 Task: Add a timeline in the project CometTech for the epic 'Performance Improvements' from 2024/03/19 to 2024/09/27. Add a timeline in the project CometTech for the epic 'Data Analytics Implementation' from 2023/01/18 to 2025/08/10. Add a timeline in the project CometTech for the epic 'Agile Process Implementation' from 2023/06/21 to 2025/12/07
Action: Mouse moved to (254, 66)
Screenshot: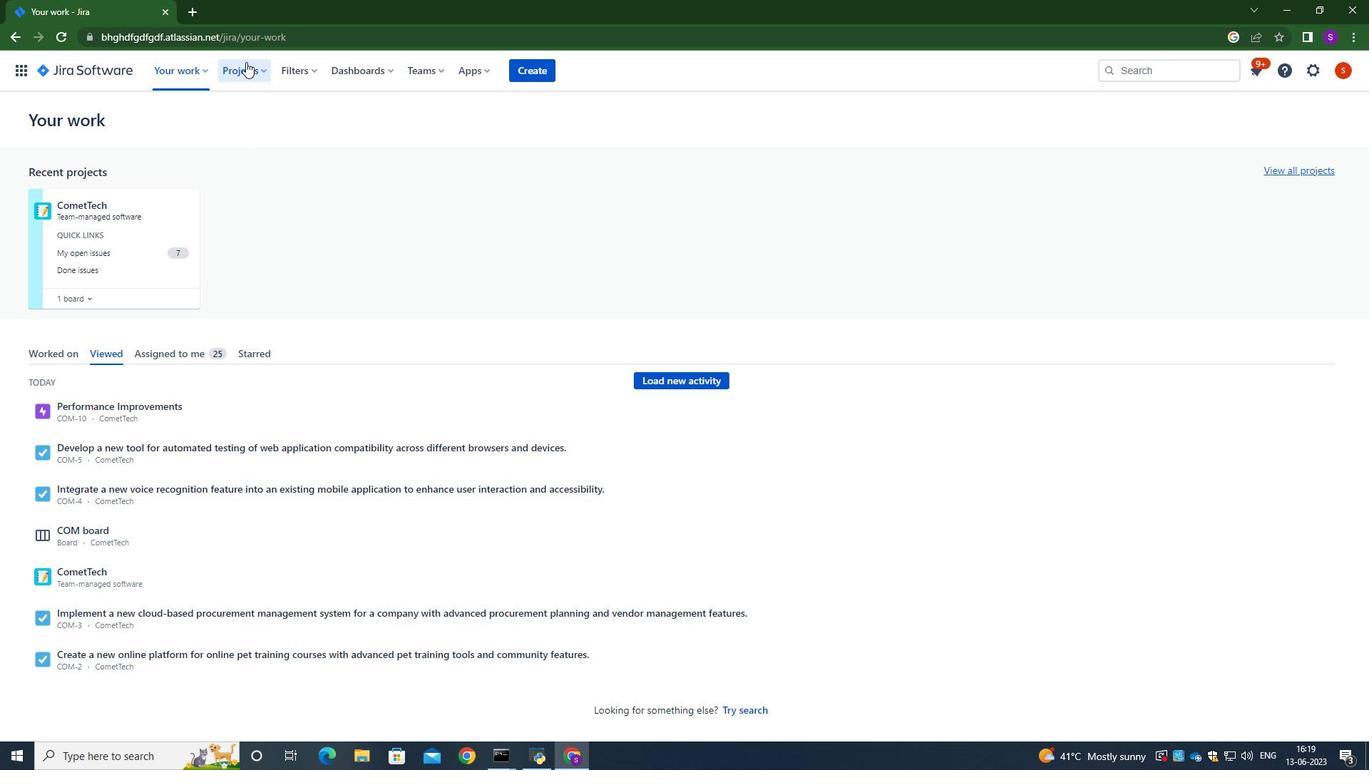 
Action: Mouse pressed left at (254, 66)
Screenshot: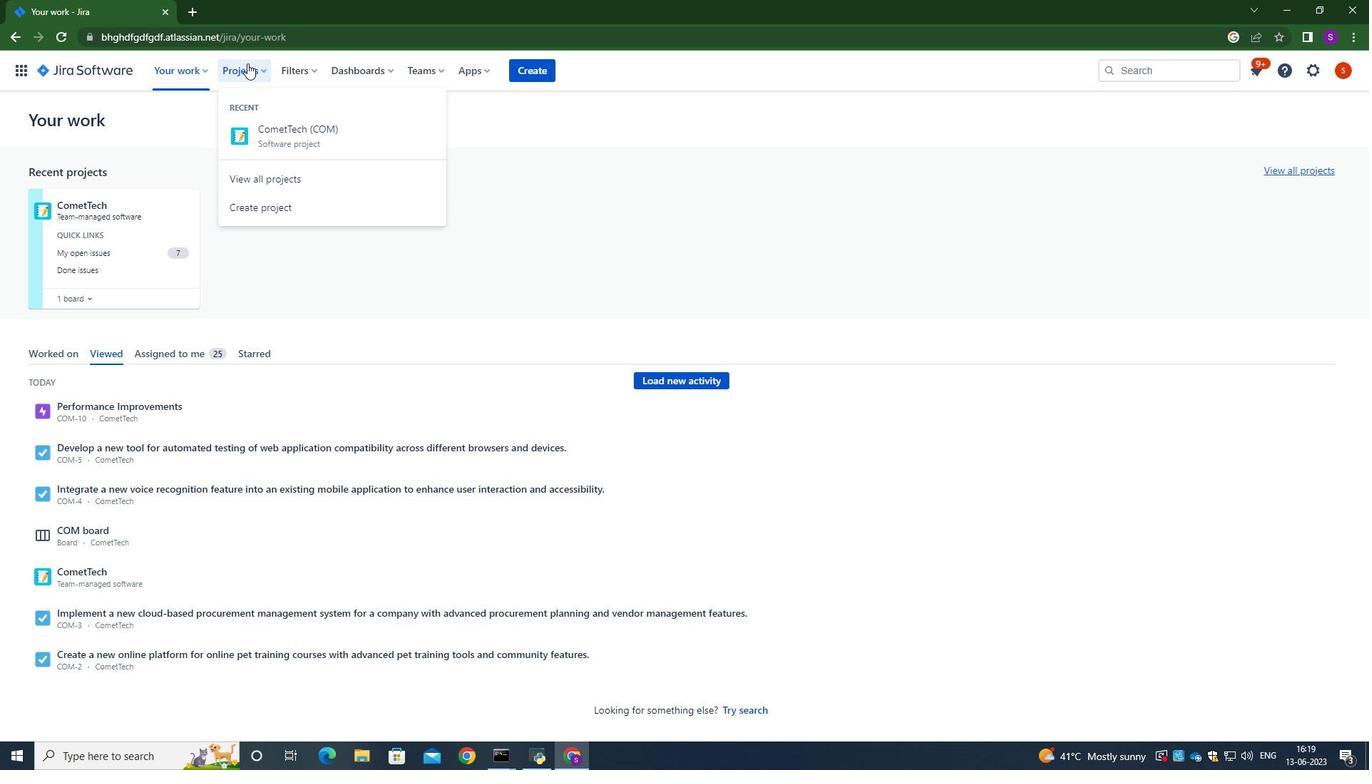
Action: Mouse moved to (257, 144)
Screenshot: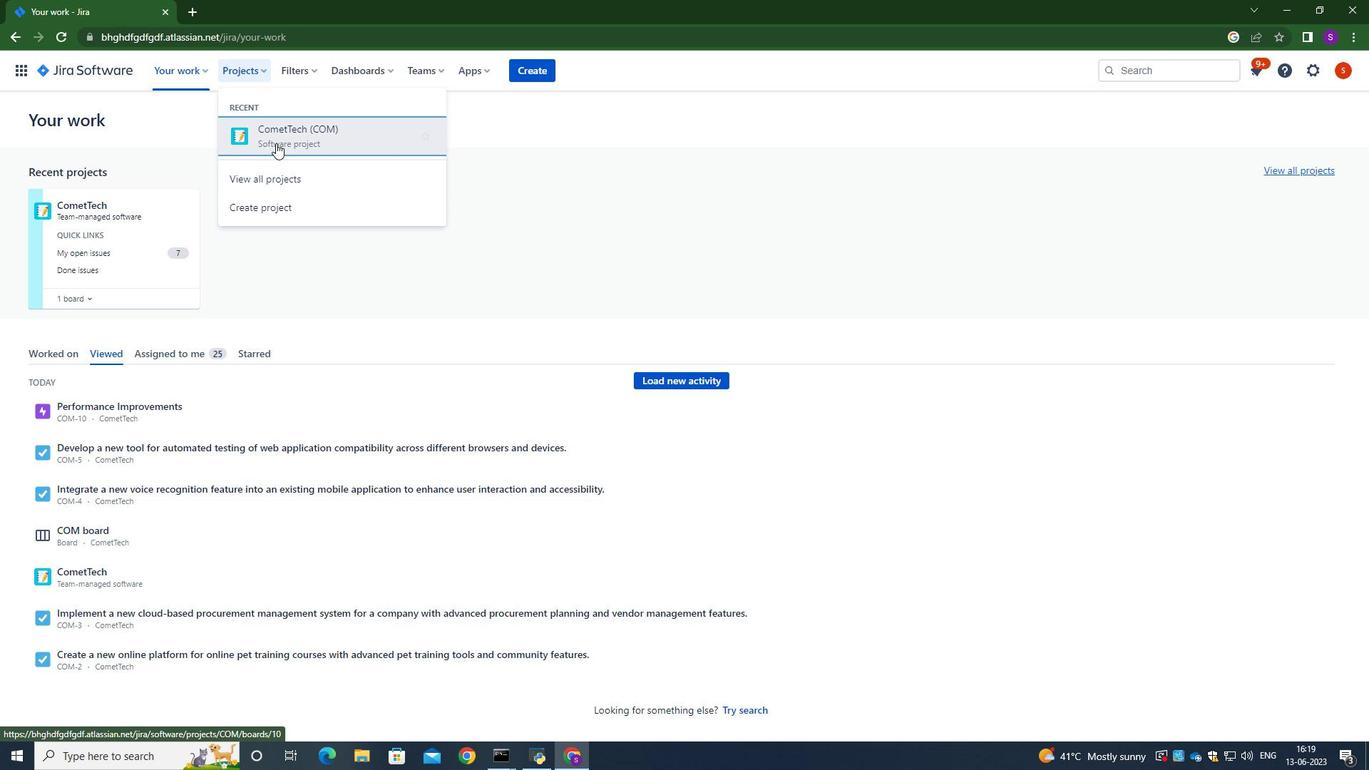 
Action: Mouse pressed left at (257, 144)
Screenshot: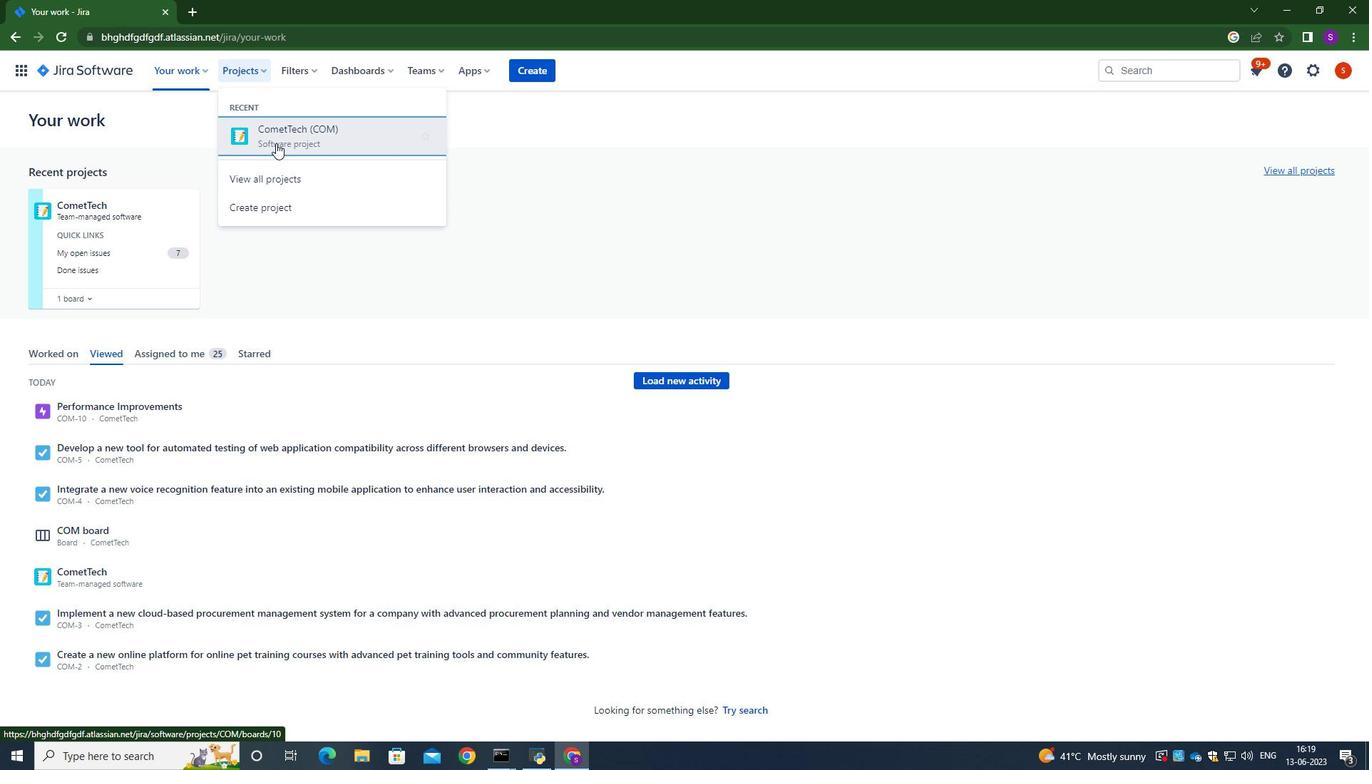 
Action: Mouse moved to (64, 211)
Screenshot: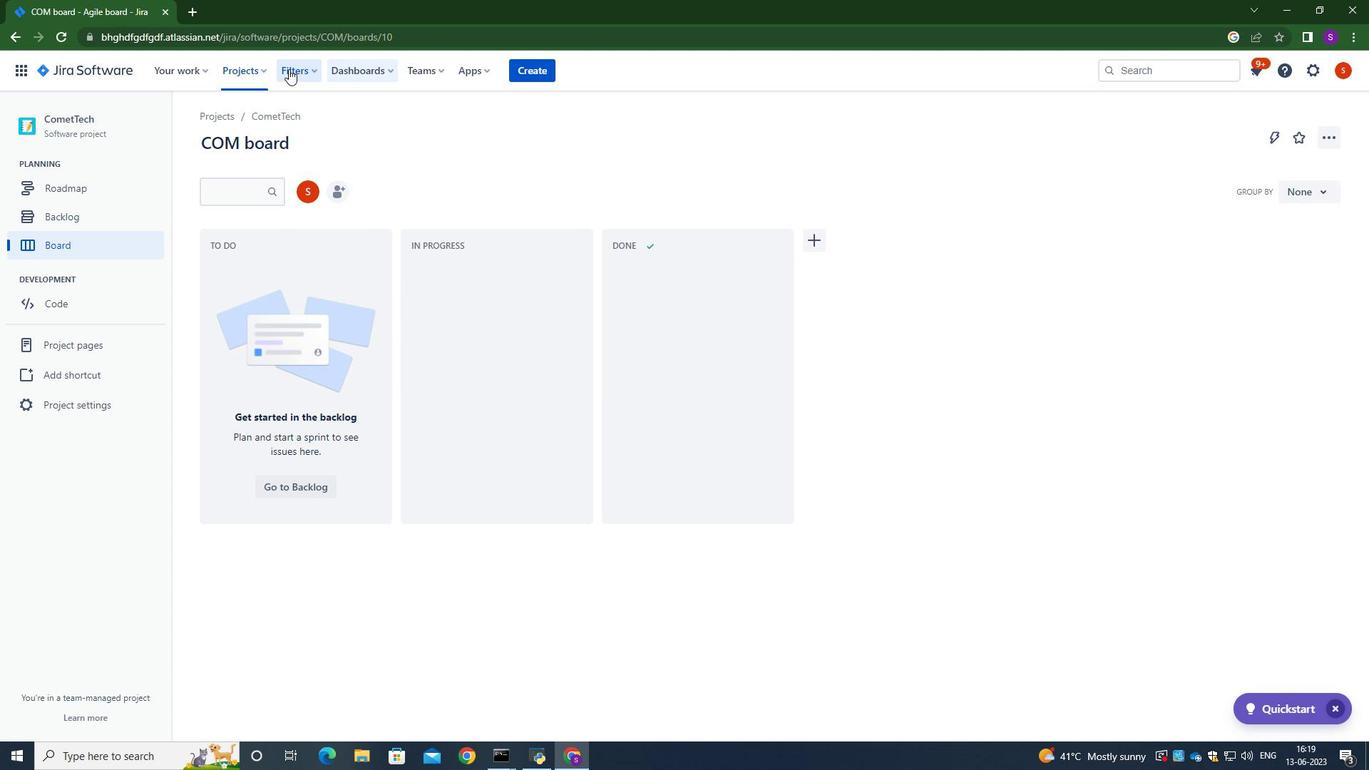 
Action: Mouse pressed left at (64, 211)
Screenshot: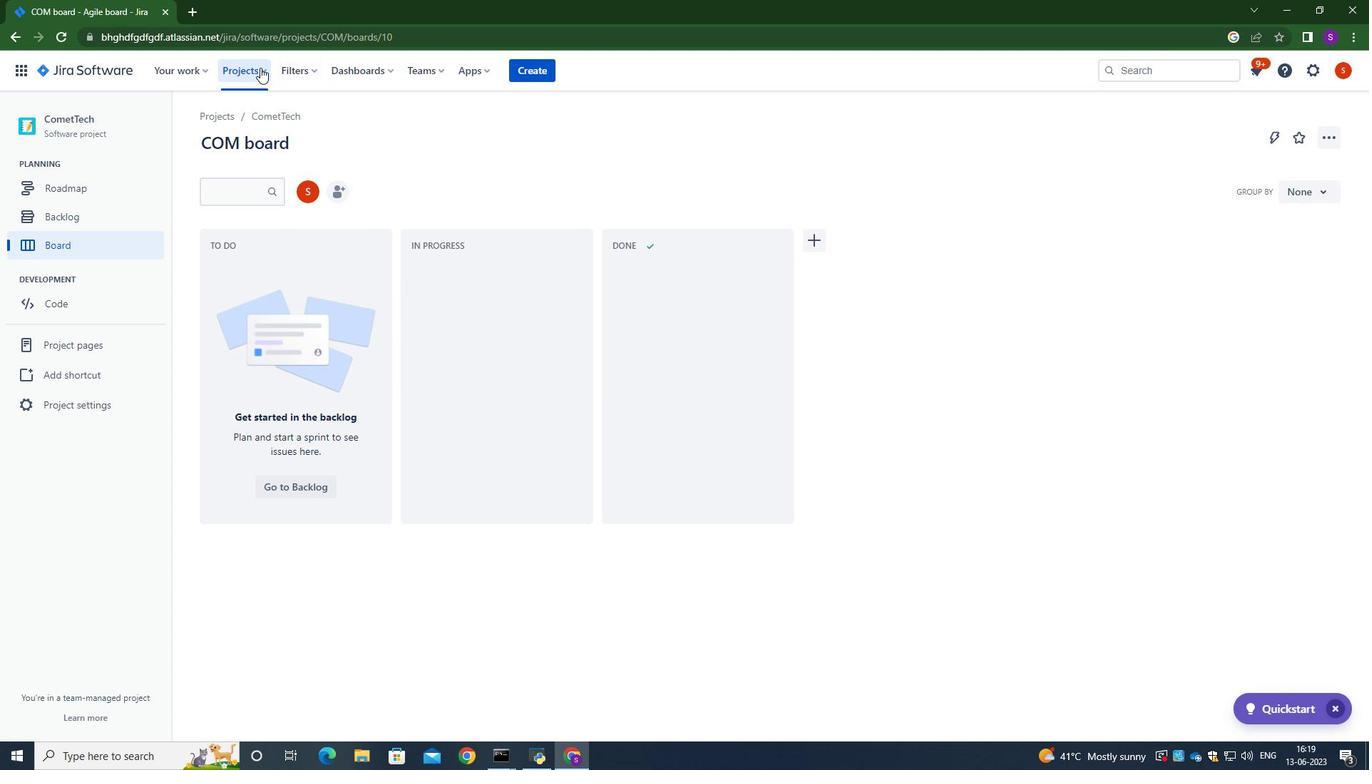 
Action: Mouse moved to (412, 180)
Screenshot: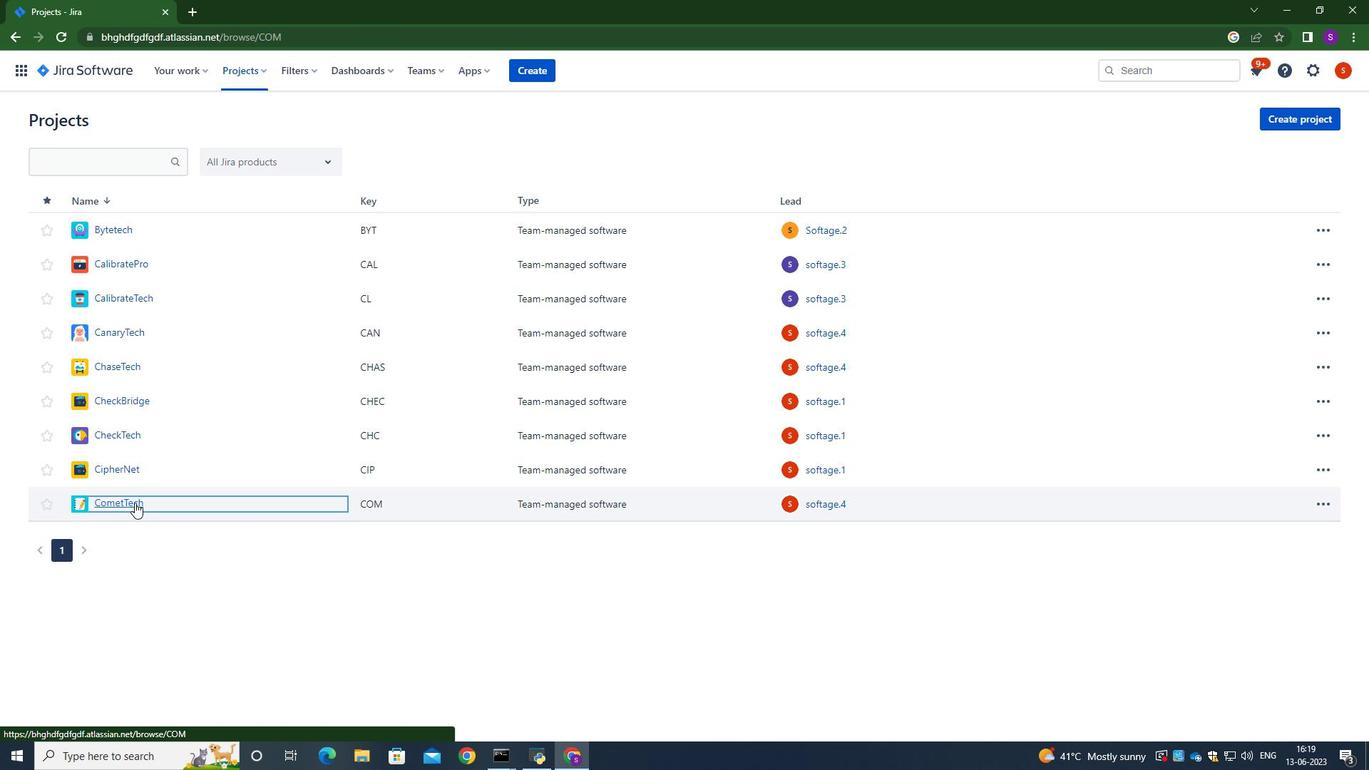 
Action: Mouse pressed left at (412, 180)
Screenshot: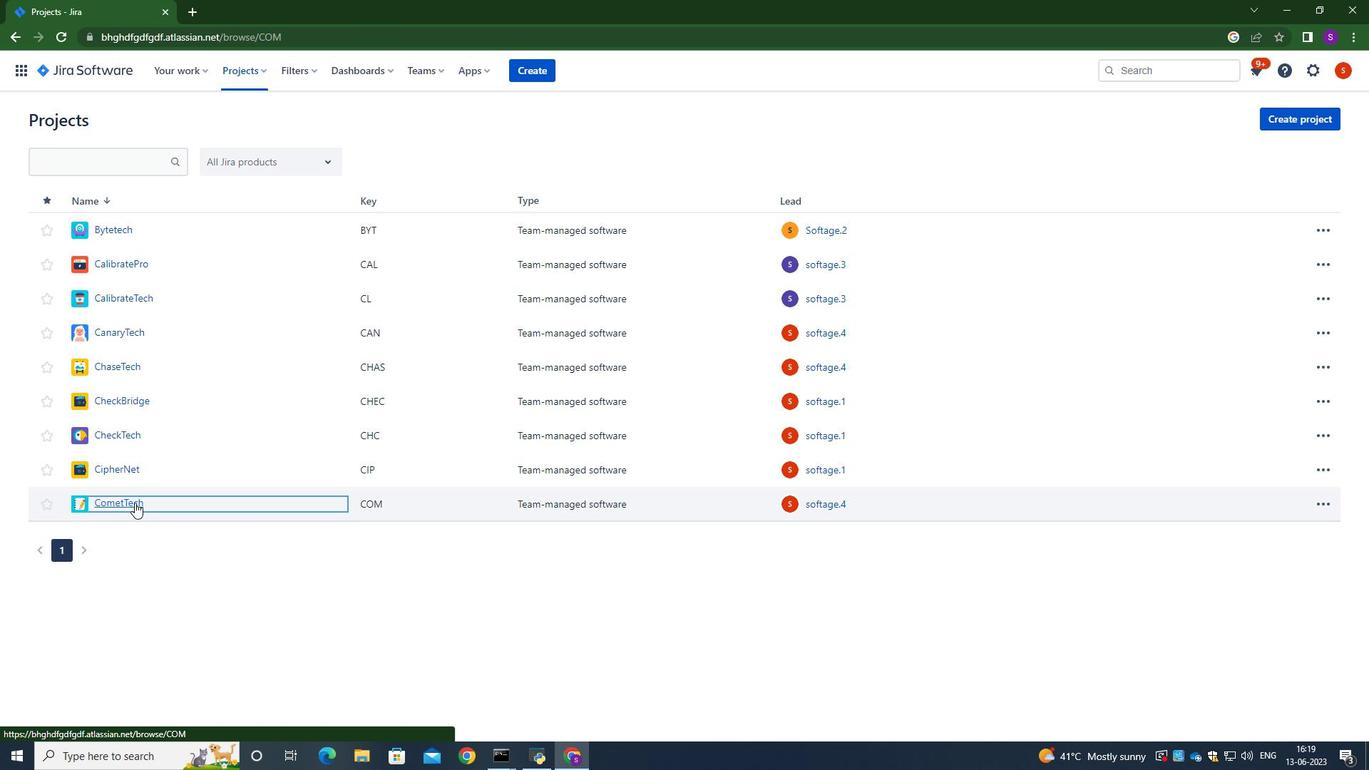 
Action: Mouse moved to (411, 334)
Screenshot: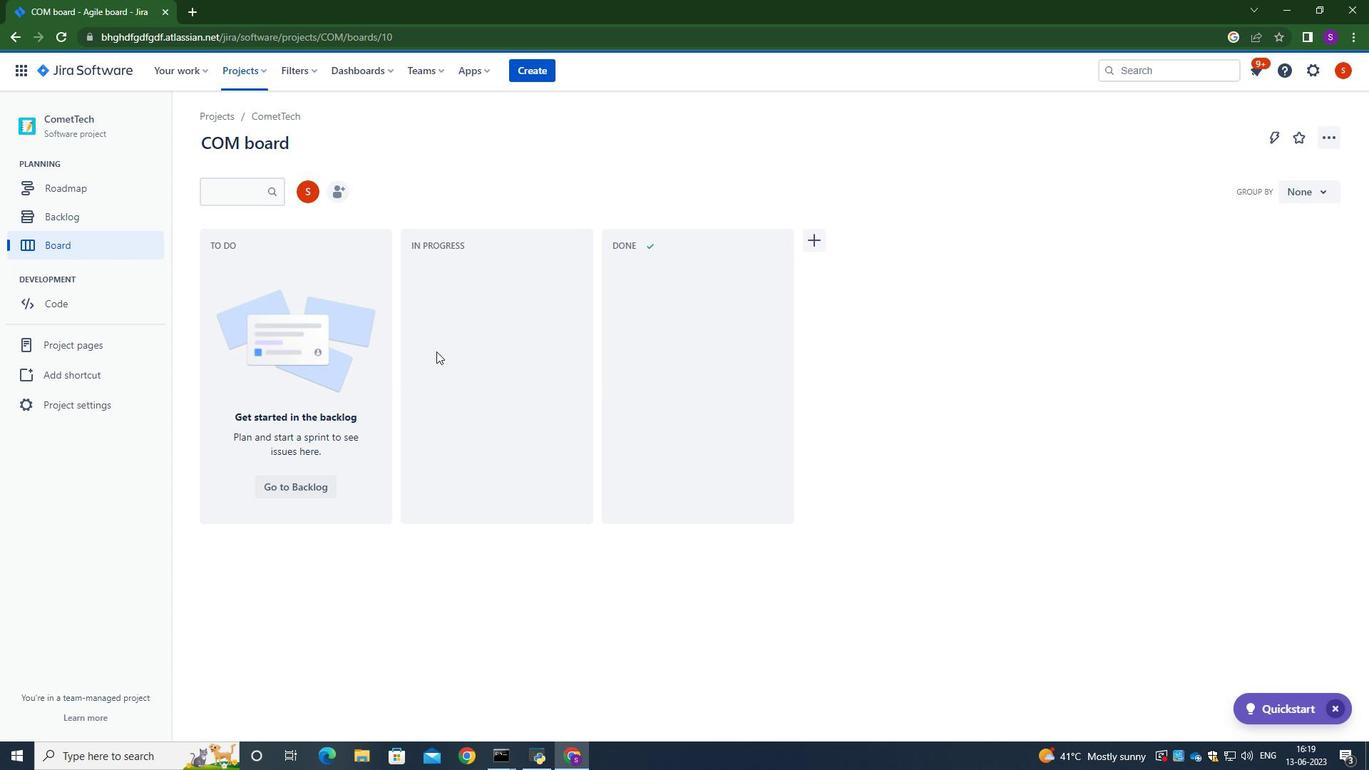 
Action: Mouse pressed left at (411, 334)
Screenshot: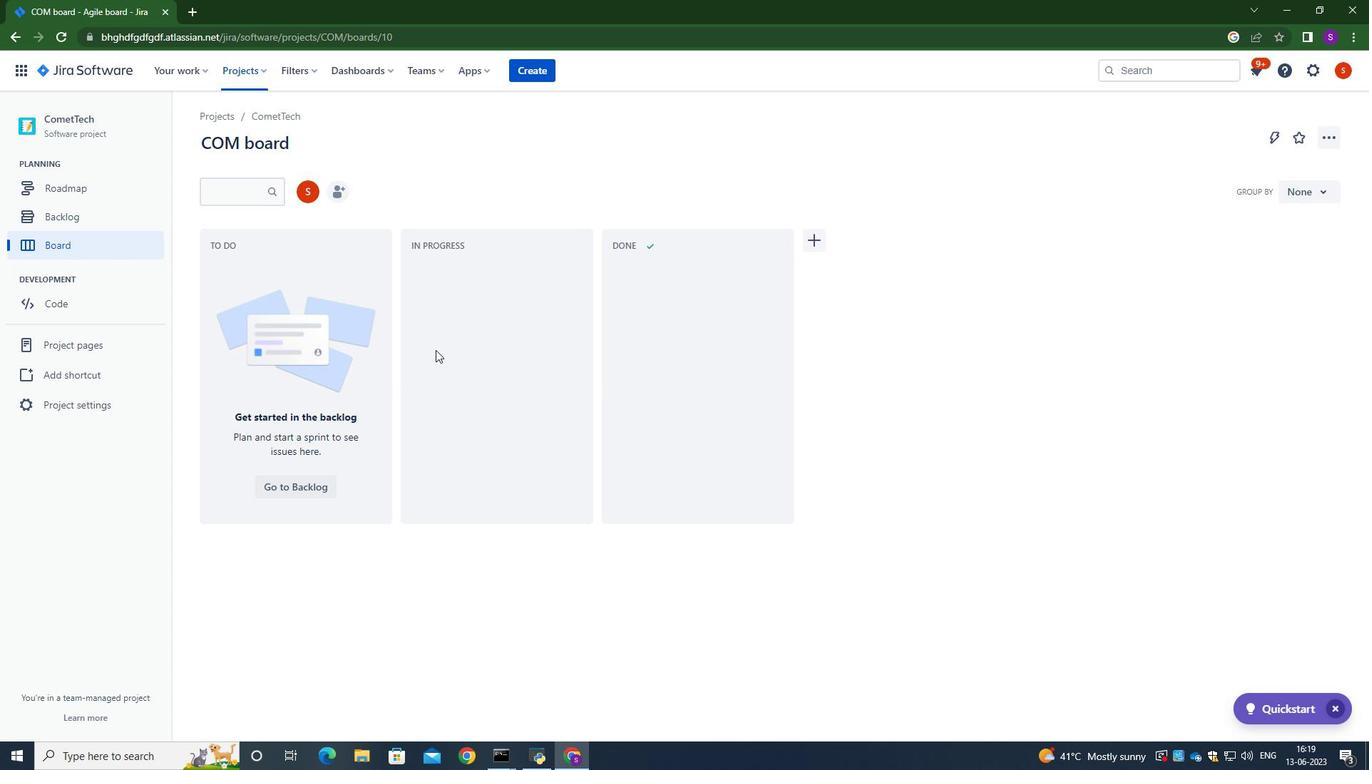 
Action: Mouse moved to (617, 173)
Screenshot: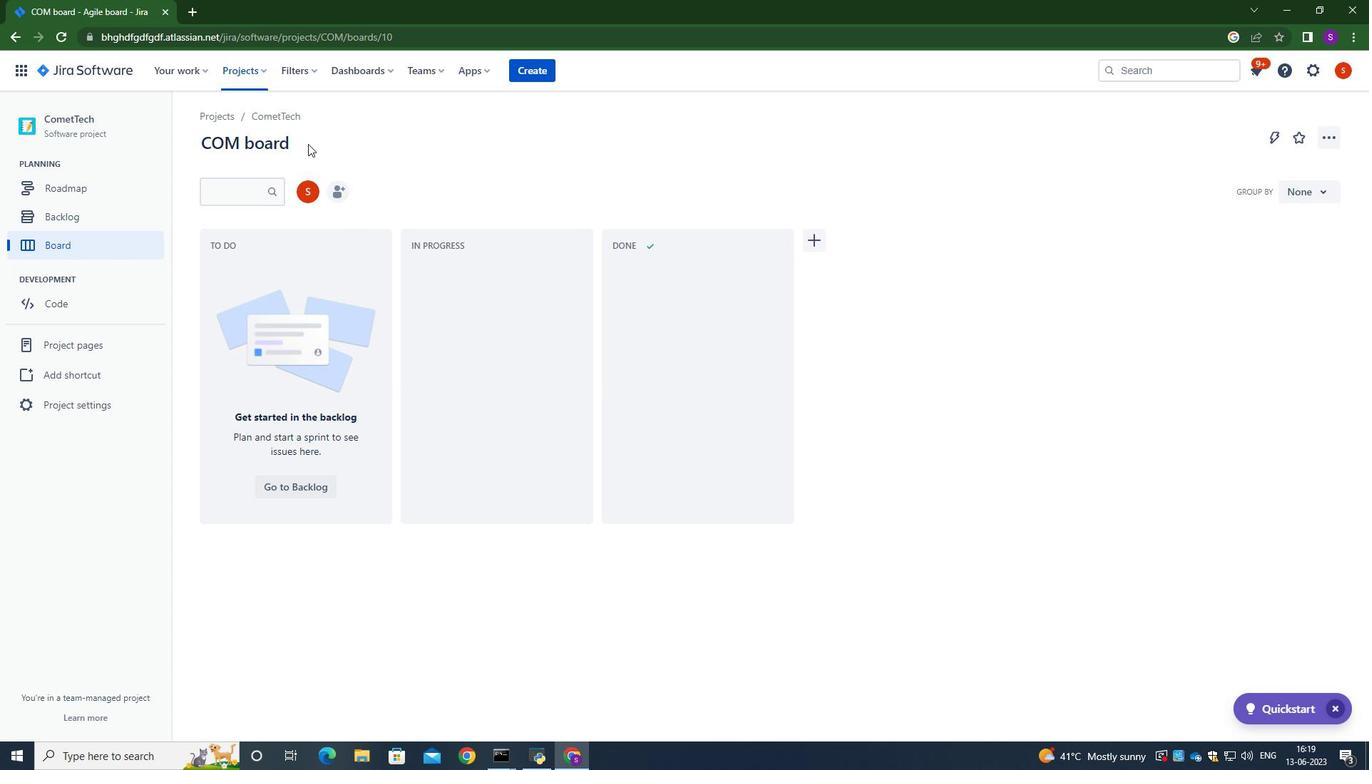 
Action: Mouse pressed left at (617, 173)
Screenshot: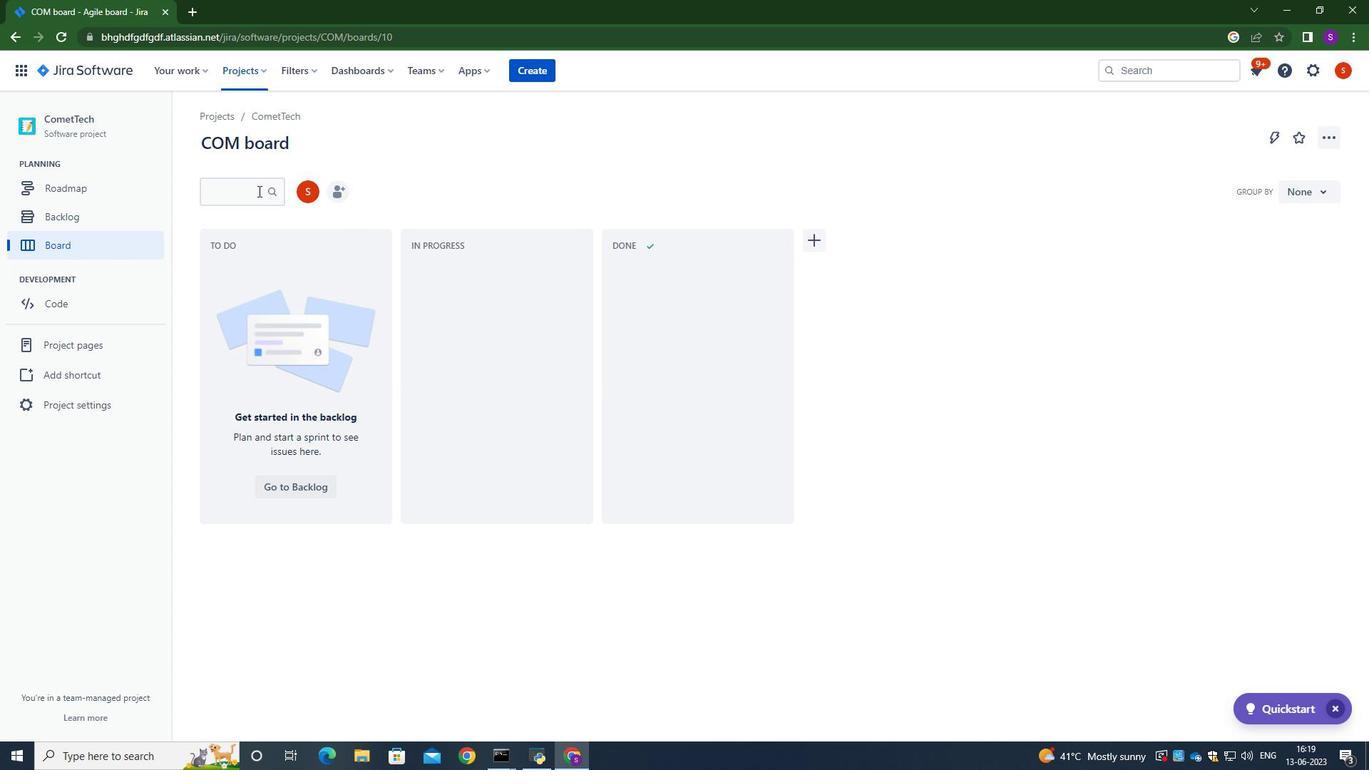 
Action: Mouse moved to (284, 294)
Screenshot: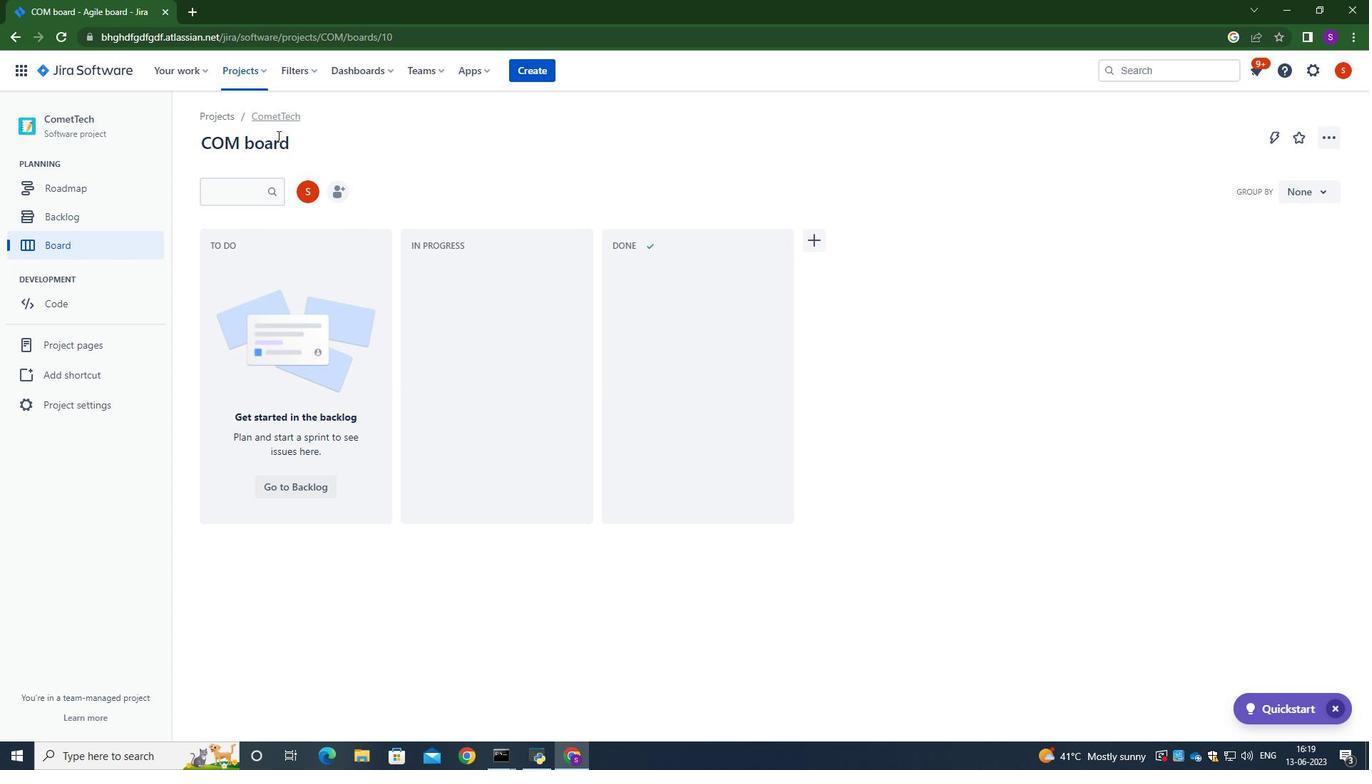 
Action: Mouse pressed left at (284, 294)
Screenshot: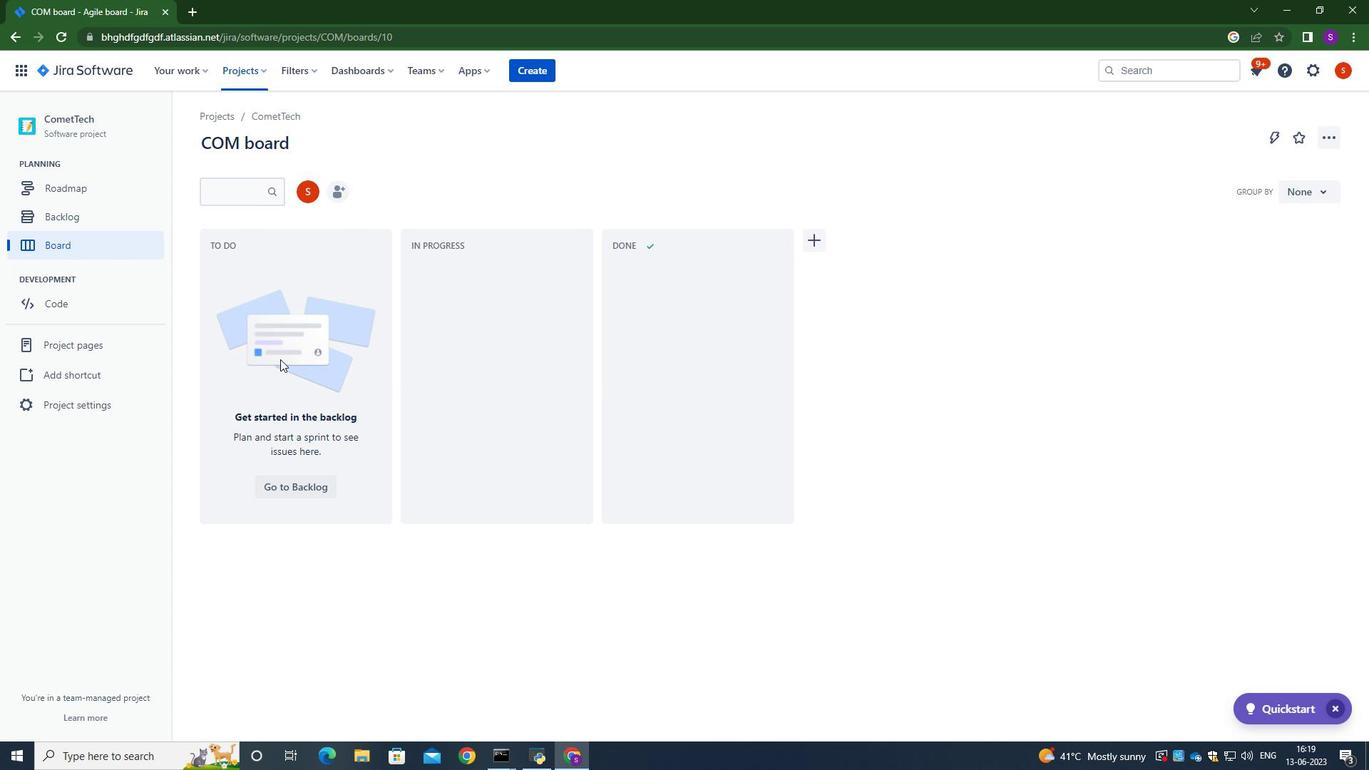 
Action: Mouse moved to (291, 300)
Screenshot: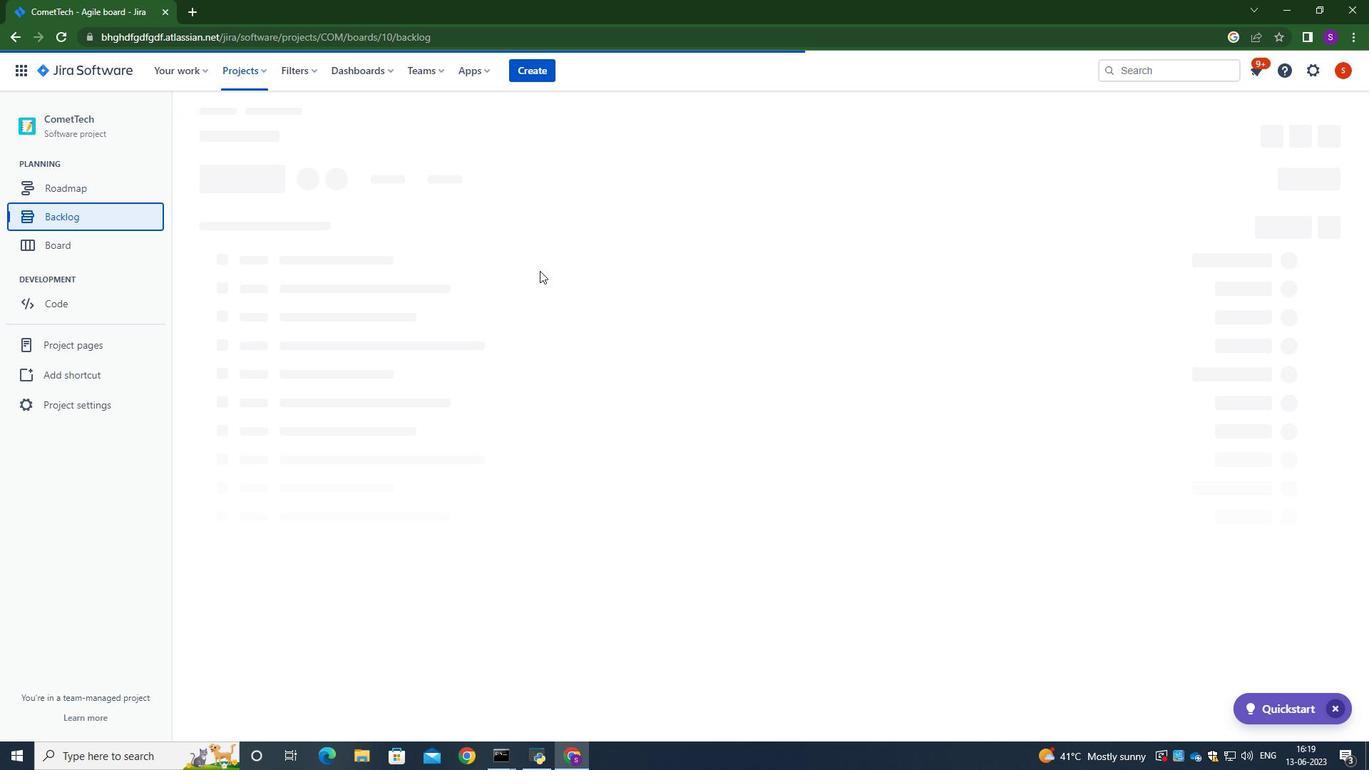 
Action: Mouse pressed left at (291, 300)
Screenshot: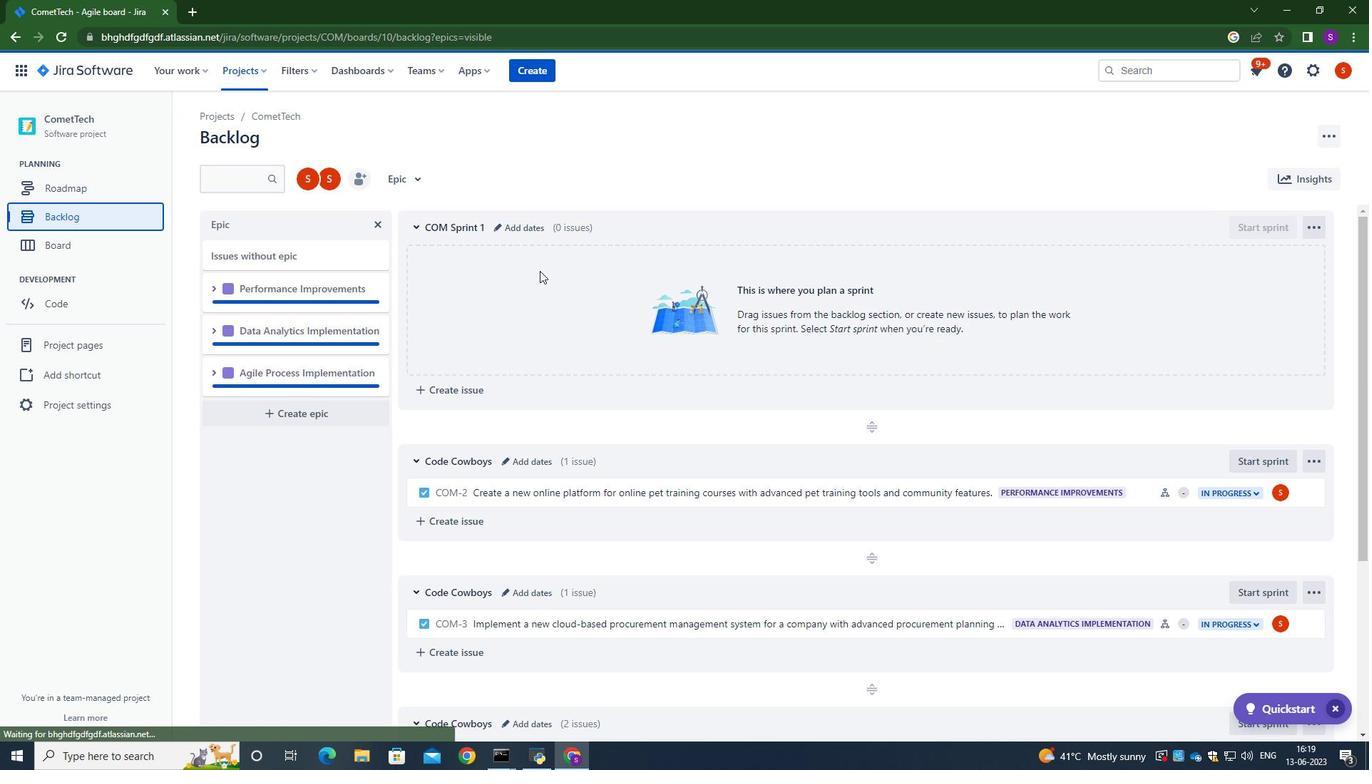 
Action: Mouse moved to (214, 285)
Screenshot: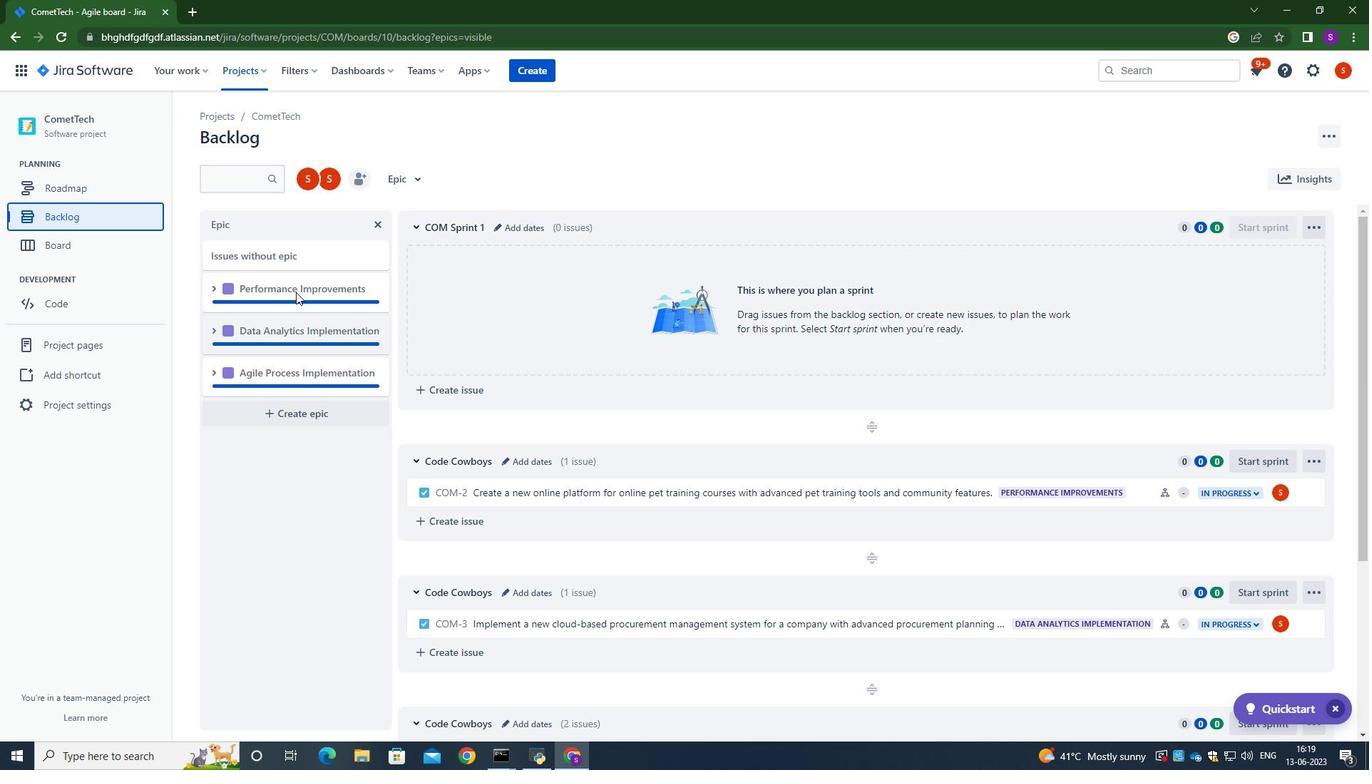 
Action: Mouse pressed left at (214, 285)
Screenshot: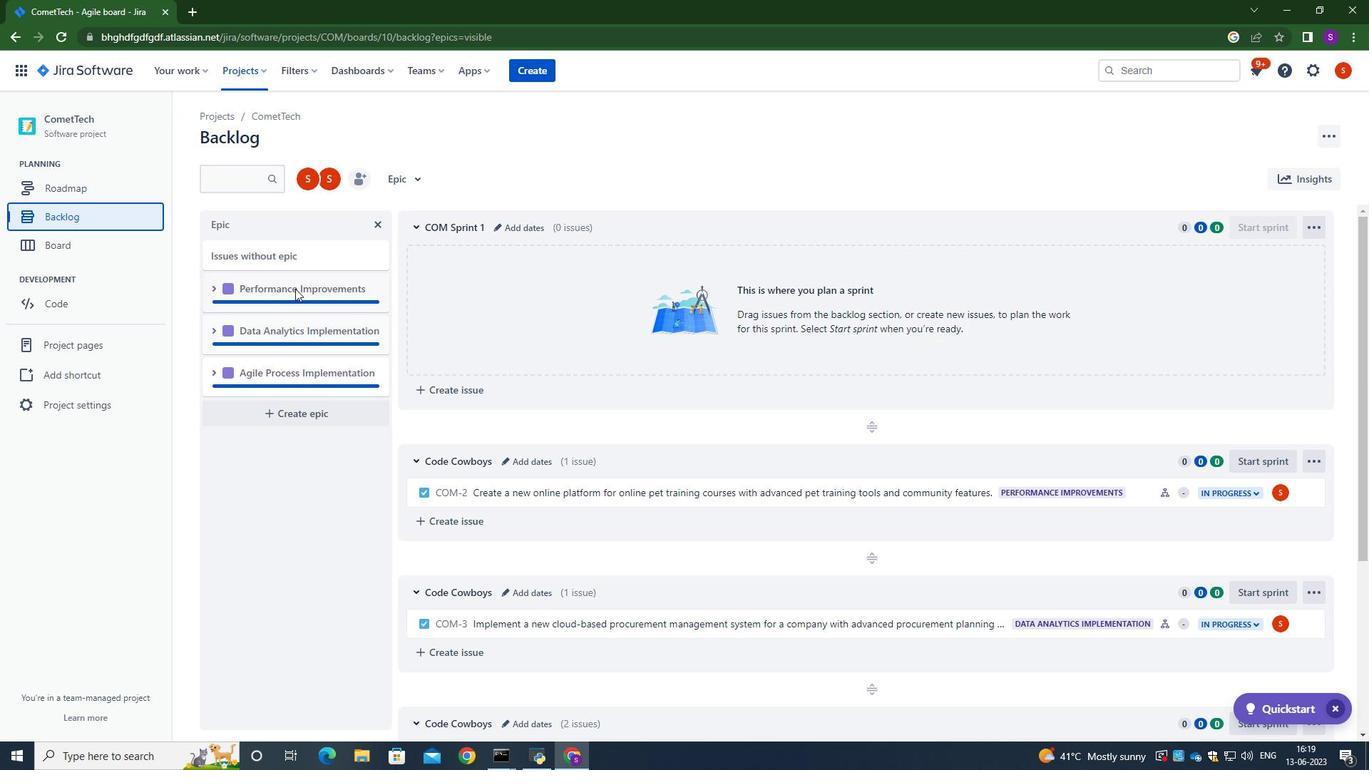 
Action: Mouse moved to (292, 395)
Screenshot: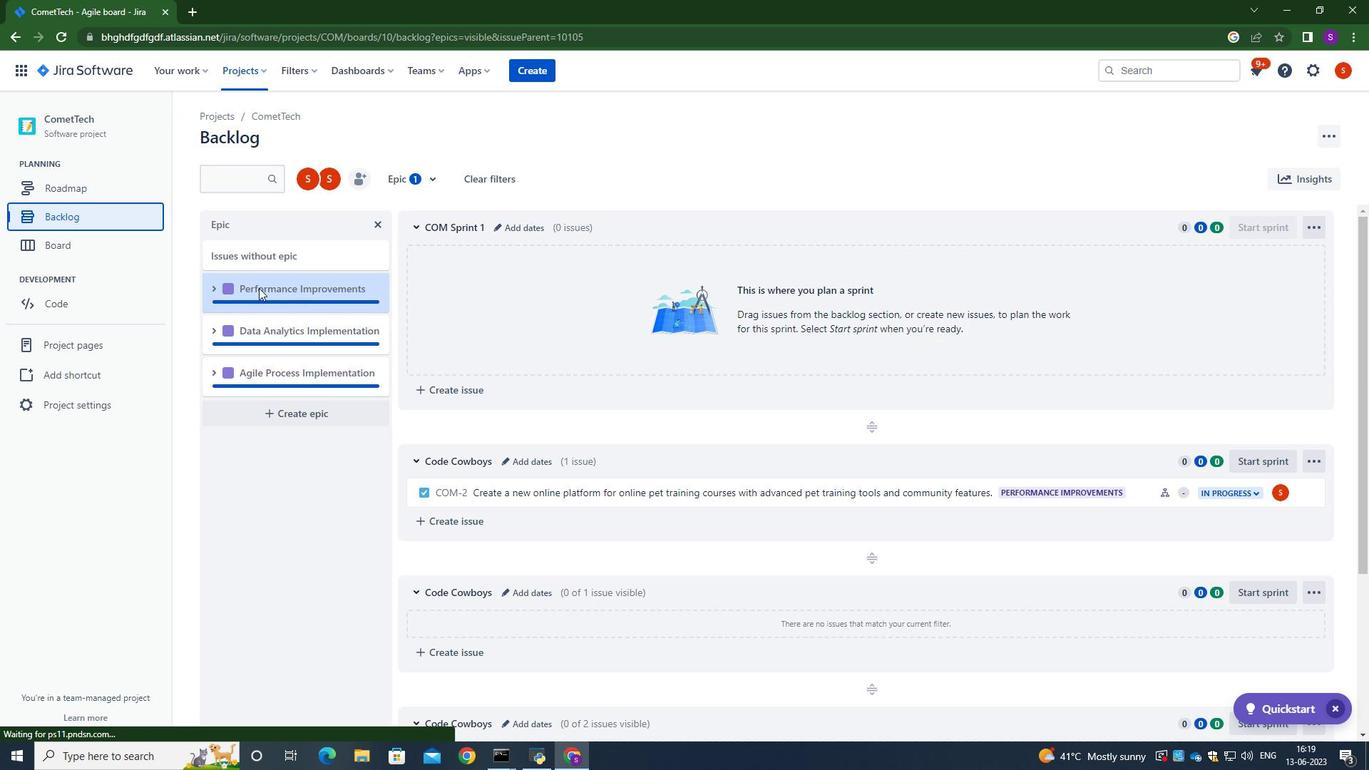 
Action: Mouse pressed left at (292, 395)
Screenshot: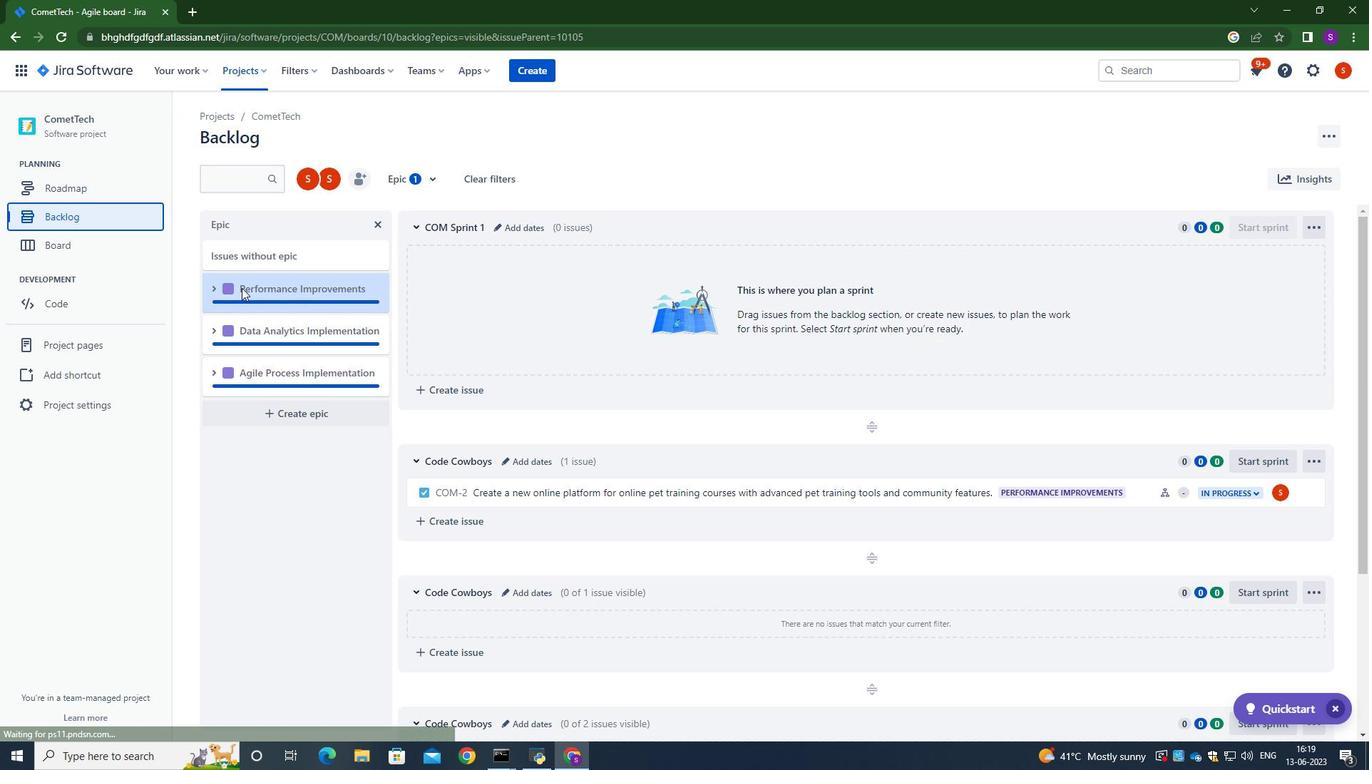 
Action: Mouse moved to (1292, 534)
Screenshot: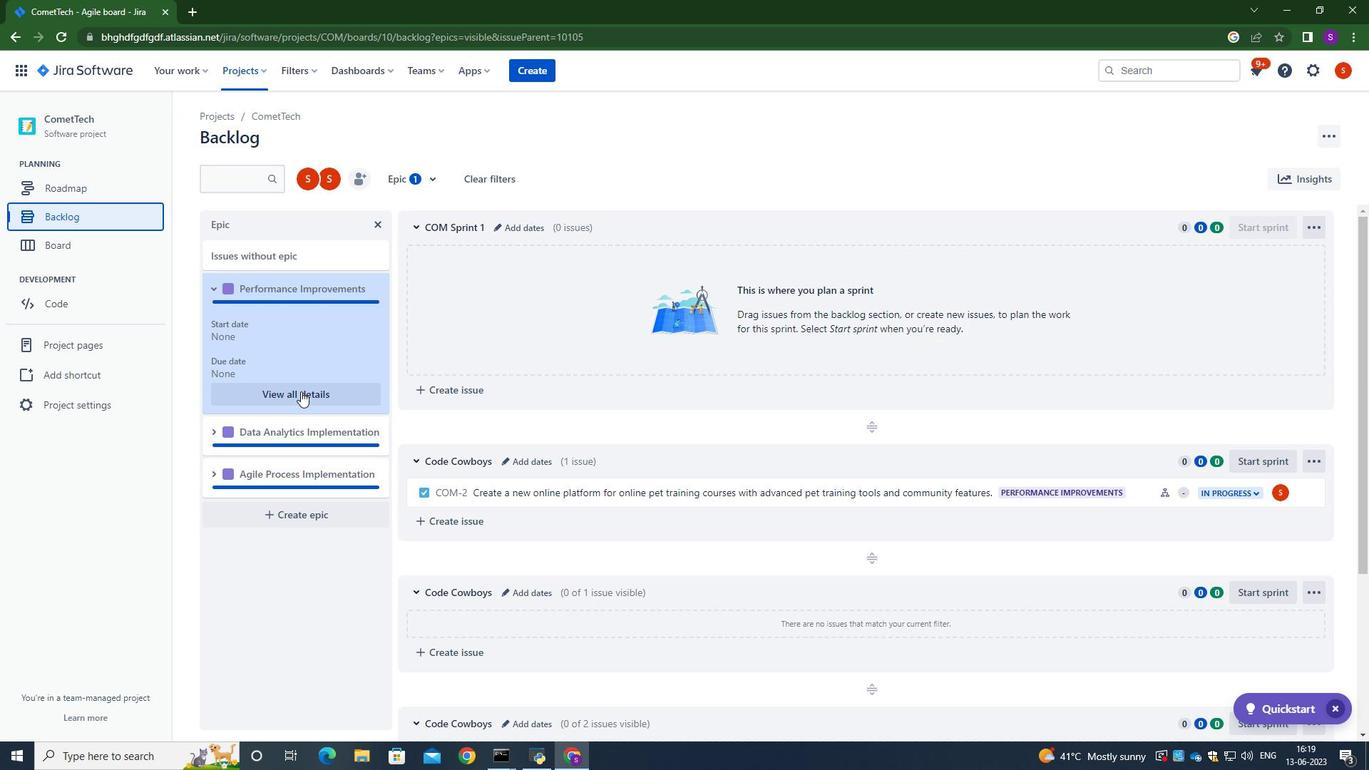 
Action: Mouse scrolled (1292, 534) with delta (0, 0)
Screenshot: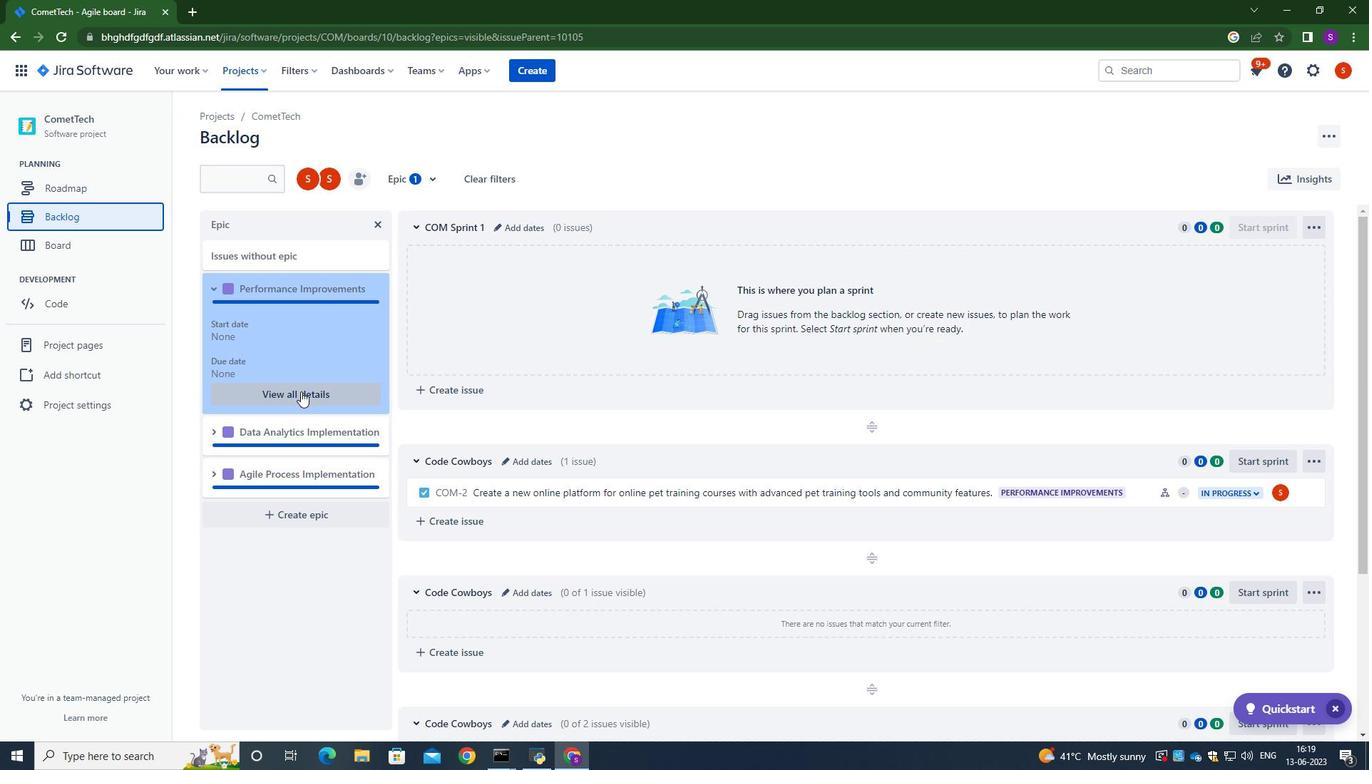 
Action: Mouse scrolled (1292, 534) with delta (0, 0)
Screenshot: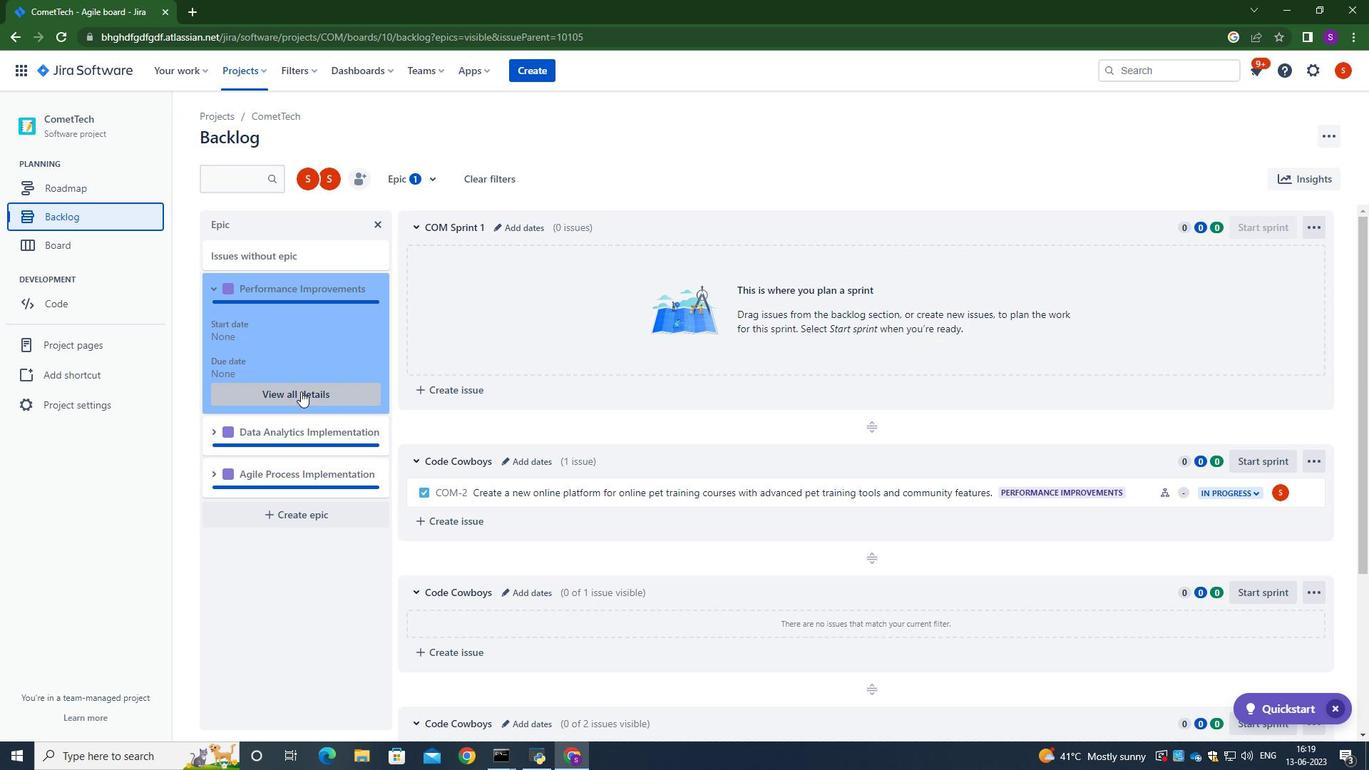 
Action: Mouse scrolled (1292, 534) with delta (0, 0)
Screenshot: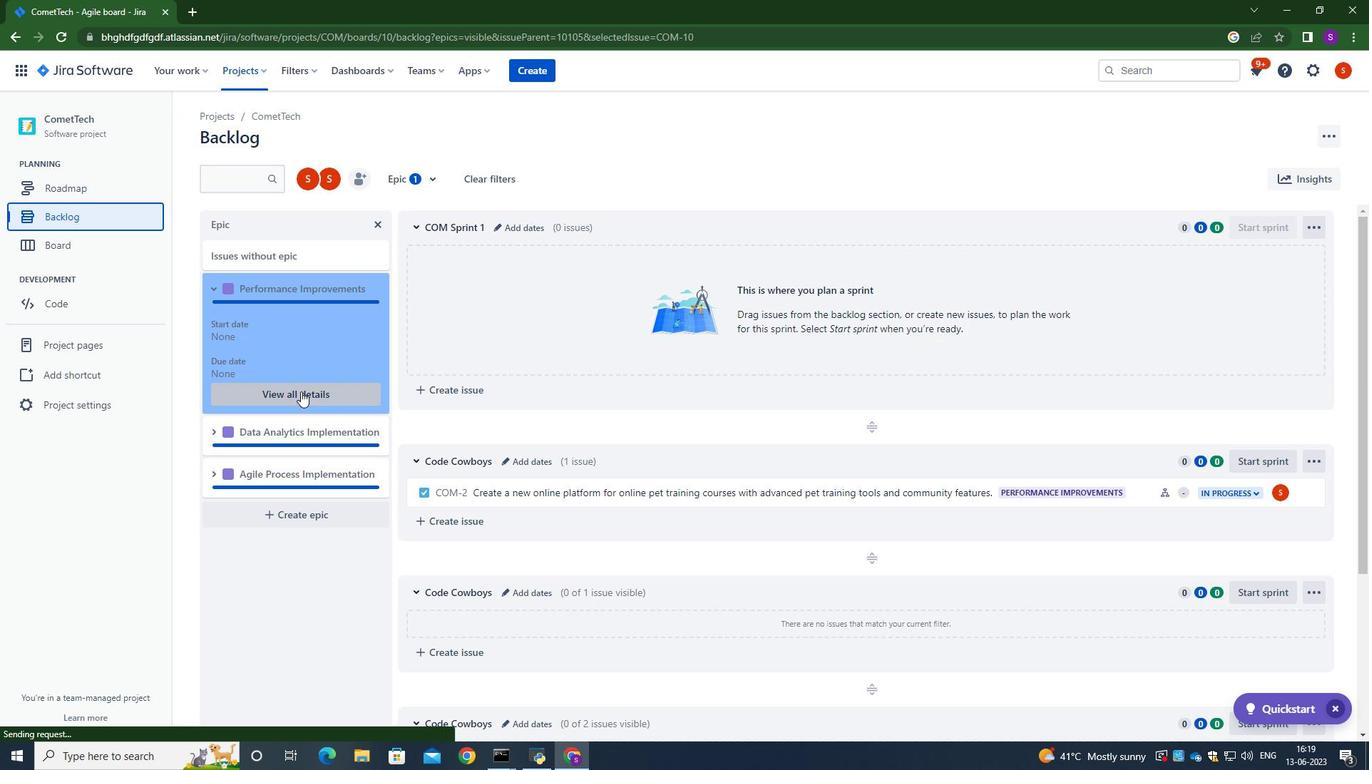 
Action: Mouse moved to (1200, 496)
Screenshot: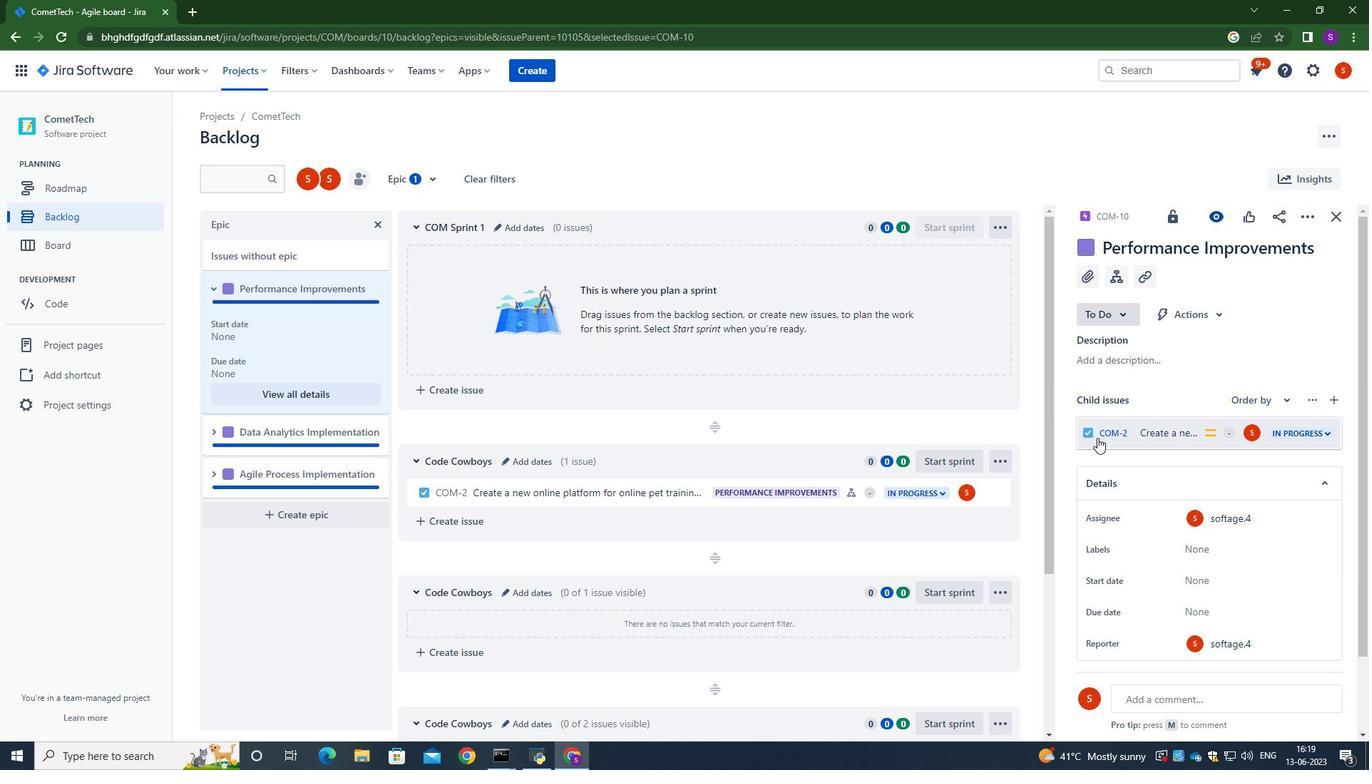 
Action: Mouse pressed left at (1200, 496)
Screenshot: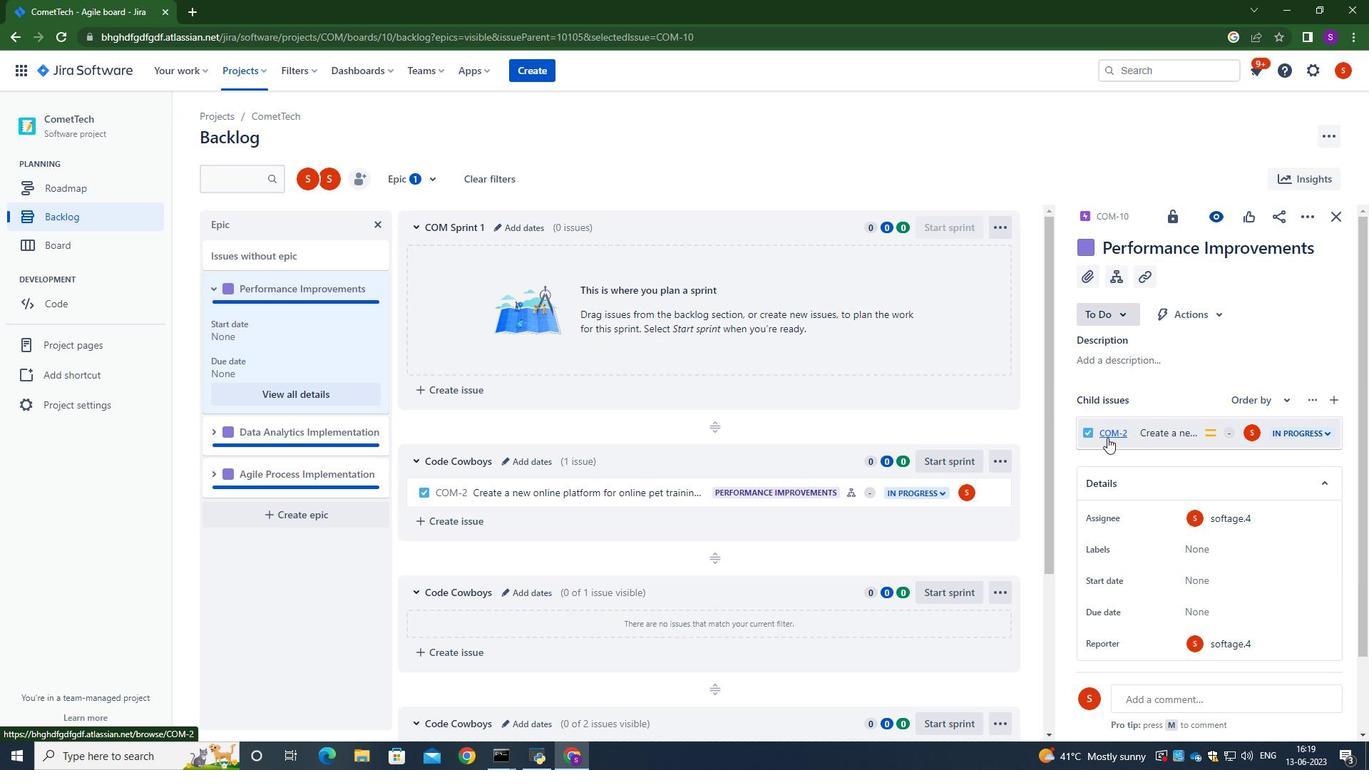 
Action: Key pressed 19/03/2024<Key.tab>
Screenshot: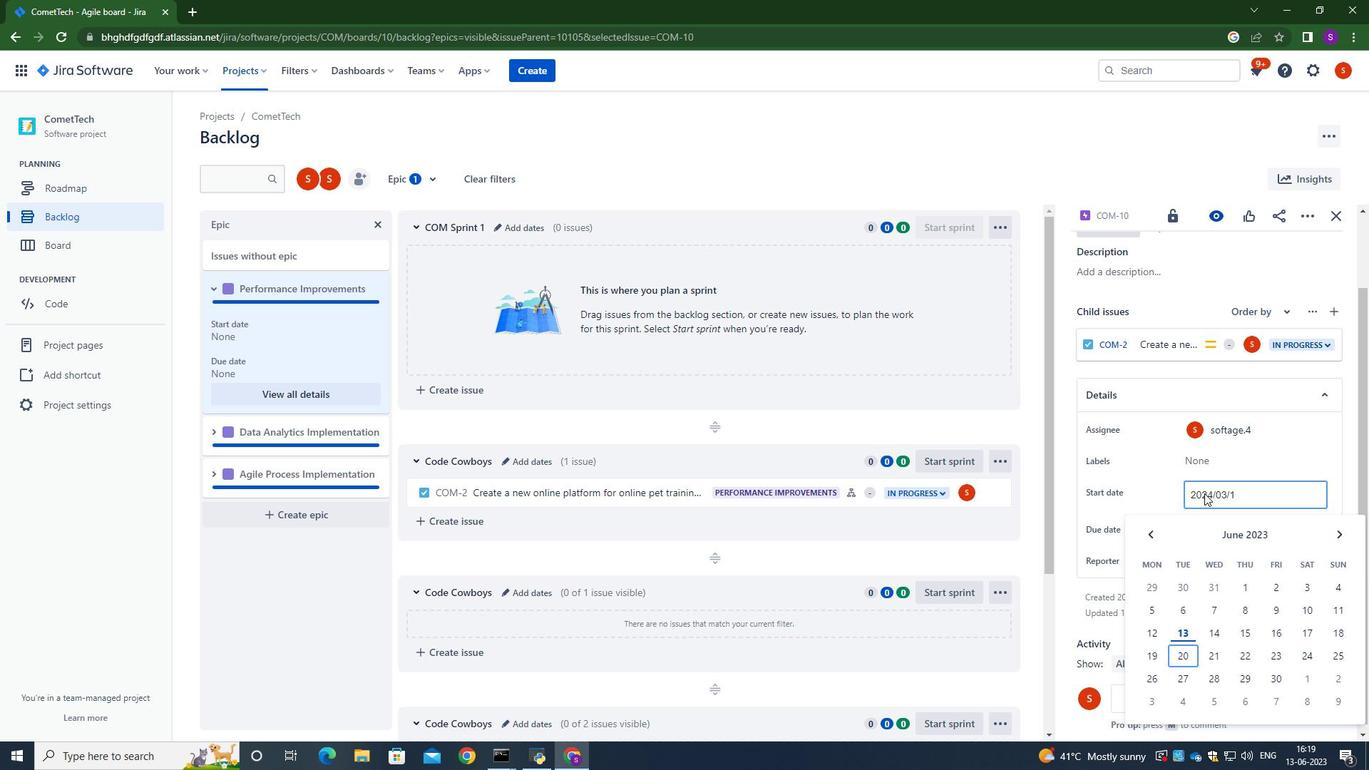 
Action: Mouse pressed left at (1200, 496)
Screenshot: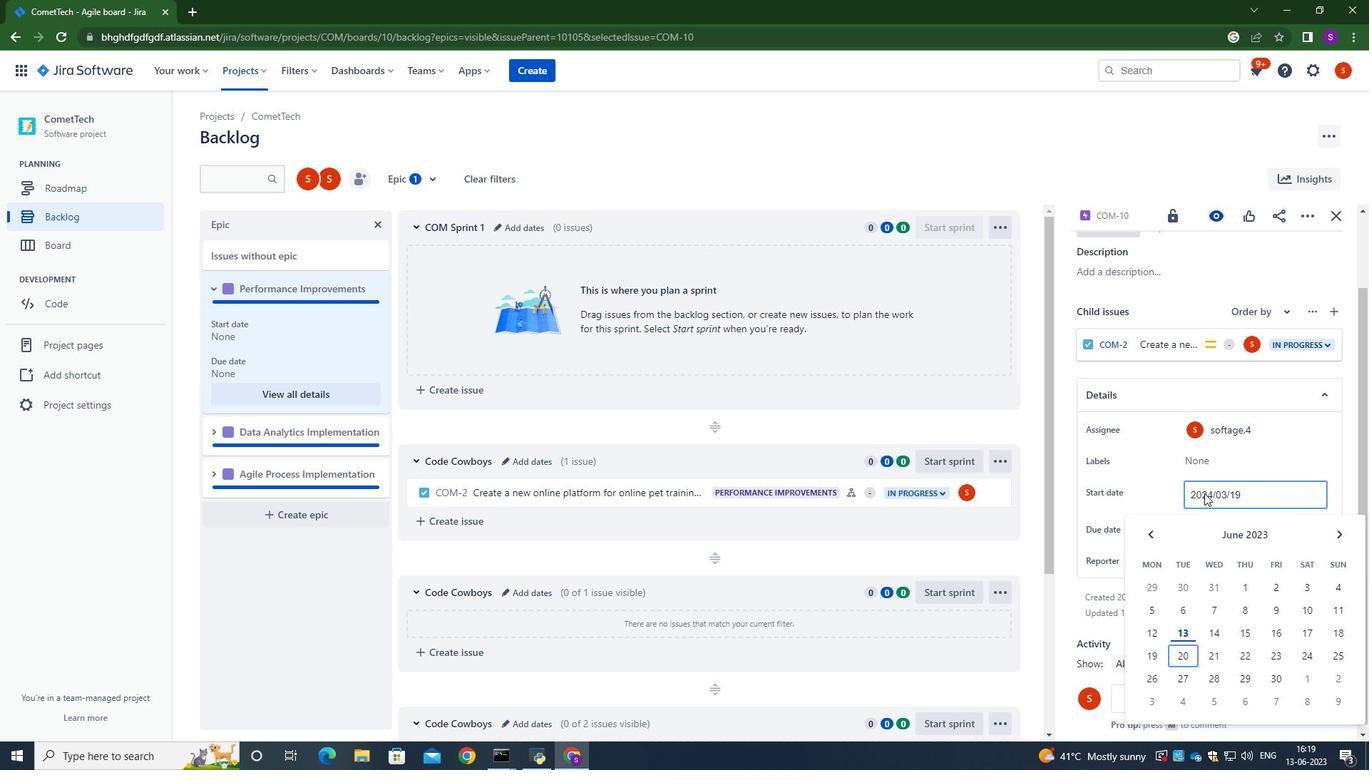 
Action: Key pressed 19/03/2024
Screenshot: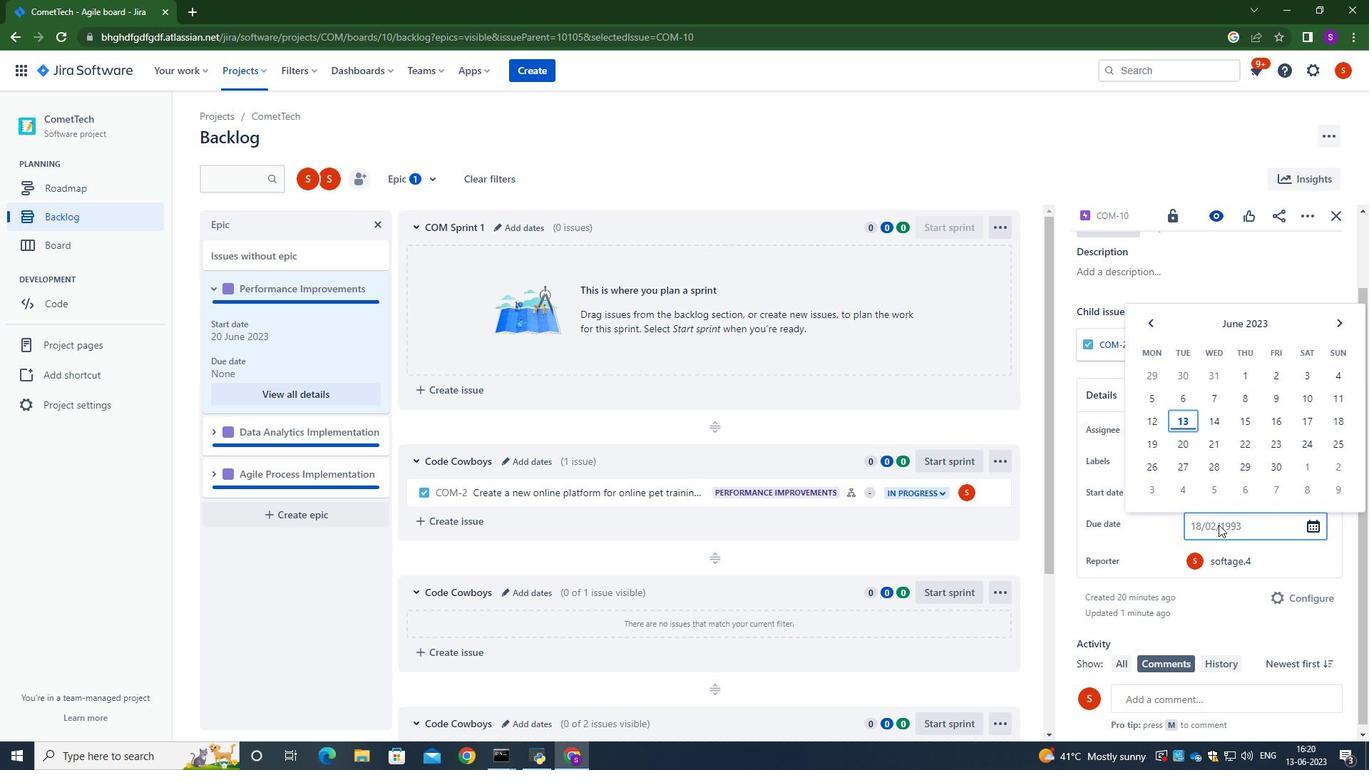 
Action: Mouse moved to (1184, 652)
Screenshot: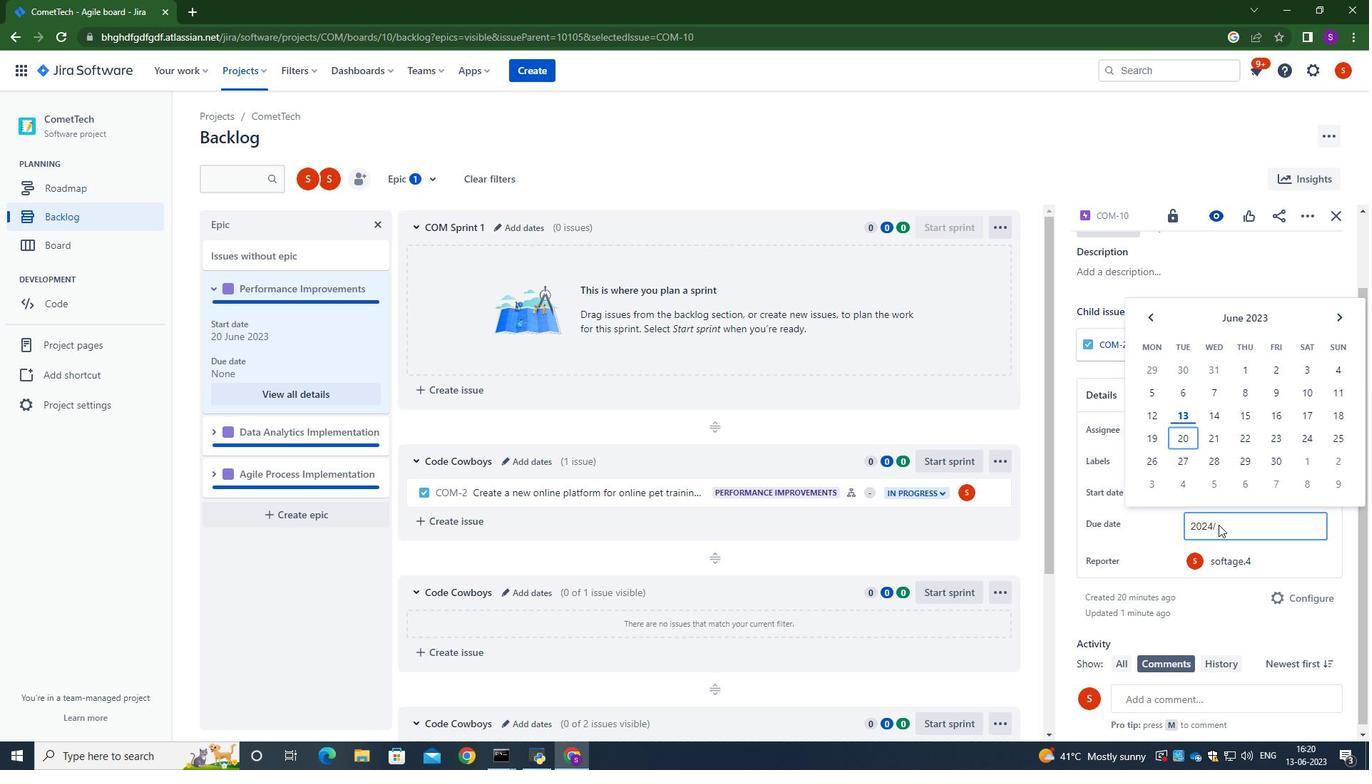 
Action: Mouse pressed left at (1184, 652)
Screenshot: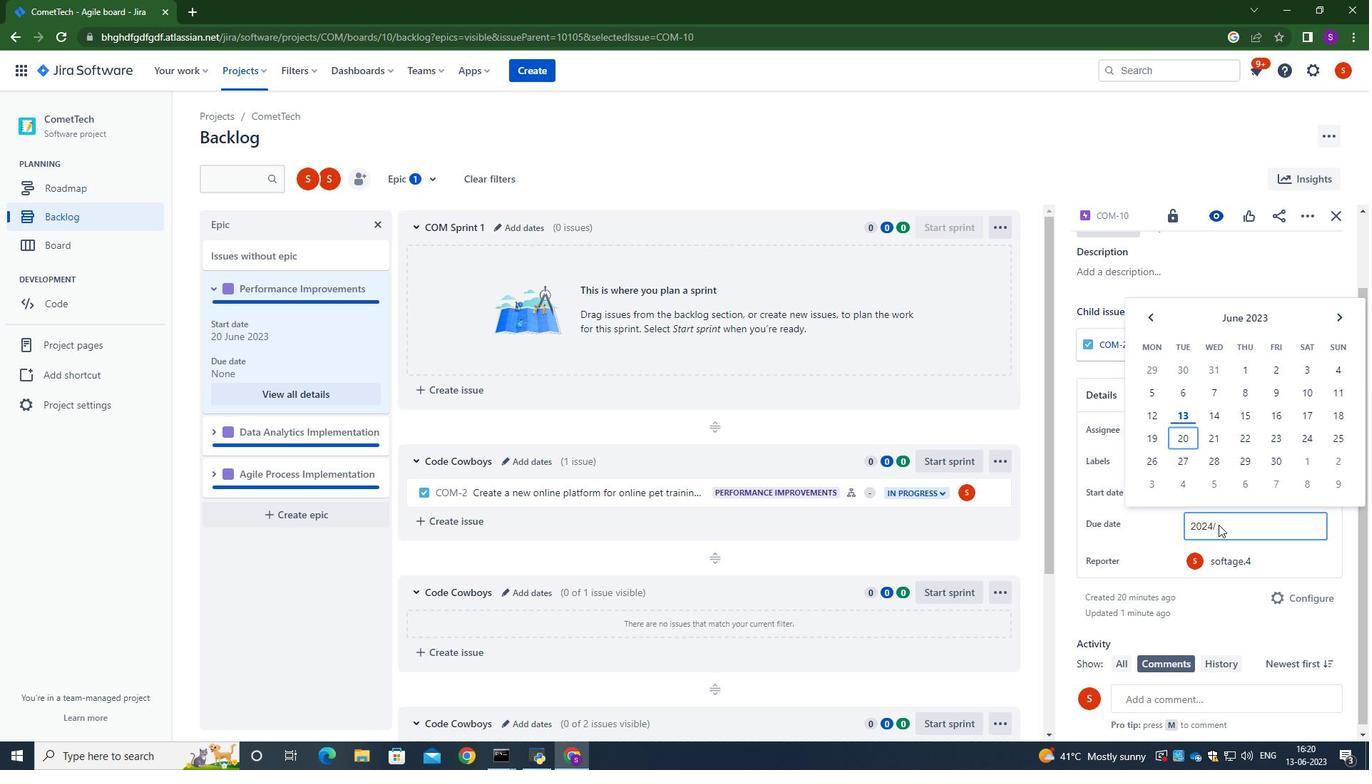 
Action: Mouse moved to (1210, 531)
Screenshot: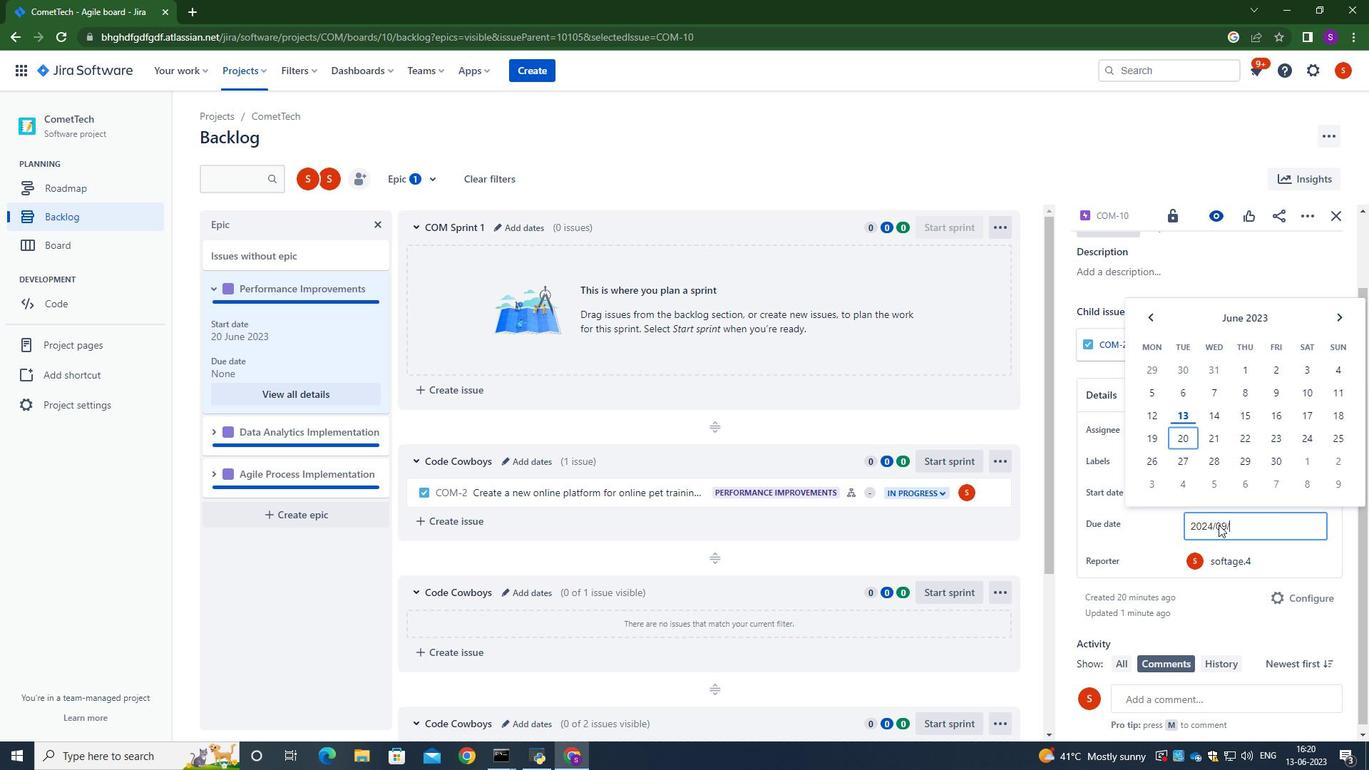 
Action: Mouse pressed left at (1210, 531)
Screenshot: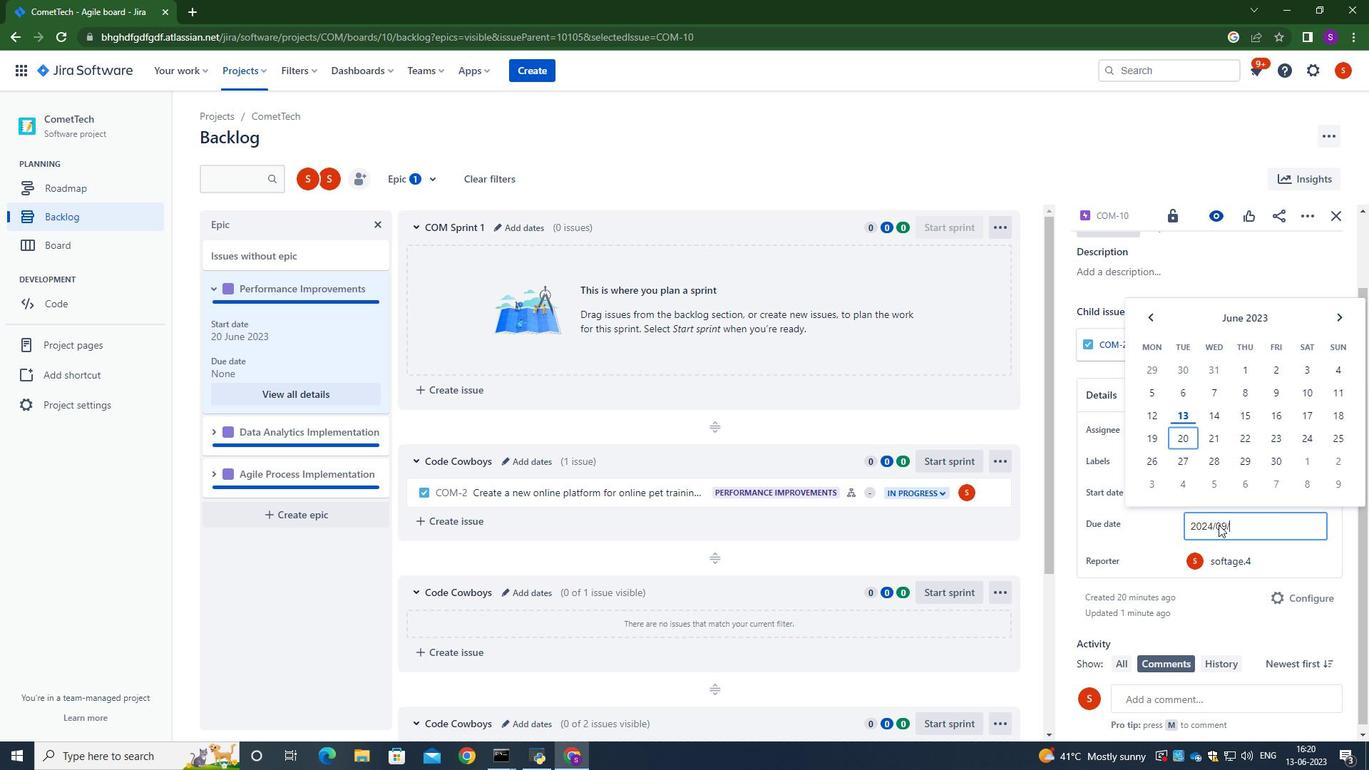 
Action: Mouse moved to (1211, 529)
Screenshot: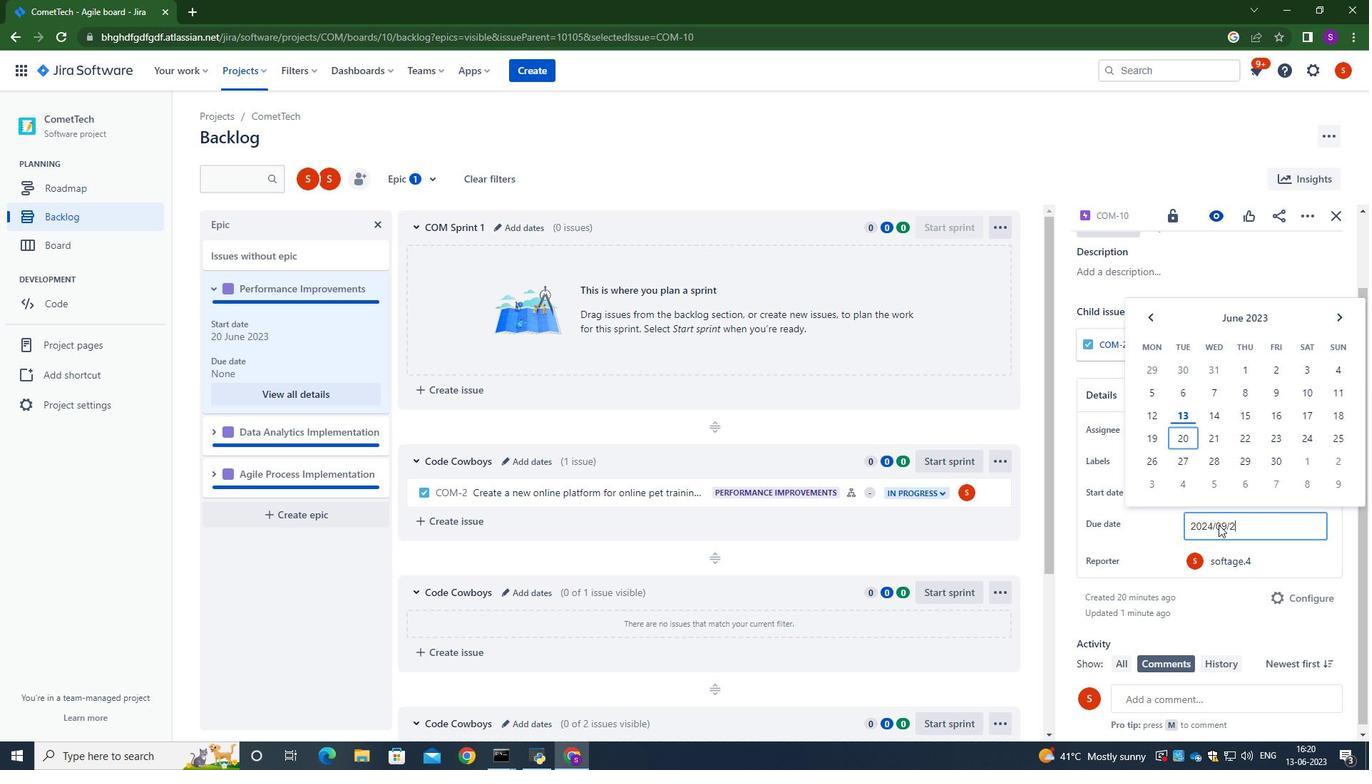
Action: Mouse pressed left at (1211, 529)
Screenshot: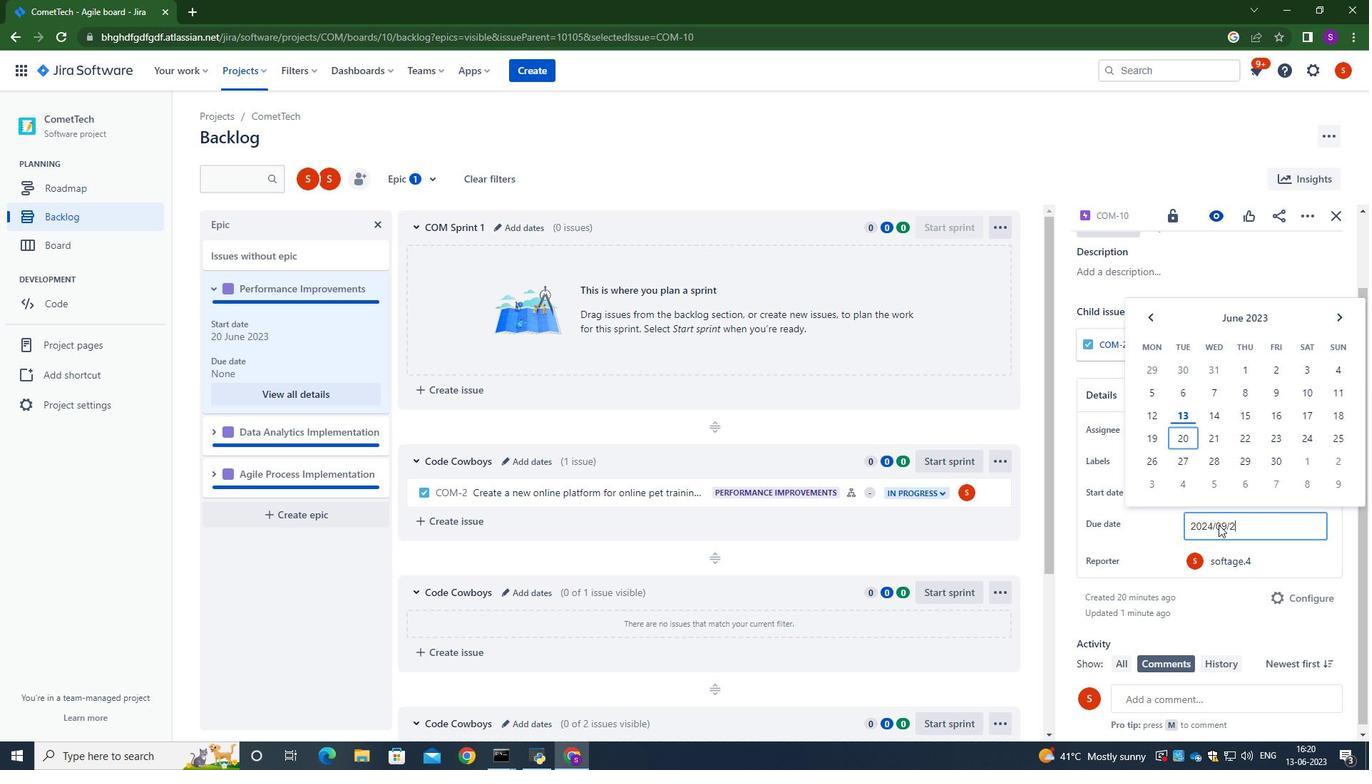 
Action: Mouse moved to (1208, 525)
Screenshot: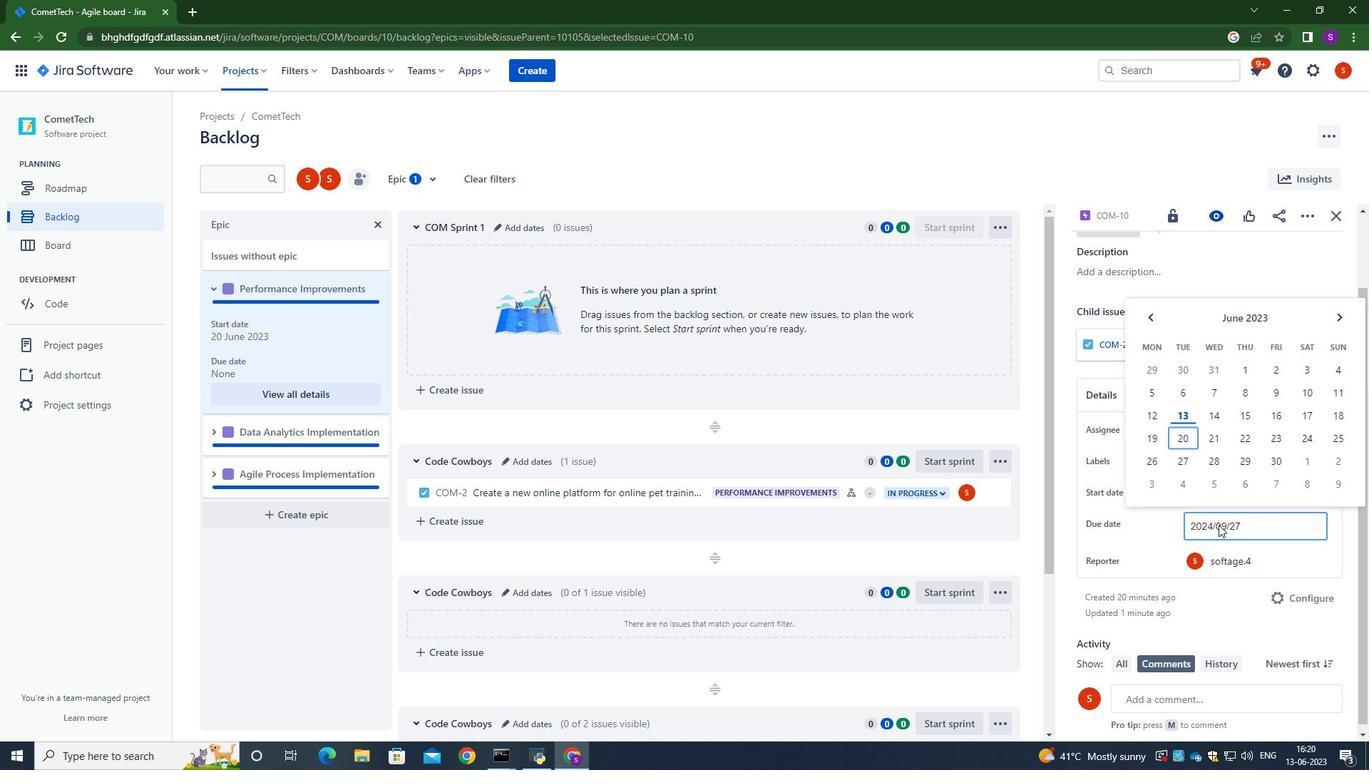 
Action: Mouse pressed left at (1208, 525)
Screenshot: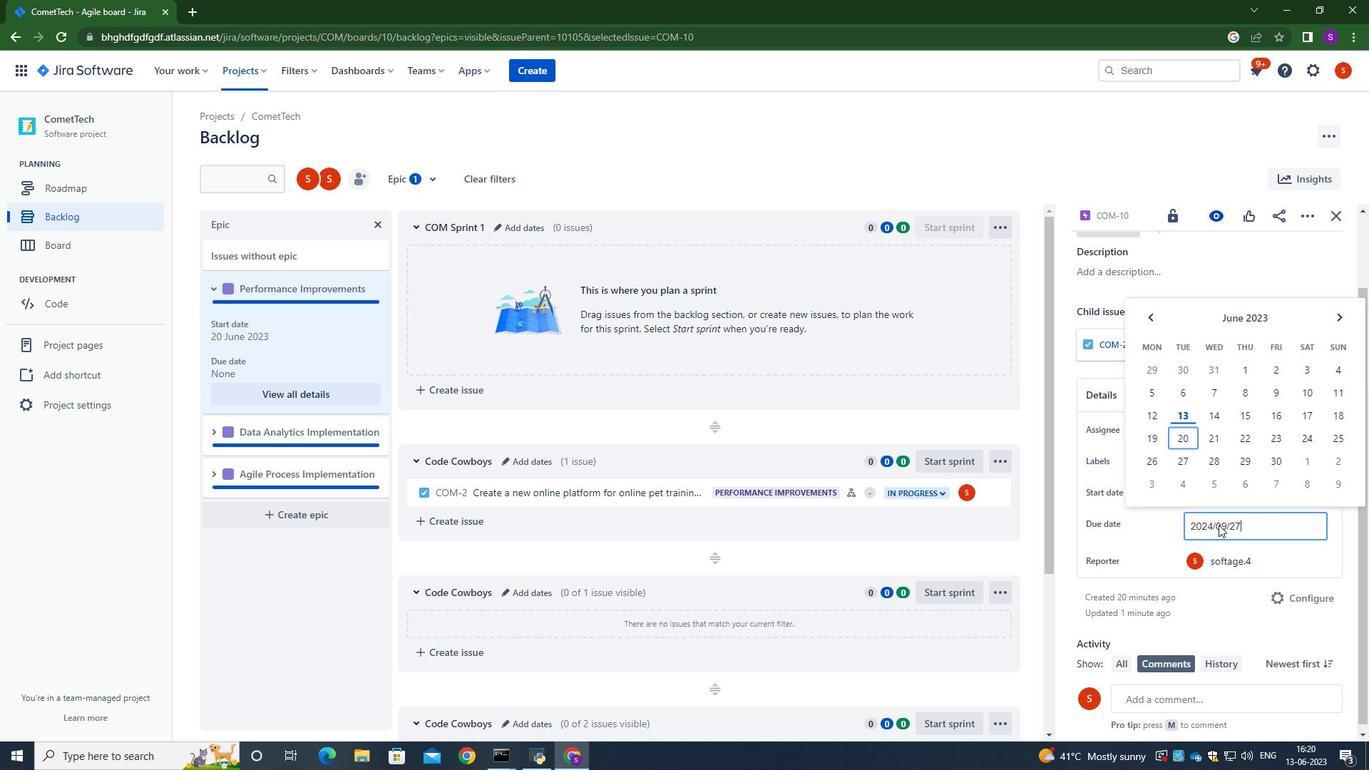 
Action: Key pressed 27/09/2024
Screenshot: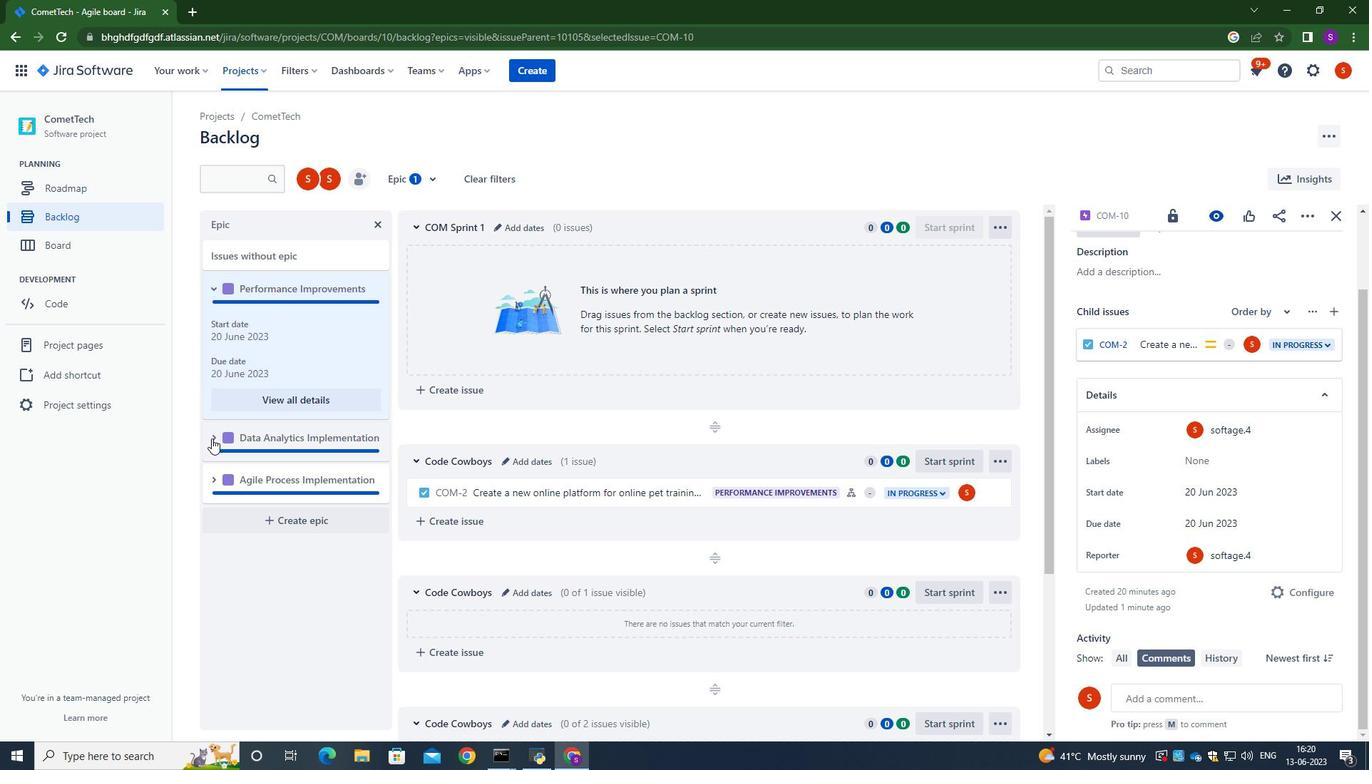 
Action: Mouse moved to (1275, 466)
Screenshot: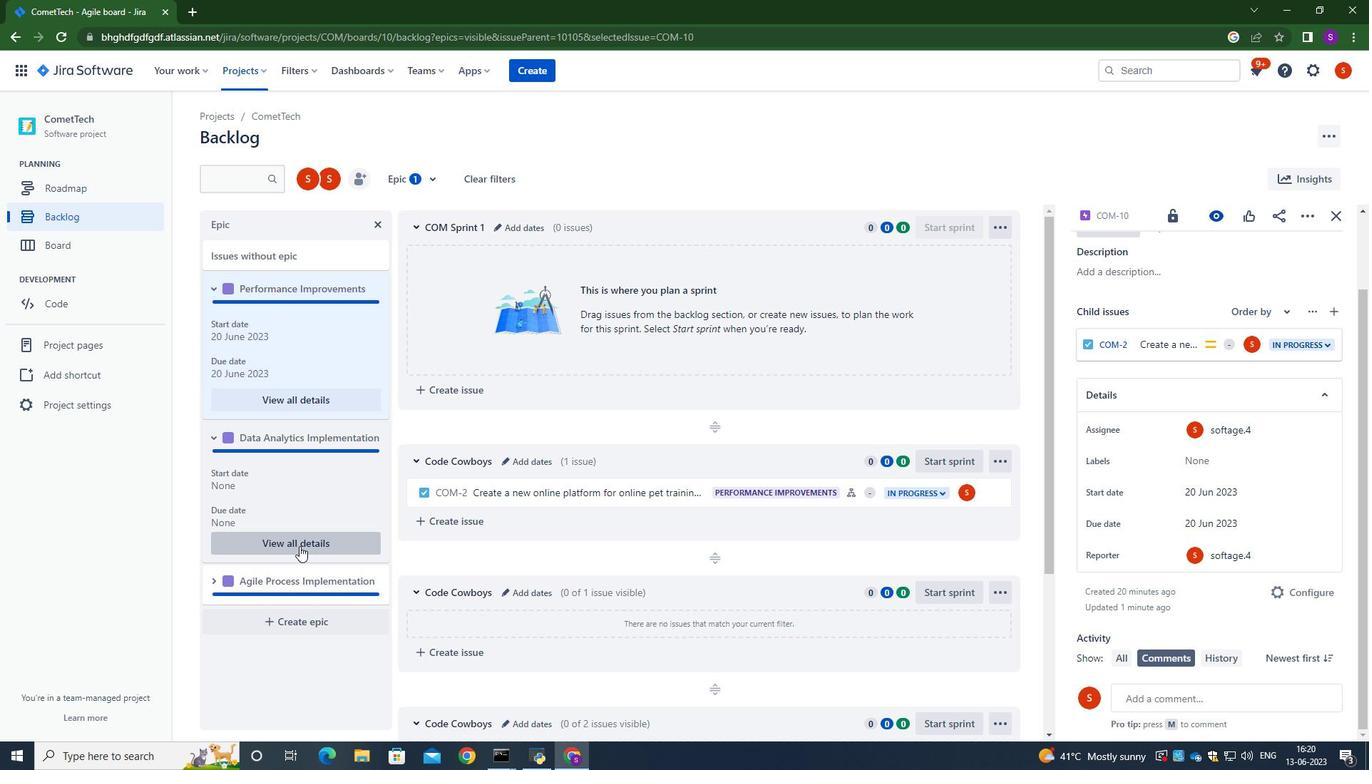 
Action: Mouse pressed left at (1275, 466)
Screenshot: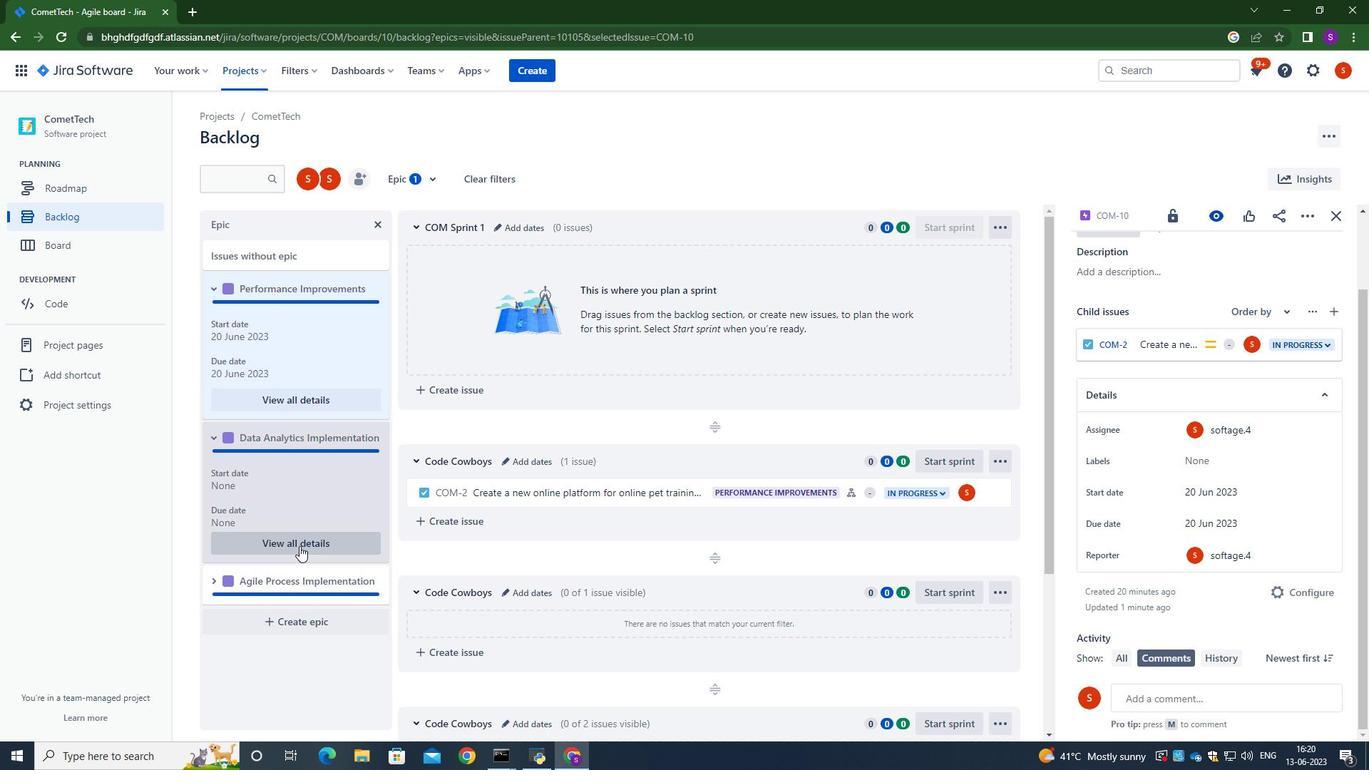 
Action: Mouse moved to (1193, 617)
Screenshot: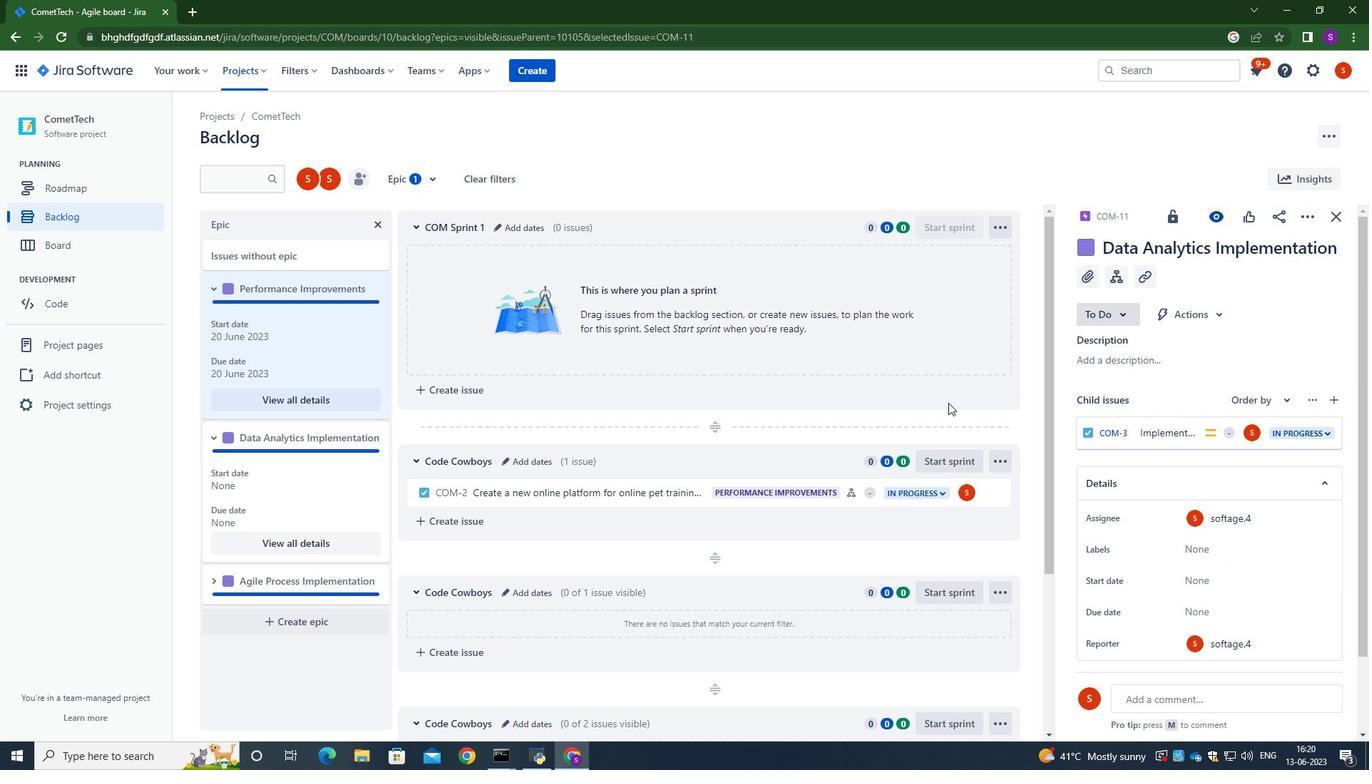 
Action: Mouse scrolled (1193, 616) with delta (0, 0)
Screenshot: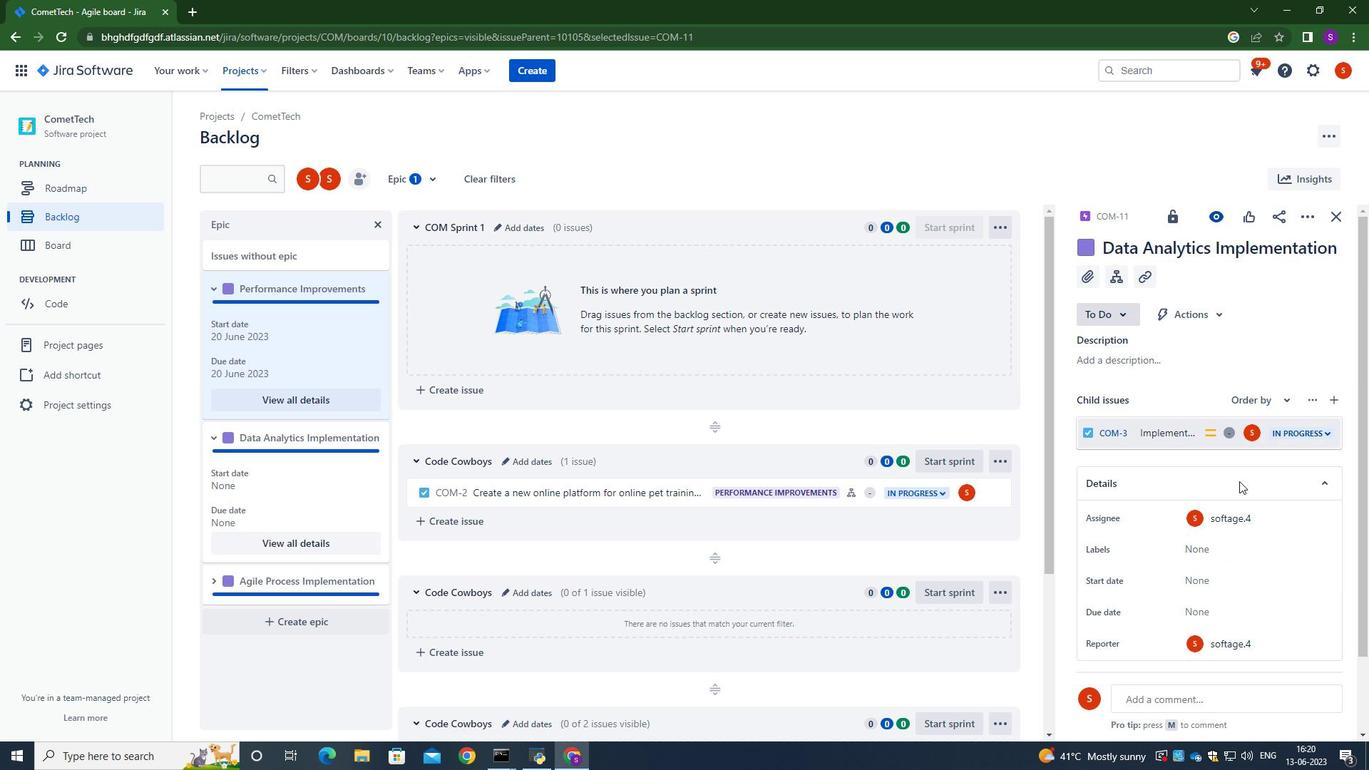 
Action: Mouse scrolled (1193, 616) with delta (0, 0)
Screenshot: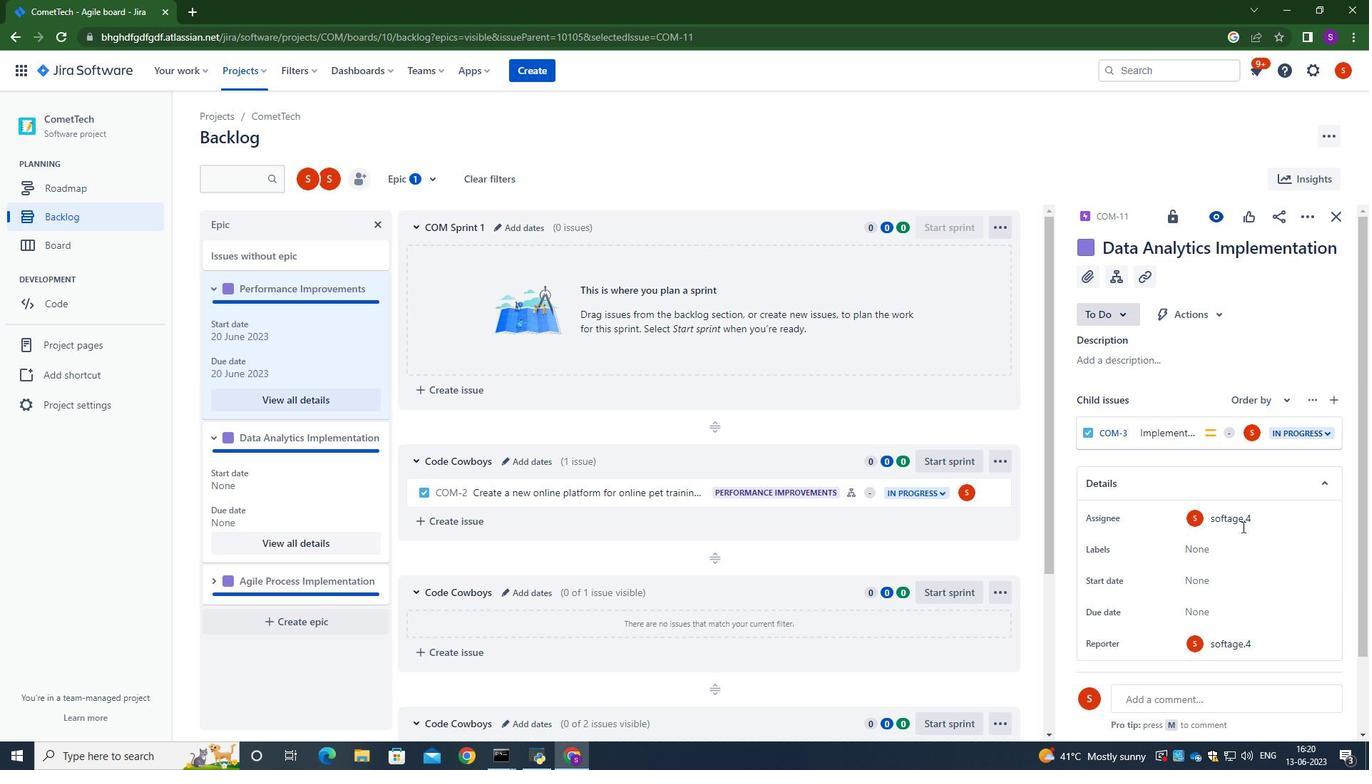 
Action: Mouse scrolled (1193, 618) with delta (0, 0)
Screenshot: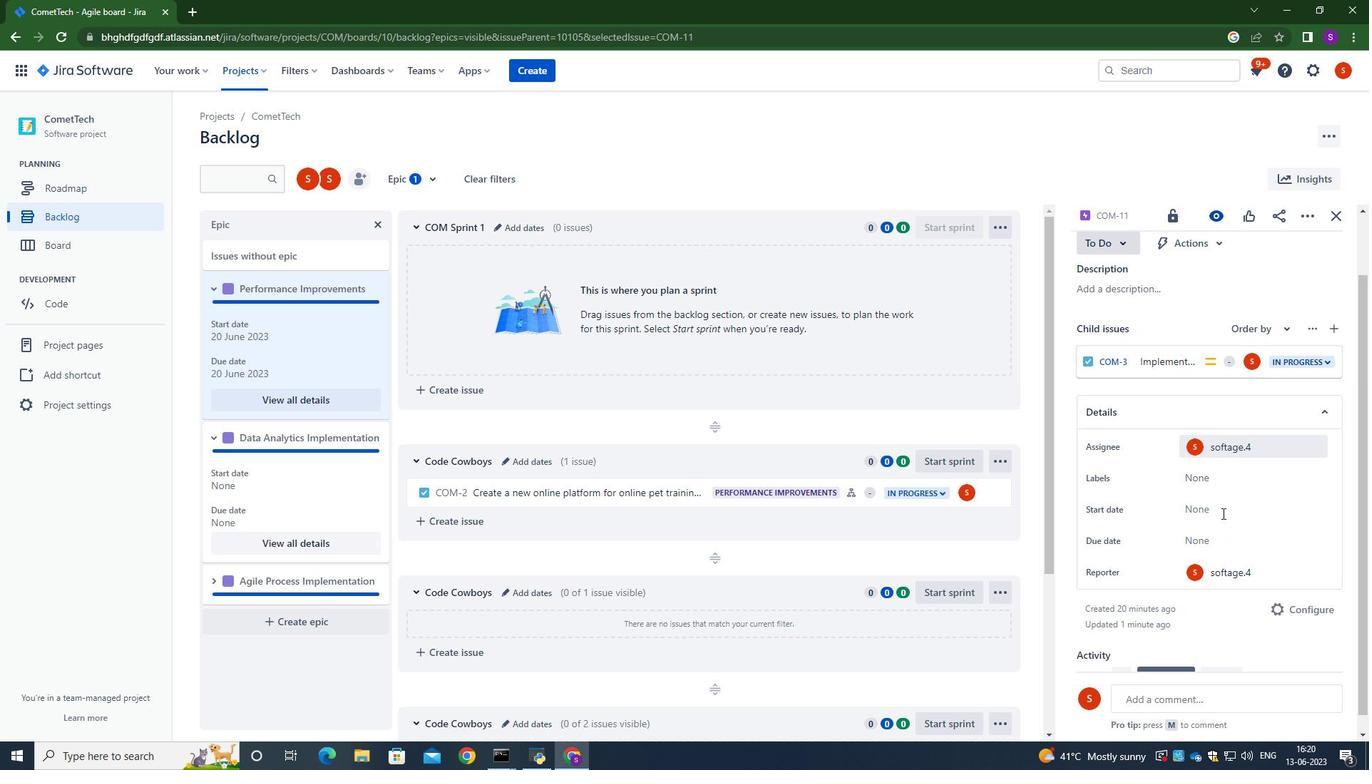 
Action: Mouse scrolled (1193, 618) with delta (0, 0)
Screenshot: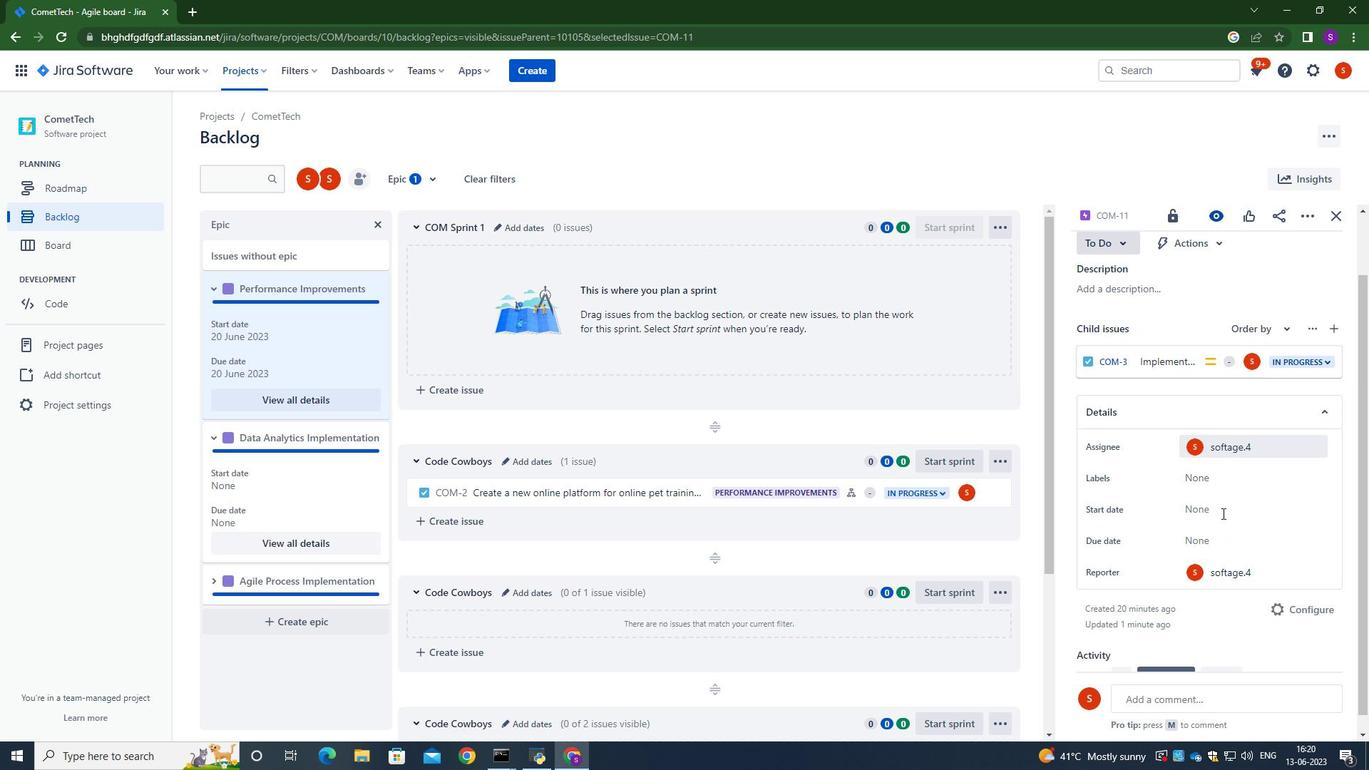
Action: Mouse scrolled (1193, 618) with delta (0, 0)
Screenshot: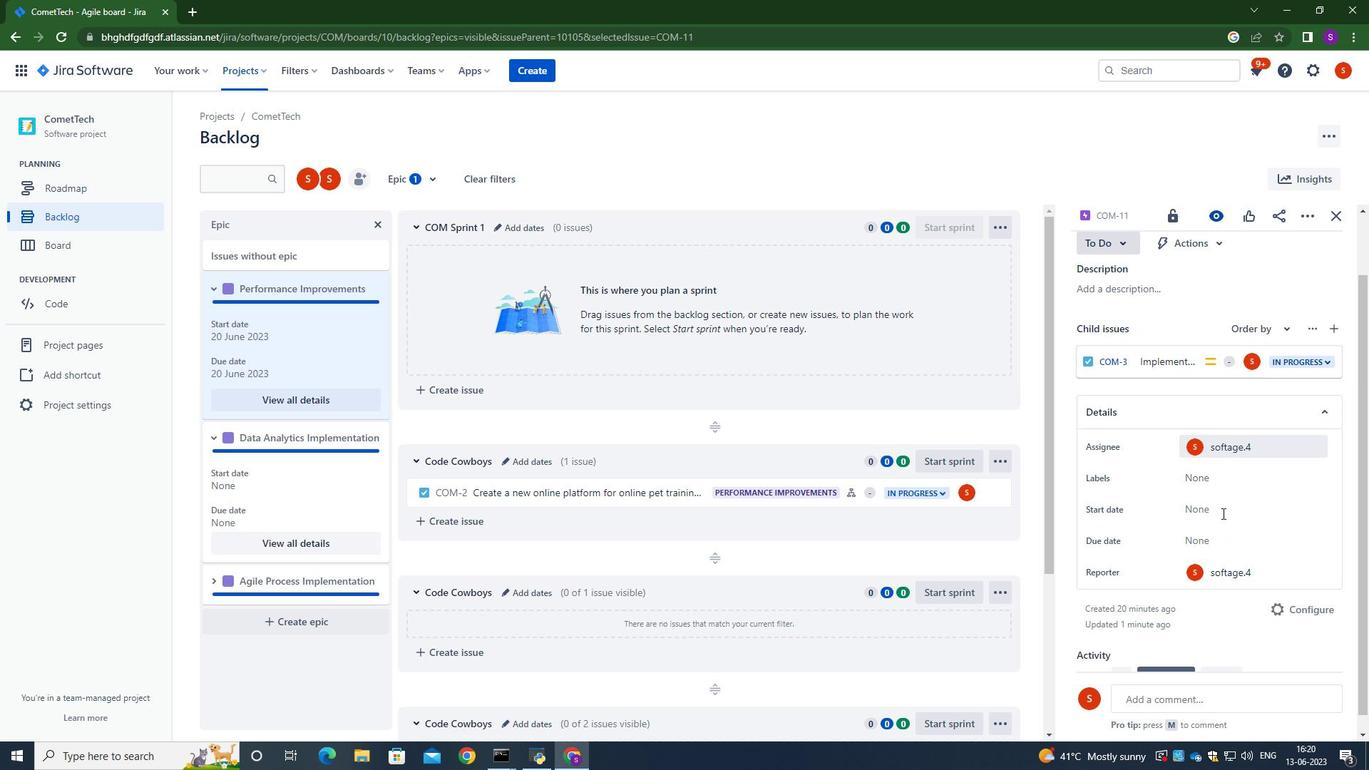 
Action: Mouse moved to (1305, 595)
Screenshot: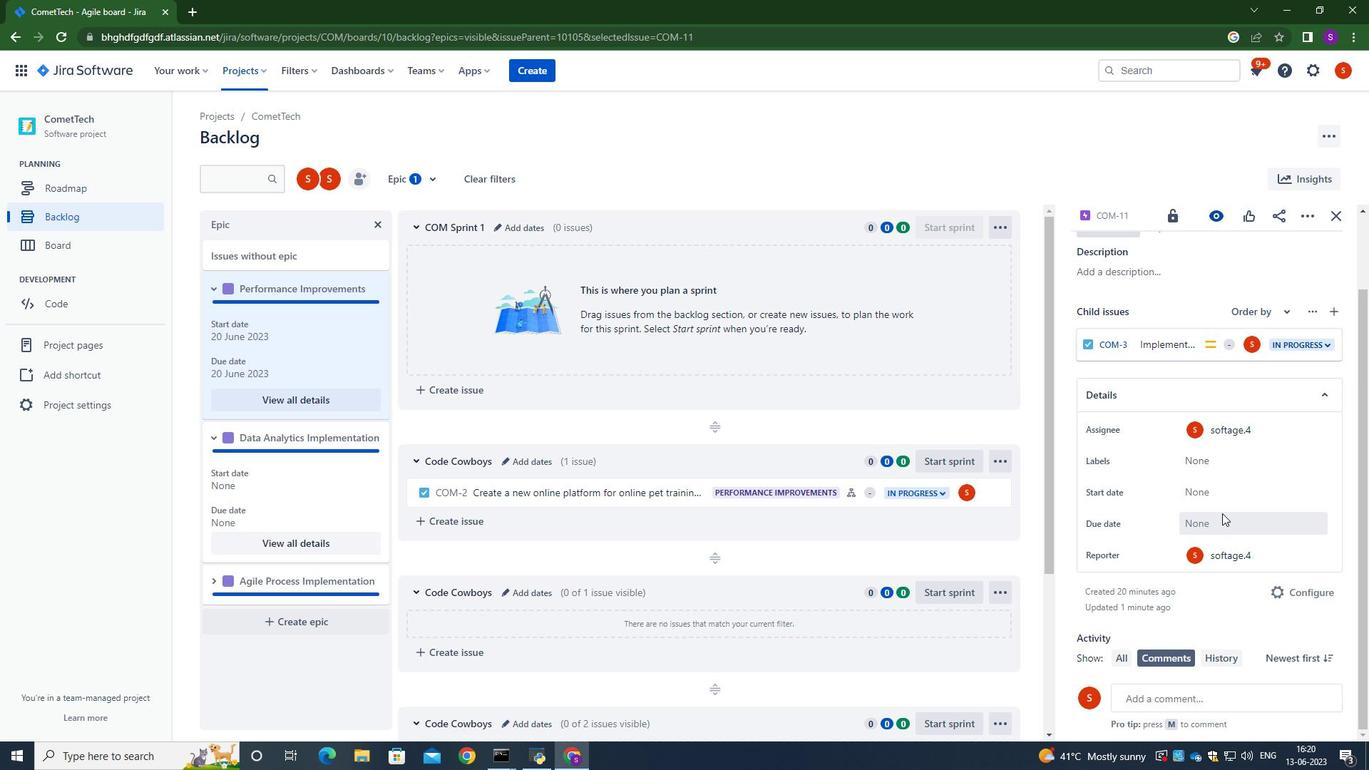 
Action: Mouse pressed left at (1305, 595)
Screenshot: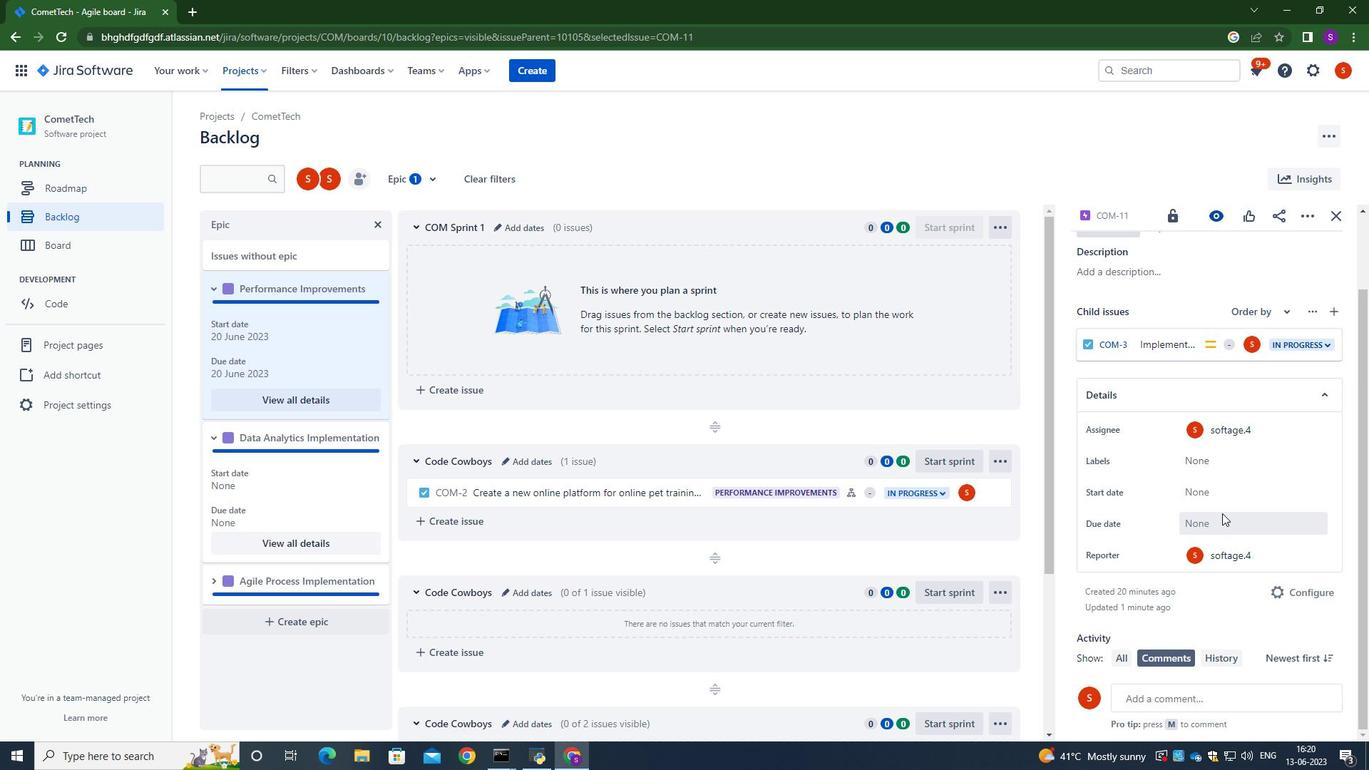
Action: Mouse moved to (1319, 591)
Screenshot: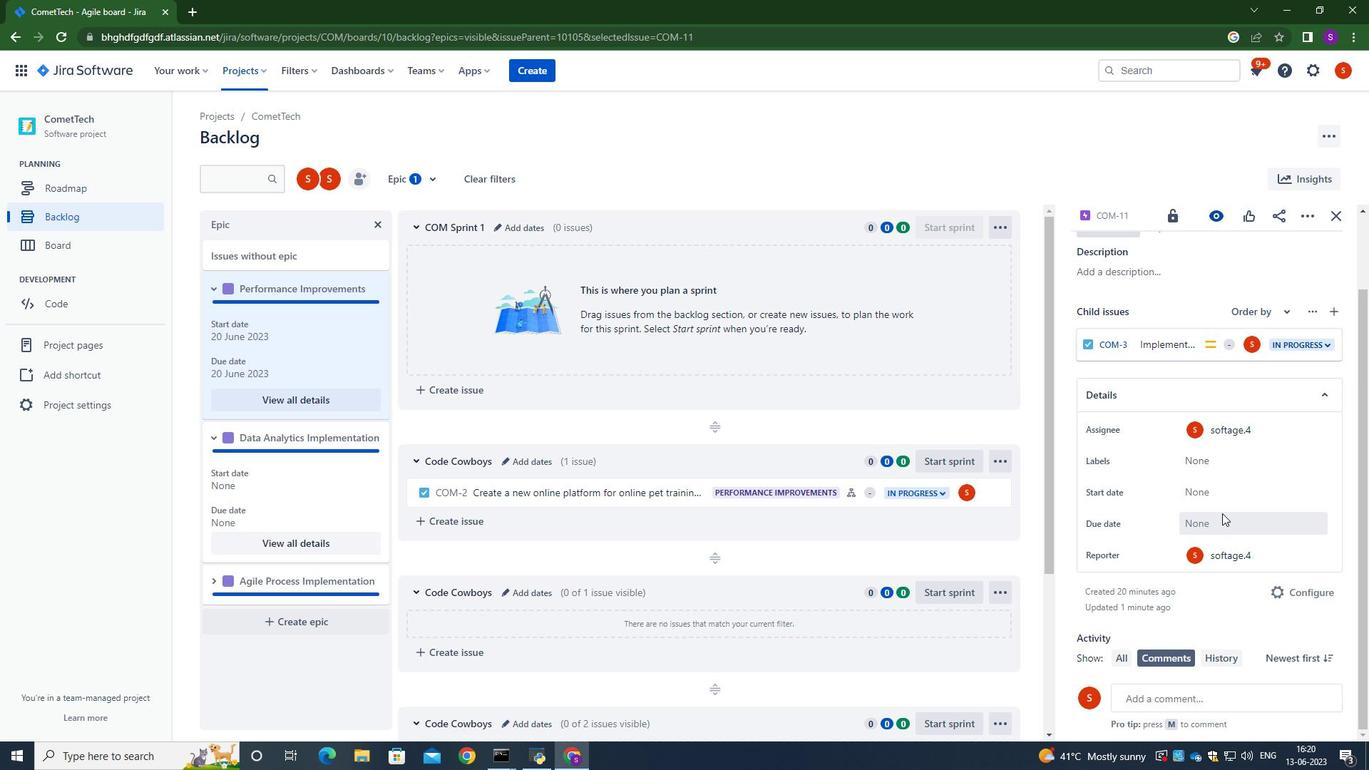 
Action: Mouse scrolled (1319, 591) with delta (0, 0)
Screenshot: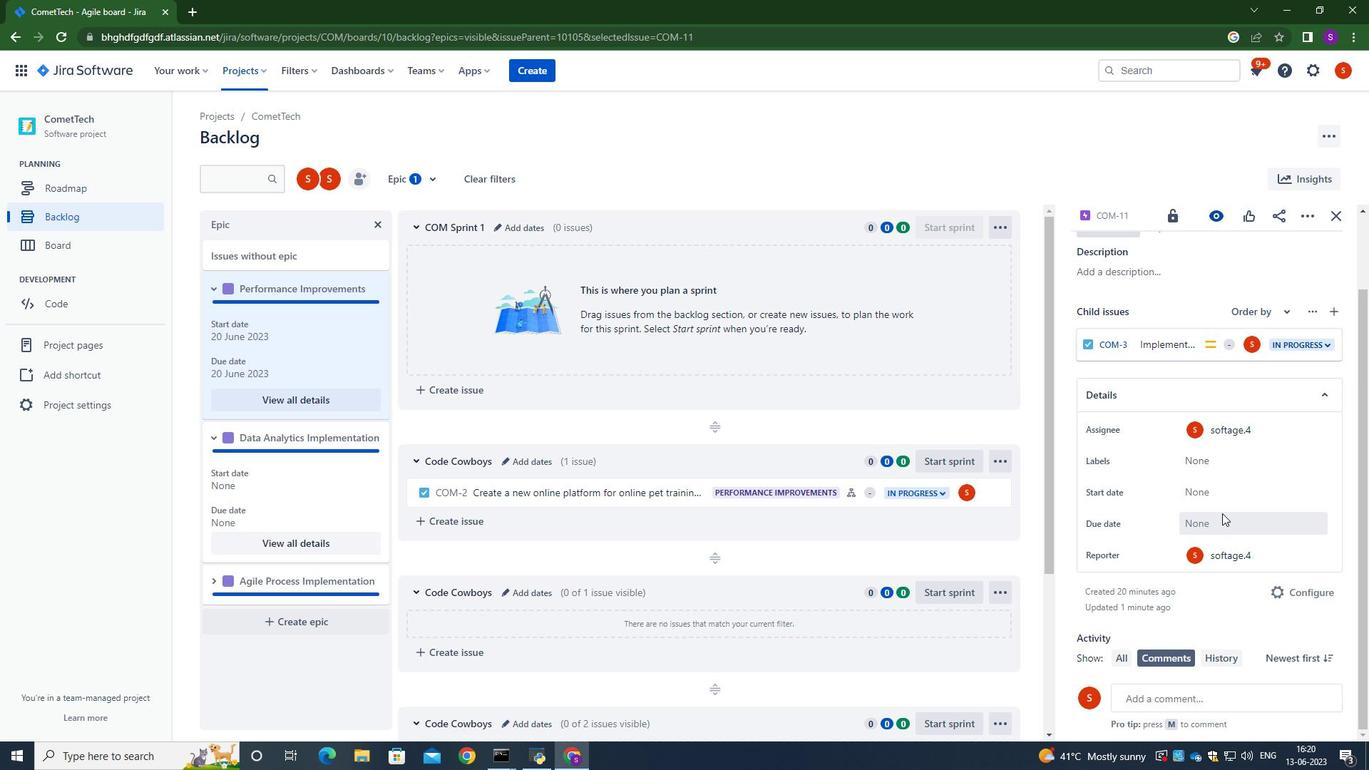 
Action: Mouse moved to (1319, 593)
Screenshot: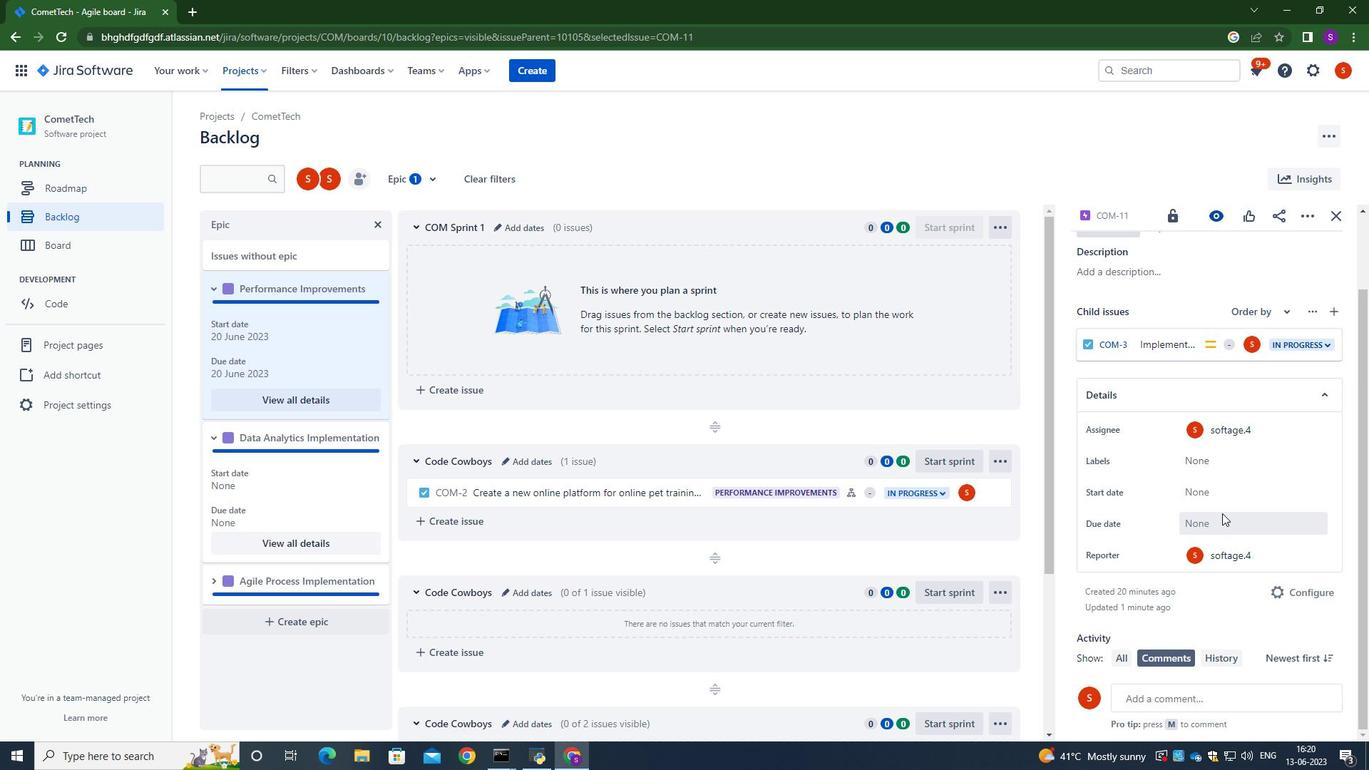 
Action: Mouse scrolled (1319, 592) with delta (0, 0)
Screenshot: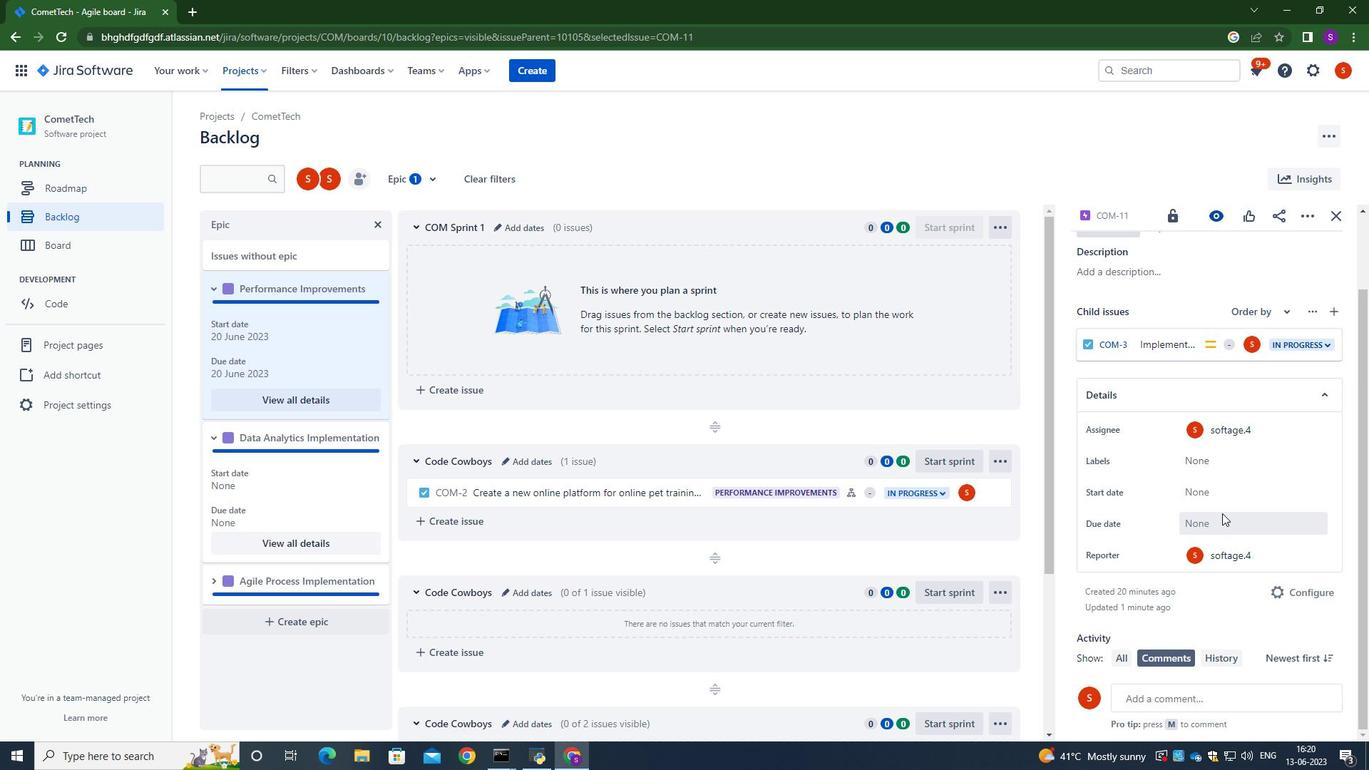 
Action: Mouse moved to (1319, 594)
Screenshot: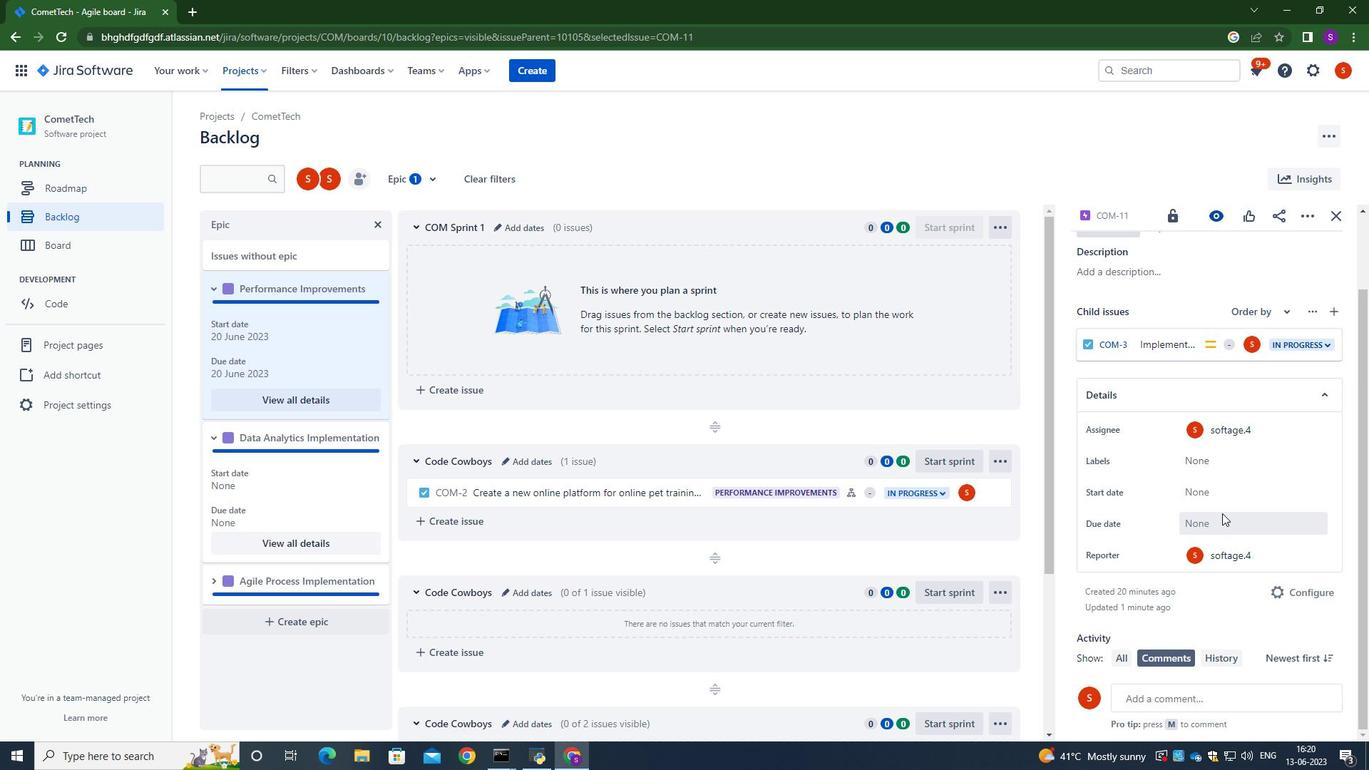 
Action: Mouse scrolled (1319, 593) with delta (0, 0)
Screenshot: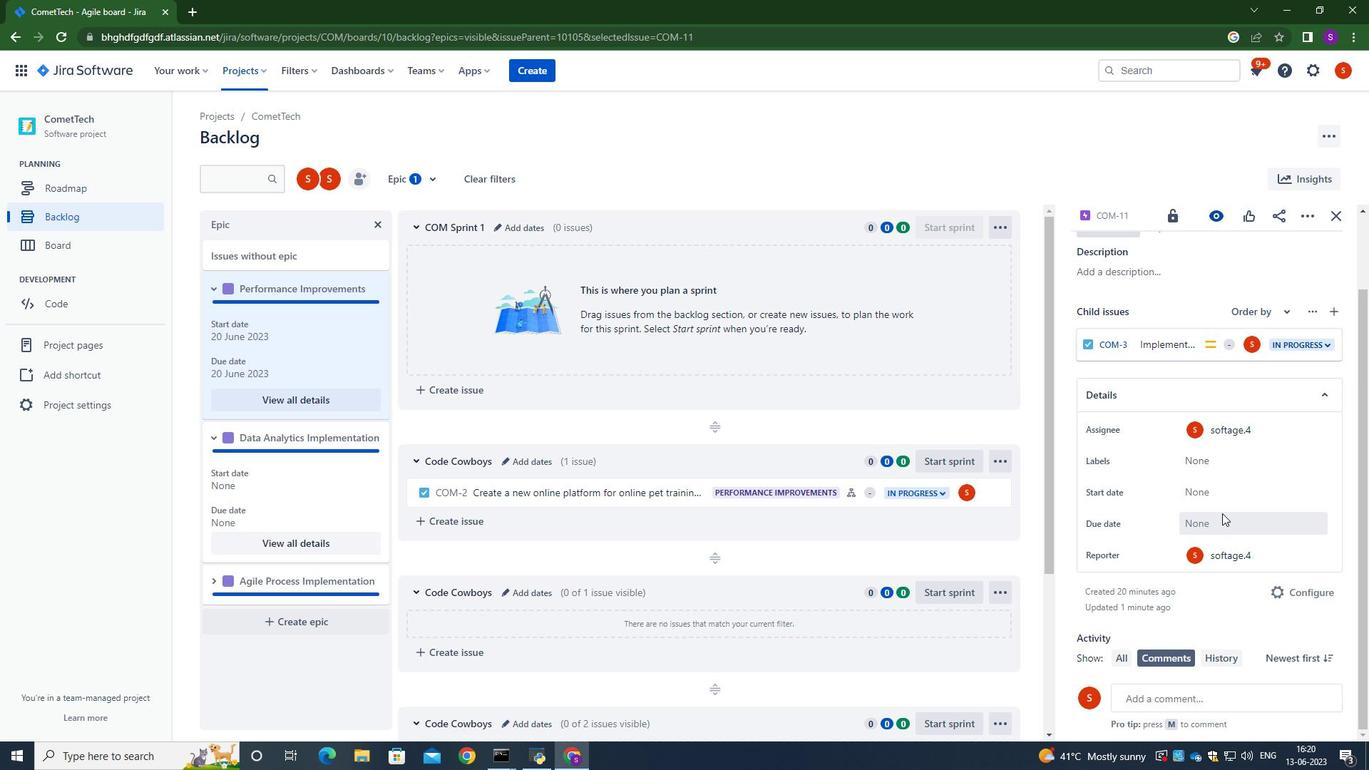 
Action: Mouse moved to (1319, 594)
Screenshot: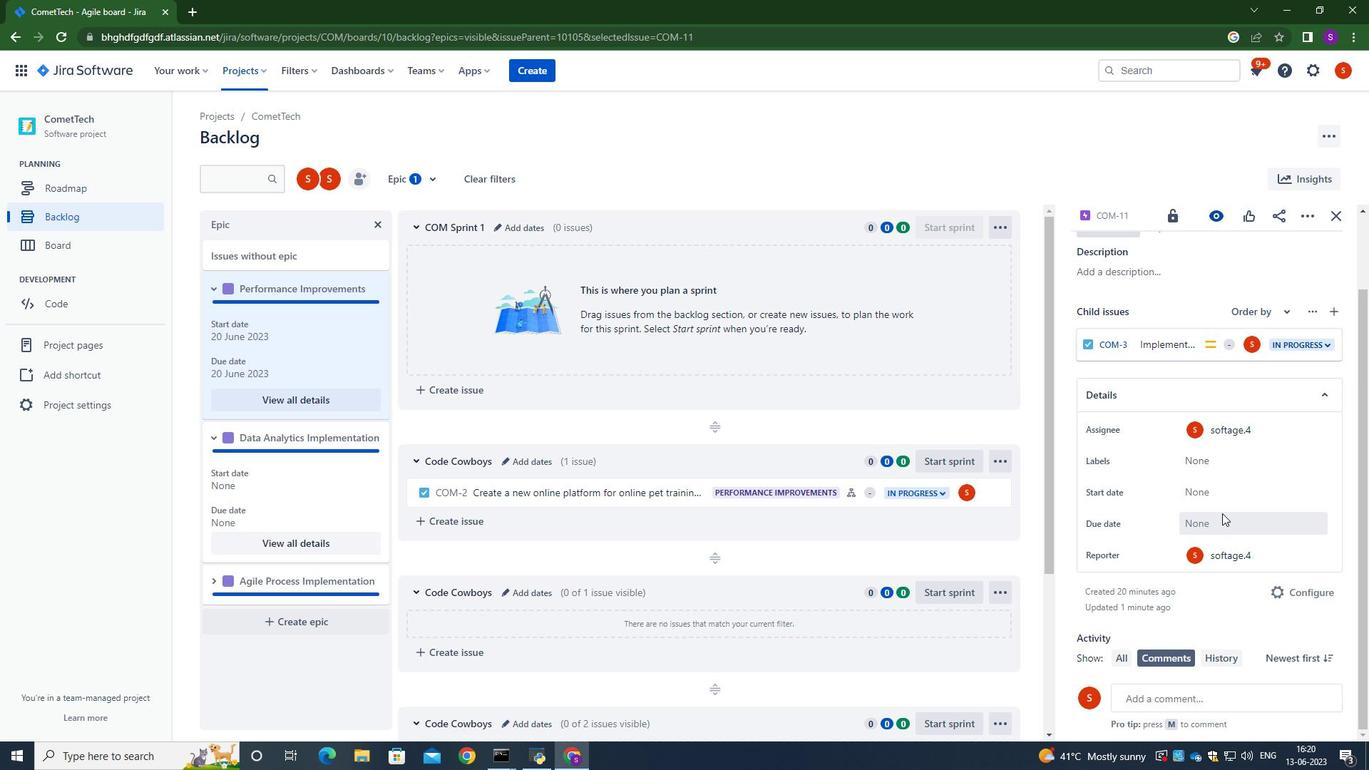 
Action: Mouse scrolled (1319, 594) with delta (0, 0)
Screenshot: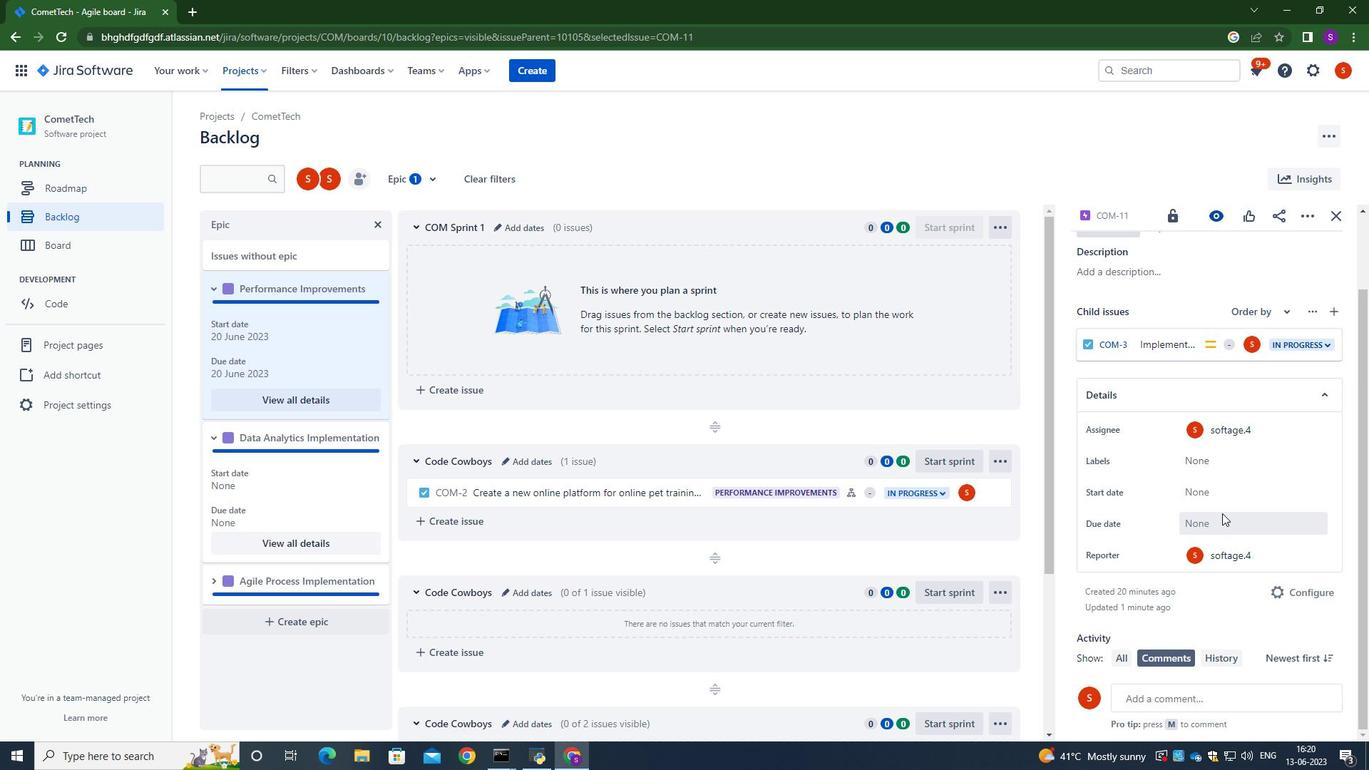 
Action: Mouse scrolled (1319, 594) with delta (0, 0)
Screenshot: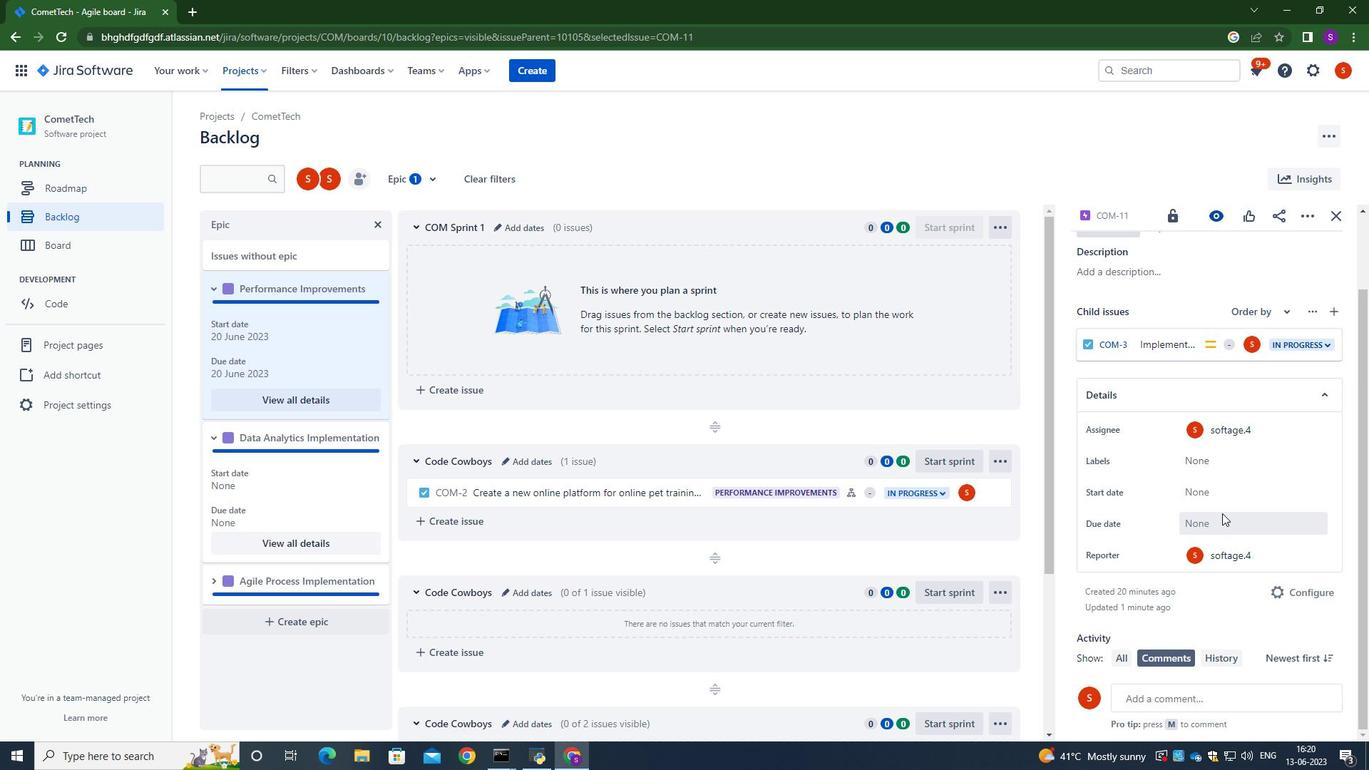 
Action: Mouse scrolled (1319, 594) with delta (0, 0)
Screenshot: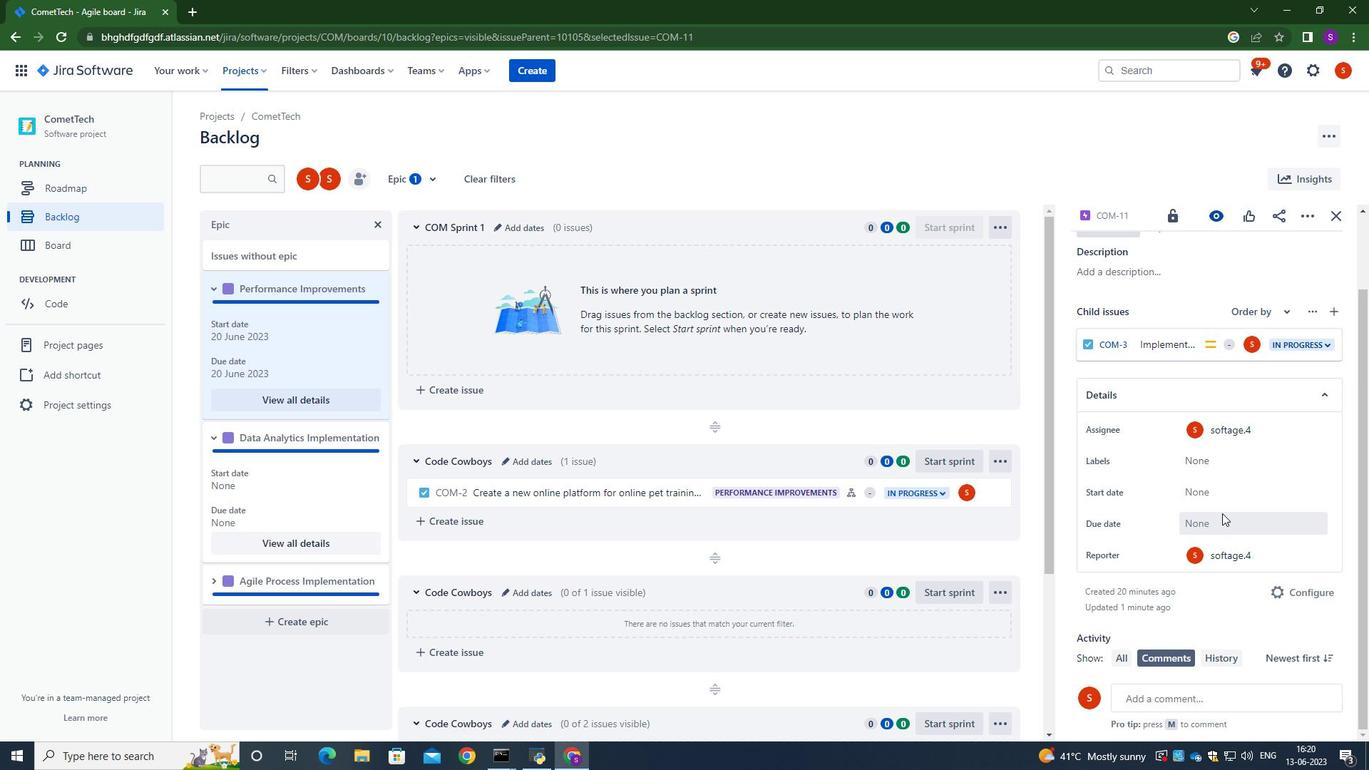 
Action: Mouse scrolled (1319, 594) with delta (0, 0)
Screenshot: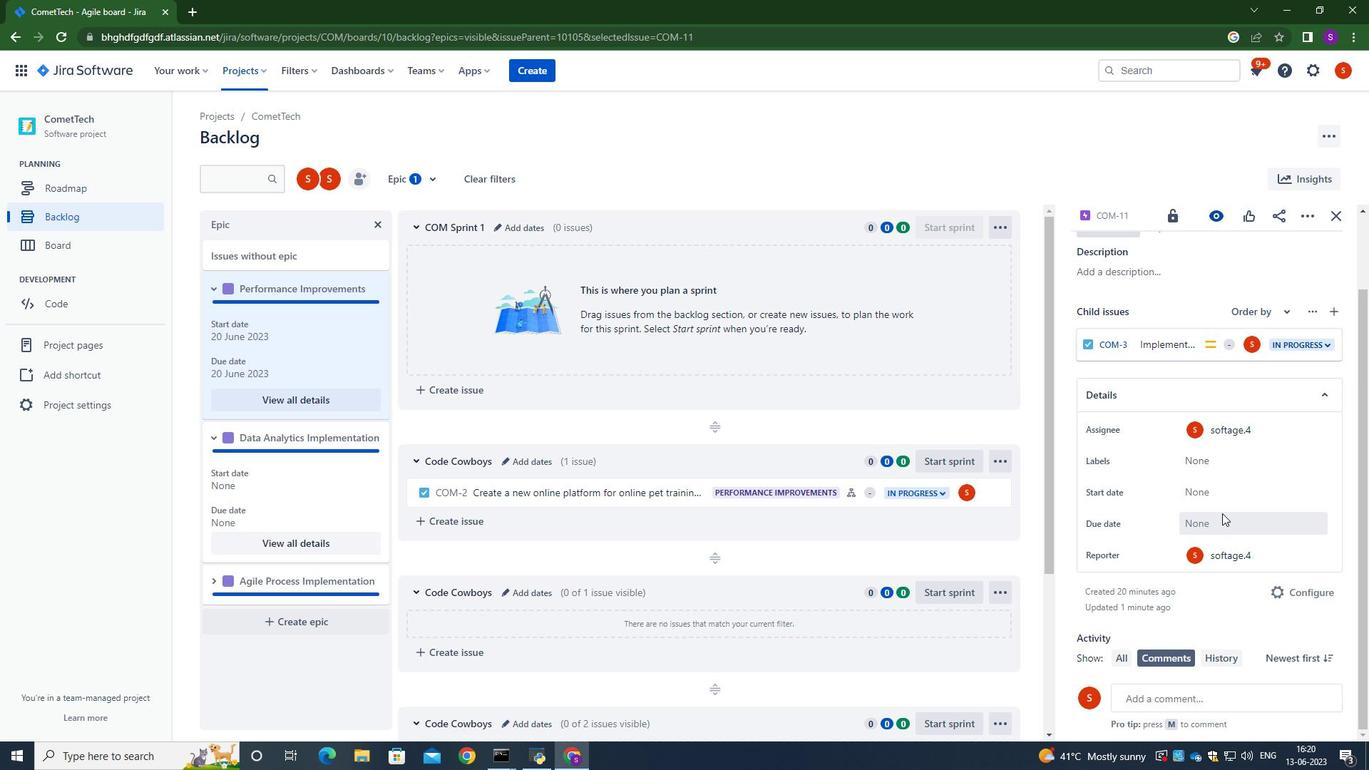 
Action: Mouse moved to (278, 434)
Screenshot: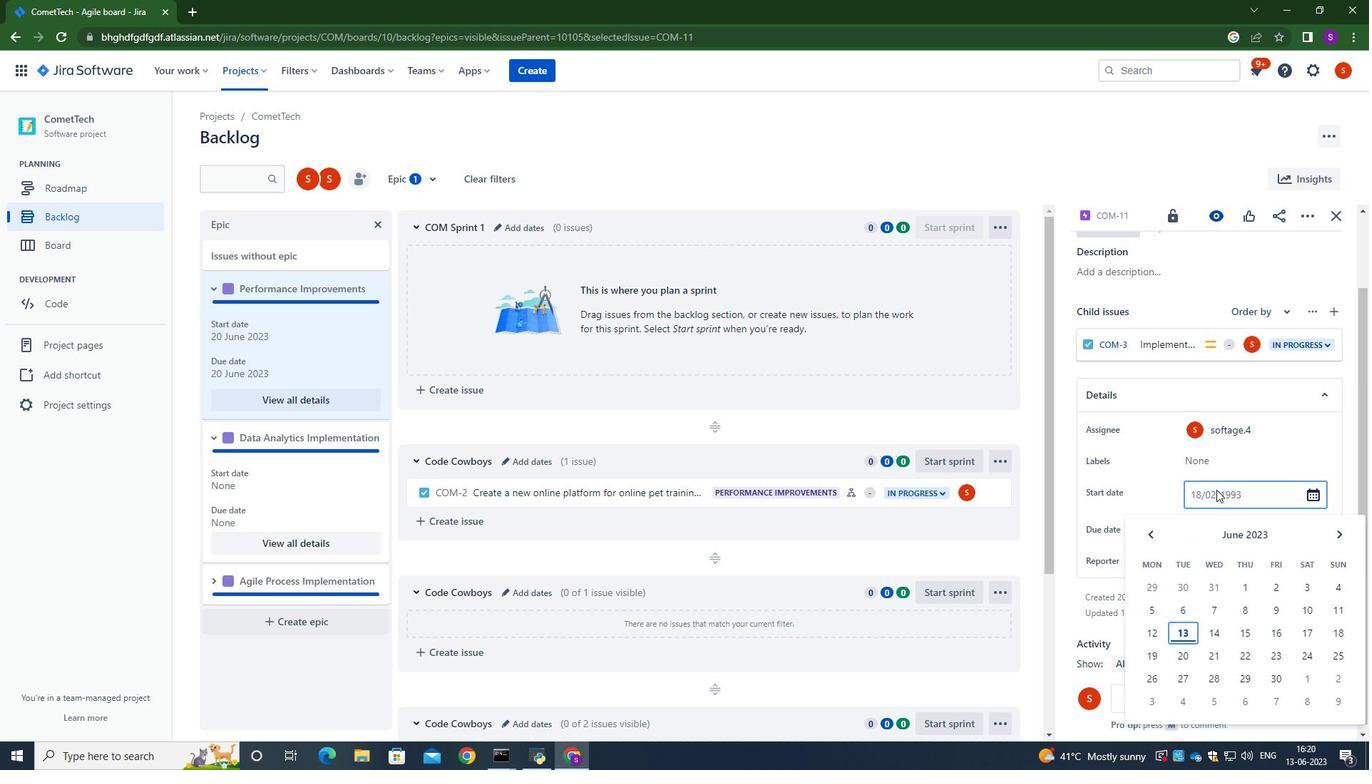 
Action: Mouse pressed left at (278, 434)
Screenshot: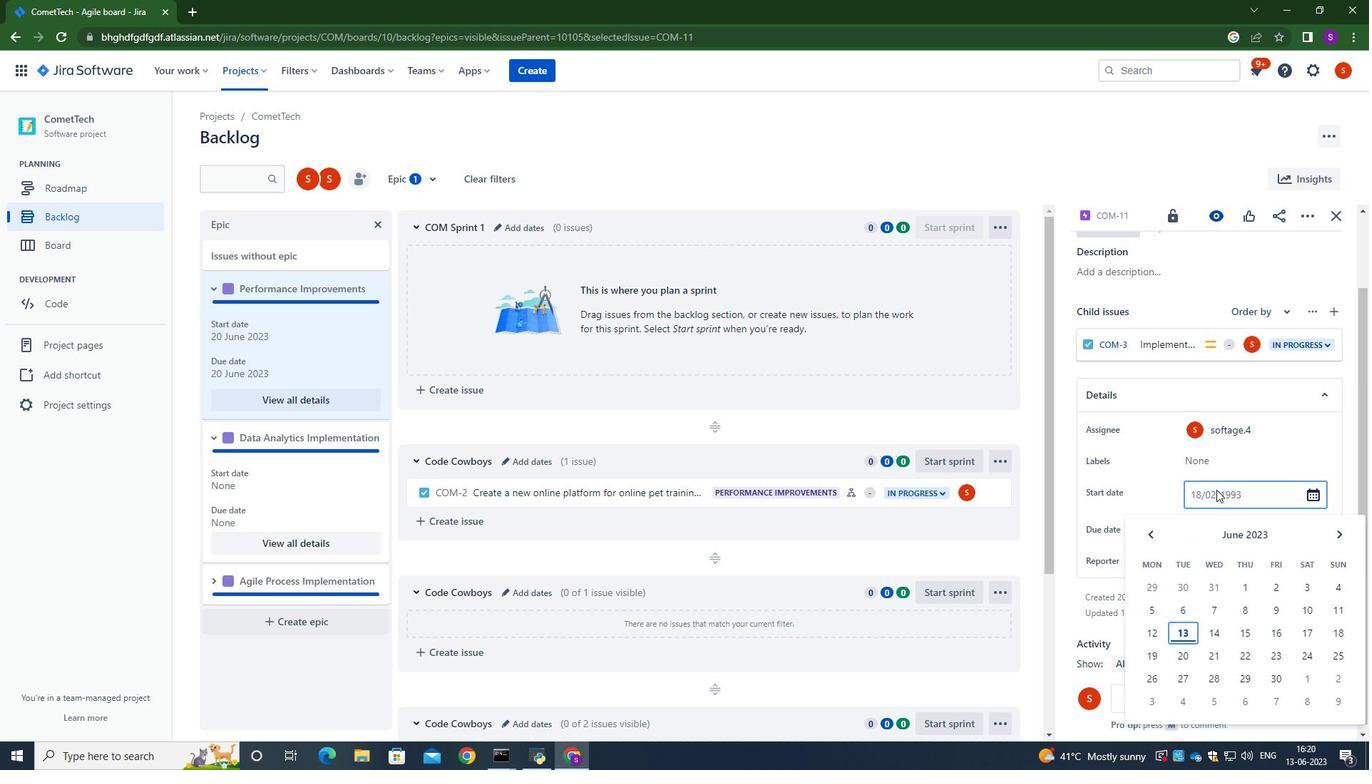 
Action: Mouse moved to (212, 437)
Screenshot: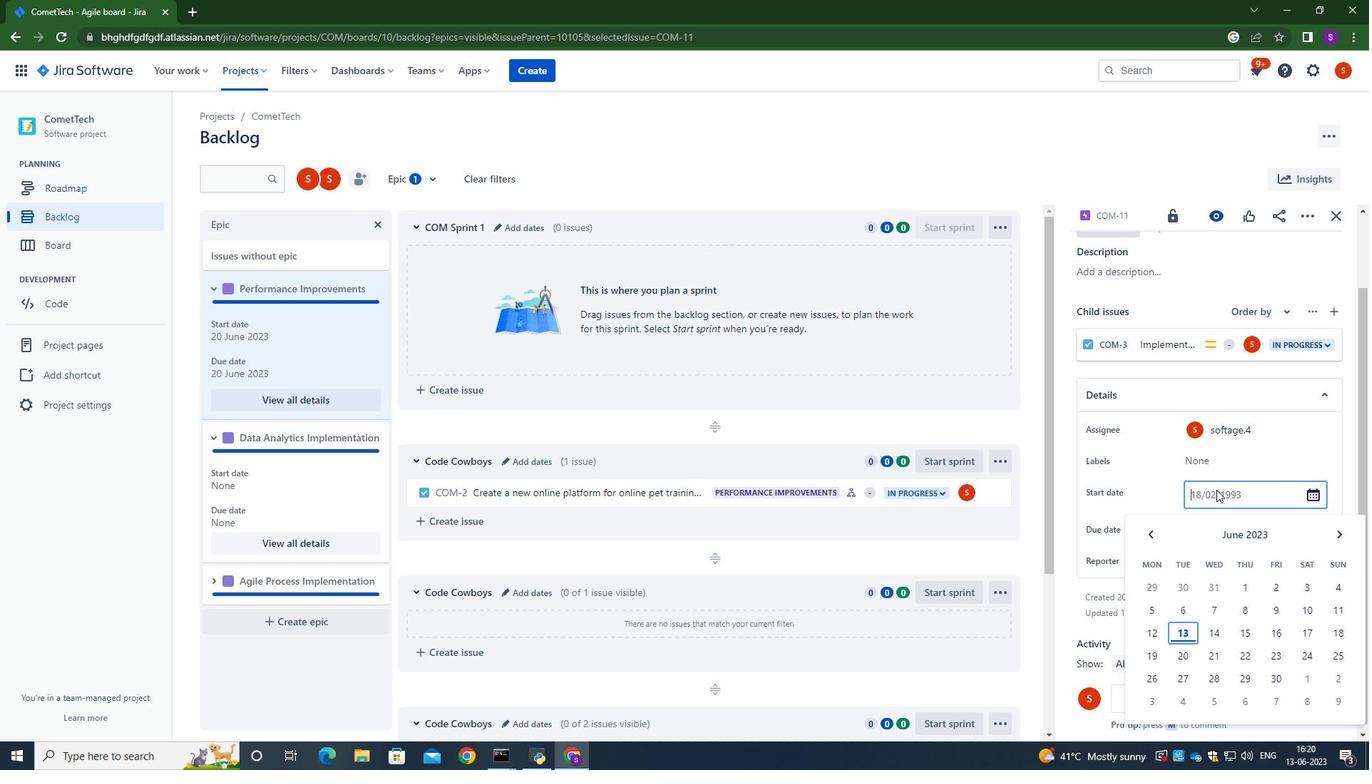 
Action: Mouse pressed left at (212, 437)
Screenshot: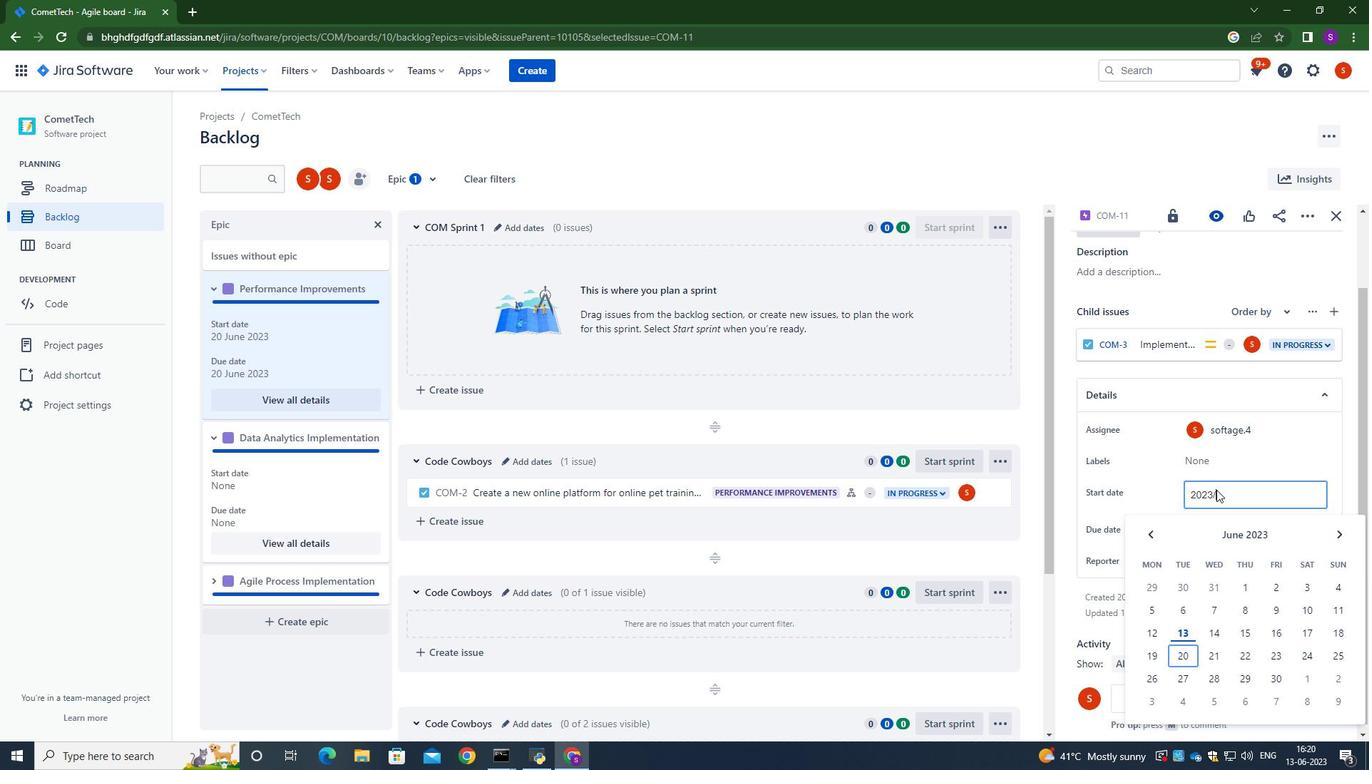 
Action: Mouse moved to (285, 541)
Screenshot: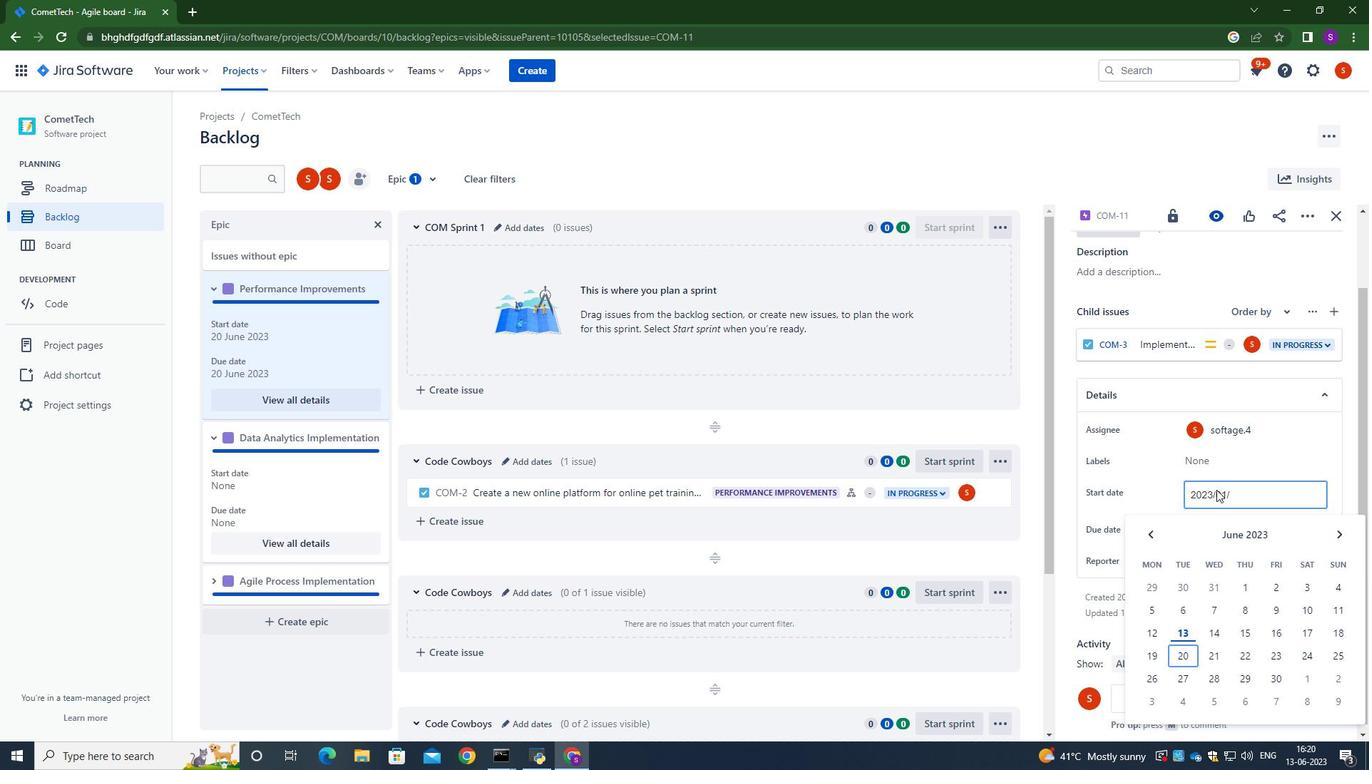 
Action: Mouse pressed left at (285, 541)
Screenshot: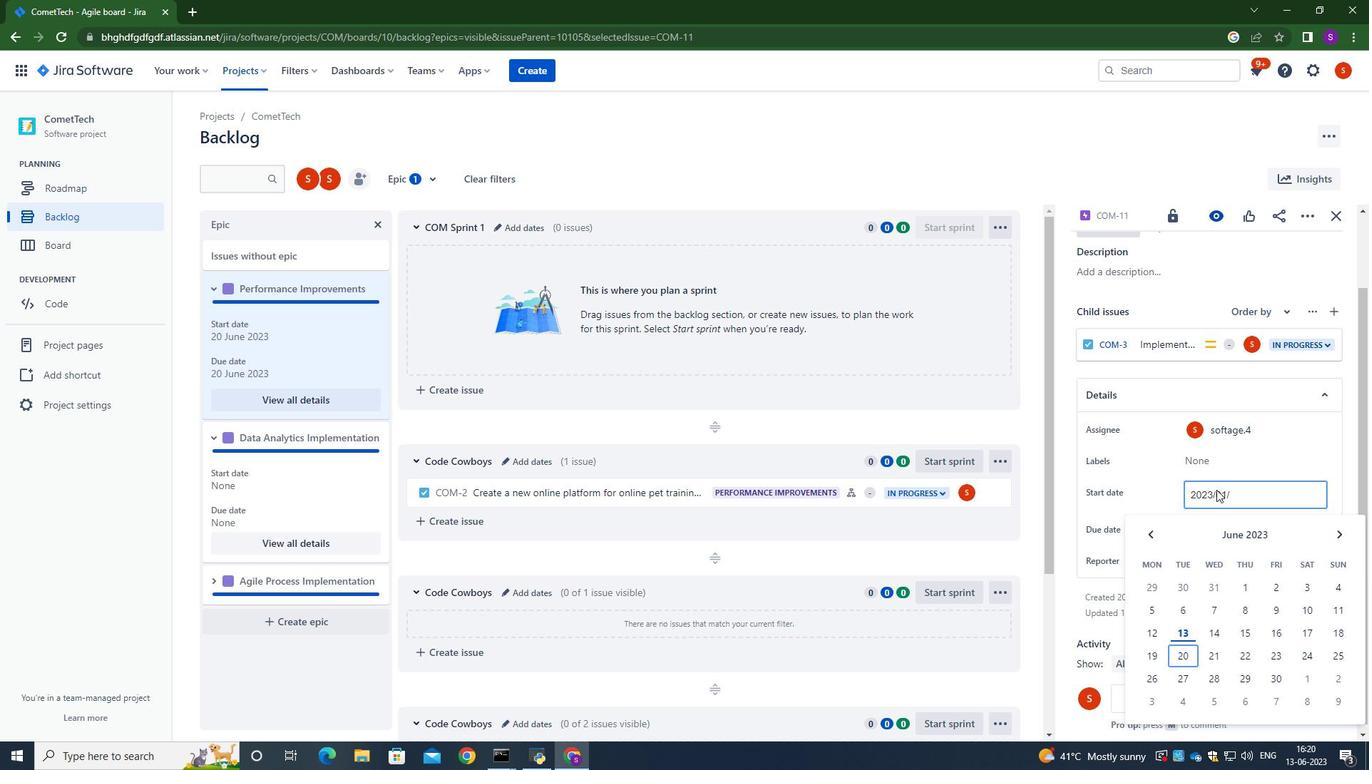 
Action: Mouse moved to (1240, 407)
Screenshot: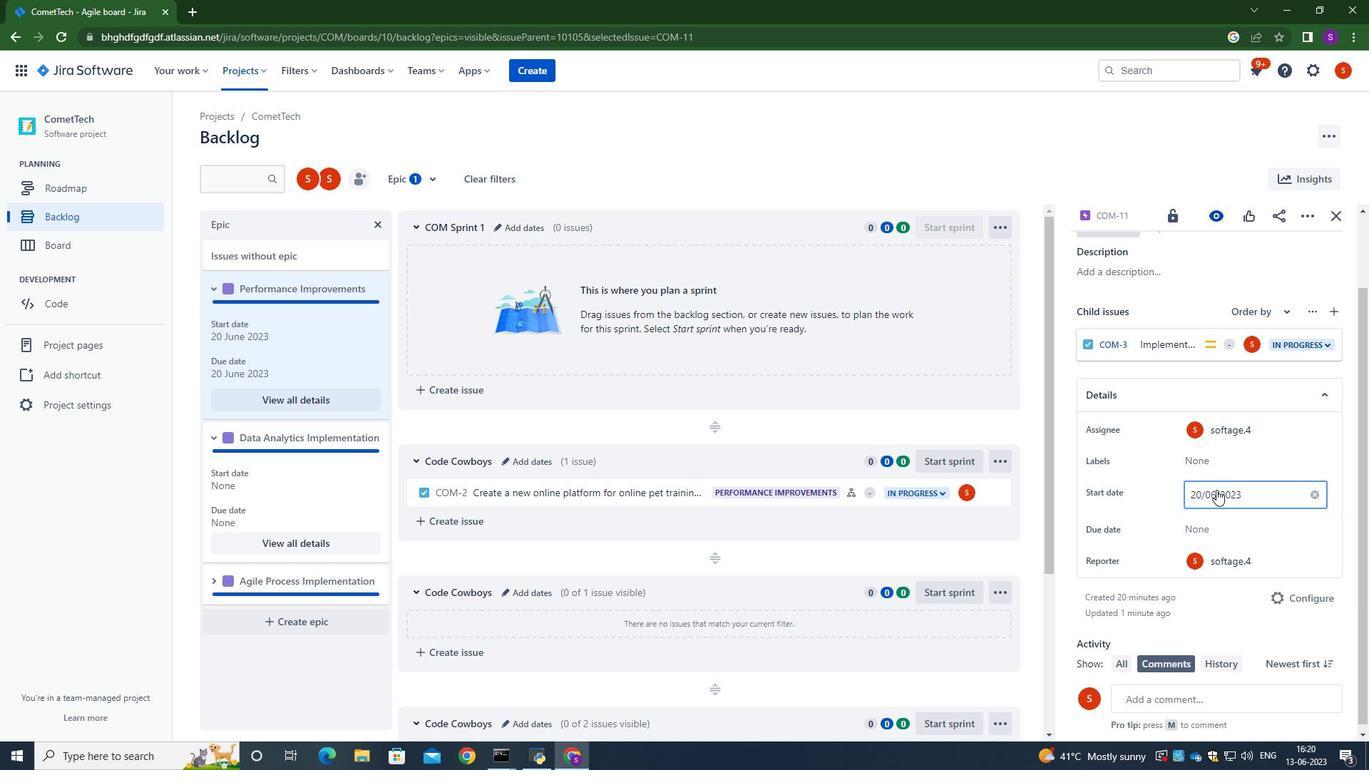 
Action: Mouse scrolled (1240, 406) with delta (0, 0)
Screenshot: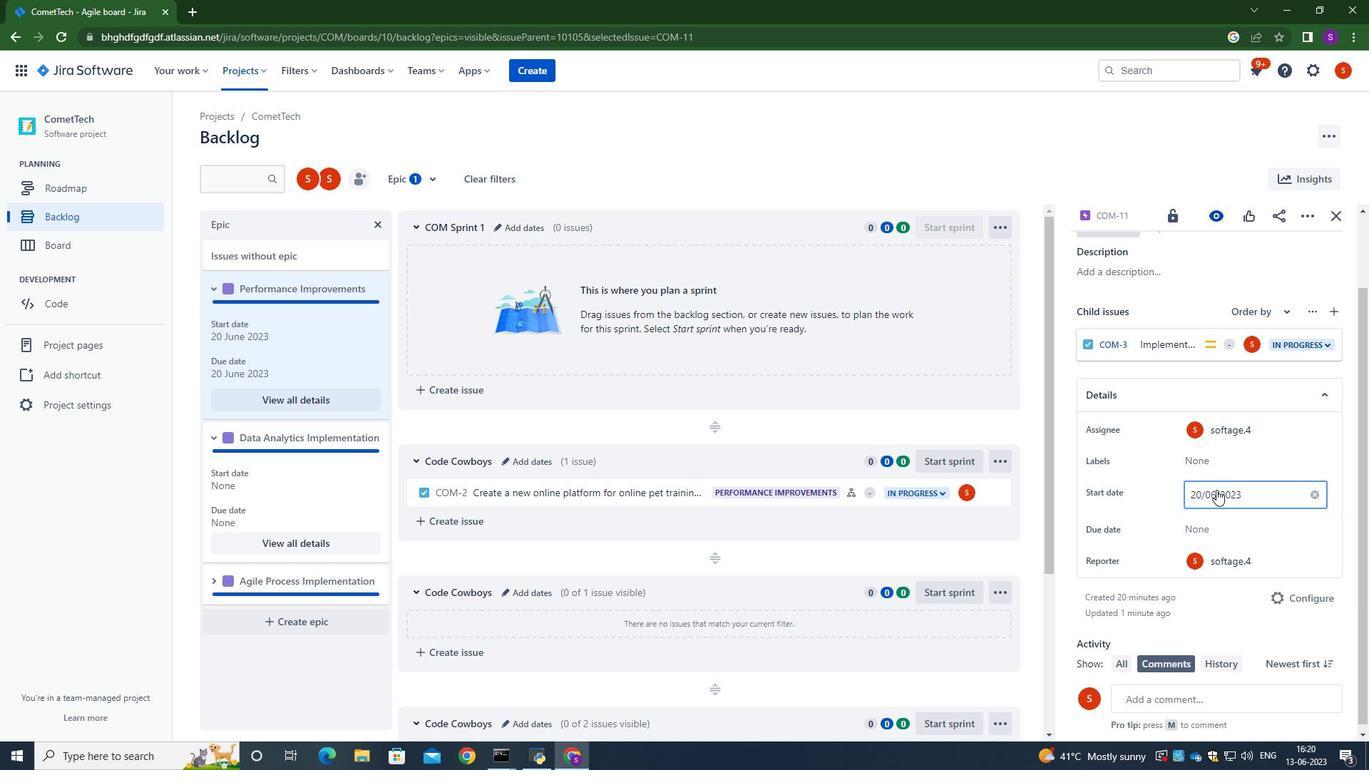 
Action: Mouse moved to (1240, 407)
Screenshot: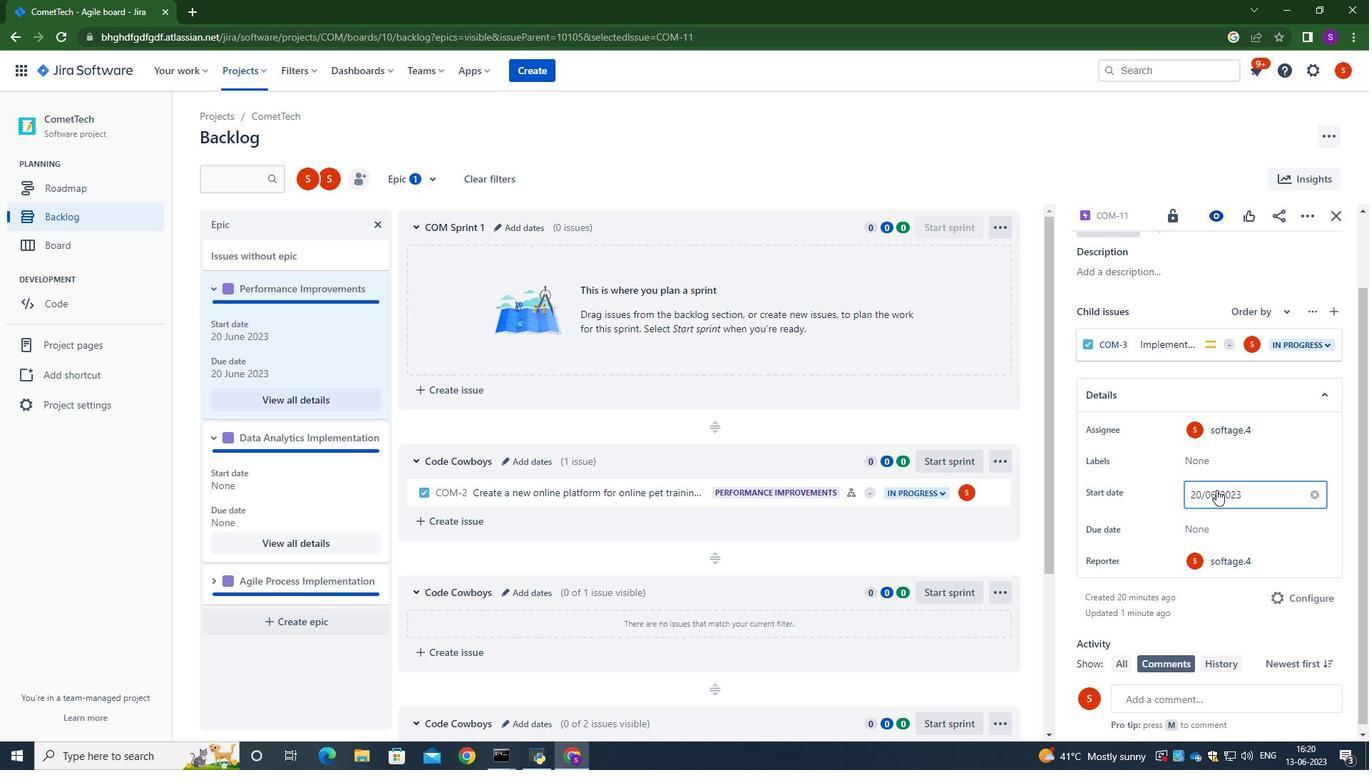 
Action: Mouse scrolled (1240, 406) with delta (0, 0)
Screenshot: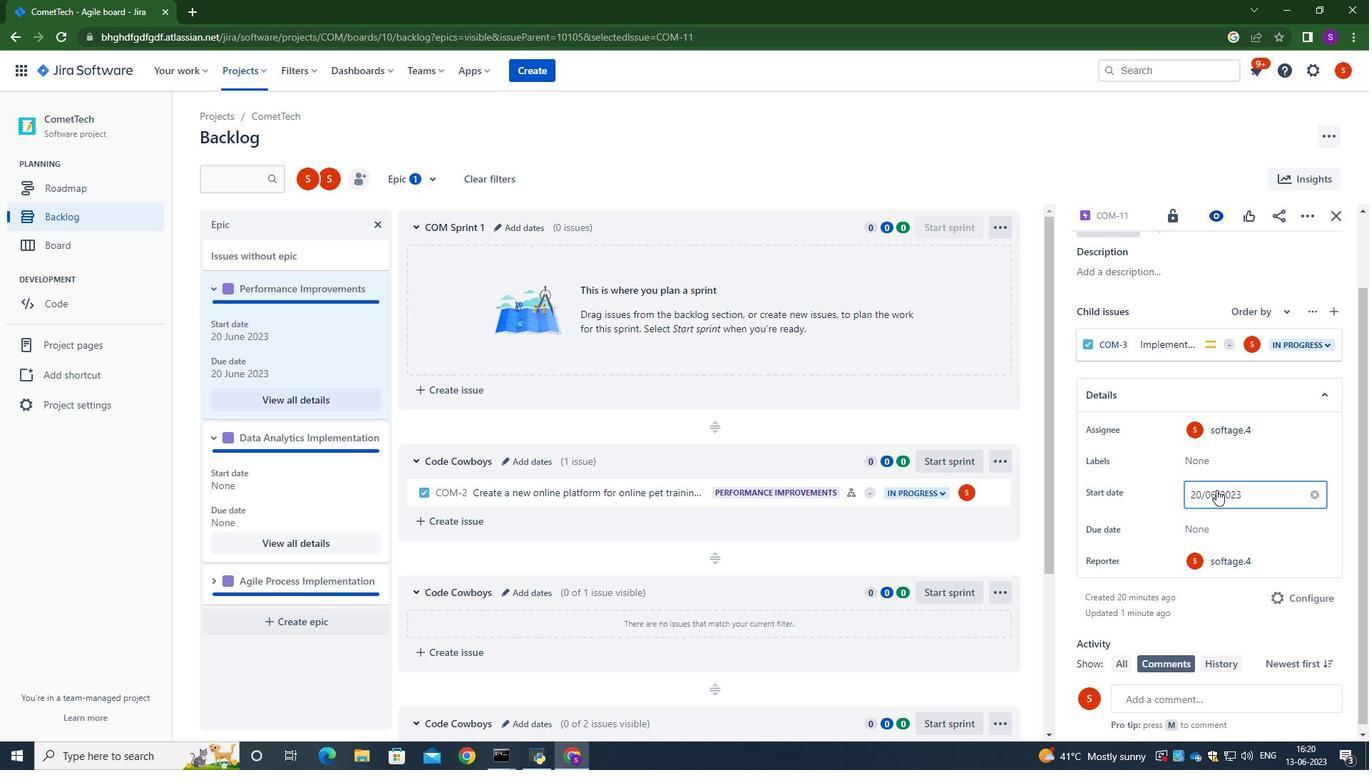 
Action: Mouse moved to (1240, 418)
Screenshot: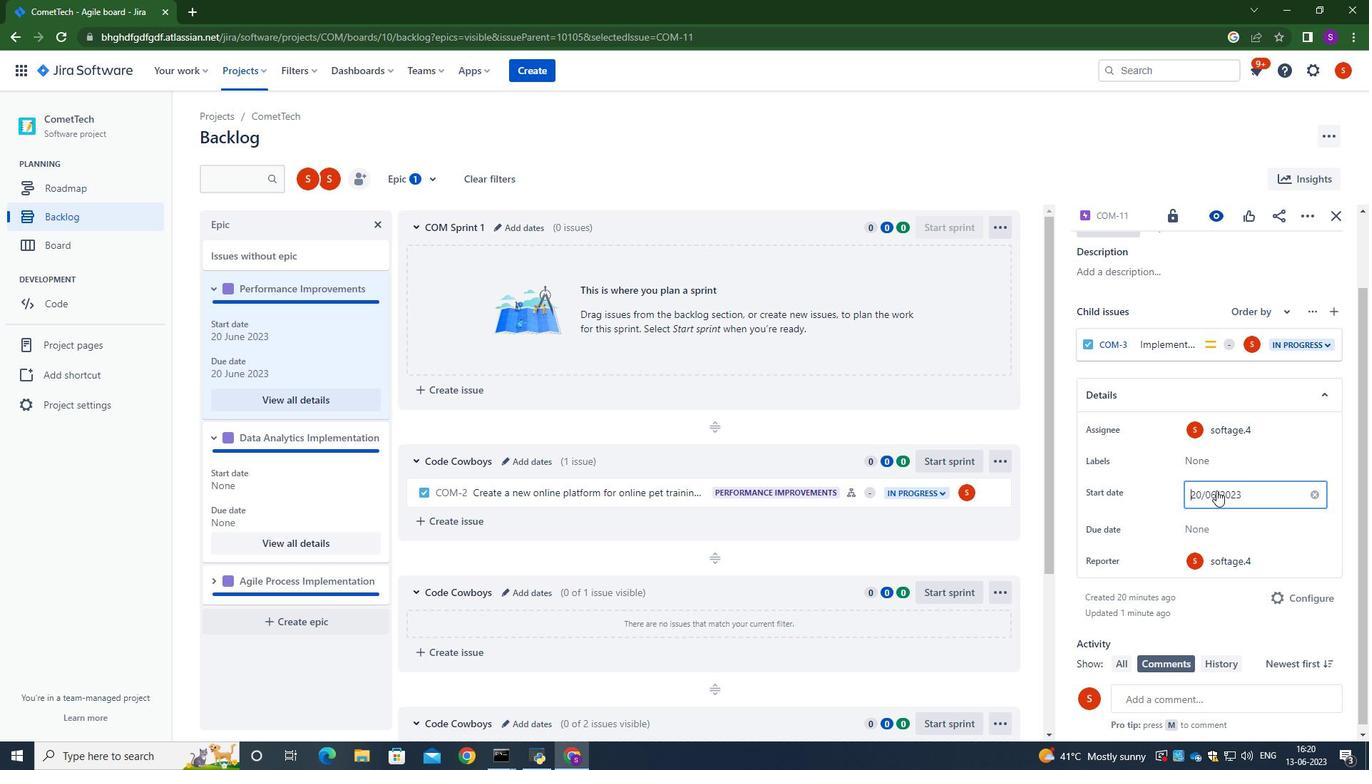 
Action: Mouse scrolled (1240, 417) with delta (0, 0)
Screenshot: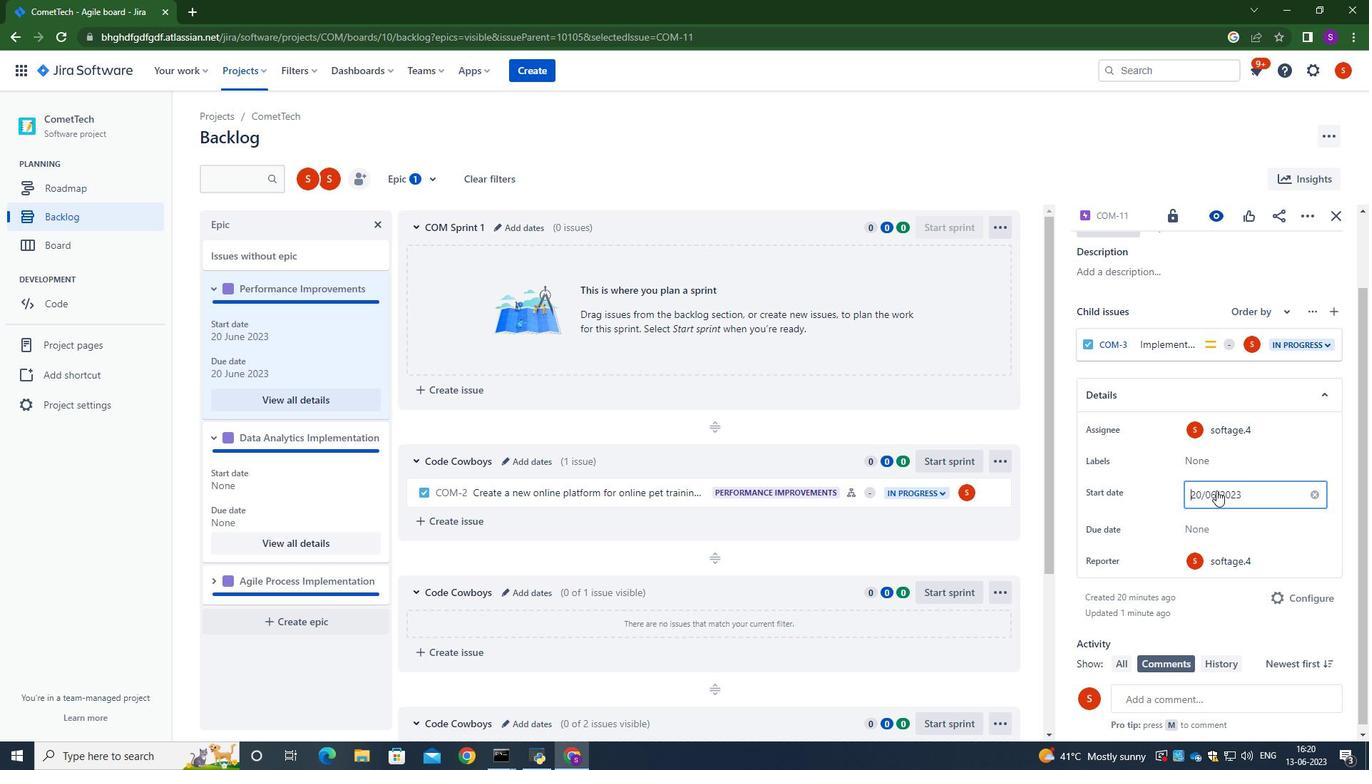 
Action: Mouse moved to (1205, 492)
Screenshot: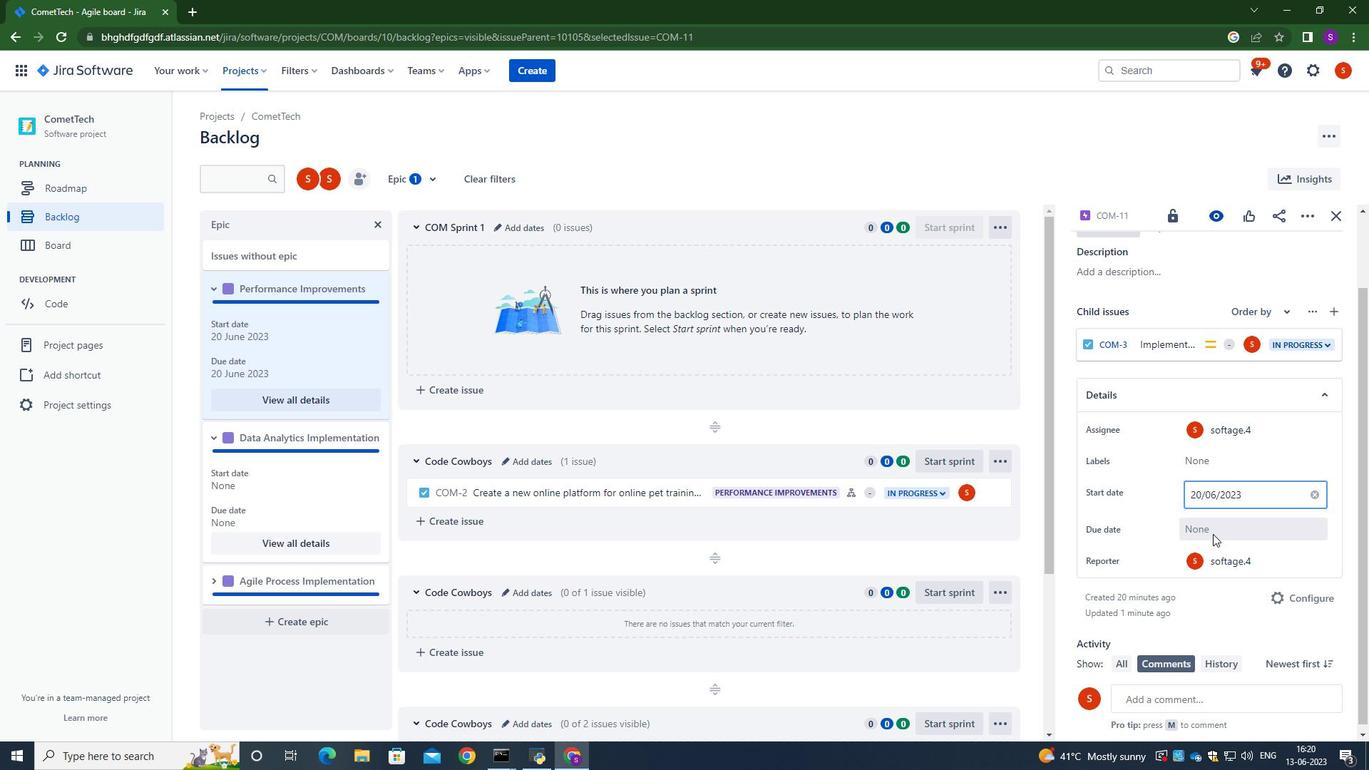 
Action: Mouse pressed left at (1205, 492)
Screenshot: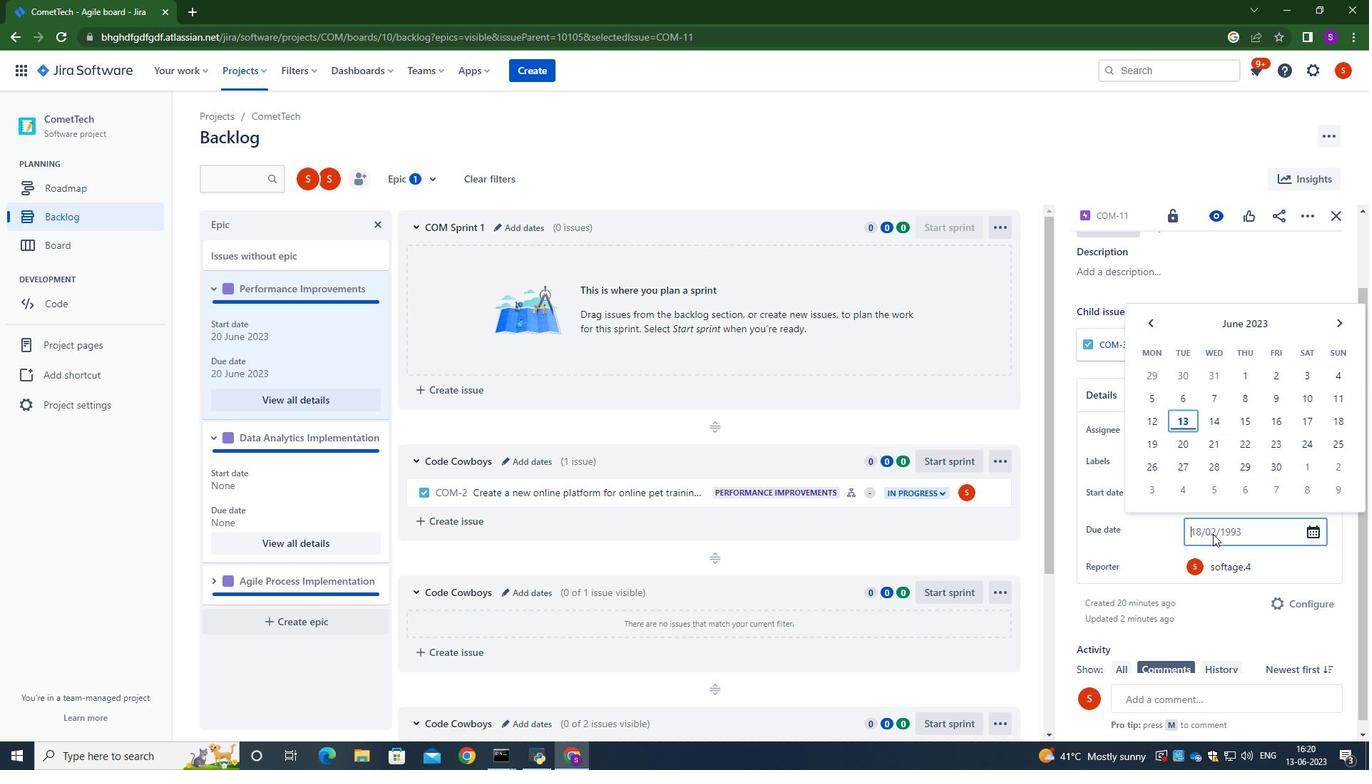 
Action: Mouse moved to (1241, 490)
Screenshot: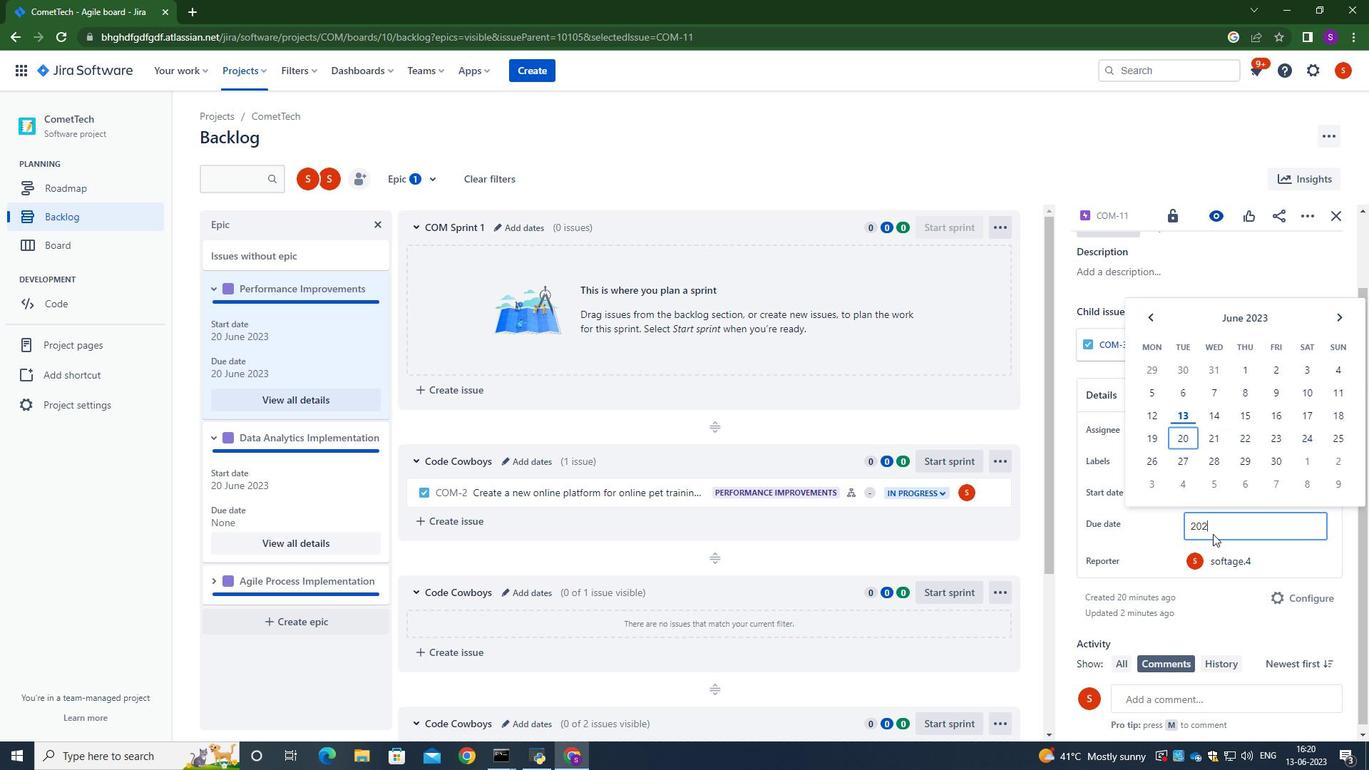 
Action: Key pressed 2<Key.backspace>18/01/2023<Key.tab>
Screenshot: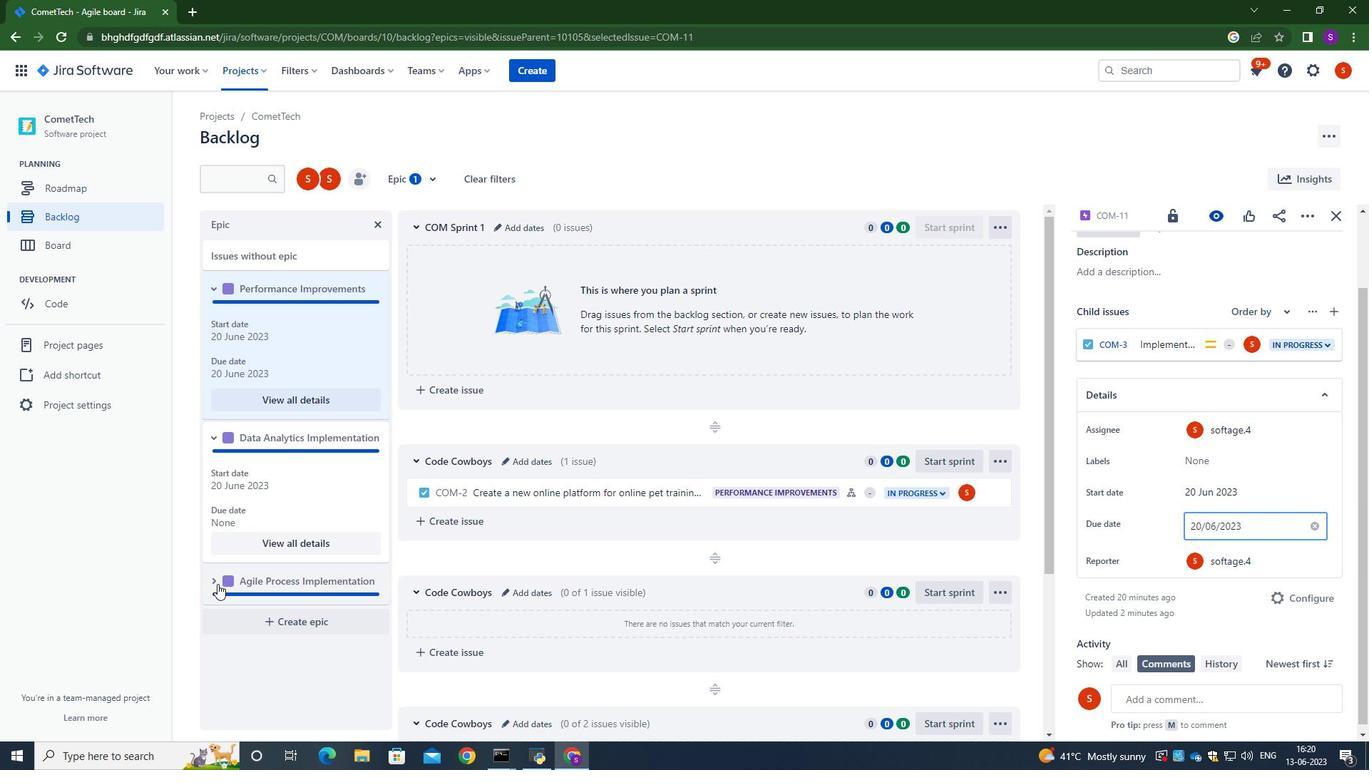 
Action: Mouse moved to (1240, 495)
Screenshot: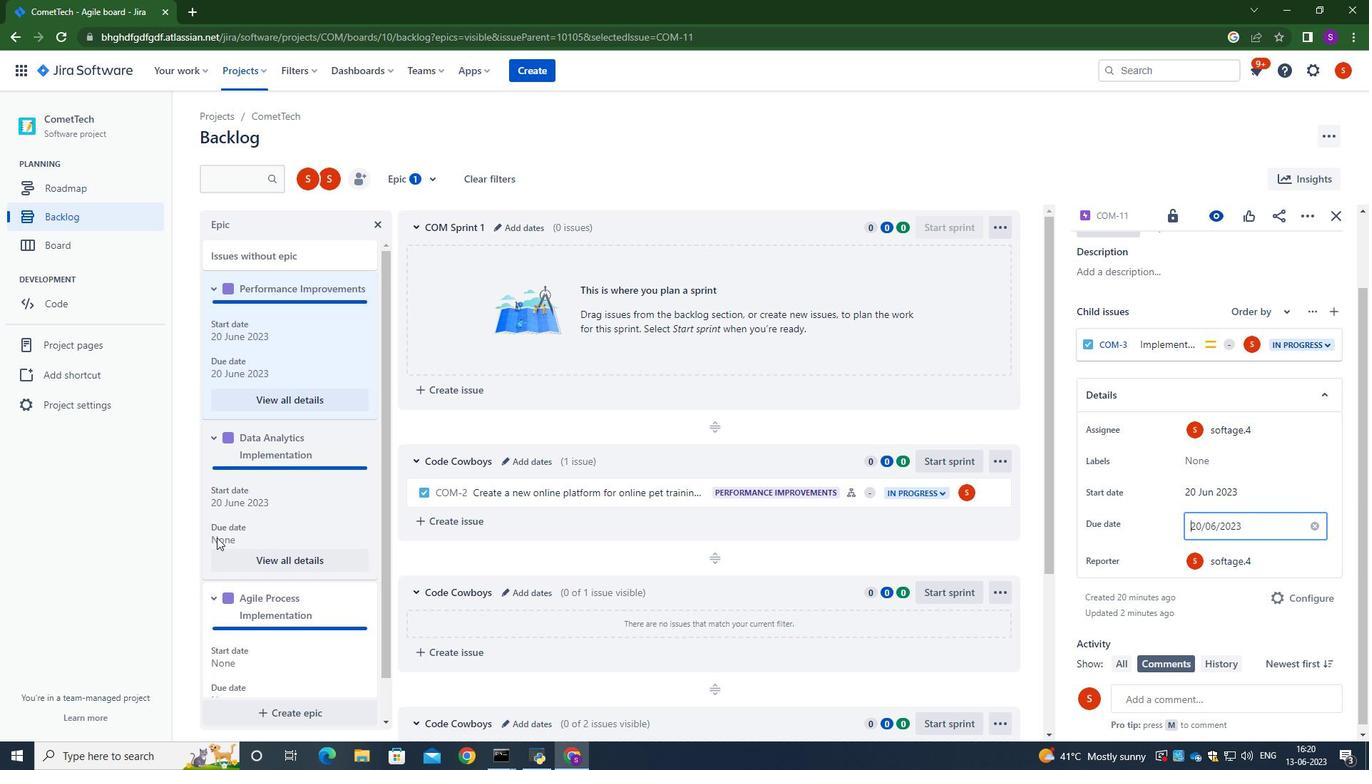 
Action: Mouse pressed left at (1240, 495)
Screenshot: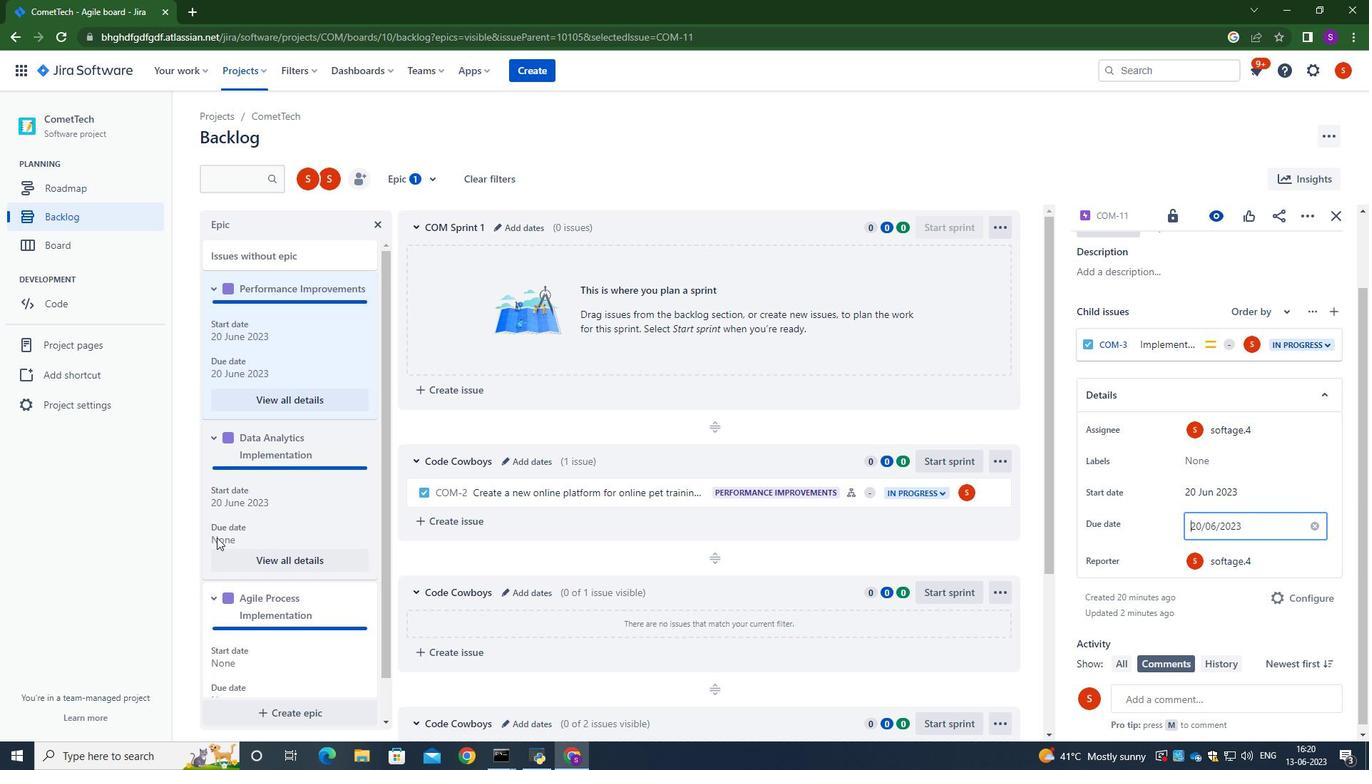
Action: Key pressed 18/01/2023
Screenshot: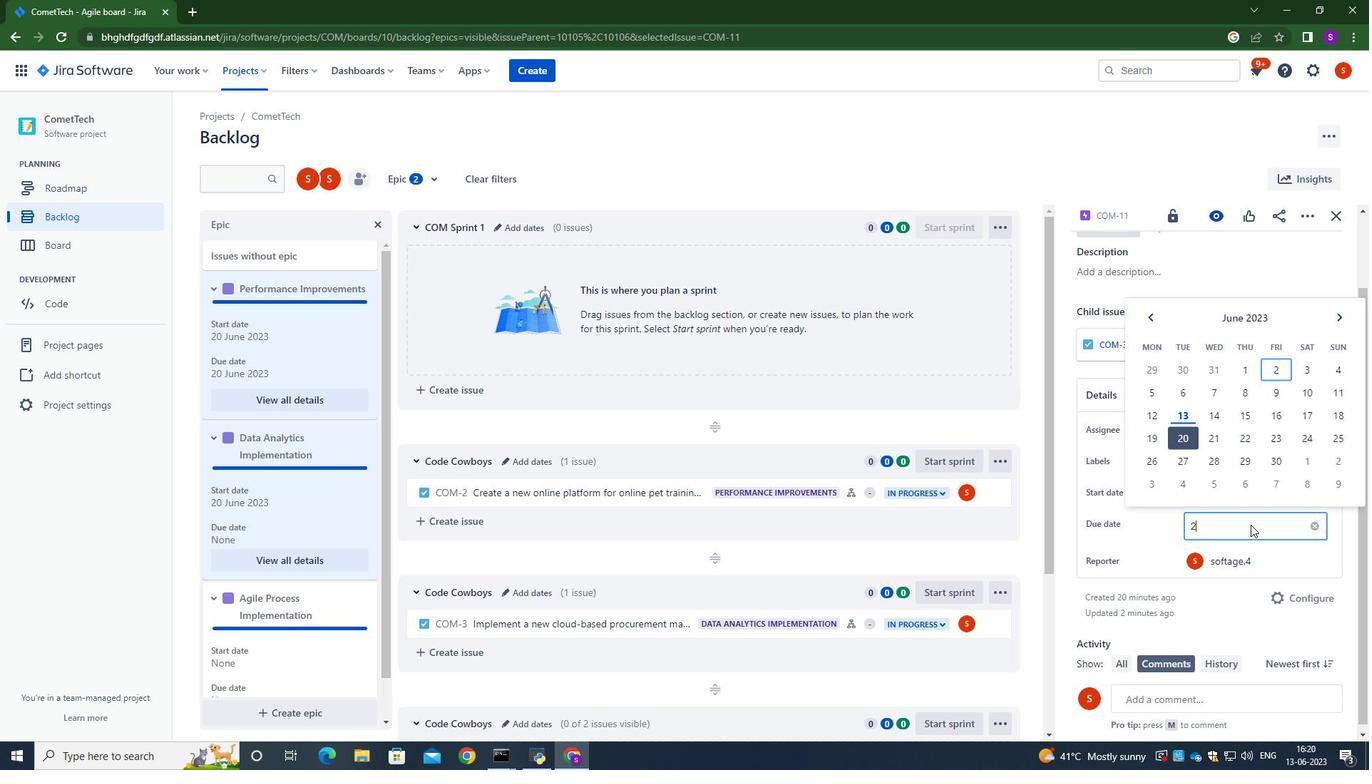 
Action: Mouse moved to (1212, 658)
Screenshot: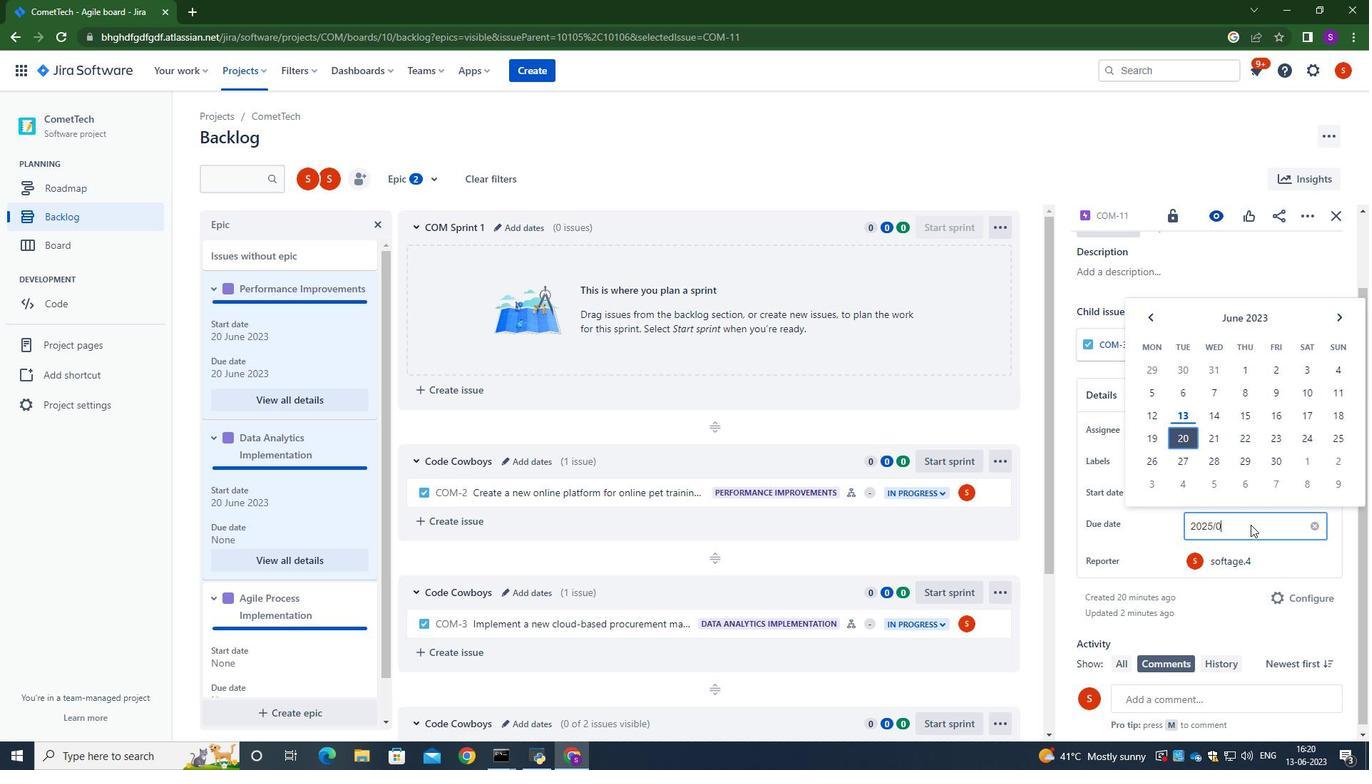 
Action: Mouse pressed left at (1212, 658)
Screenshot: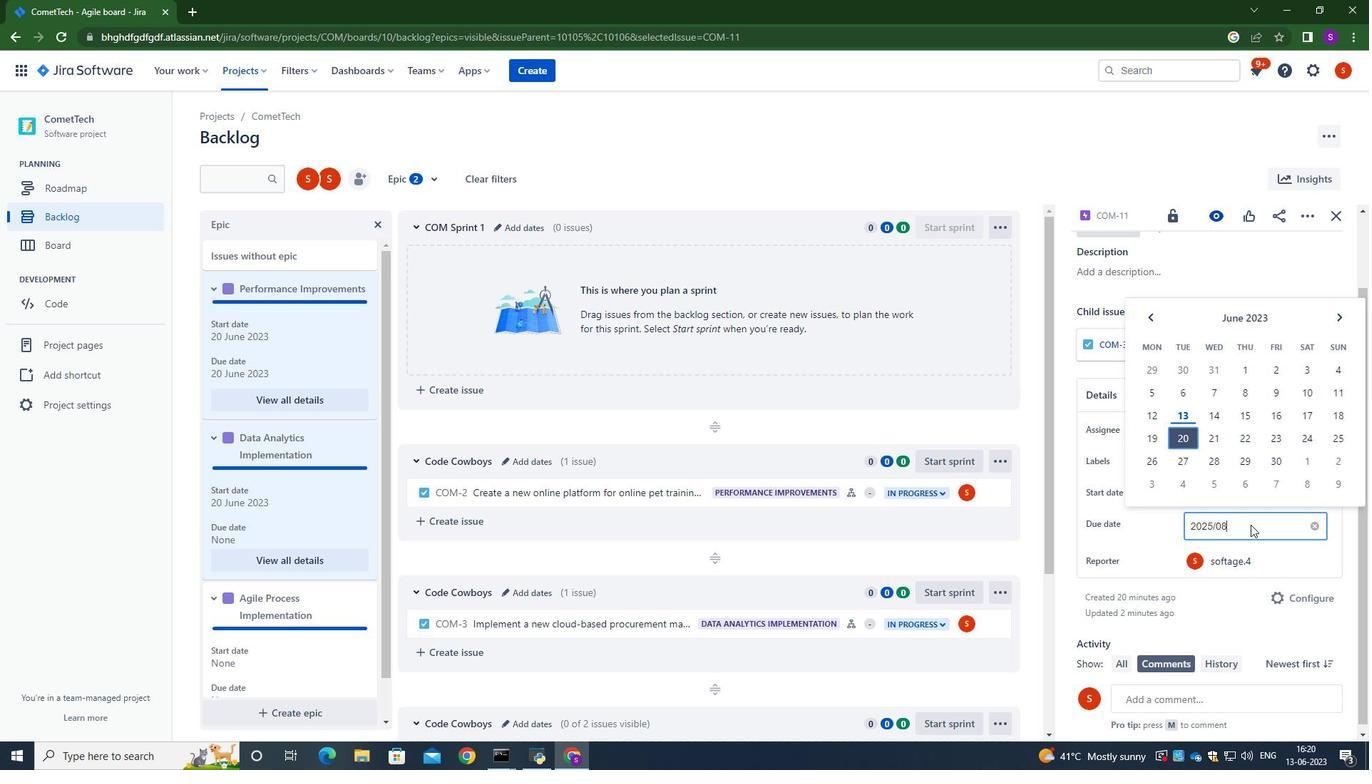 
Action: Mouse moved to (1207, 516)
Screenshot: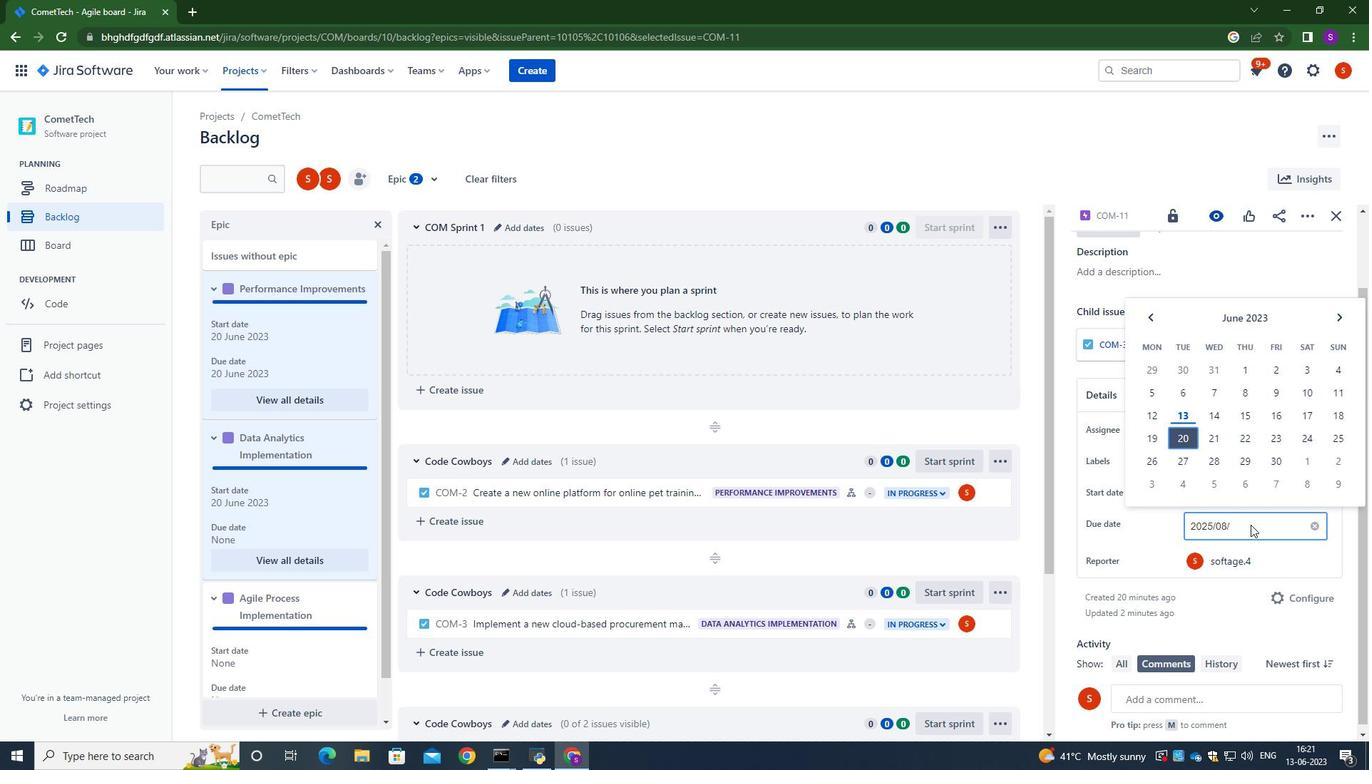 
Action: Mouse pressed left at (1207, 516)
Screenshot: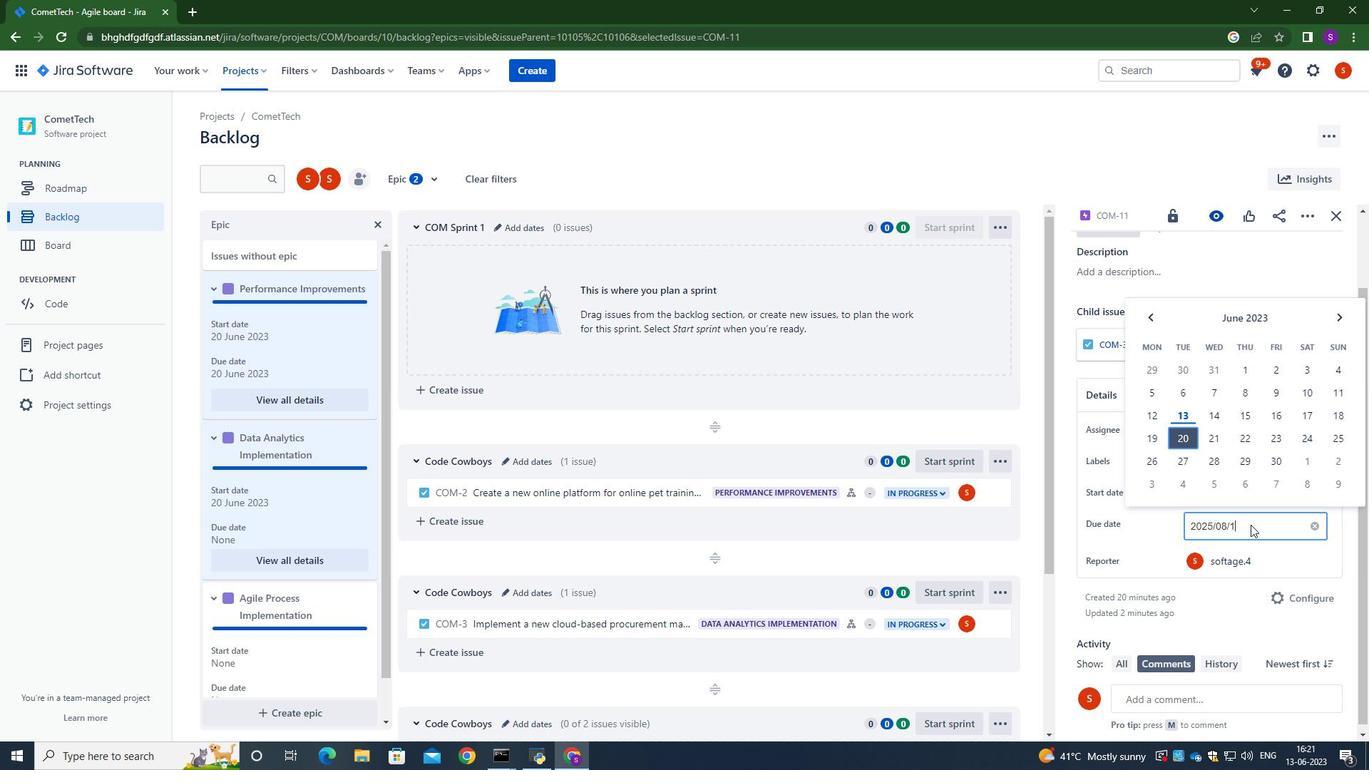 
Action: Mouse moved to (1207, 521)
Screenshot: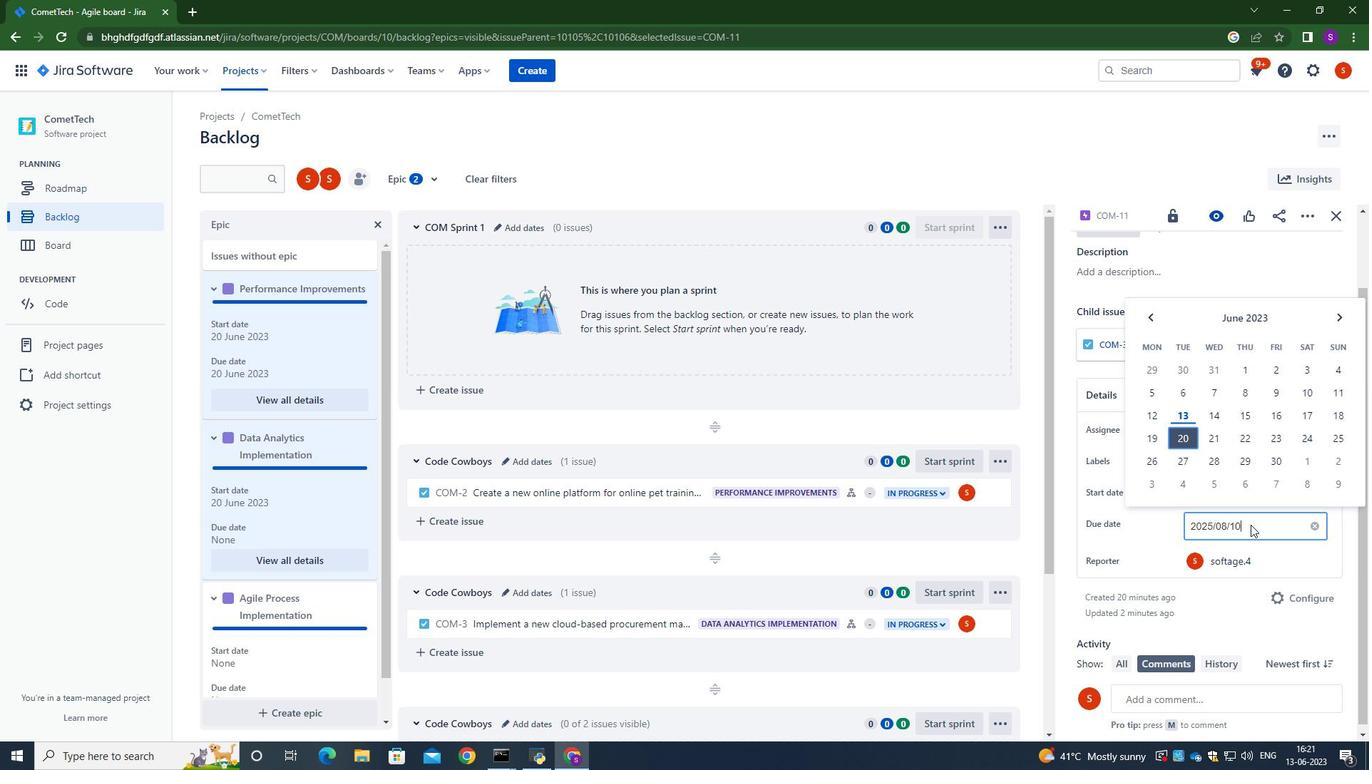 
Action: Mouse pressed left at (1207, 521)
Screenshot: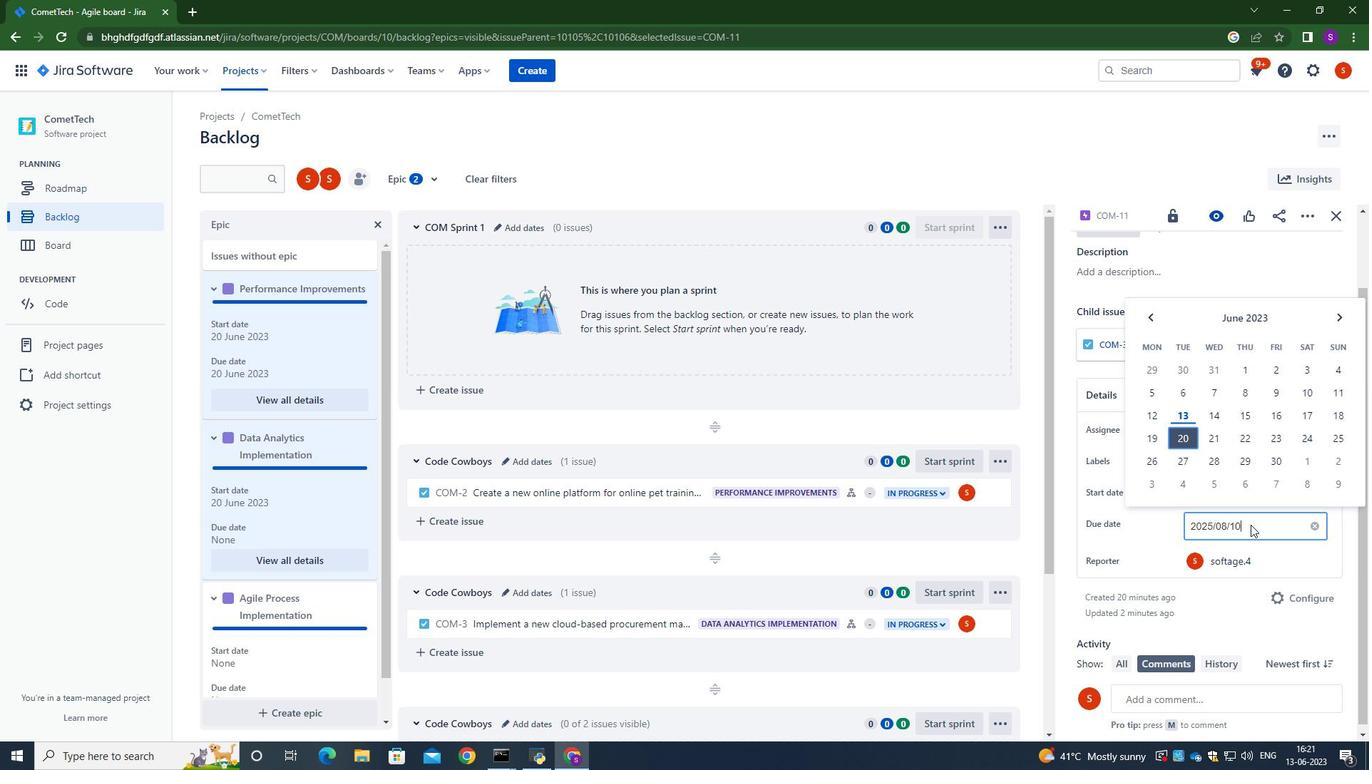 
Action: Mouse moved to (1220, 524)
Screenshot: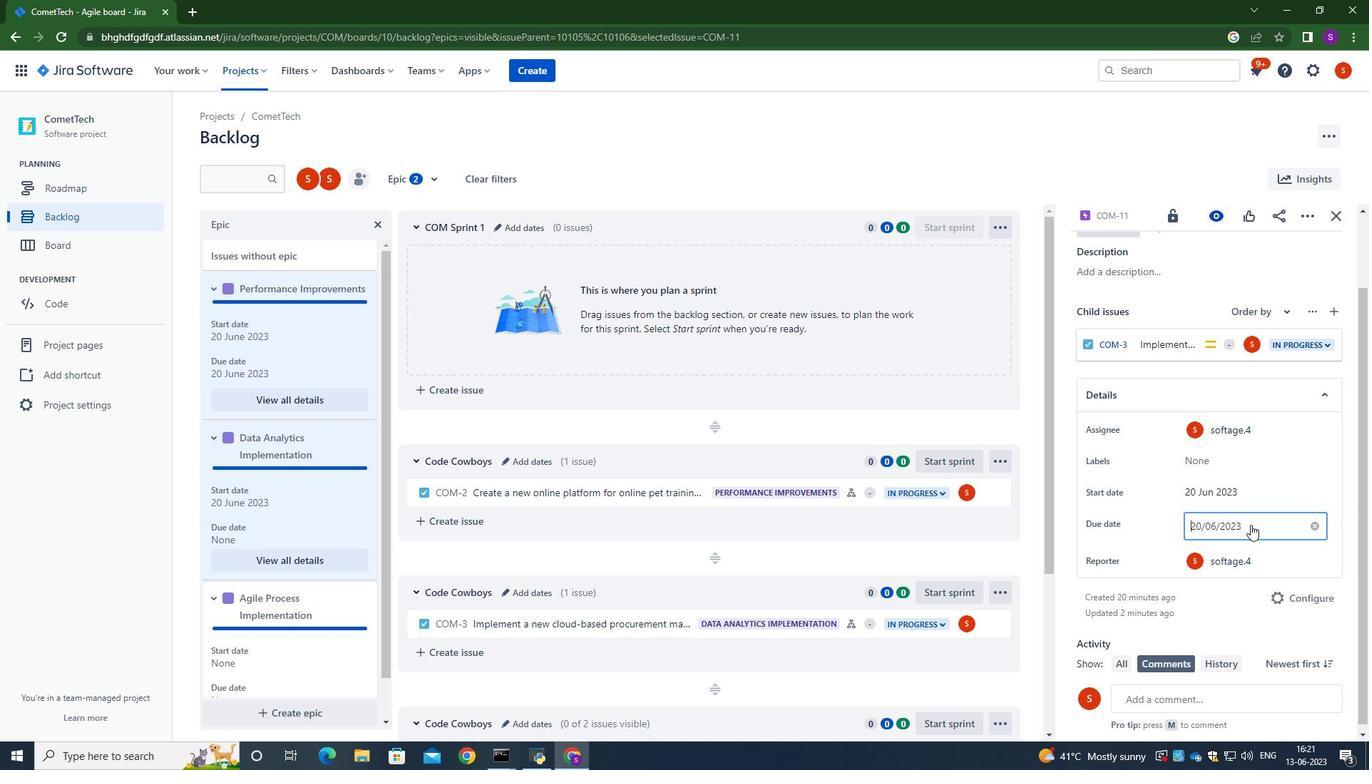 
Action: Key pressed 10/08/2025
Screenshot: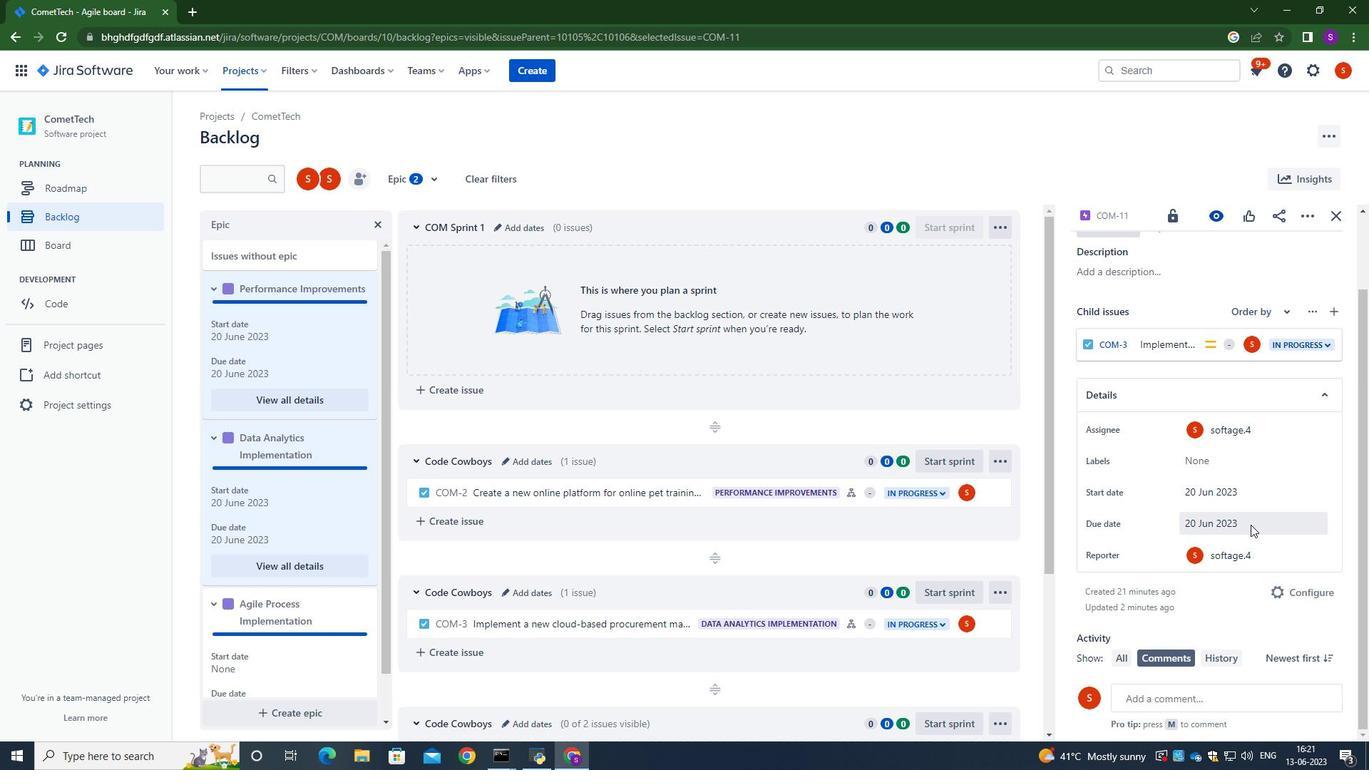
Action: Mouse moved to (1344, 388)
Screenshot: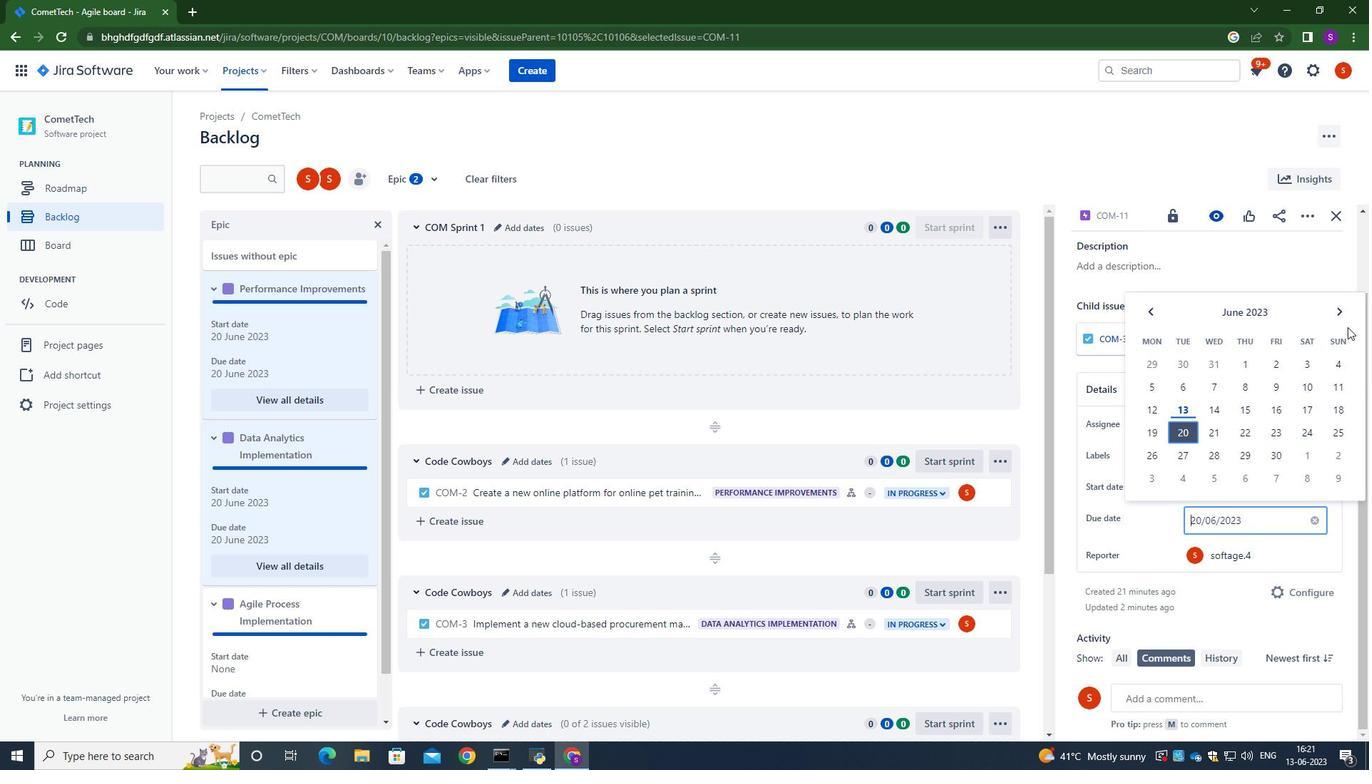 
Action: Mouse pressed left at (1344, 388)
Screenshot: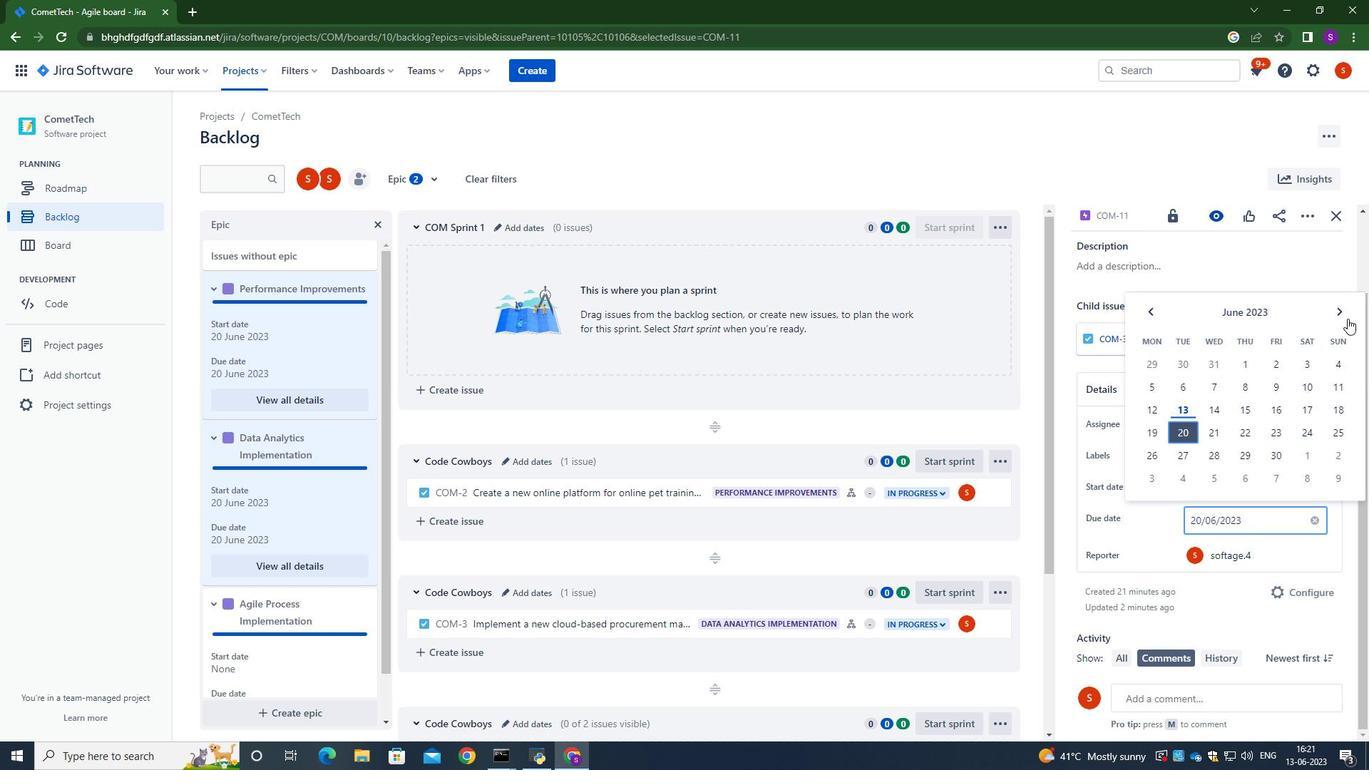 
Action: Mouse moved to (1182, 609)
Screenshot: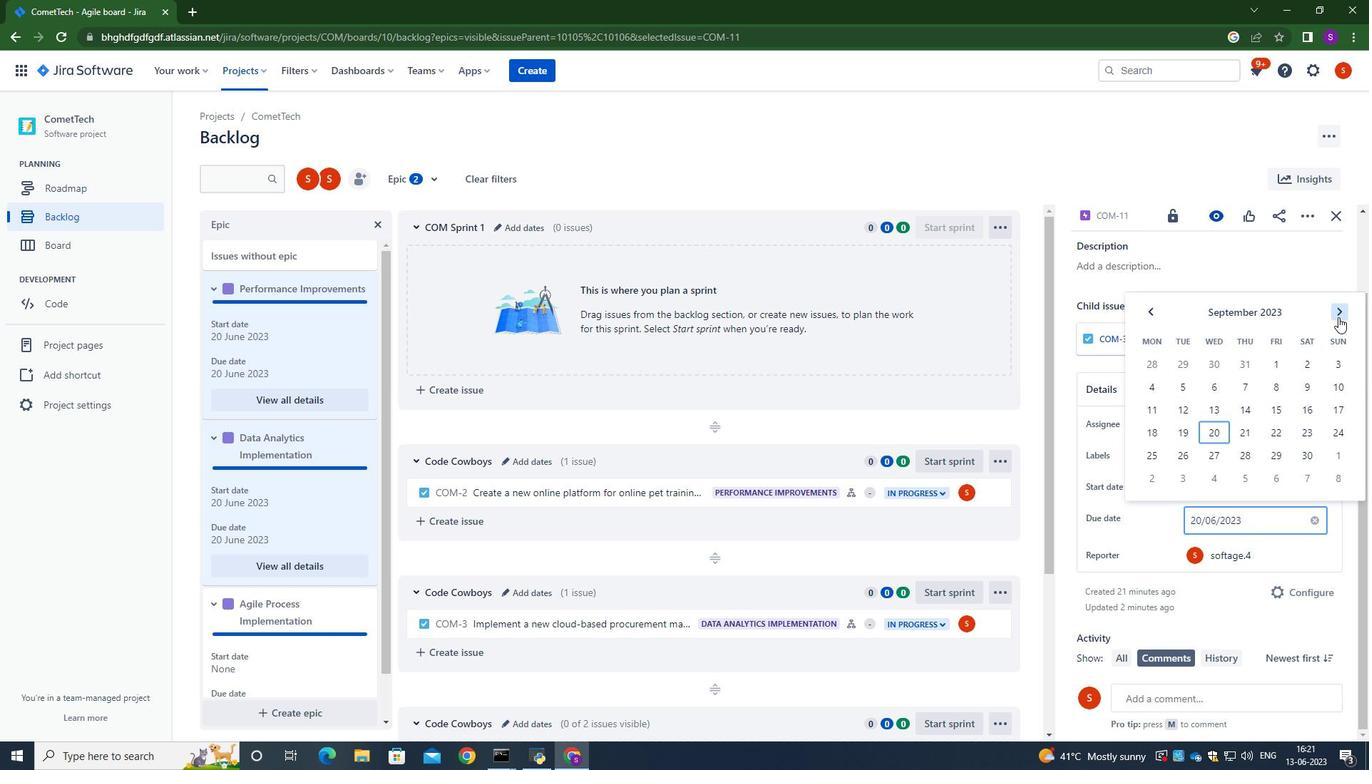 
Action: Mouse scrolled (1182, 608) with delta (0, 0)
Screenshot: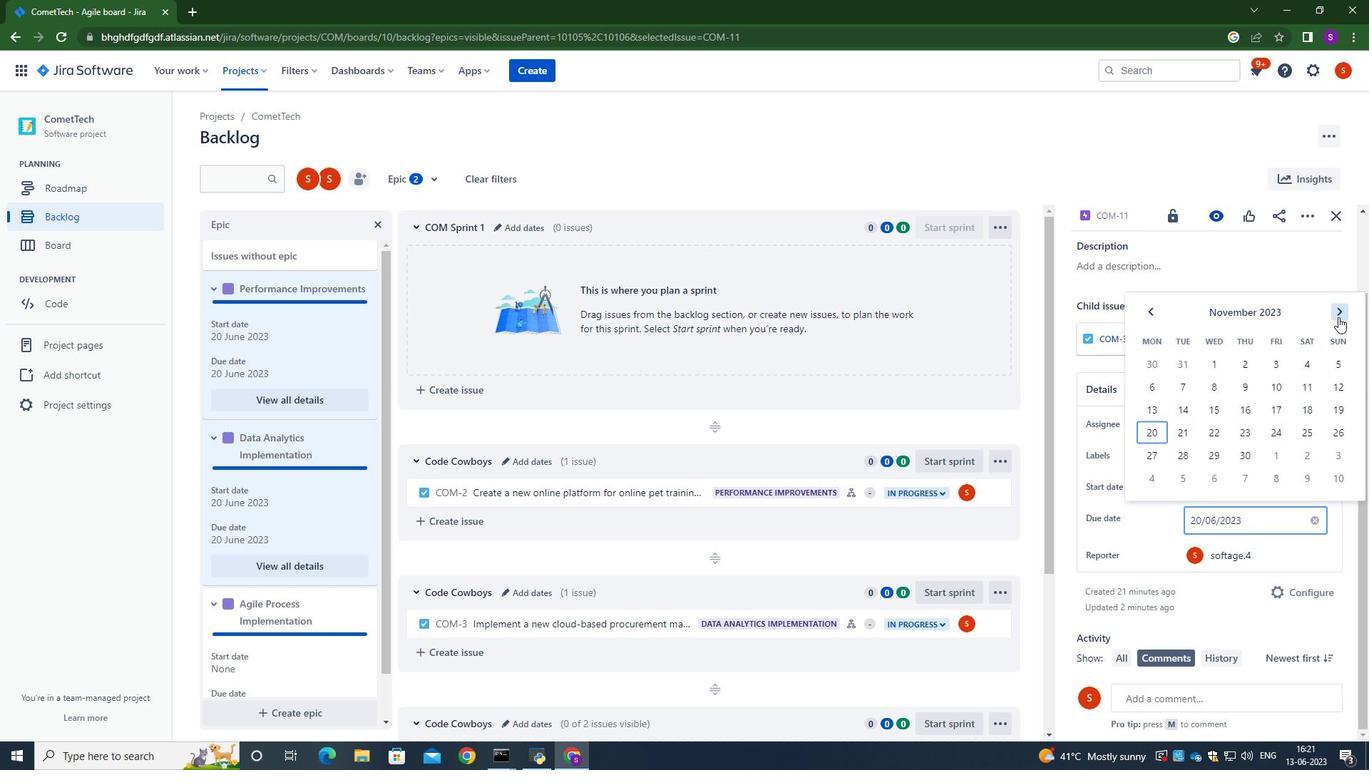 
Action: Mouse scrolled (1182, 608) with delta (0, 0)
Screenshot: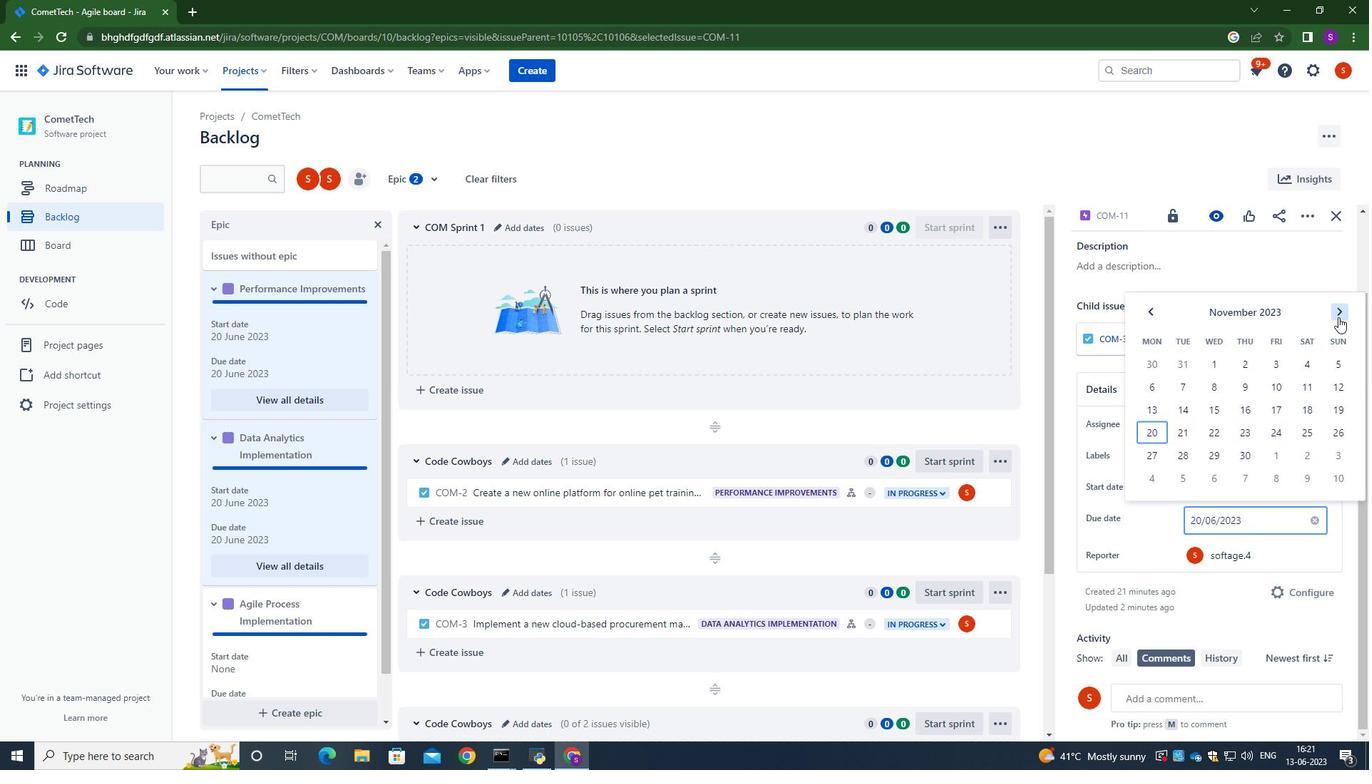 
Action: Mouse moved to (1190, 554)
Screenshot: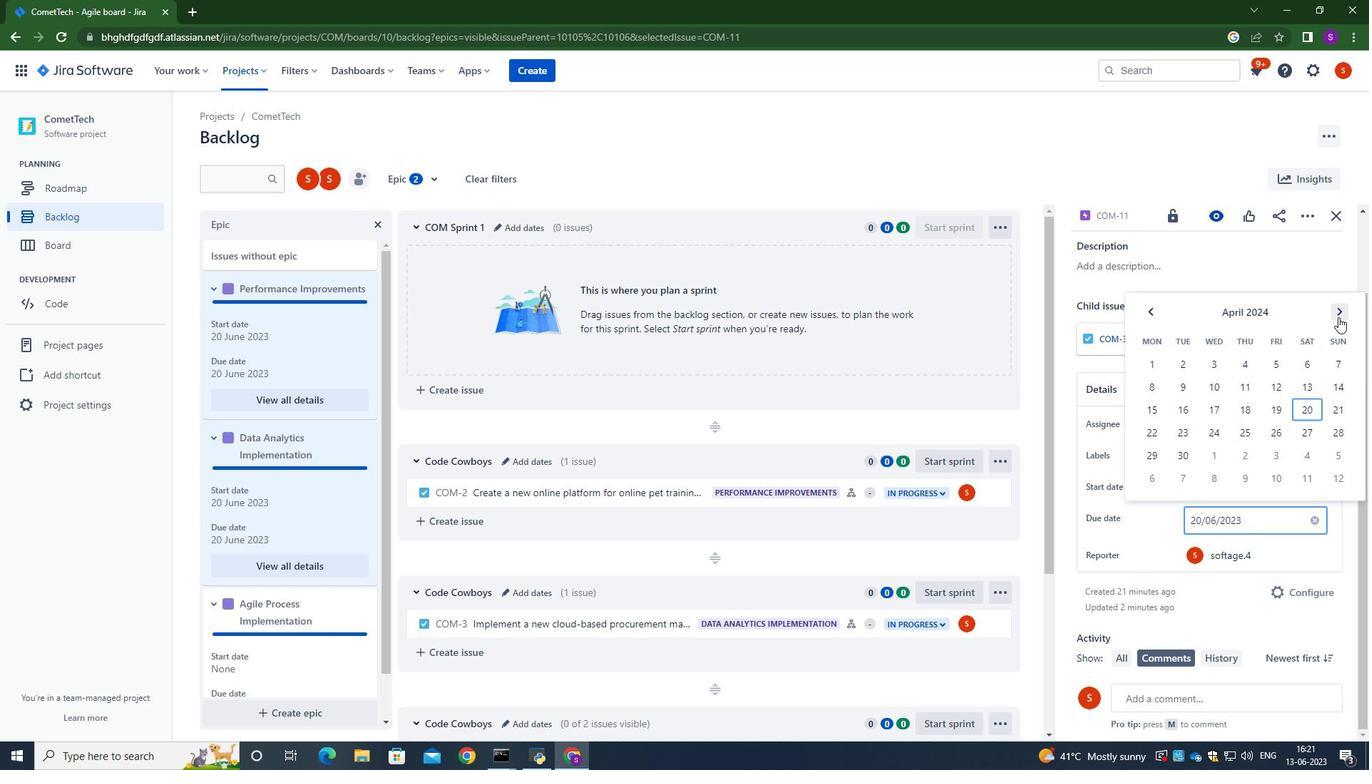 
Action: Mouse scrolled (1190, 555) with delta (0, 0)
Screenshot: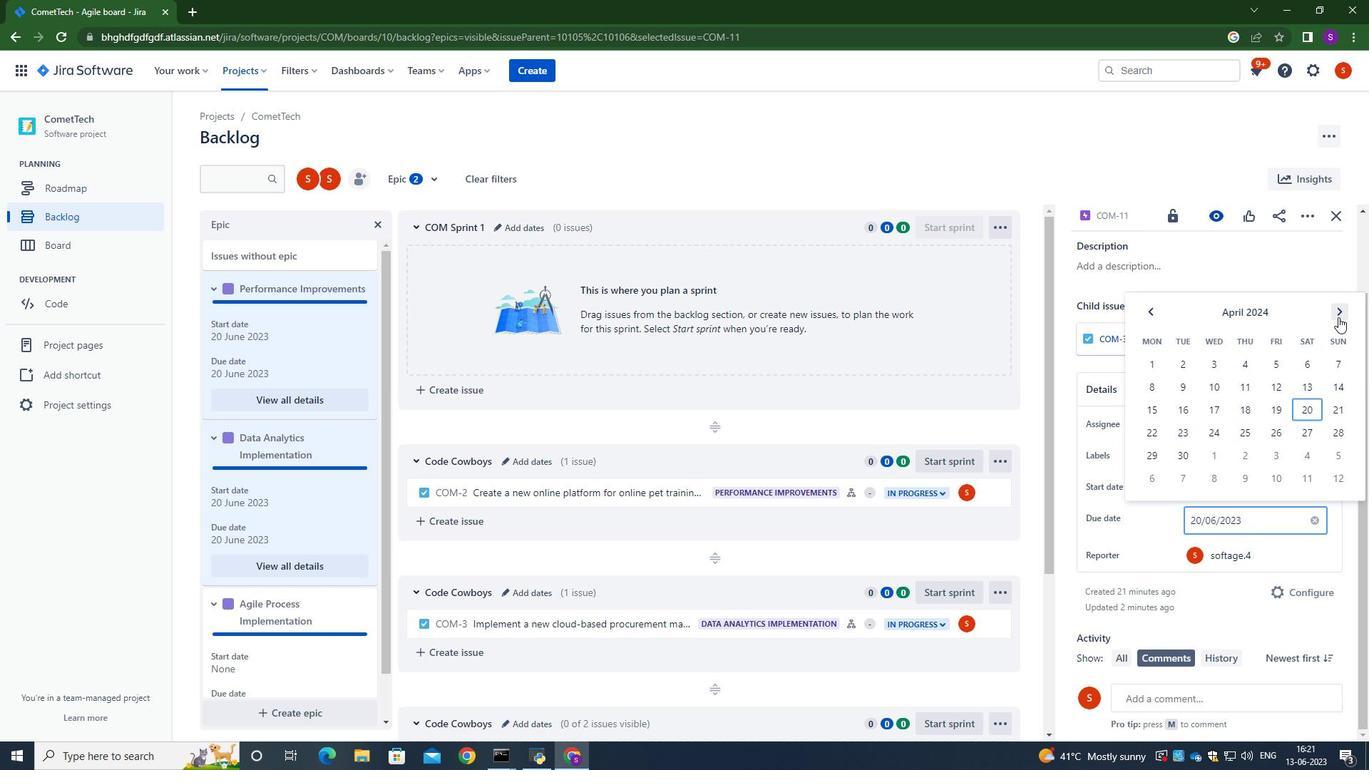 
Action: Mouse scrolled (1190, 555) with delta (0, 0)
Screenshot: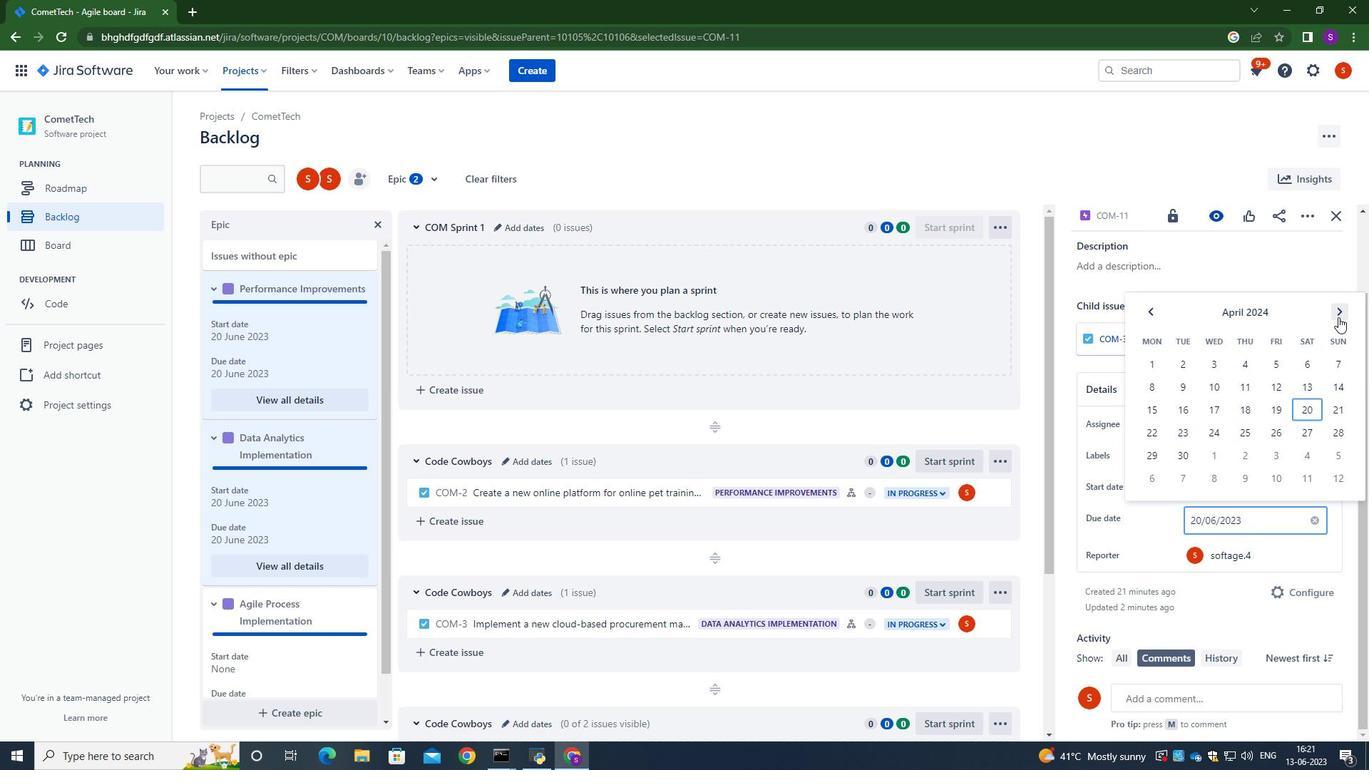 
Action: Mouse scrolled (1190, 555) with delta (0, 0)
Screenshot: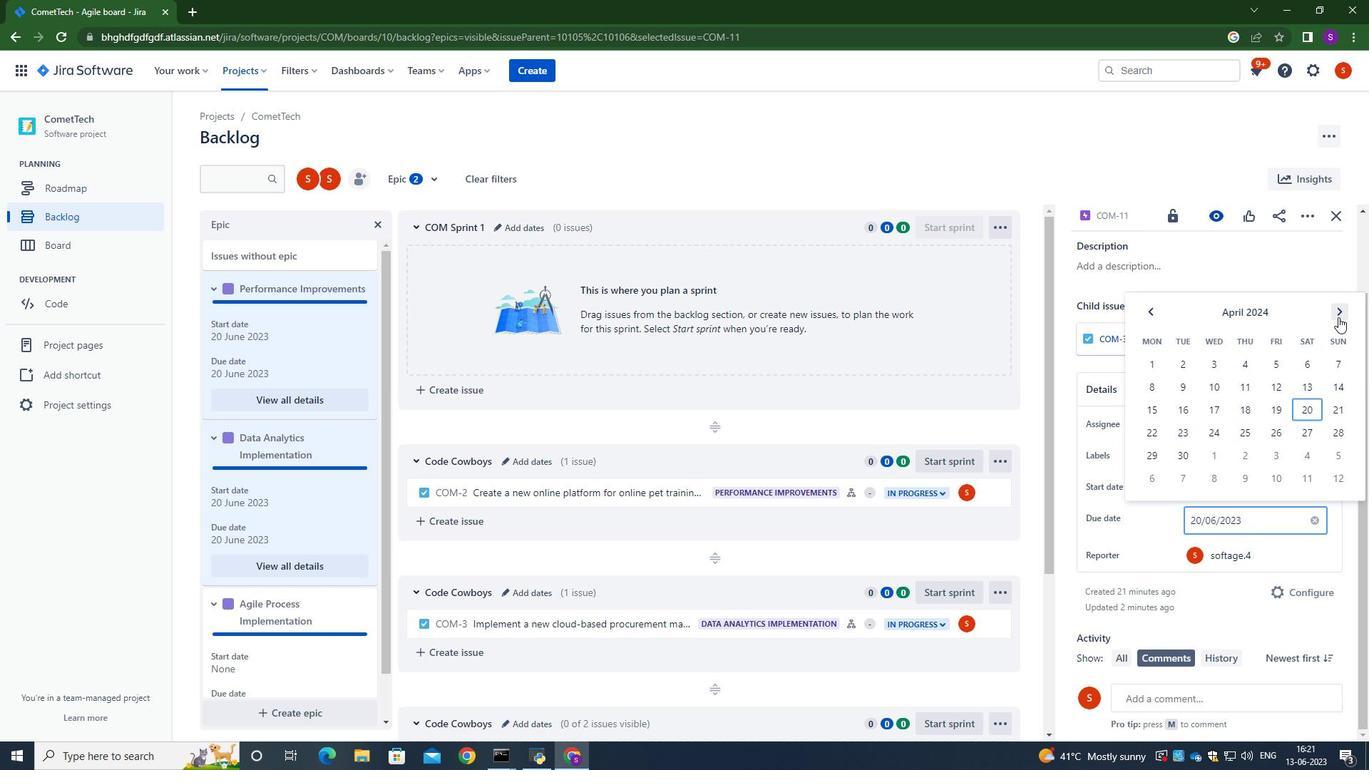 
Action: Mouse scrolled (1190, 555) with delta (0, 0)
Screenshot: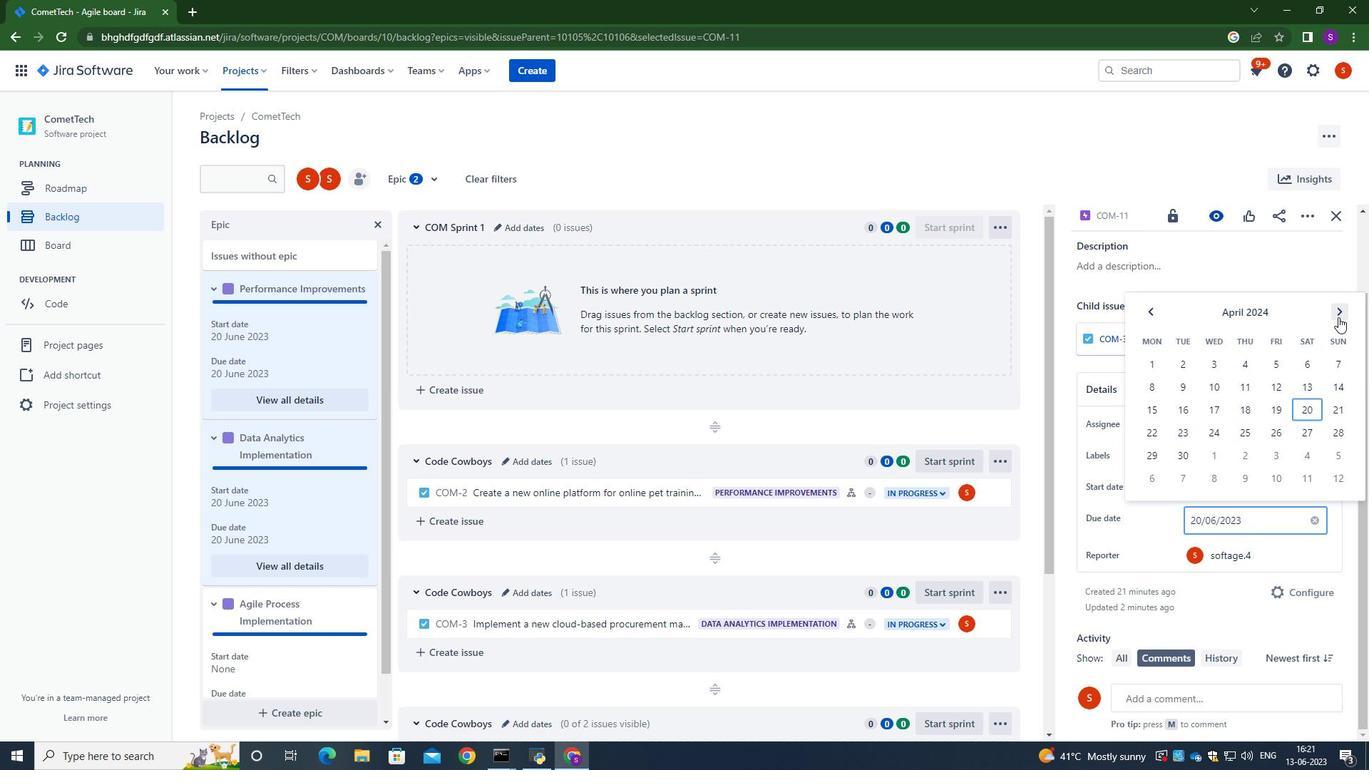 
Action: Mouse moved to (218, 574)
Screenshot: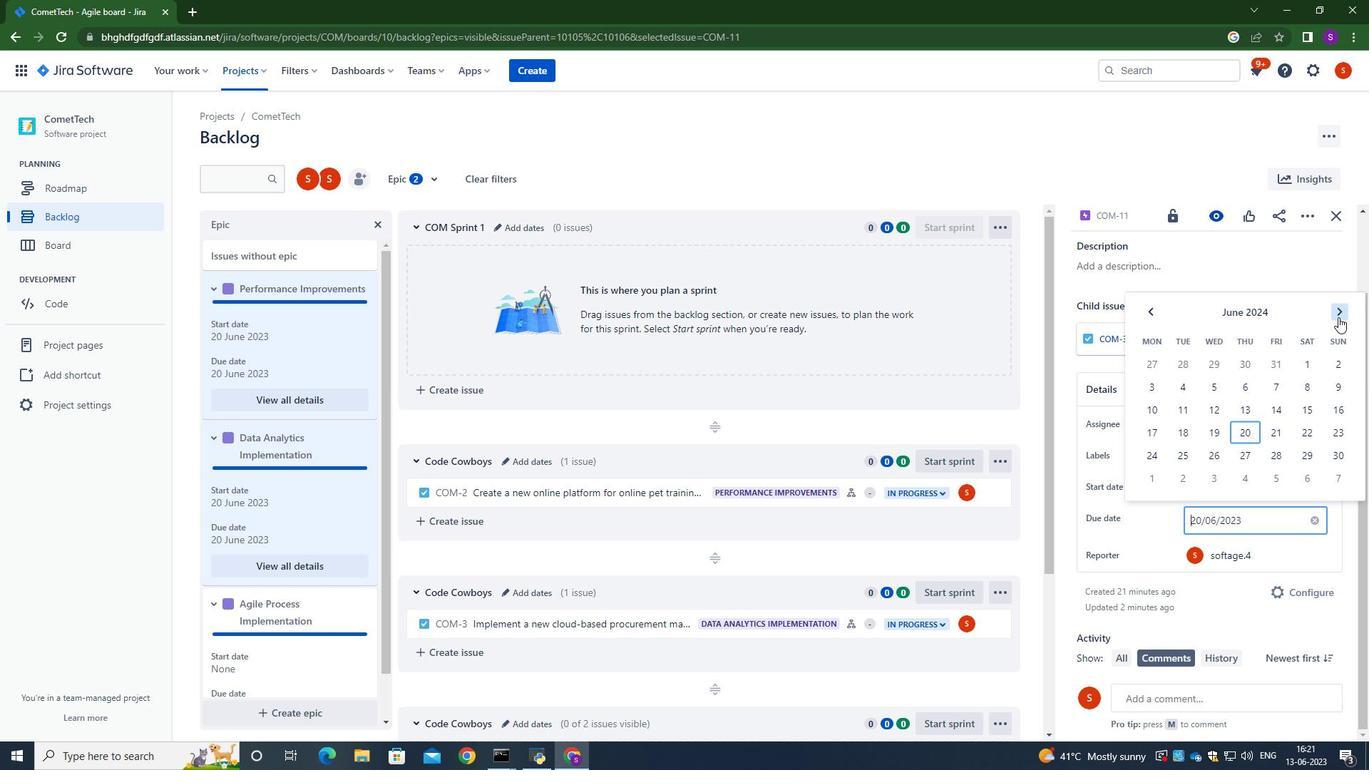 
Action: Mouse pressed left at (218, 574)
Screenshot: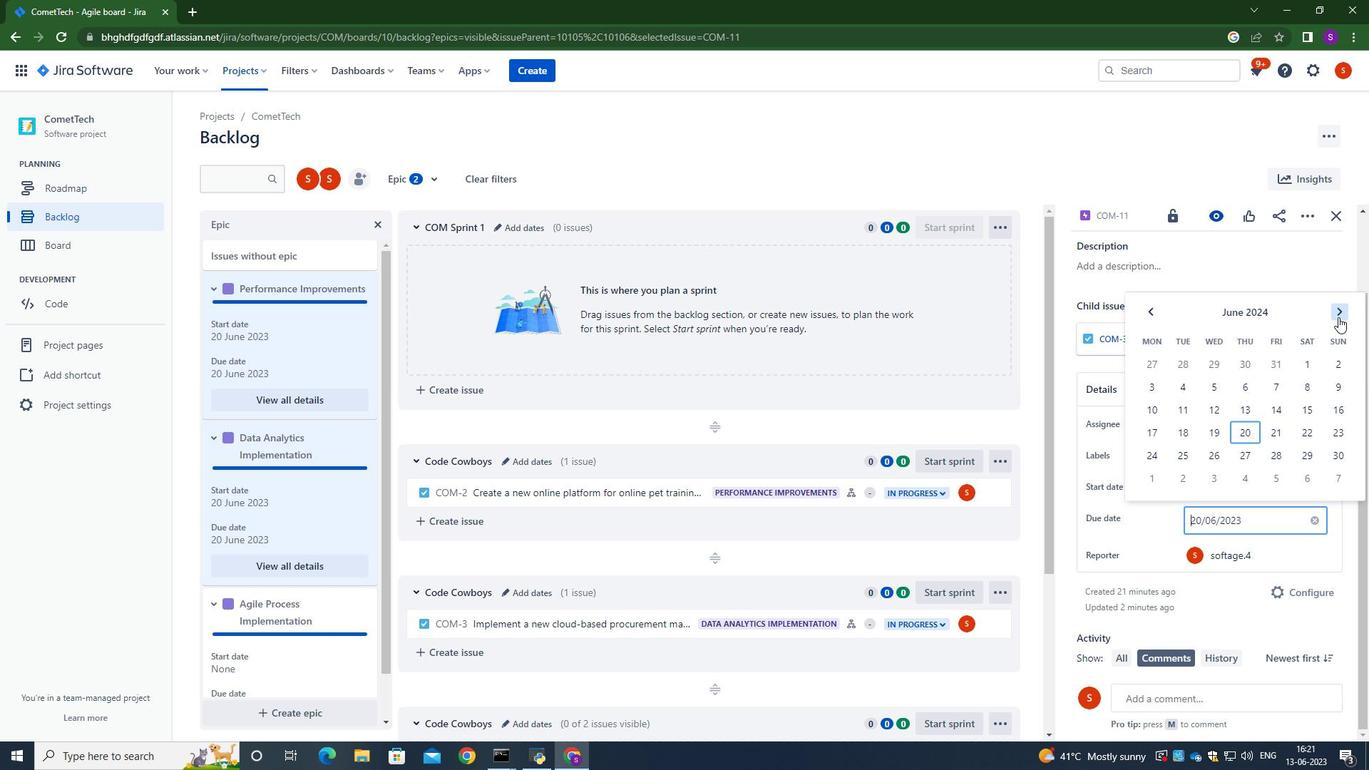 
Action: Mouse moved to (268, 556)
Screenshot: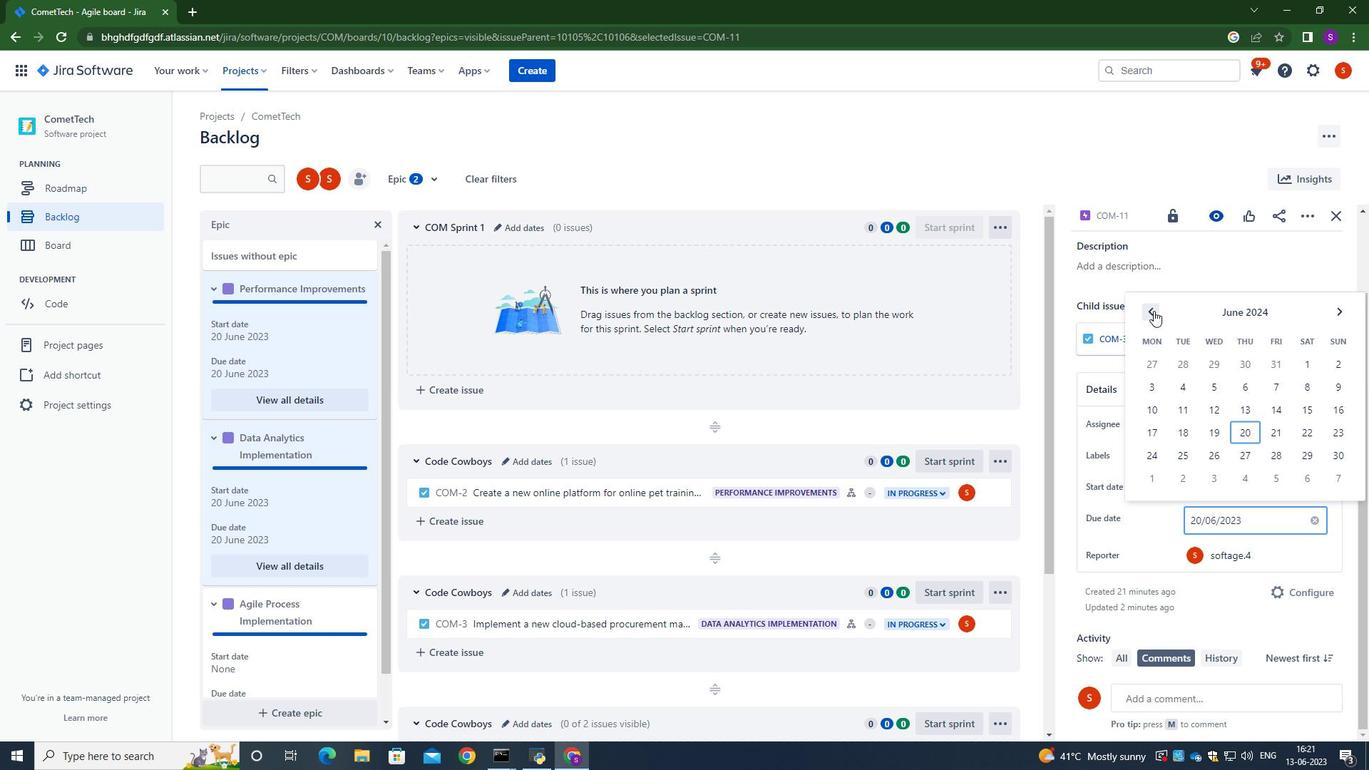 
Action: Mouse pressed left at (268, 556)
Screenshot: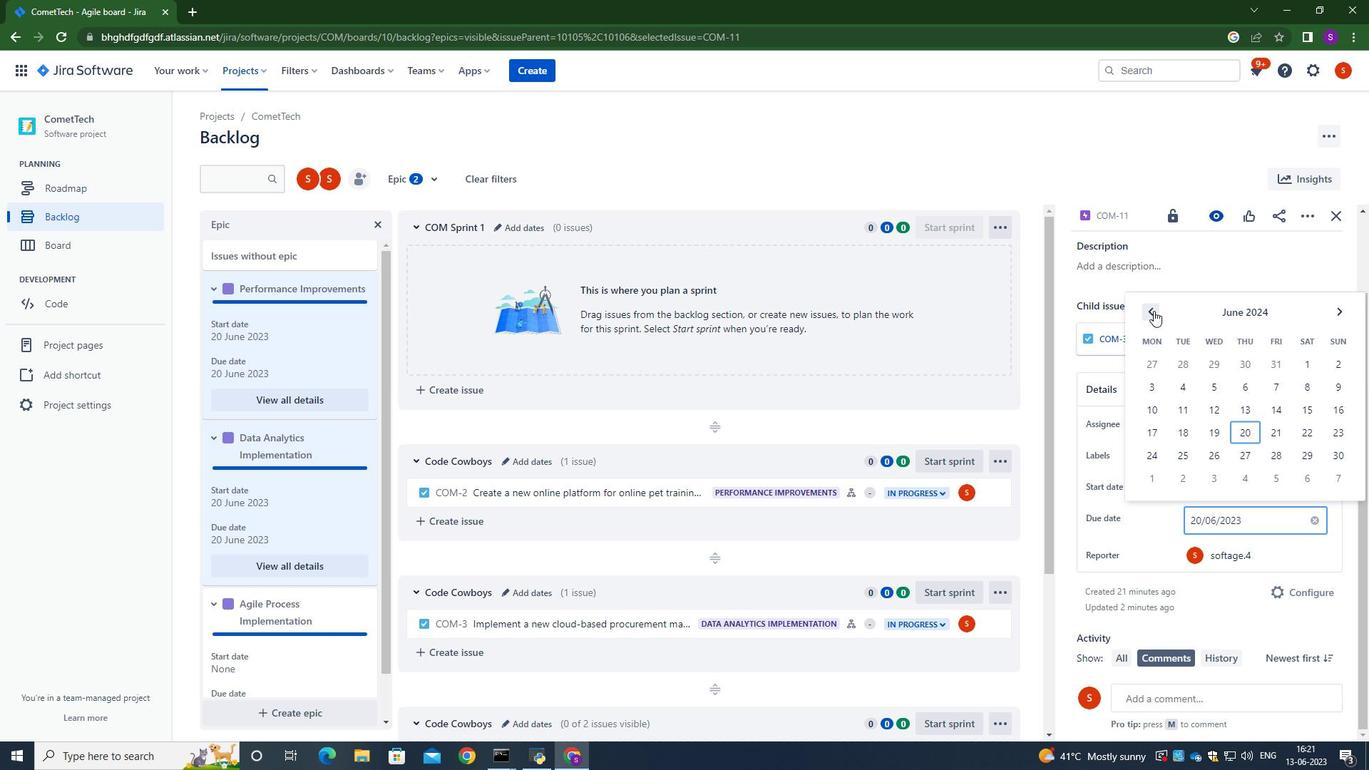 
Action: Mouse moved to (315, 496)
Screenshot: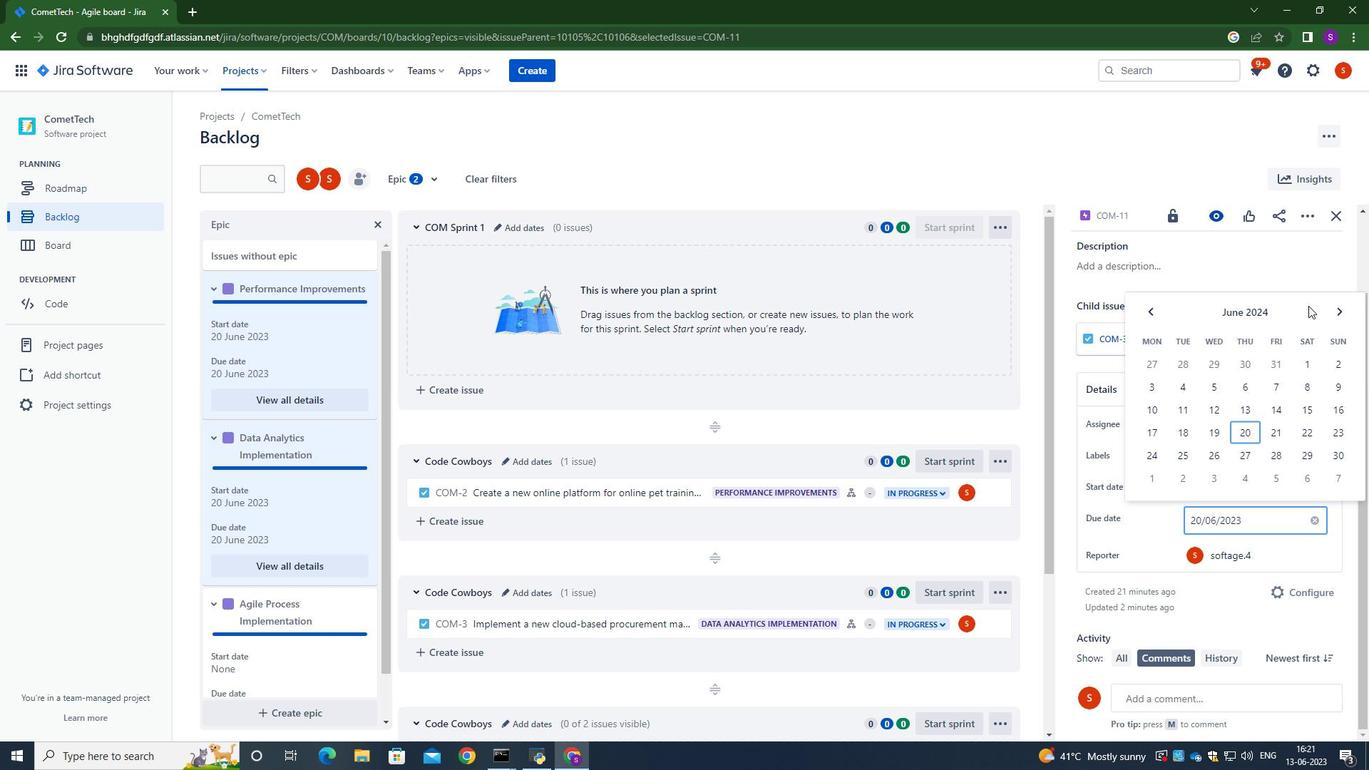 
Action: Mouse pressed left at (315, 496)
Screenshot: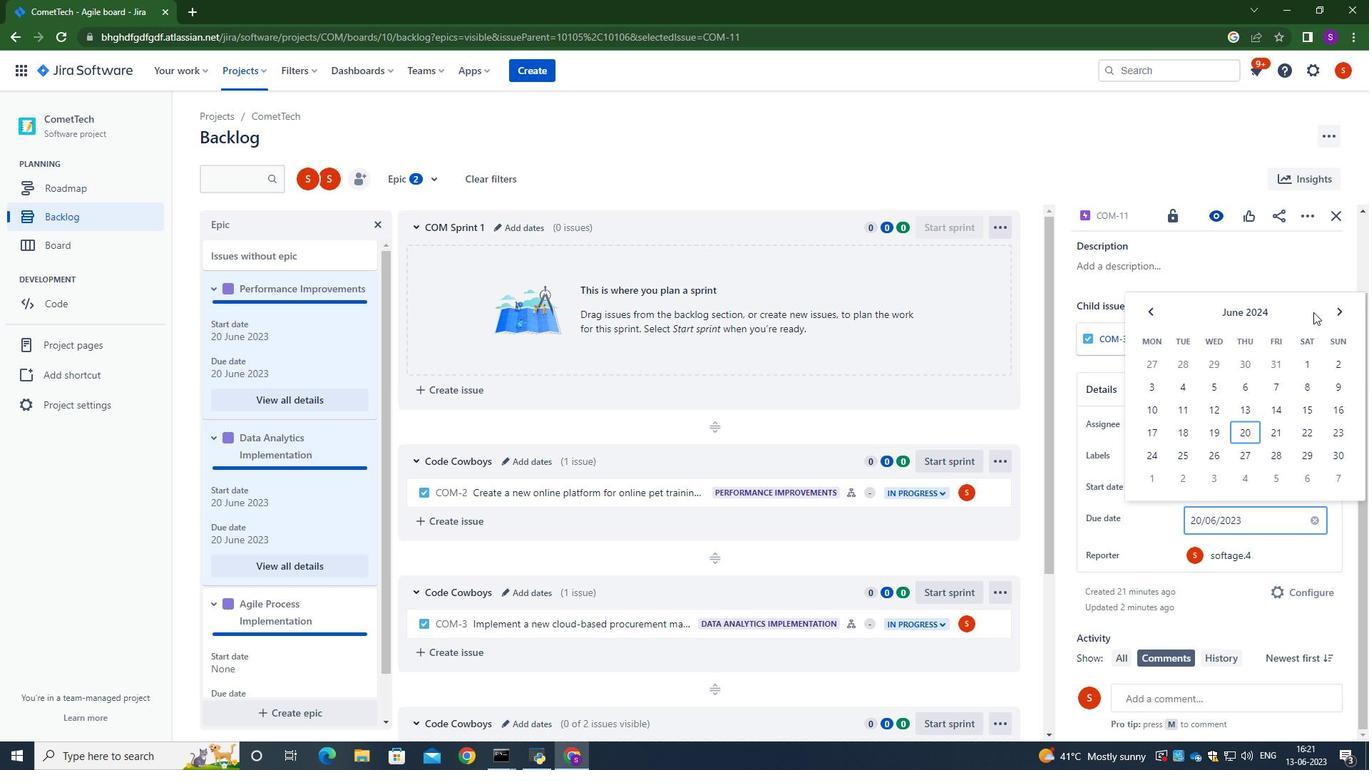 
Action: Mouse moved to (1181, 511)
Screenshot: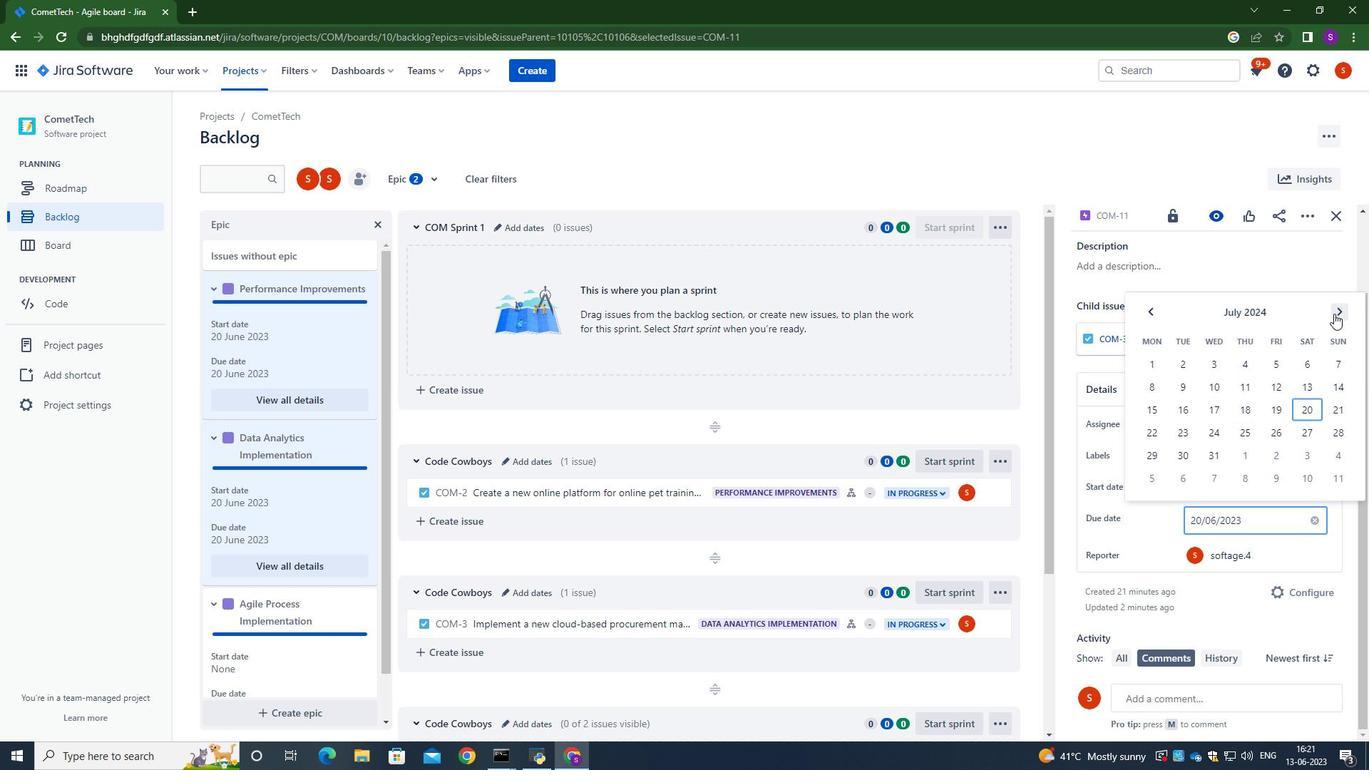 
Action: Mouse scrolled (1181, 510) with delta (0, 0)
Screenshot: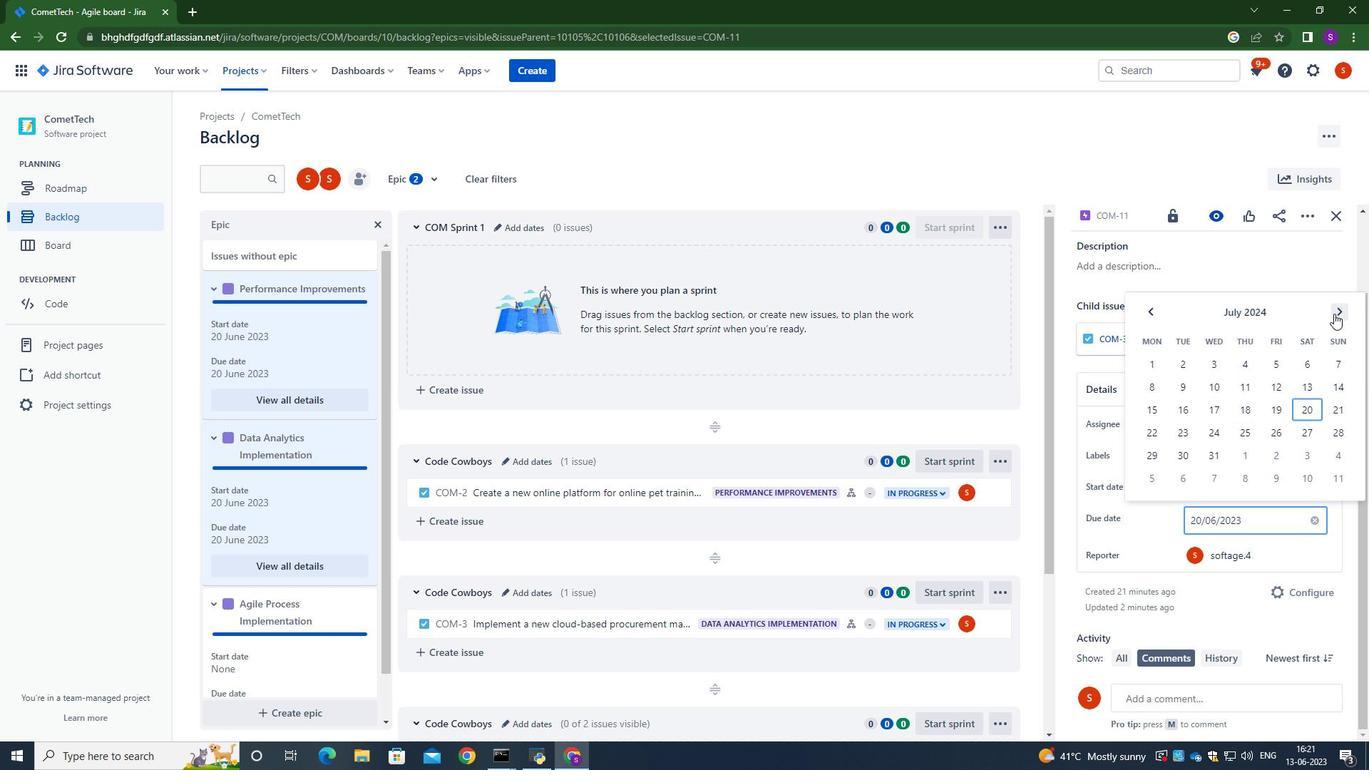 
Action: Mouse scrolled (1181, 510) with delta (0, 0)
Screenshot: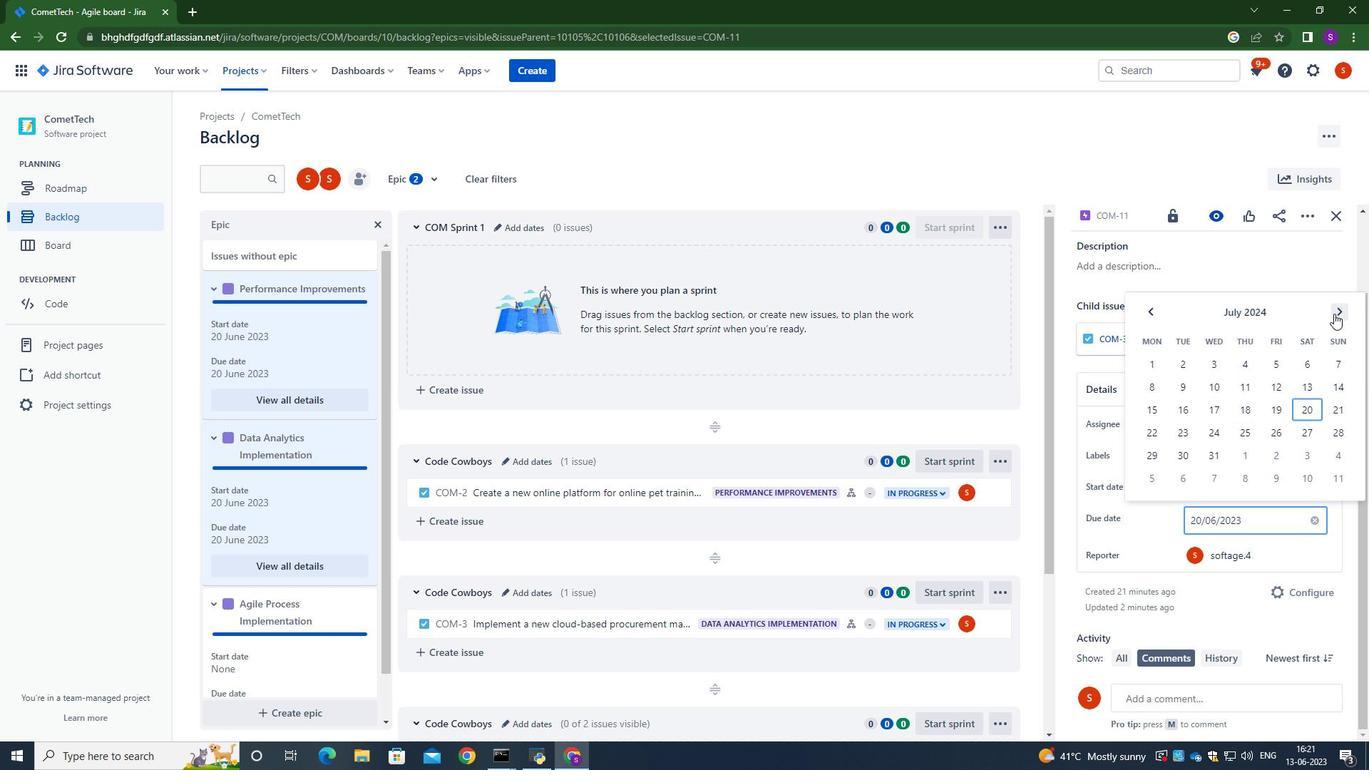 
Action: Mouse scrolled (1181, 510) with delta (0, 0)
Screenshot: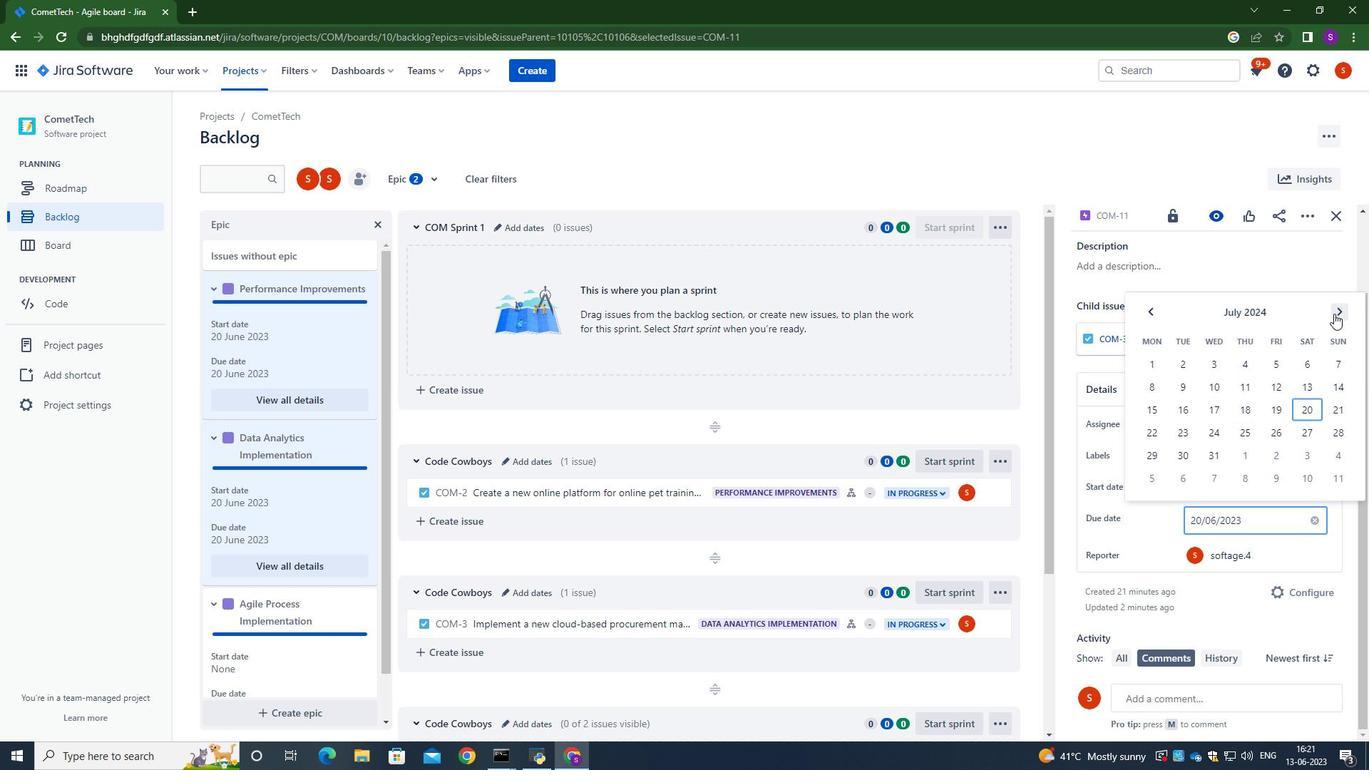 
Action: Mouse moved to (1264, 521)
Screenshot: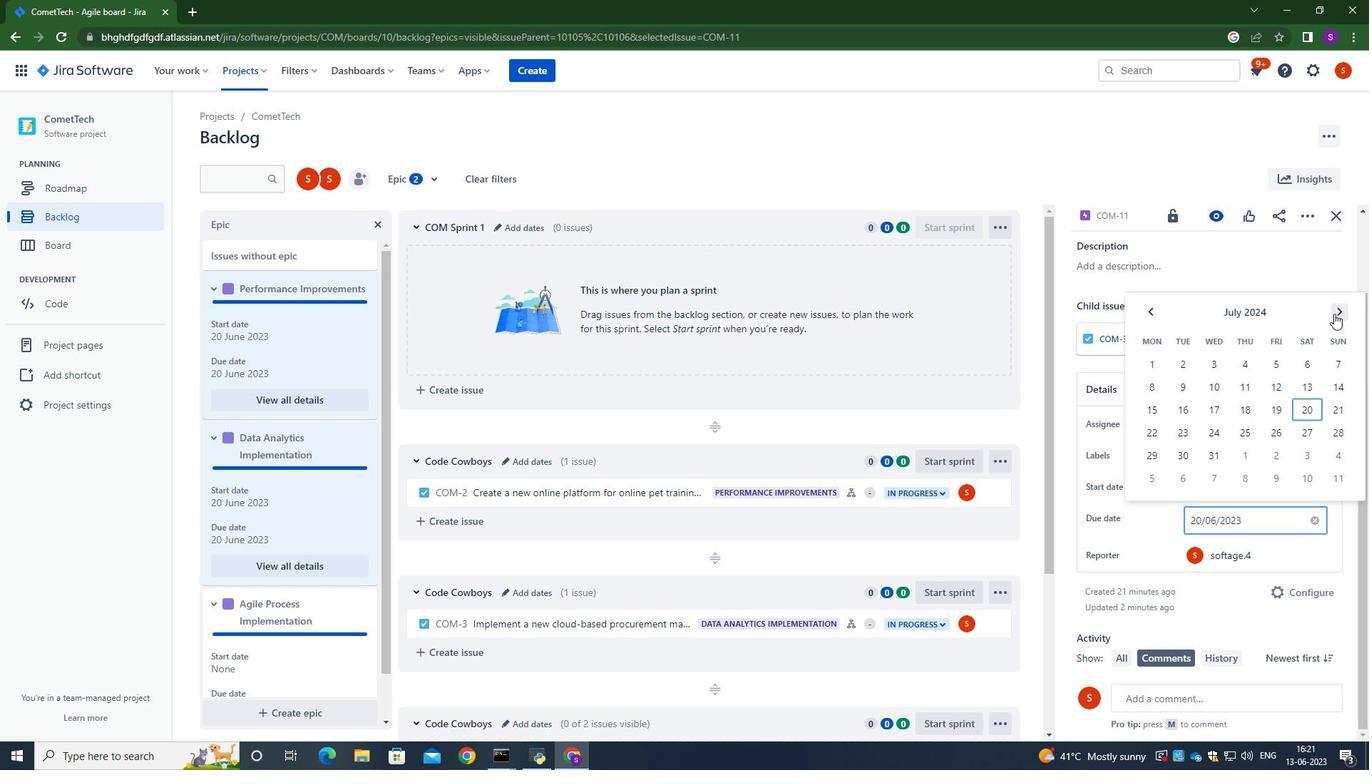 
Action: Mouse pressed left at (1264, 521)
Screenshot: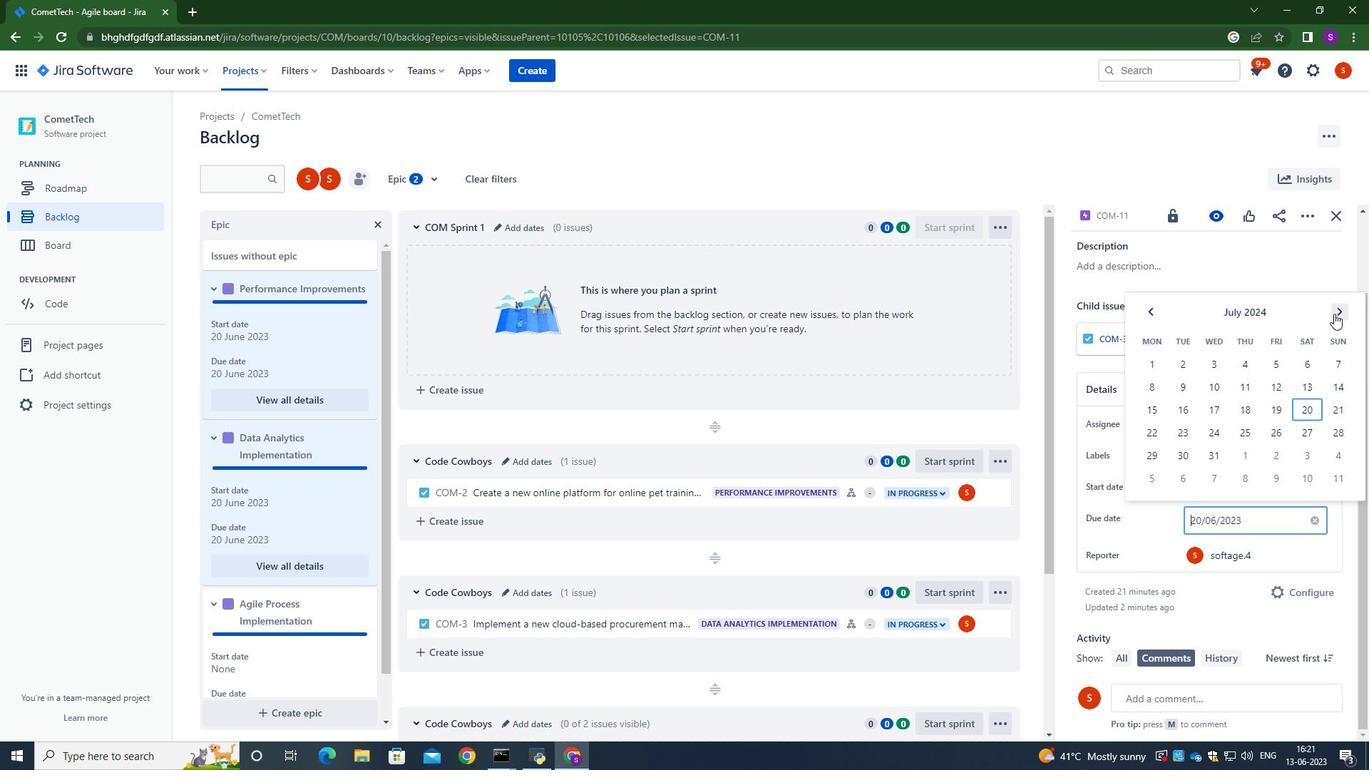 
Action: Mouse moved to (1339, 385)
Screenshot: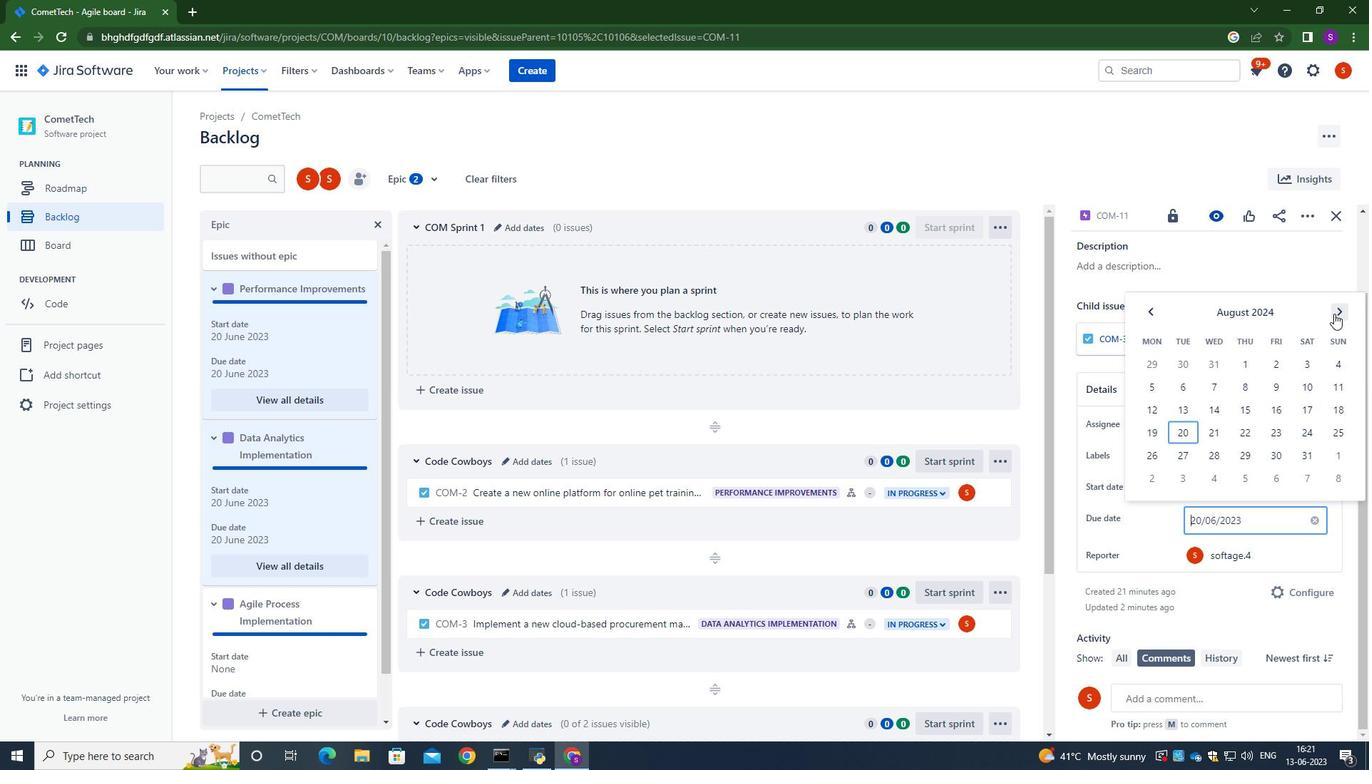 
Action: Mouse pressed left at (1339, 385)
Screenshot: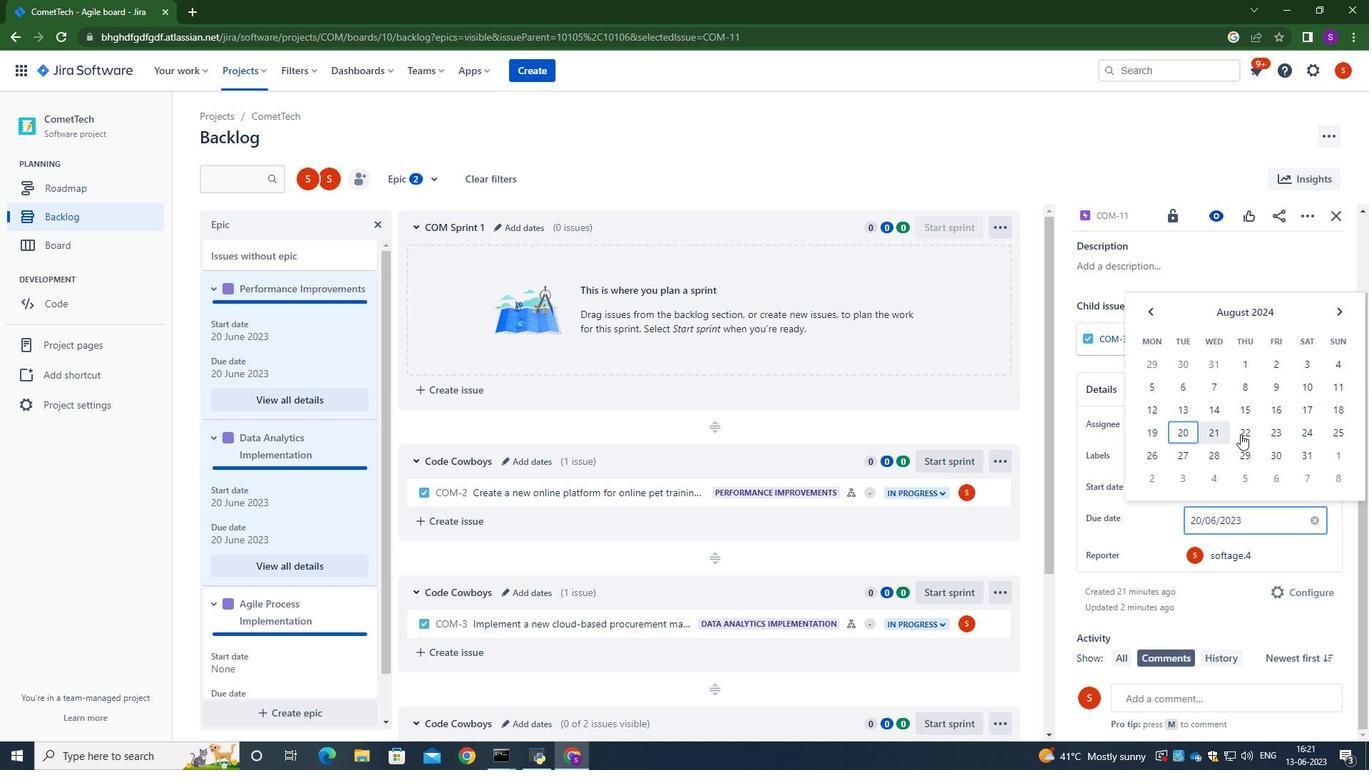 
Action: Mouse moved to (1220, 573)
Screenshot: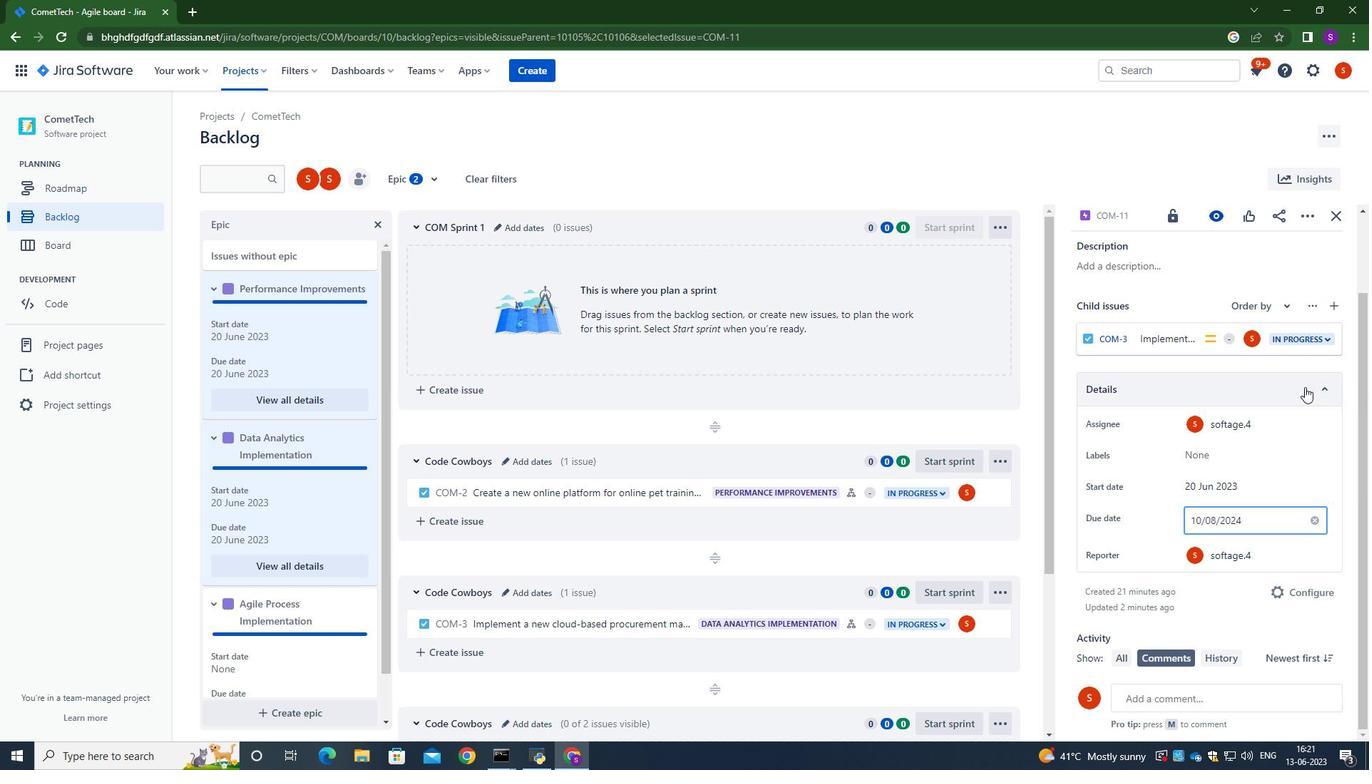 
Action: Mouse scrolled (1220, 572) with delta (0, 0)
Screenshot: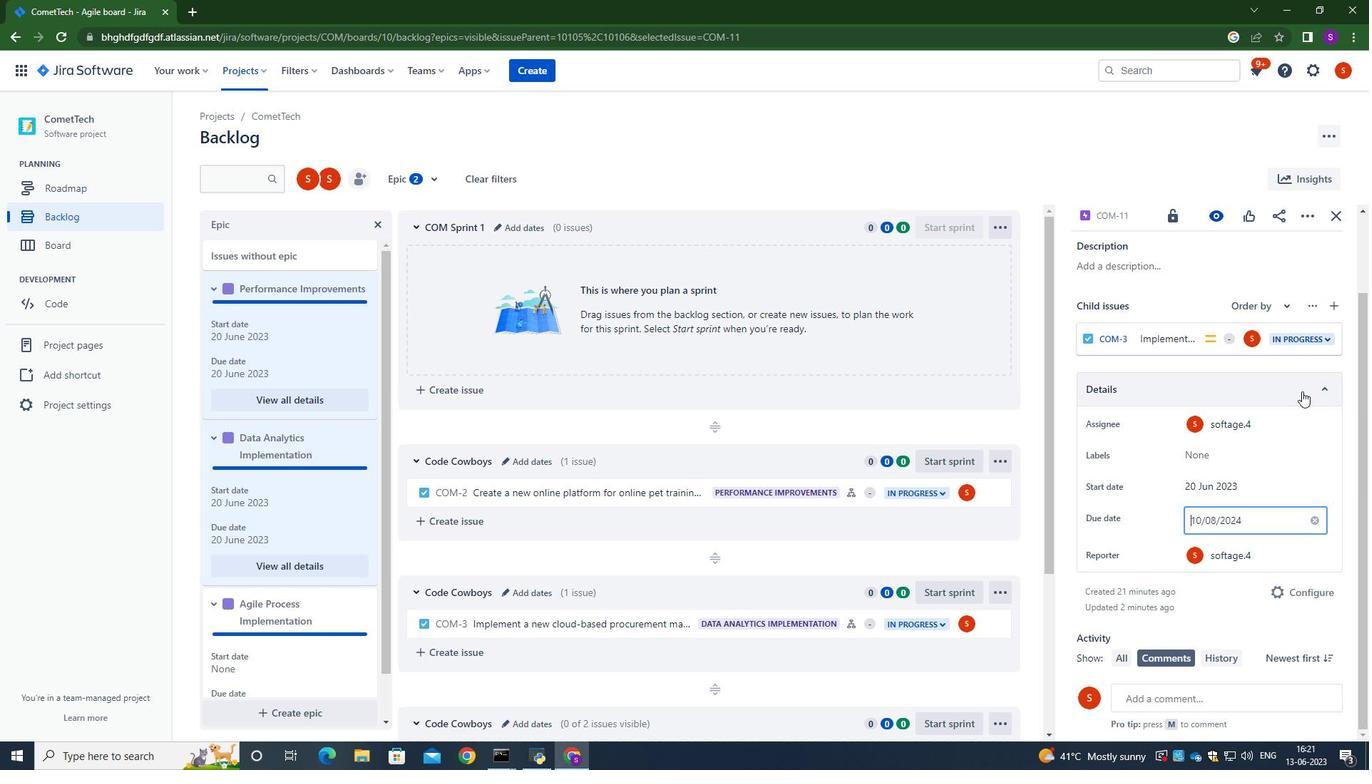 
Action: Mouse moved to (1296, 548)
Screenshot: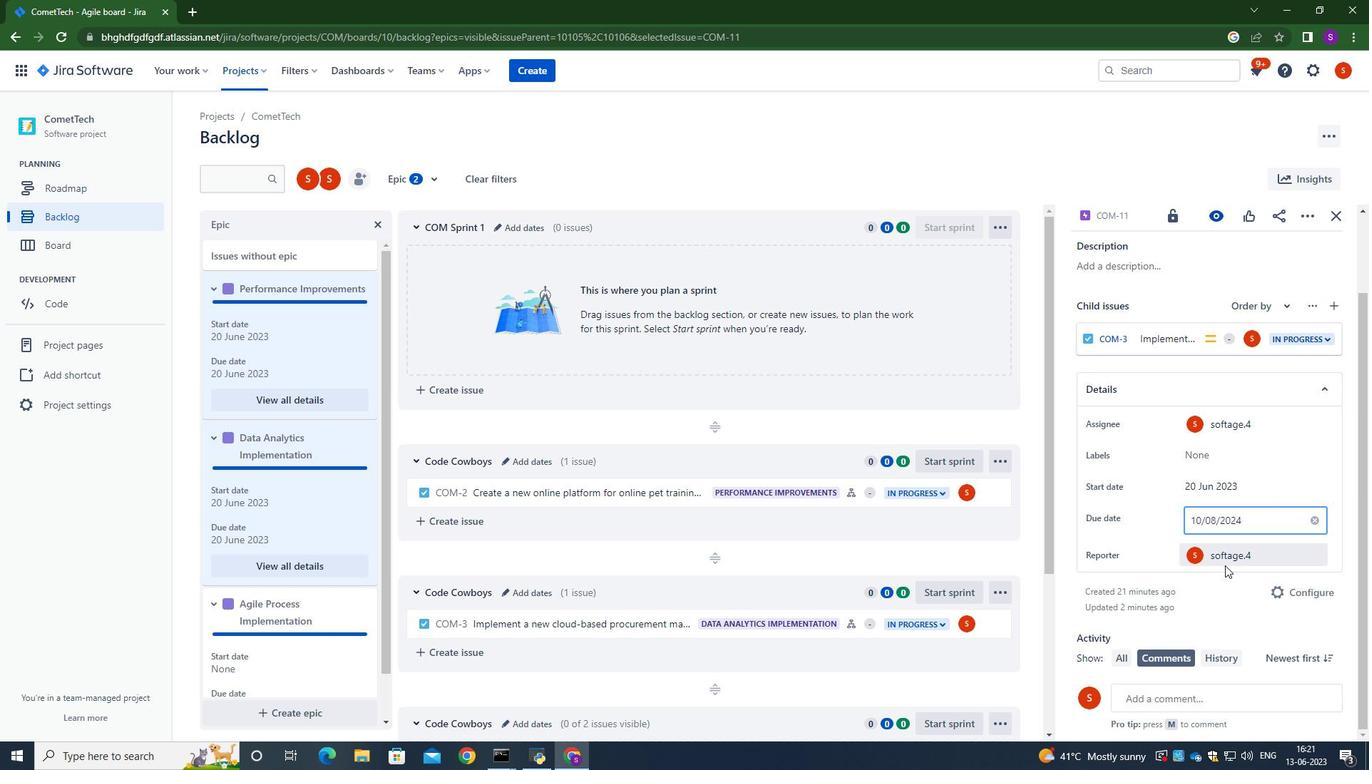
Action: Mouse pressed left at (1296, 548)
Screenshot: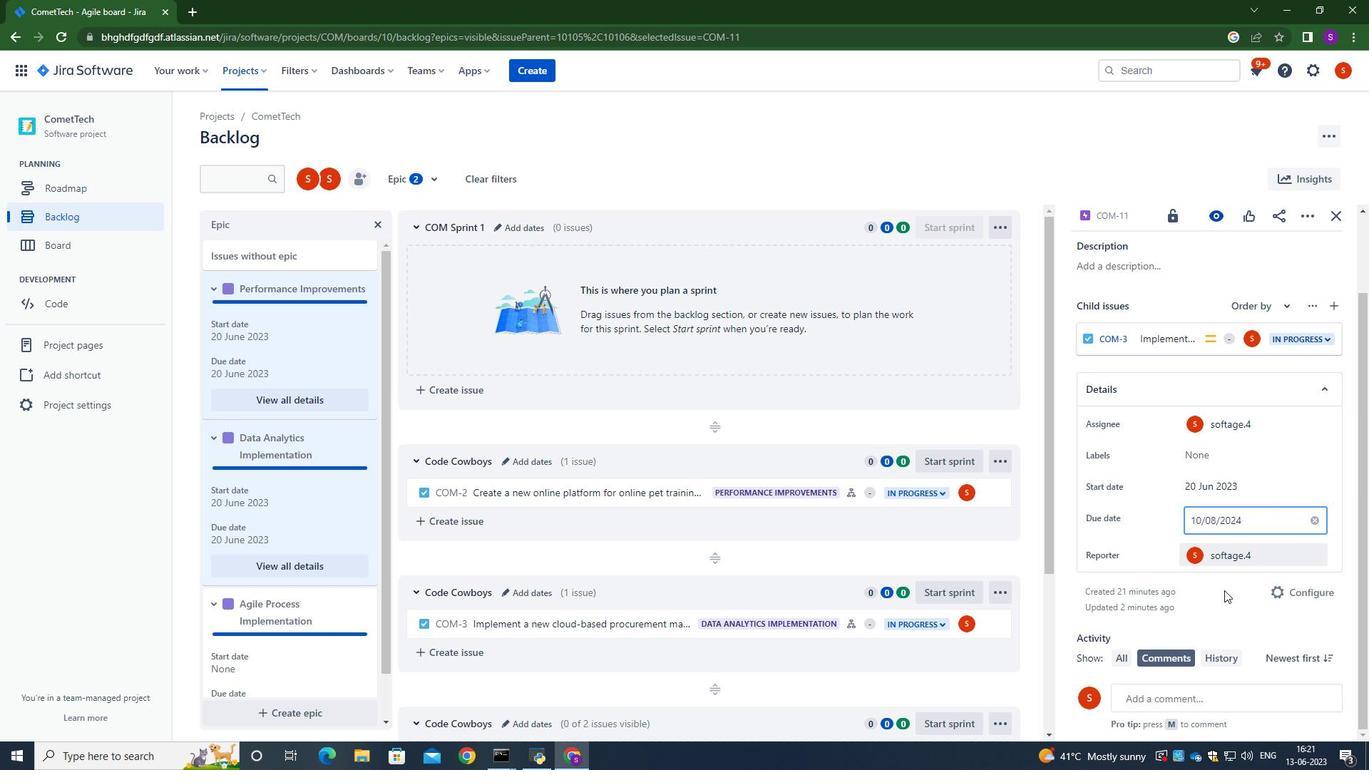 
Action: Mouse moved to (1297, 472)
Screenshot: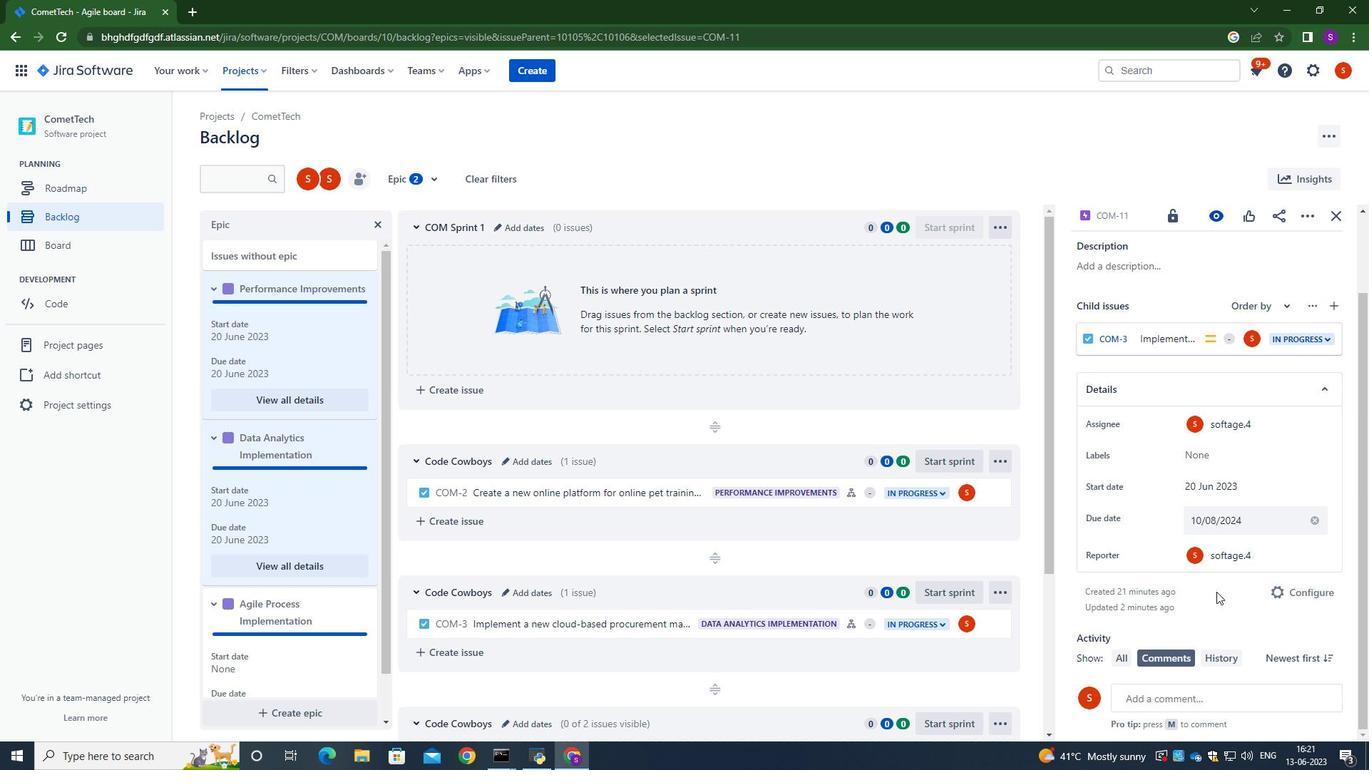 
Action: Mouse pressed left at (1297, 472)
Screenshot: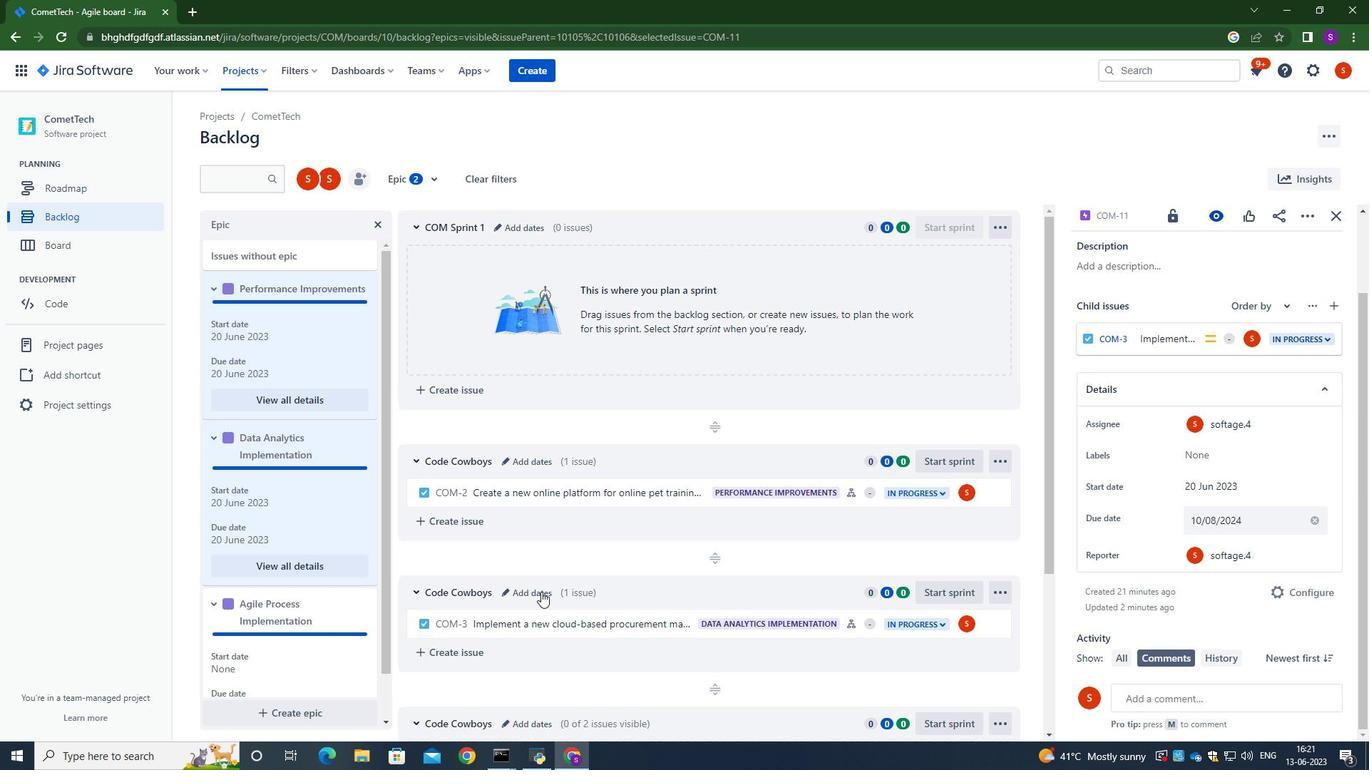 
Action: Mouse moved to (284, 540)
Screenshot: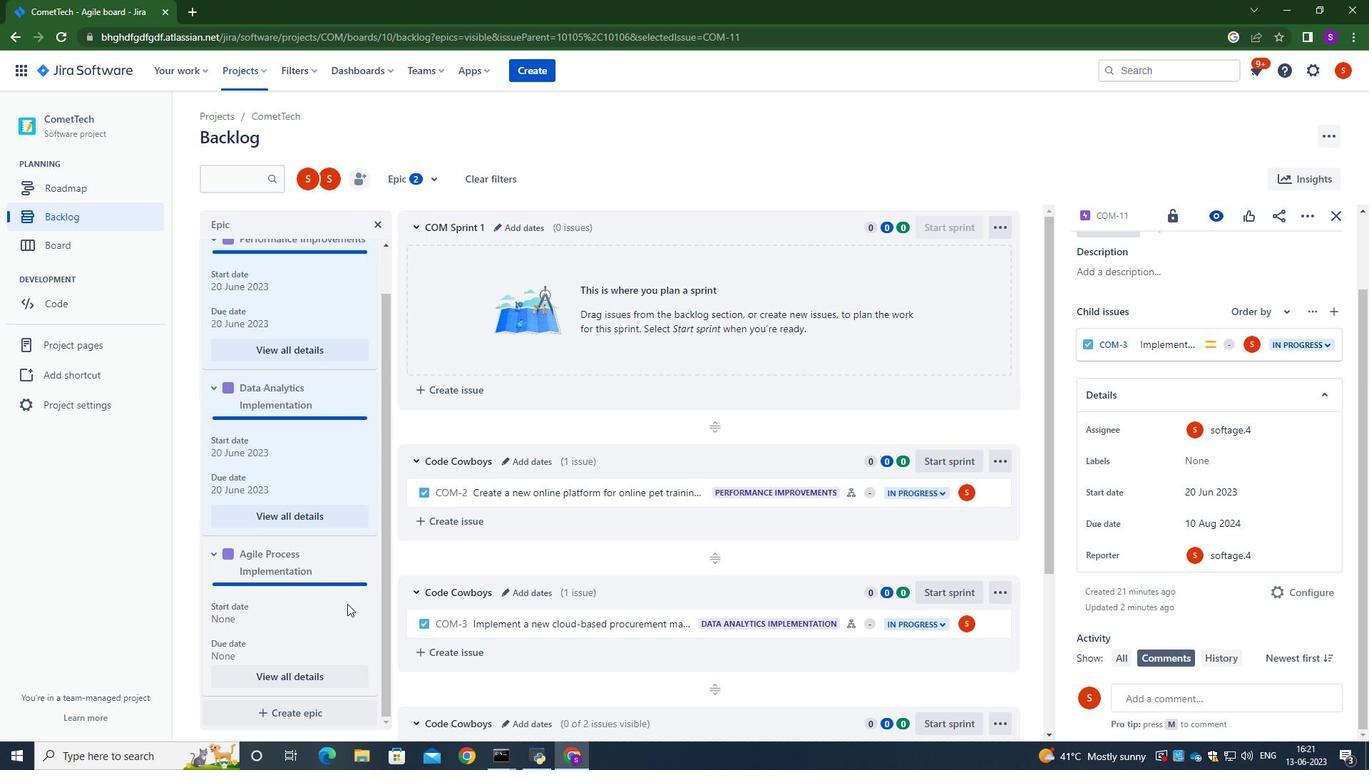 
Action: Mouse pressed left at (284, 540)
Screenshot: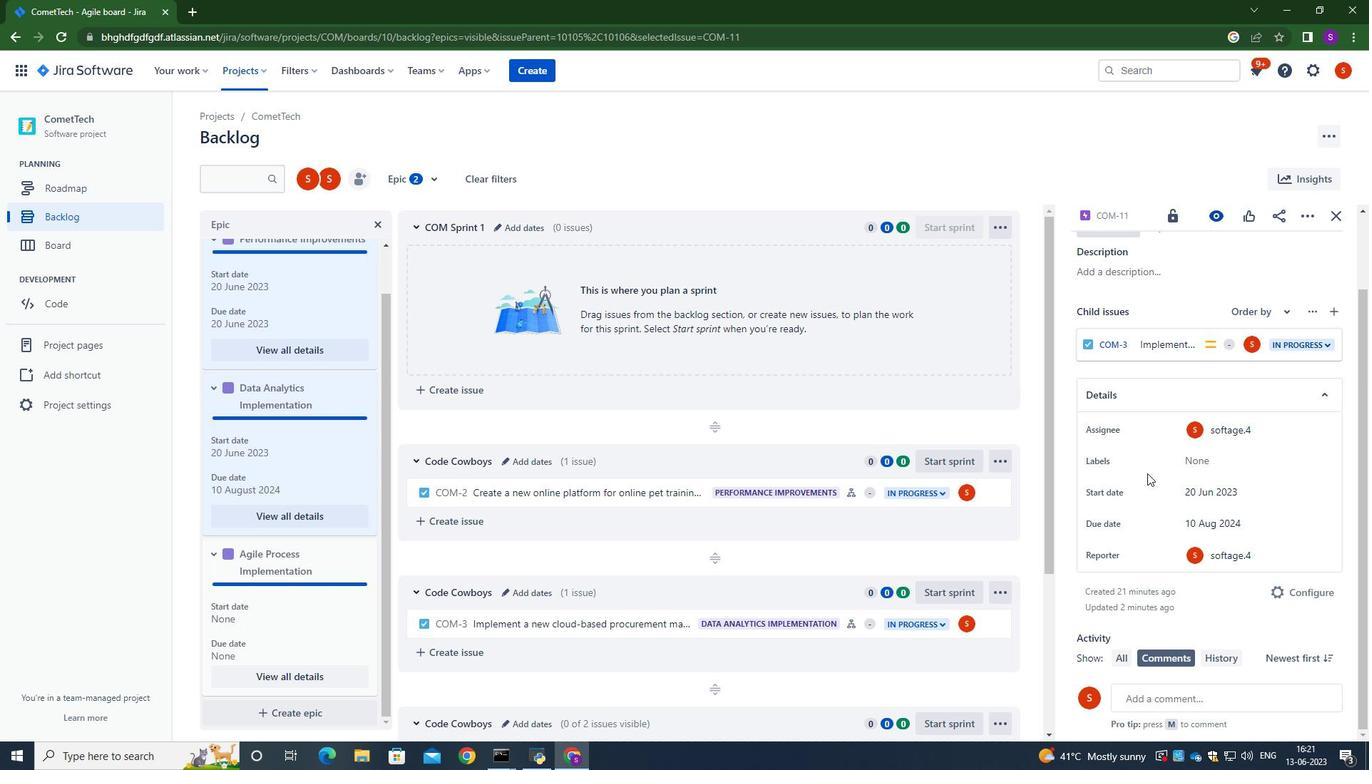 
Action: Mouse moved to (976, 425)
Screenshot: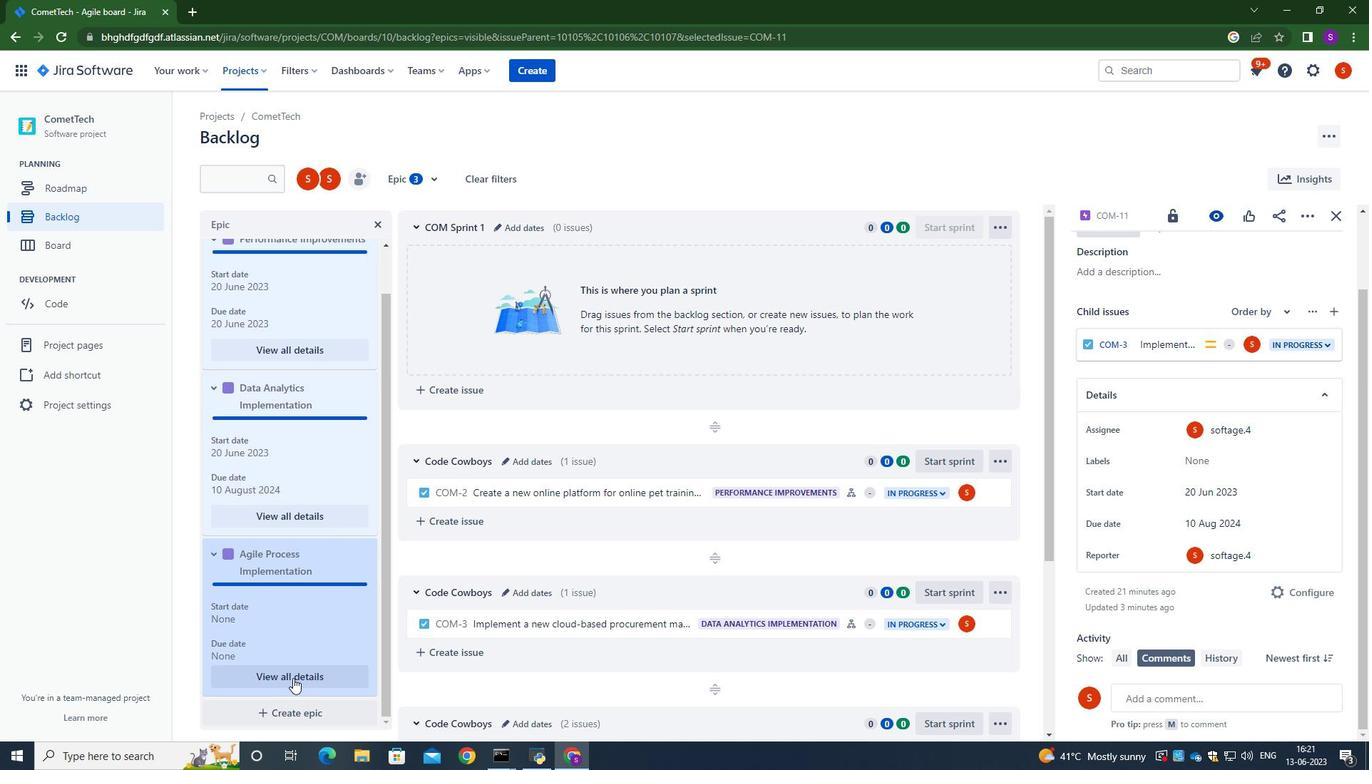 
Action: Mouse scrolled (976, 425) with delta (0, 0)
Screenshot: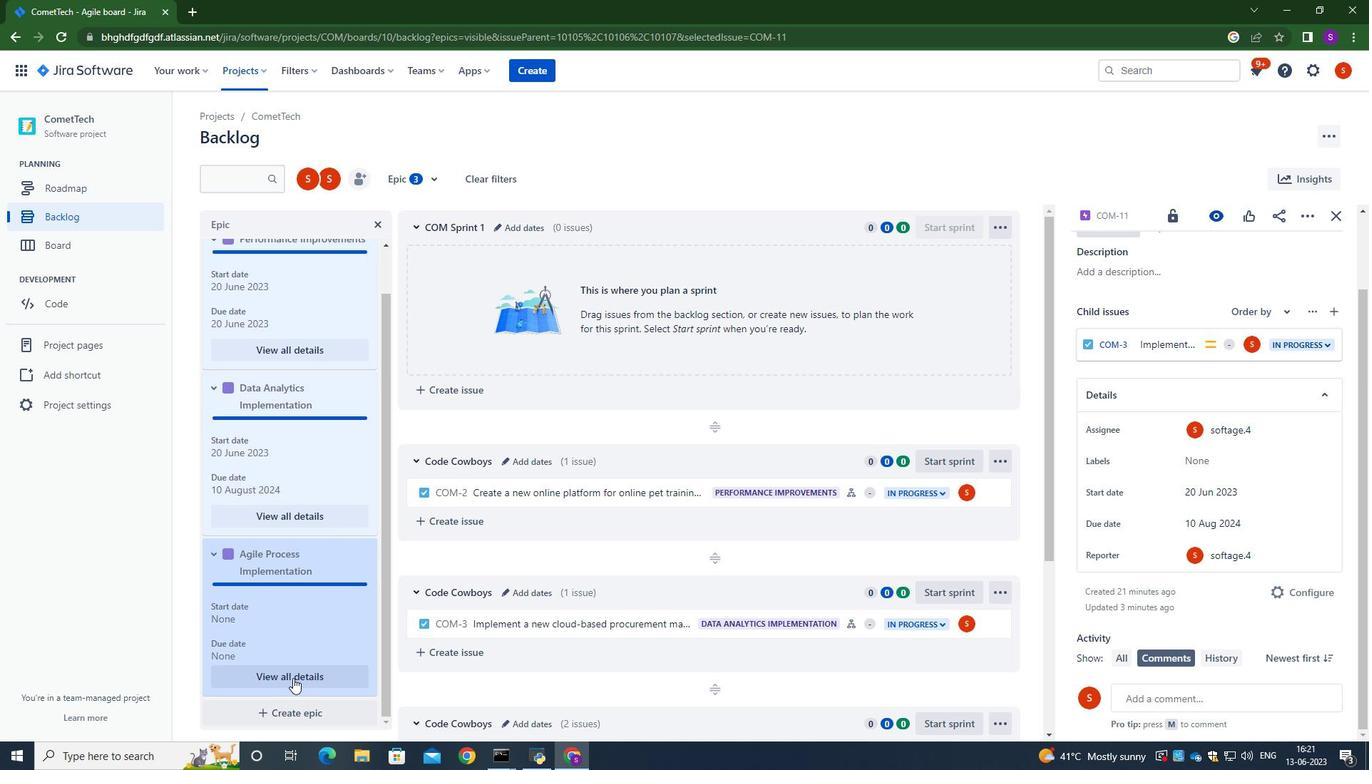 
Action: Mouse moved to (975, 429)
Screenshot: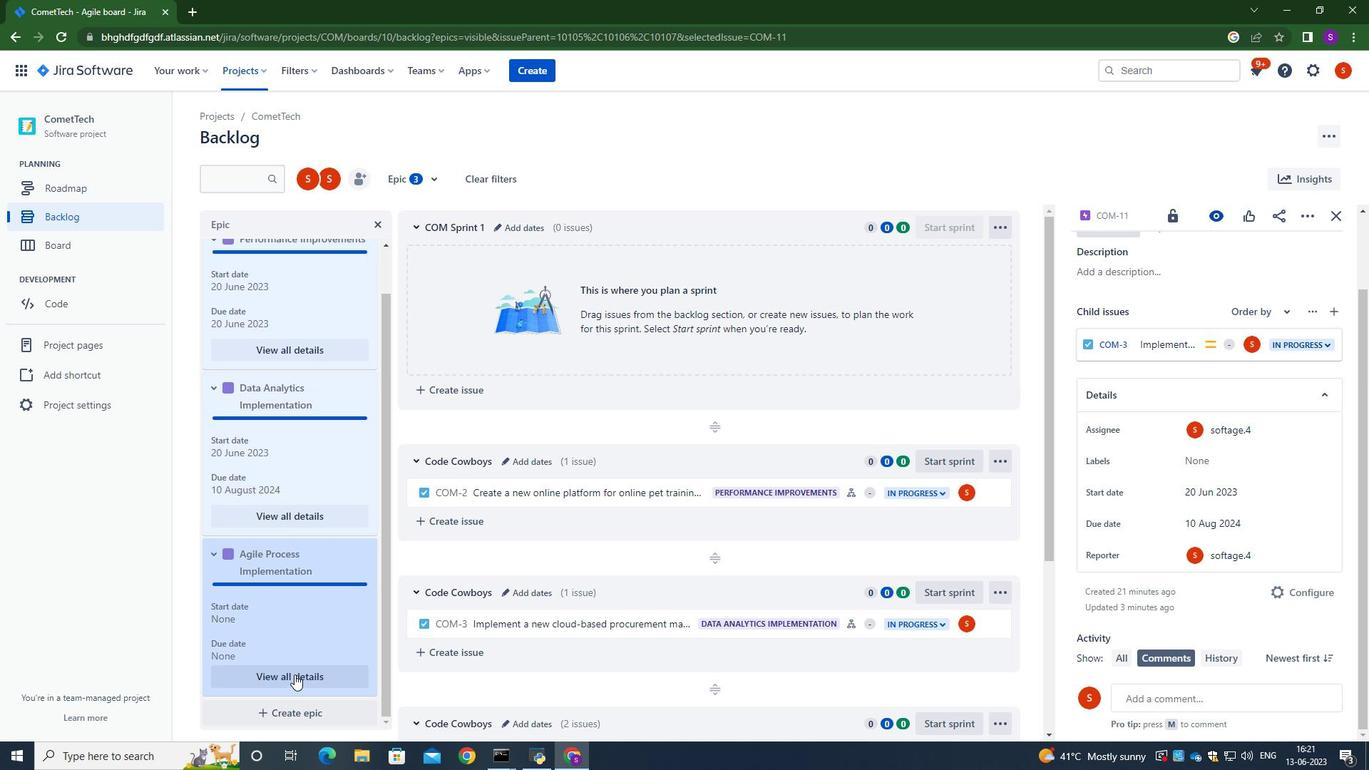 
Action: Mouse scrolled (975, 429) with delta (0, 0)
Screenshot: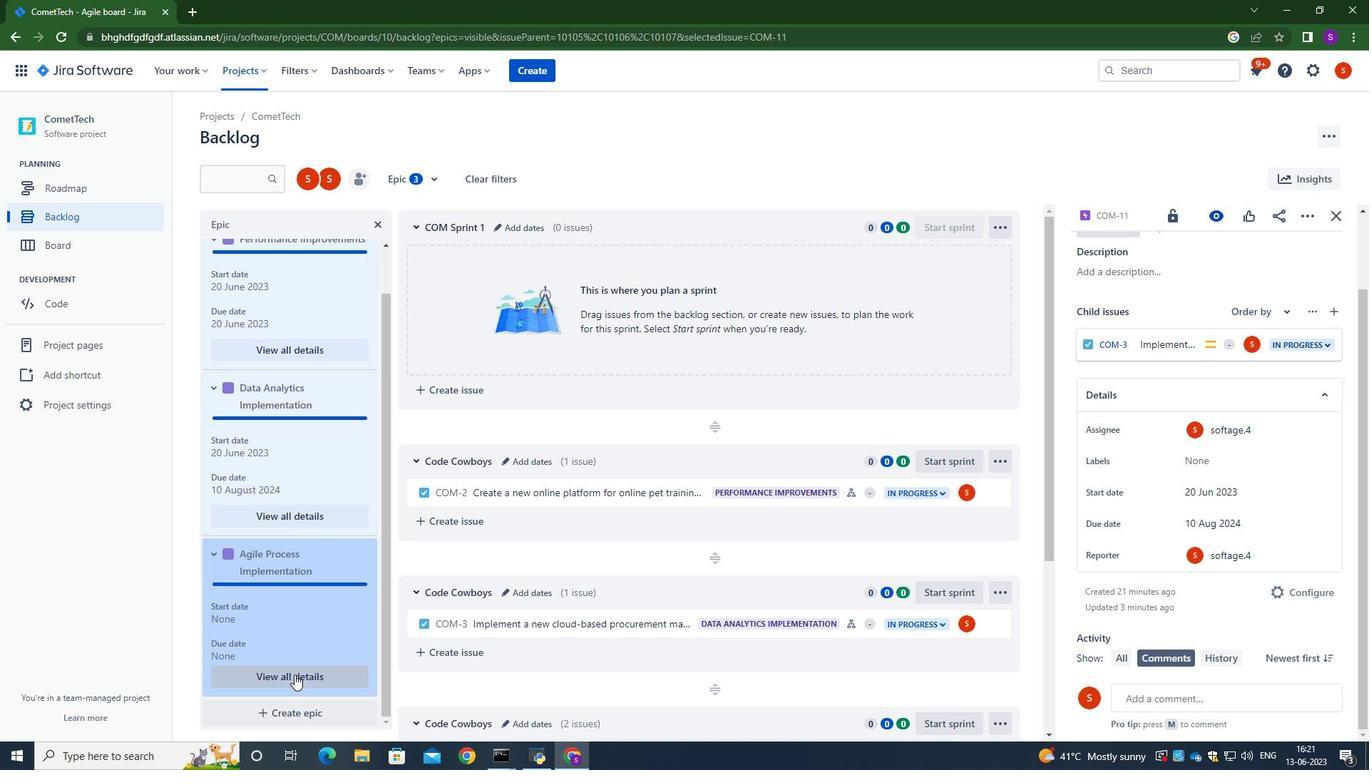 
Action: Mouse scrolled (975, 429) with delta (0, 0)
Screenshot: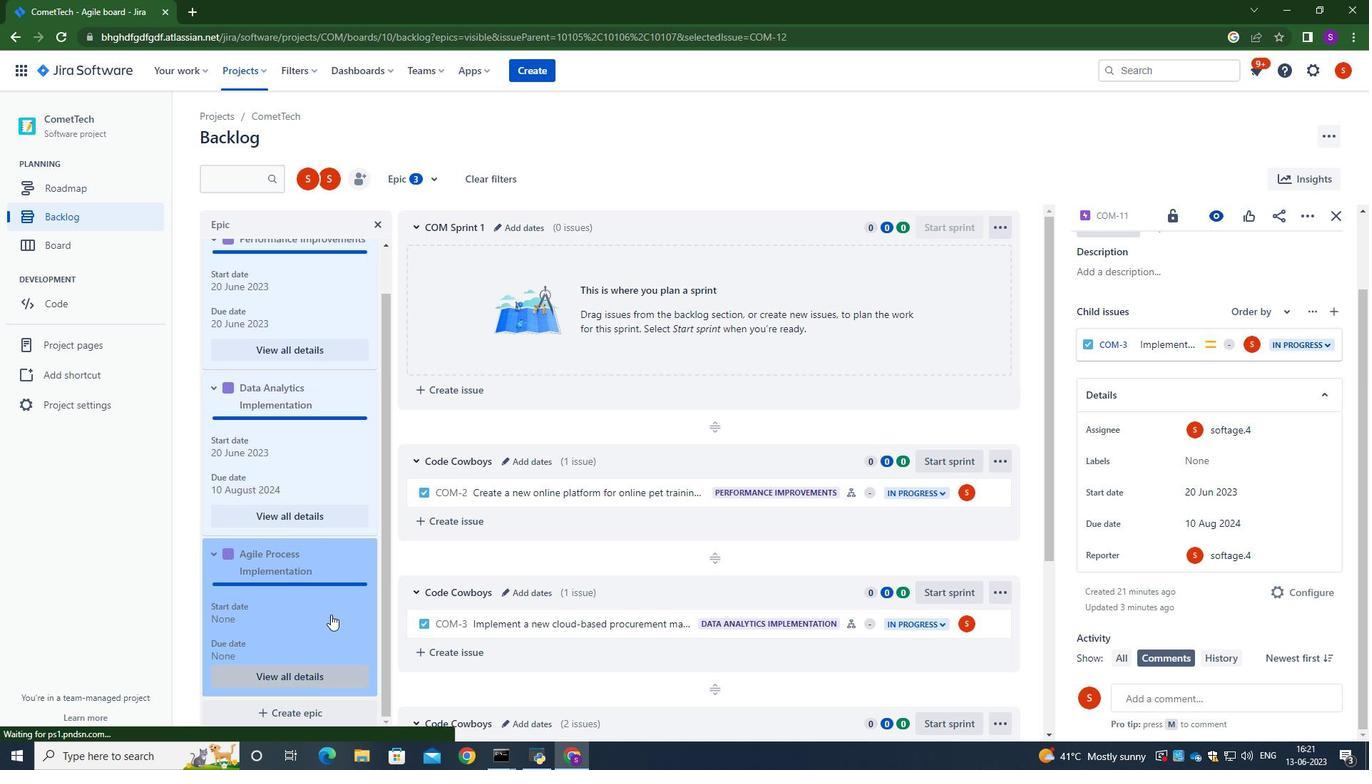 
Action: Mouse moved to (975, 432)
Screenshot: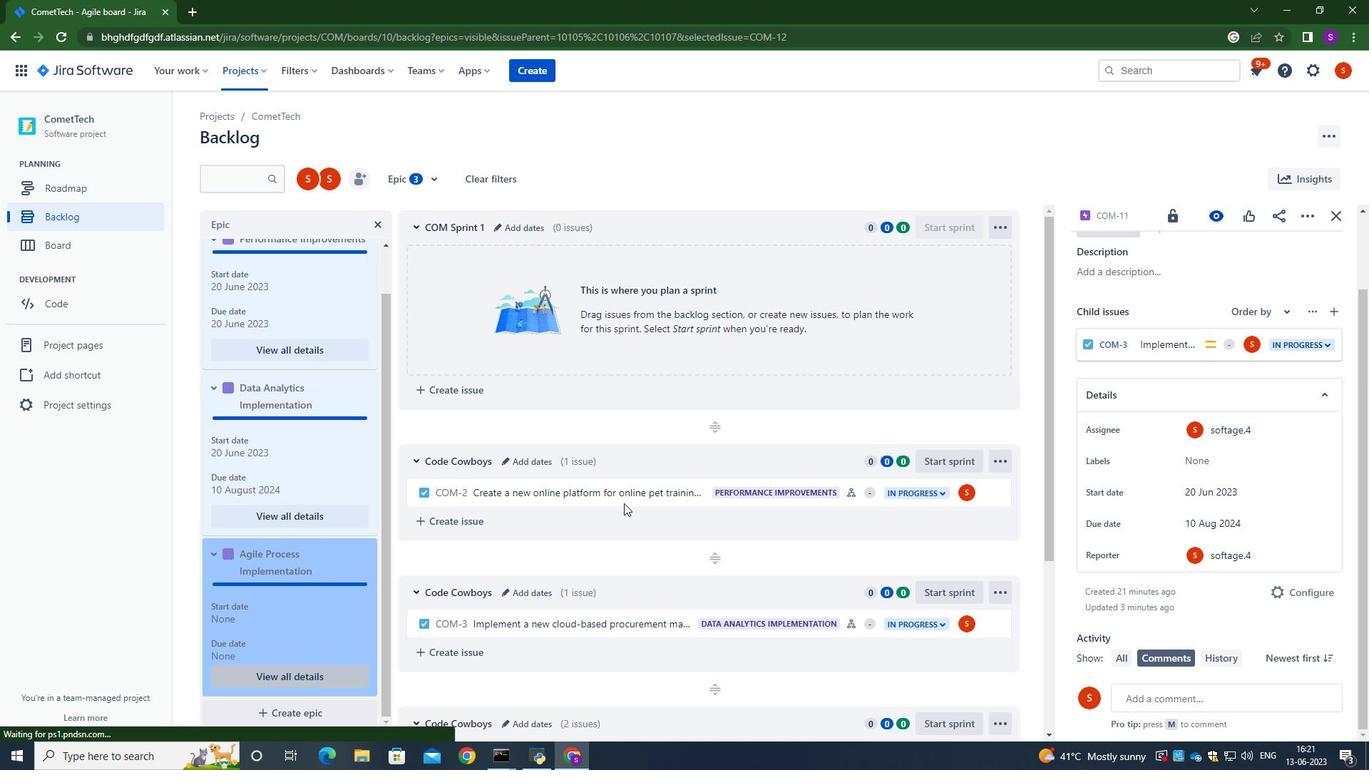 
Action: Mouse scrolled (975, 433) with delta (0, 0)
Screenshot: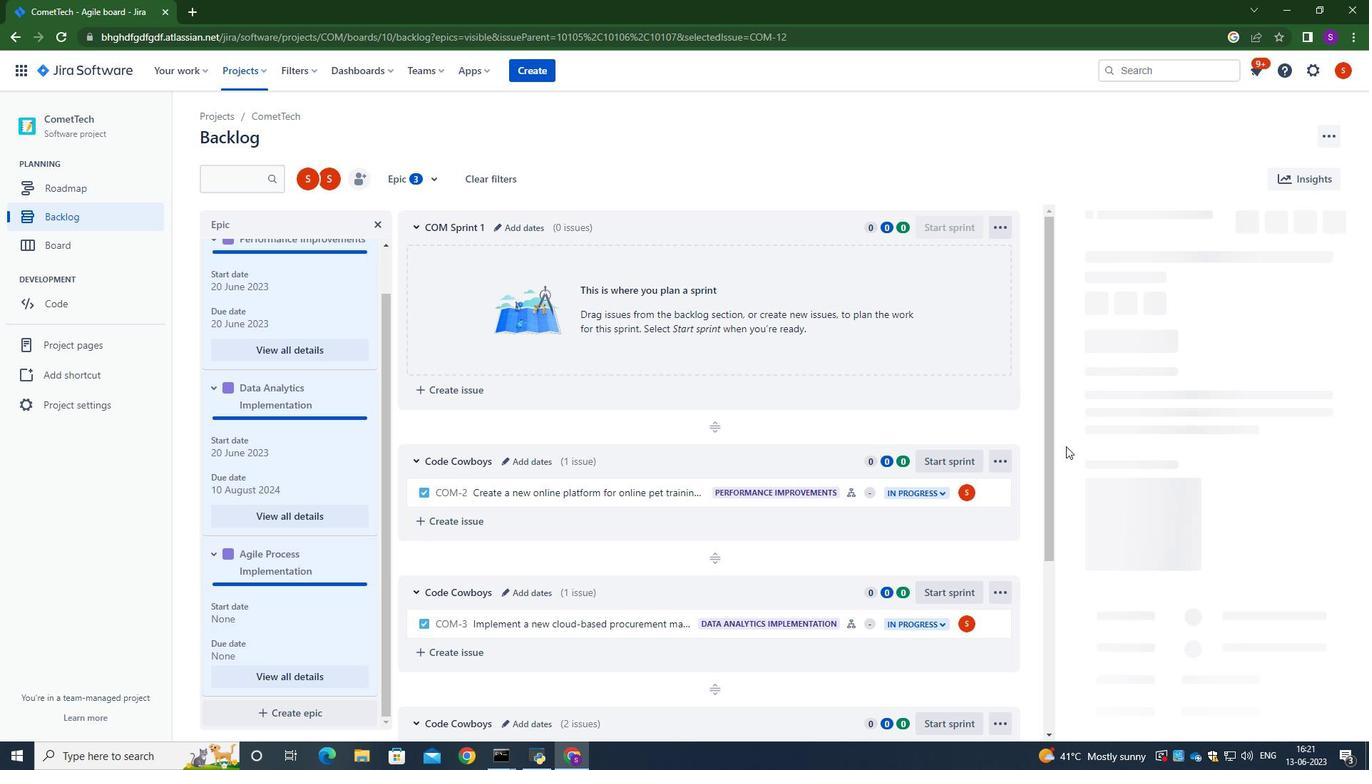 
Action: Mouse scrolled (975, 433) with delta (0, 0)
Screenshot: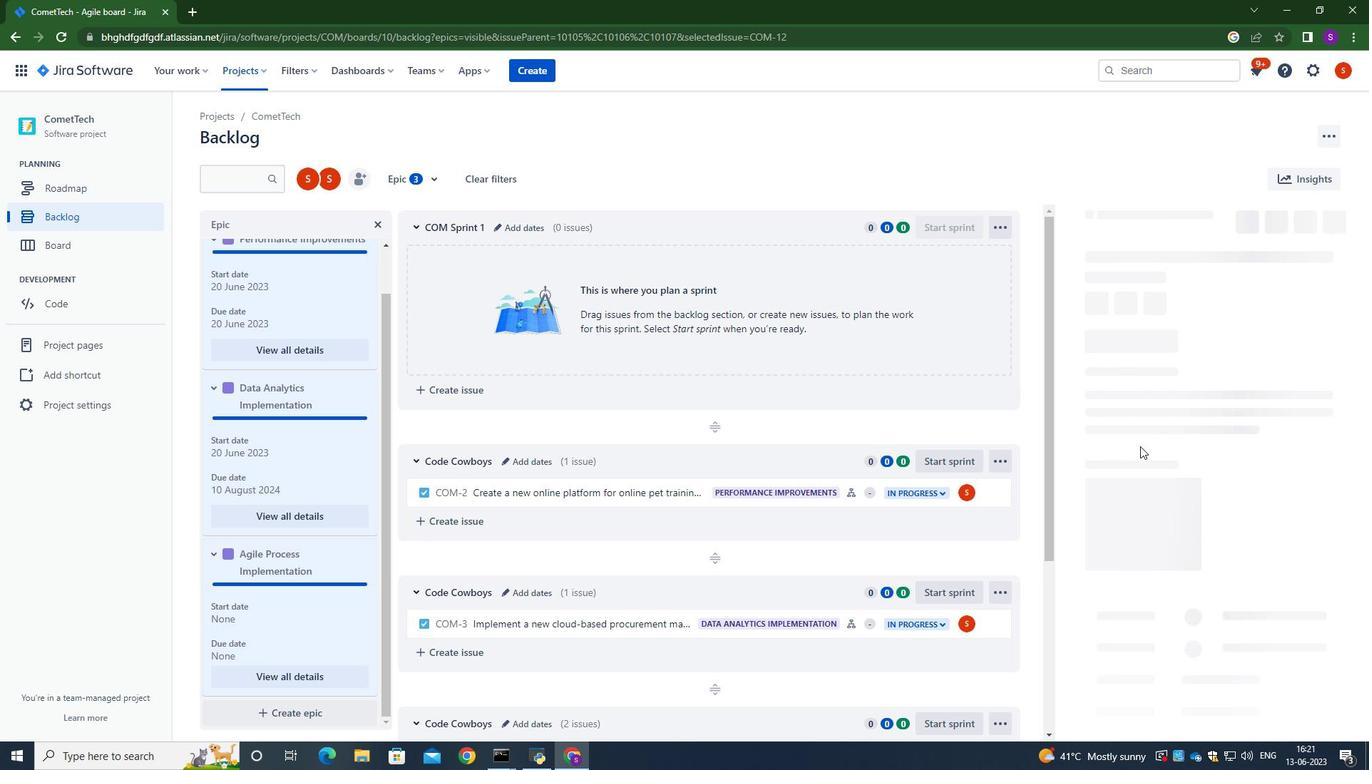 
Action: Mouse scrolled (975, 432) with delta (0, 0)
Screenshot: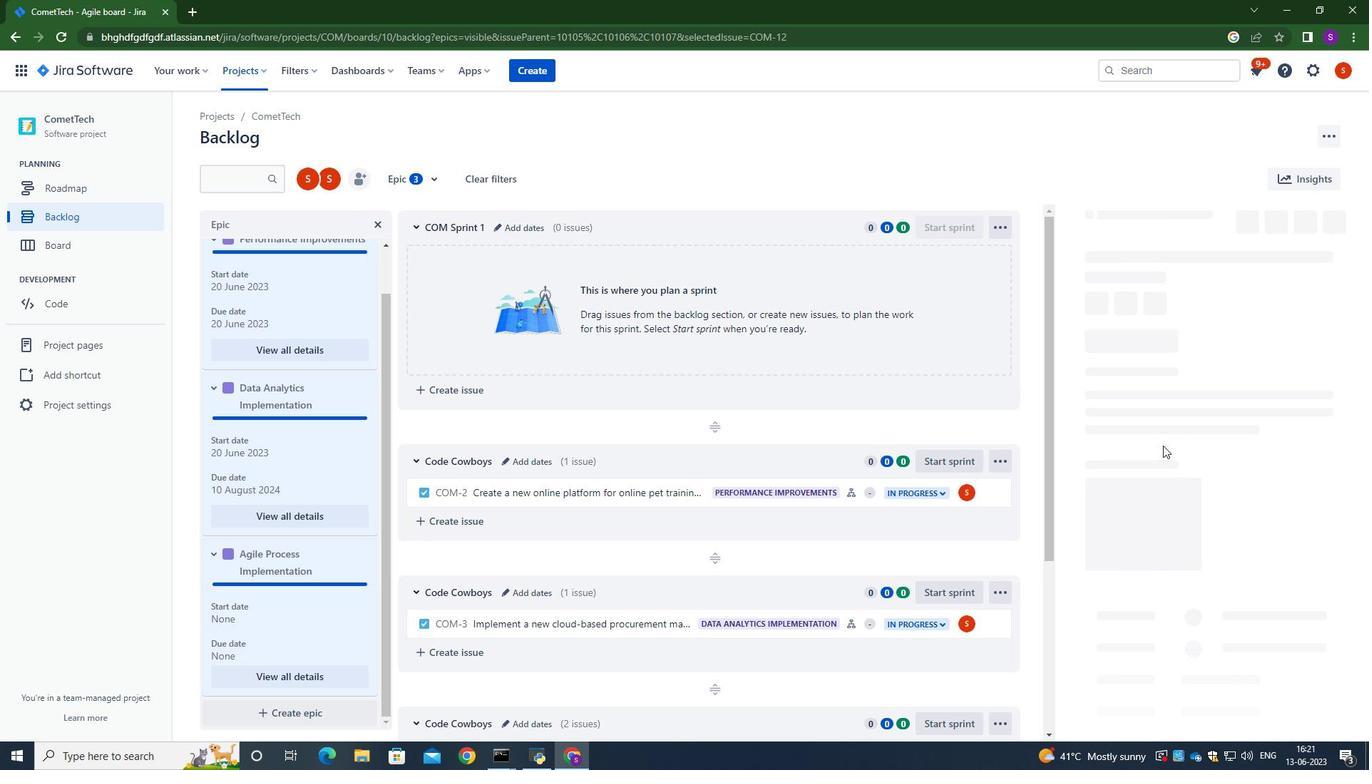 
Action: Mouse scrolled (975, 432) with delta (0, 0)
Screenshot: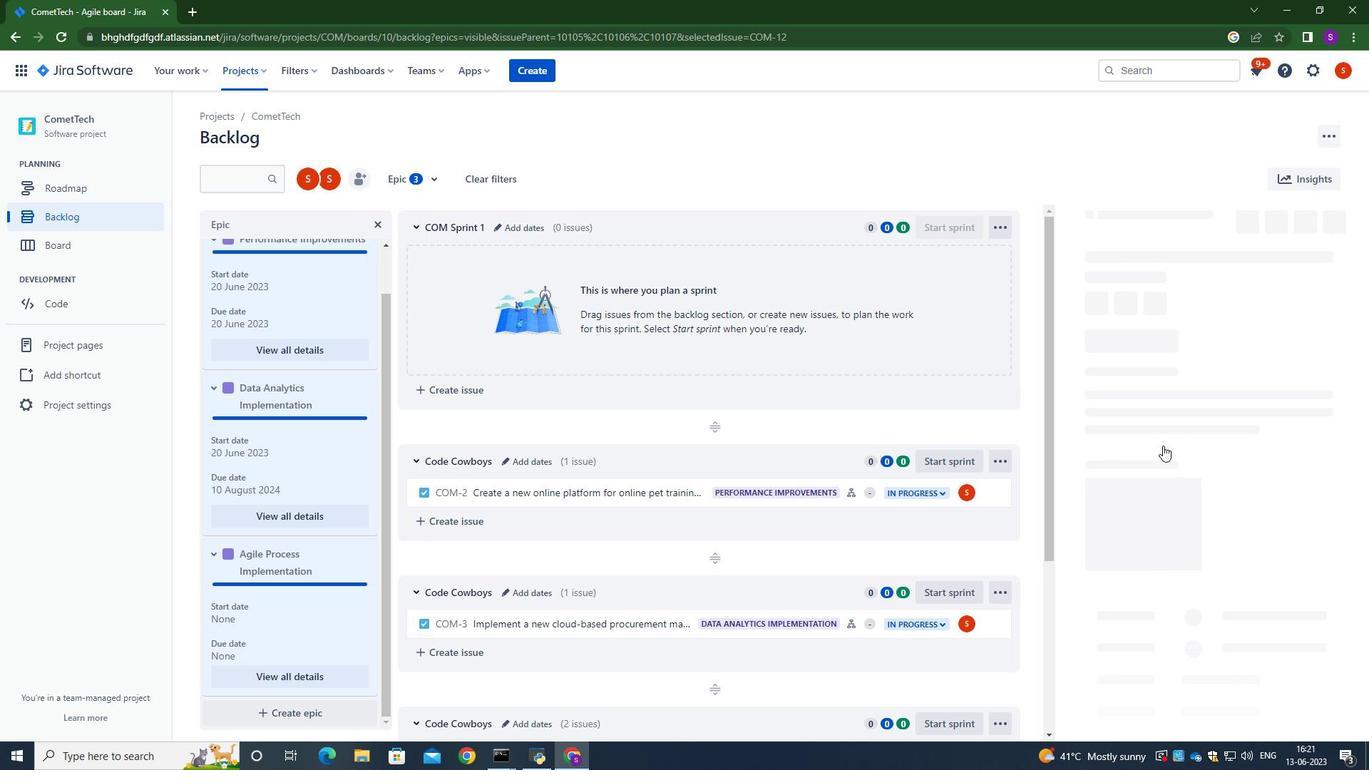 
Action: Mouse scrolled (975, 432) with delta (0, 0)
Screenshot: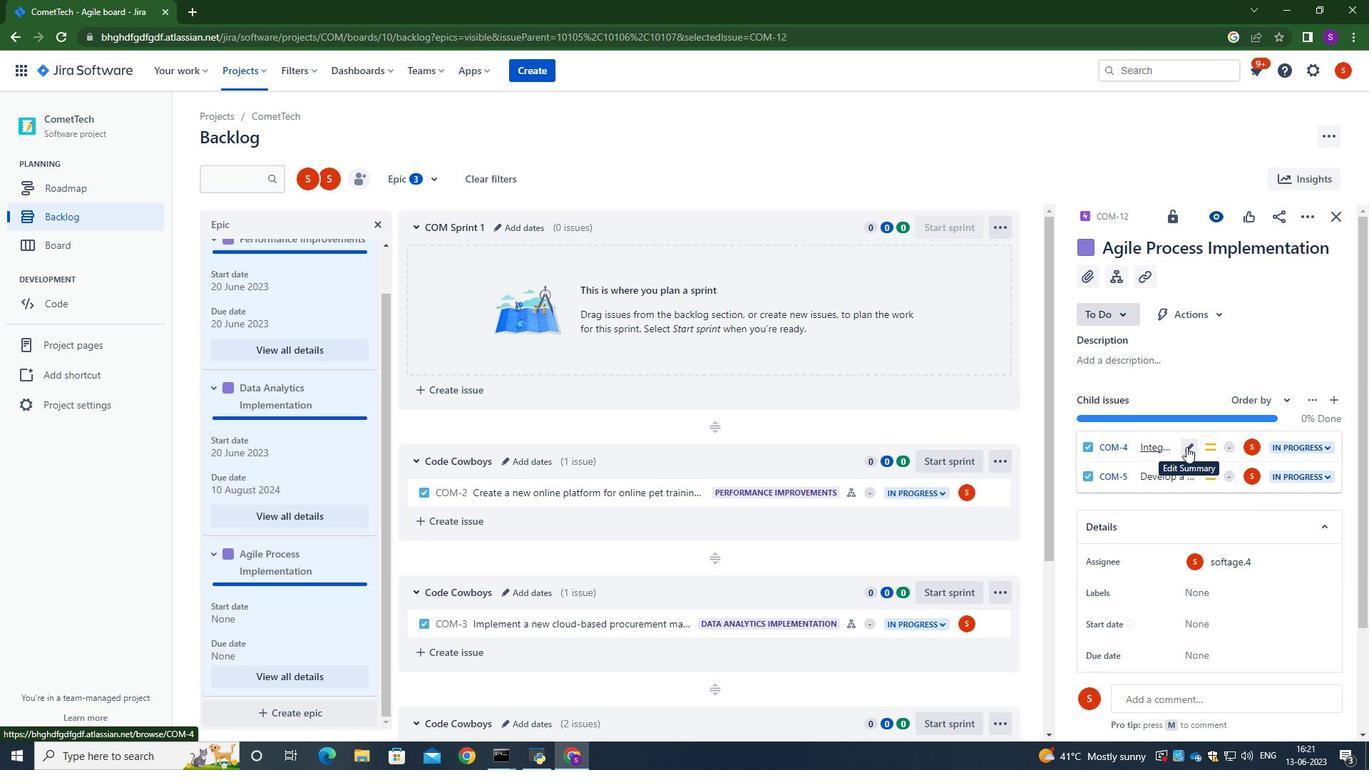 
Action: Mouse moved to (971, 434)
Screenshot: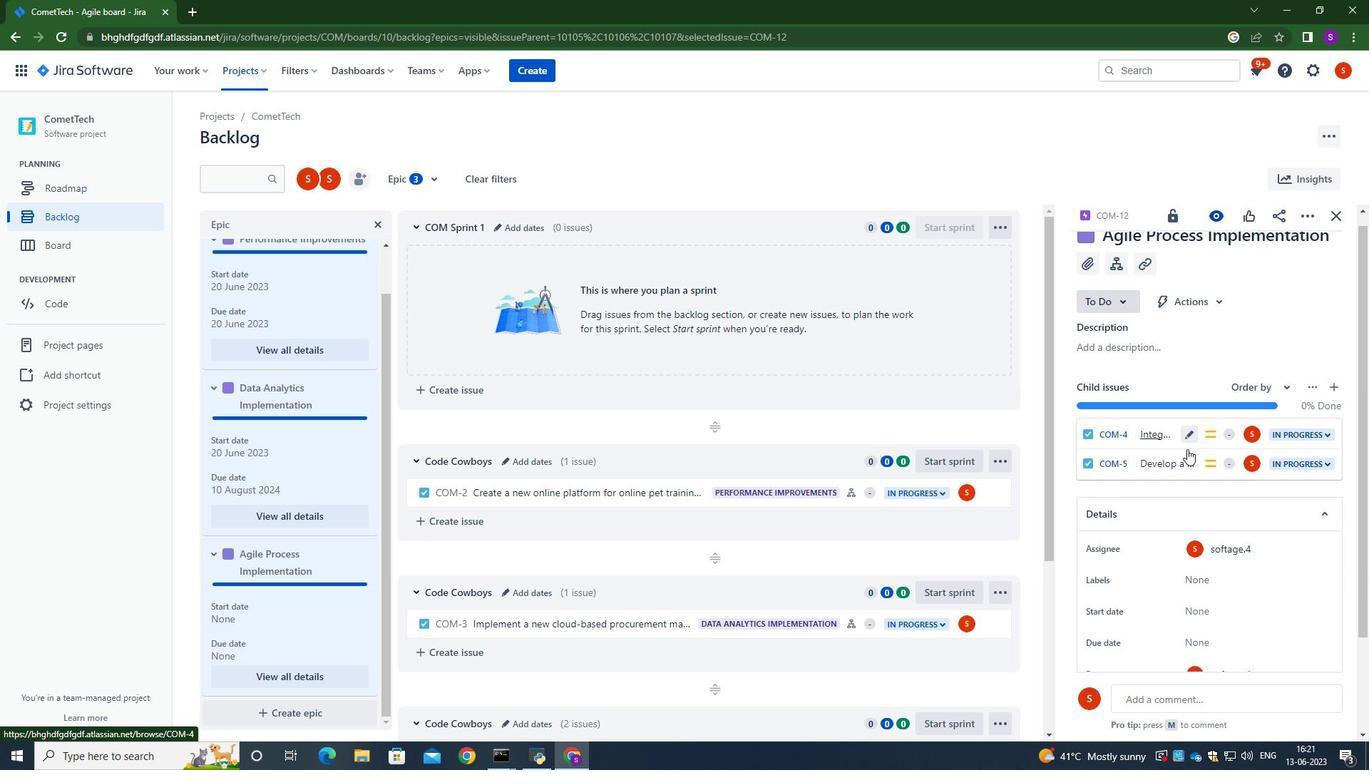 
Action: Mouse scrolled (971, 434) with delta (0, 0)
Screenshot: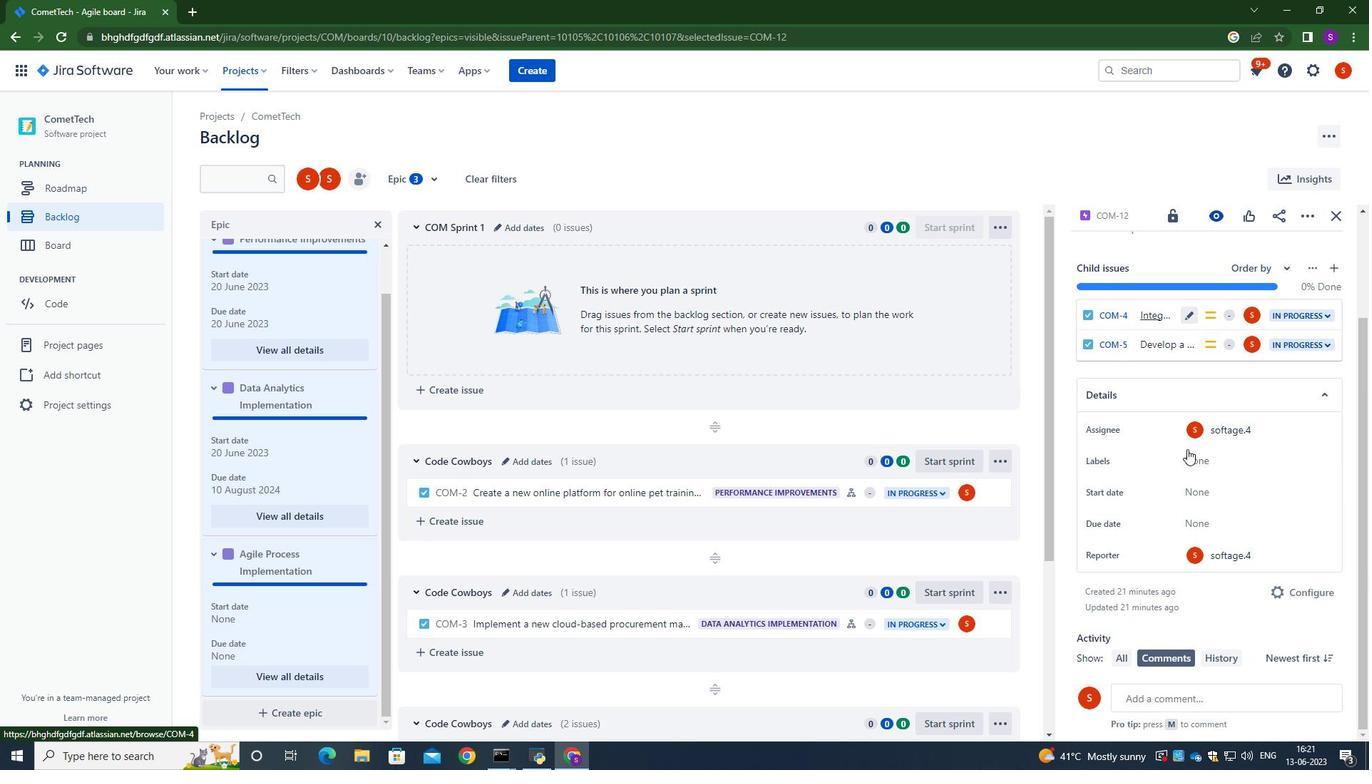 
Action: Mouse scrolled (971, 434) with delta (0, 0)
Screenshot: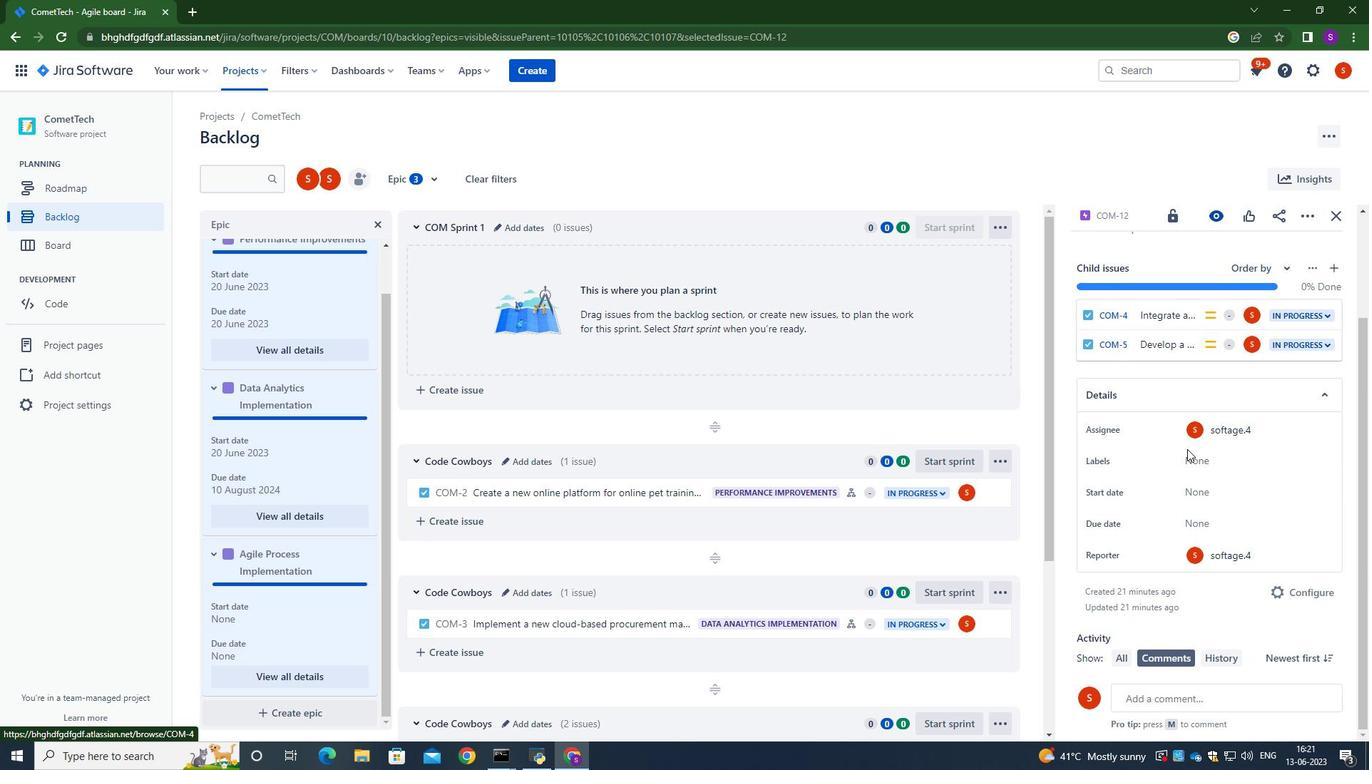 
Action: Mouse scrolled (971, 434) with delta (0, 0)
Screenshot: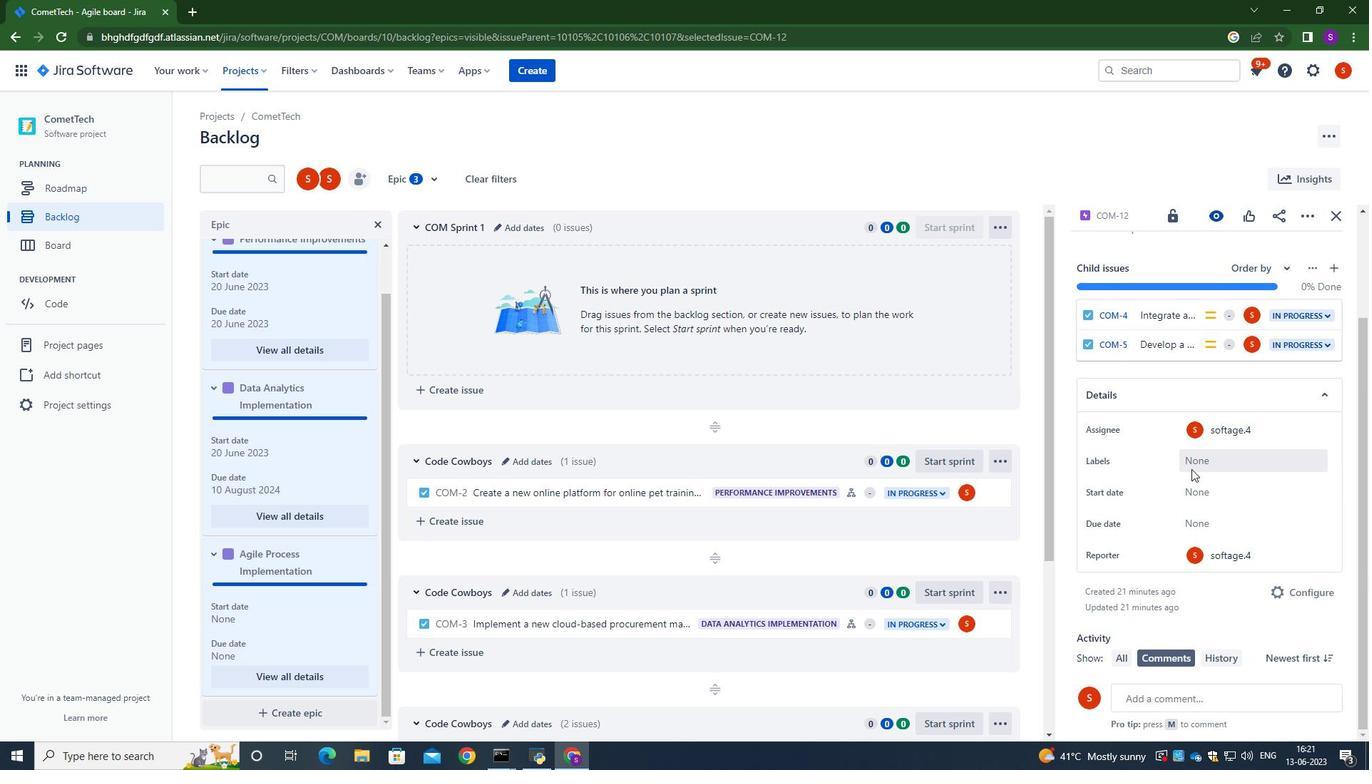 
Action: Mouse scrolled (971, 434) with delta (0, 0)
Screenshot: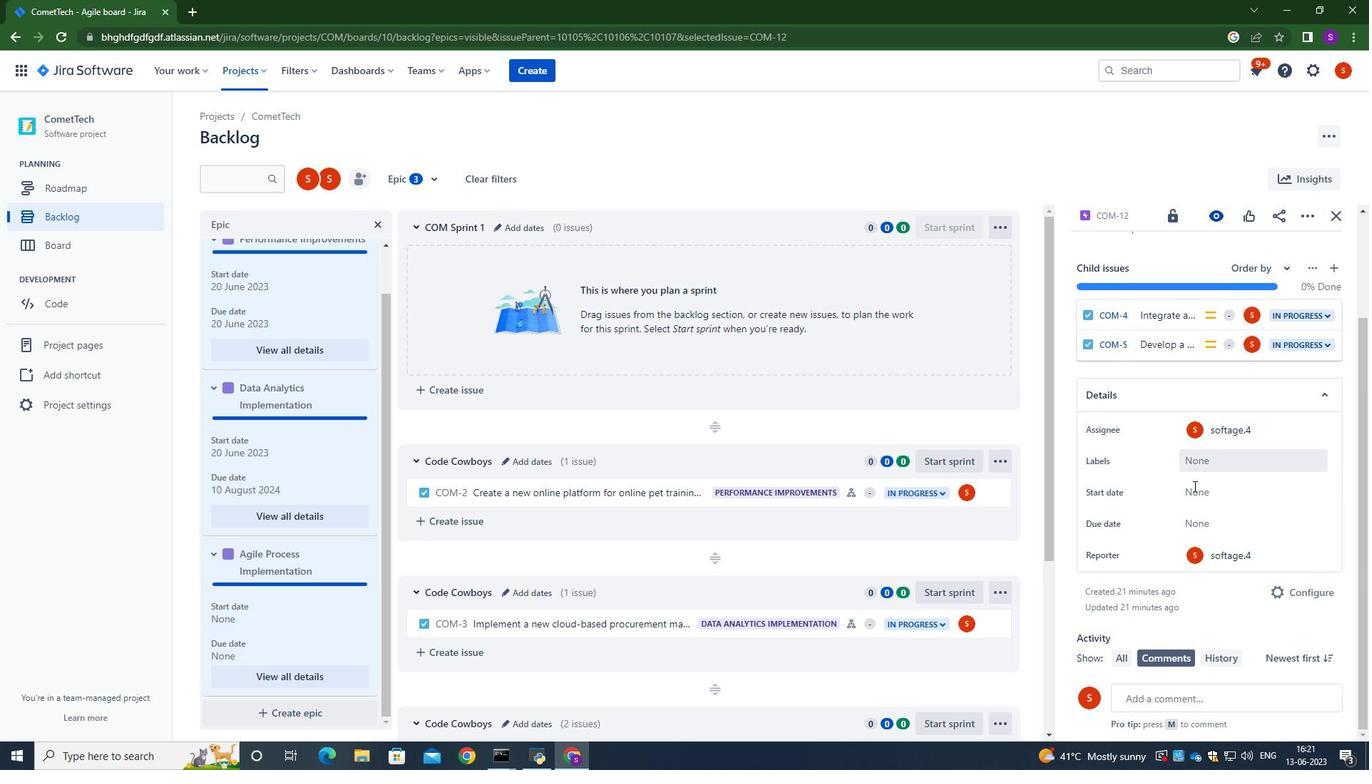 
Action: Mouse moved to (955, 435)
Screenshot: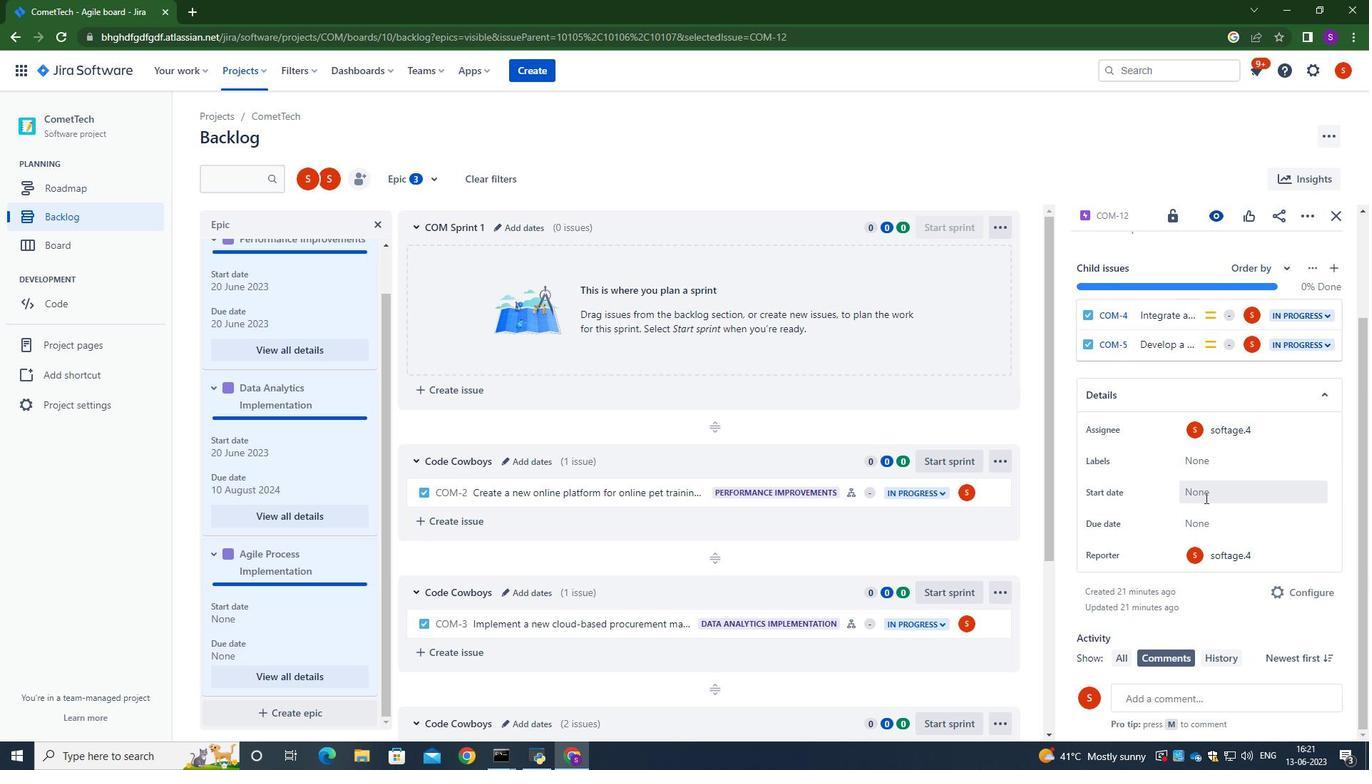 
Action: Mouse scrolled (955, 436) with delta (0, 0)
Screenshot: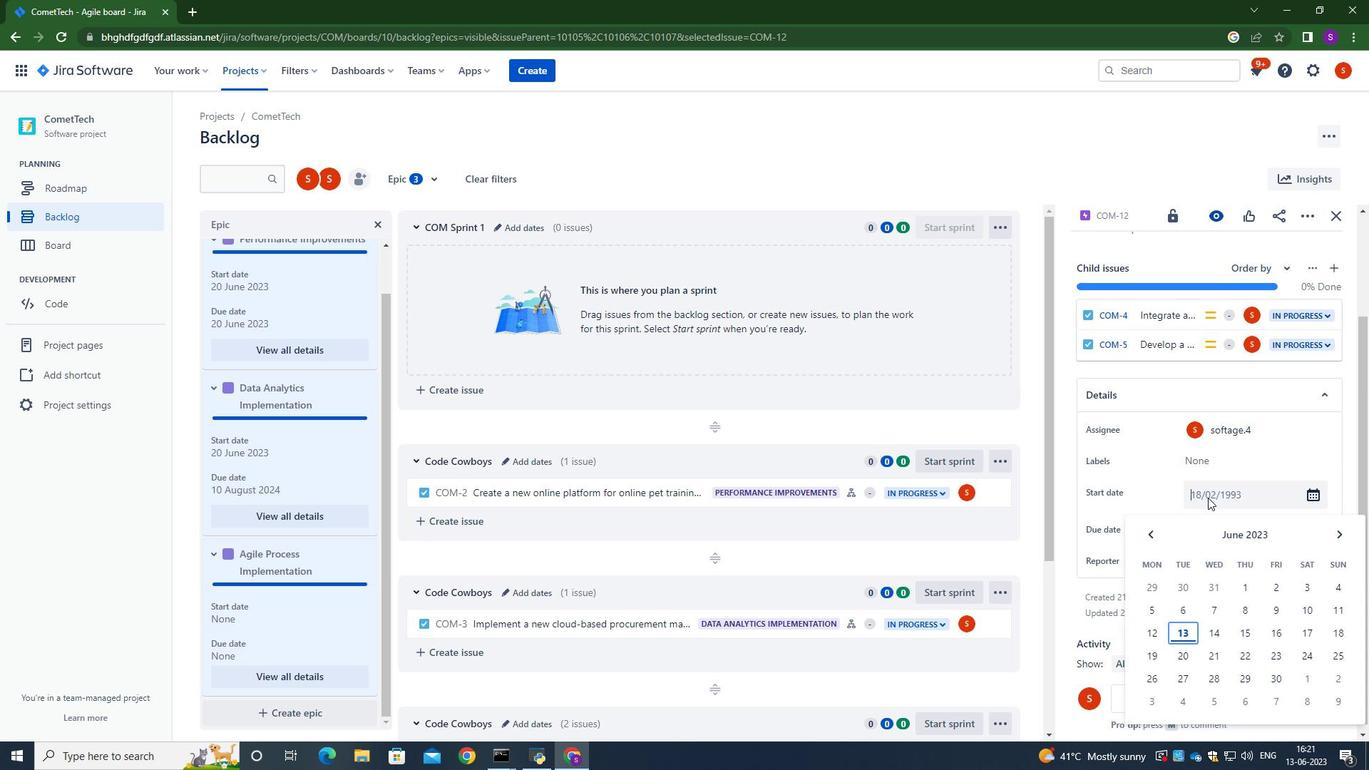 
Action: Mouse scrolled (955, 436) with delta (0, 0)
Screenshot: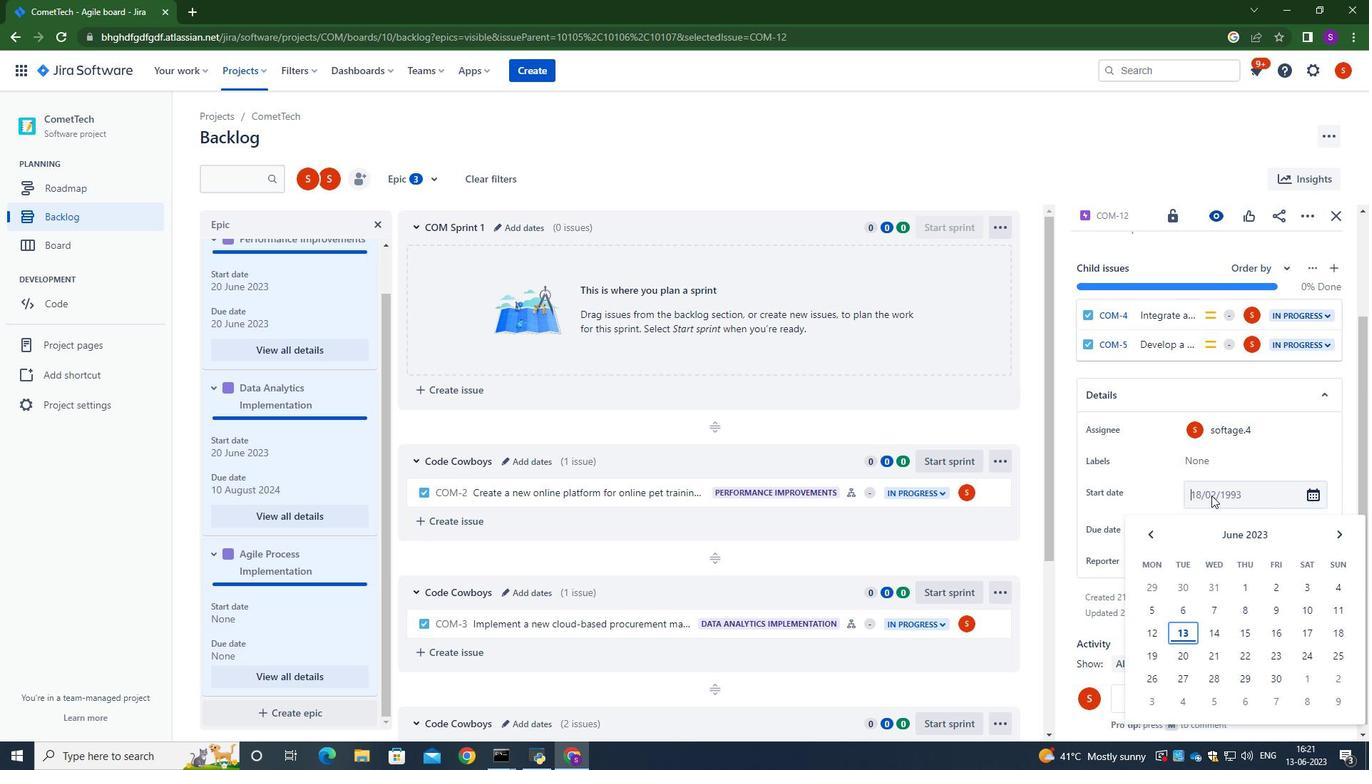 
Action: Mouse scrolled (955, 436) with delta (0, 0)
Screenshot: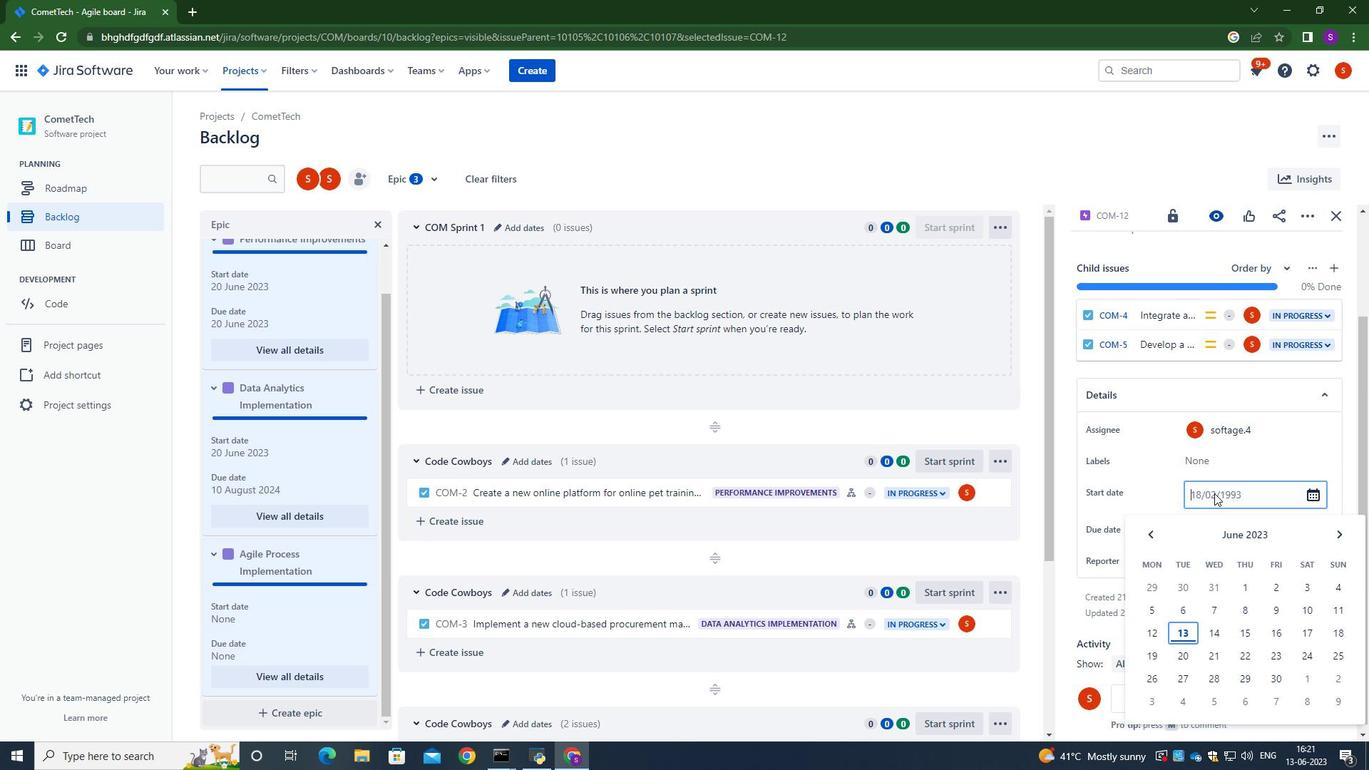 
Action: Mouse scrolled (955, 436) with delta (0, 0)
Screenshot: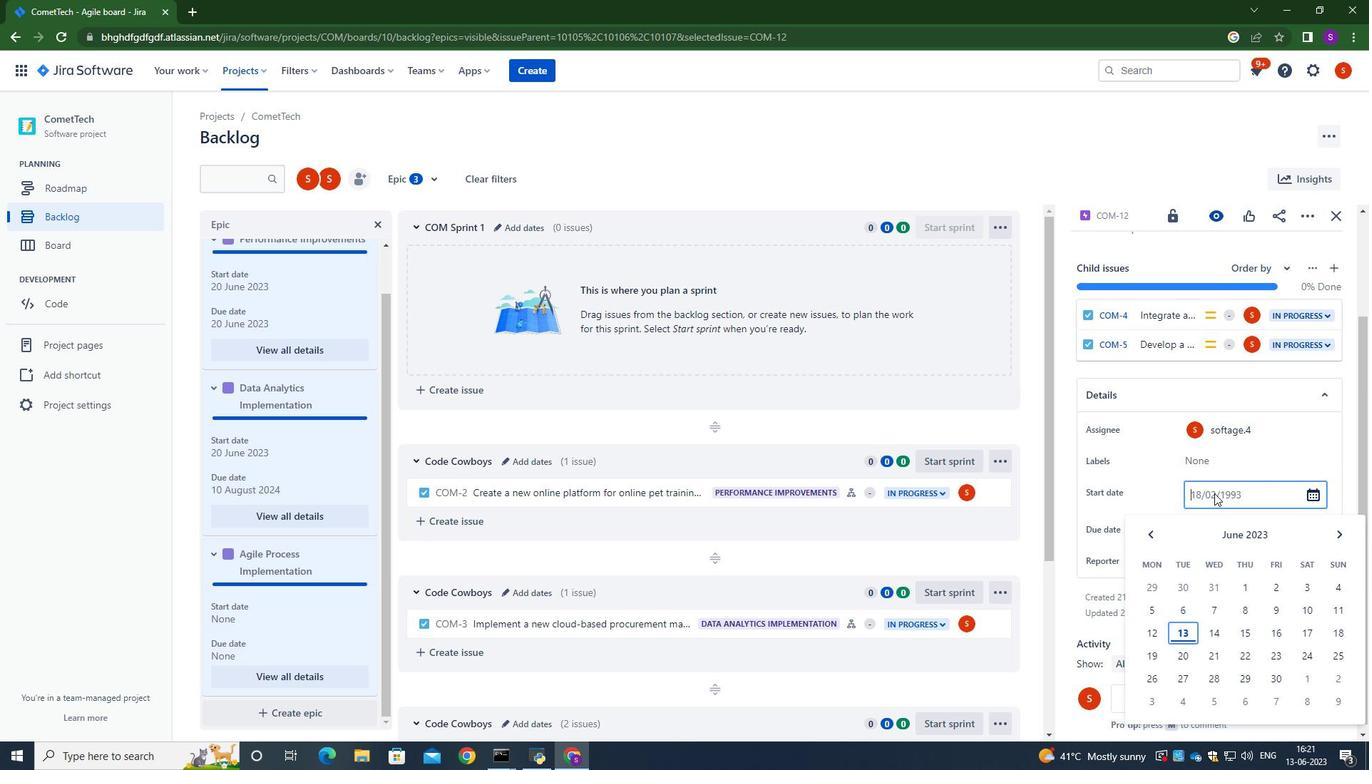 
Action: Mouse moved to (246, 62)
Screenshot: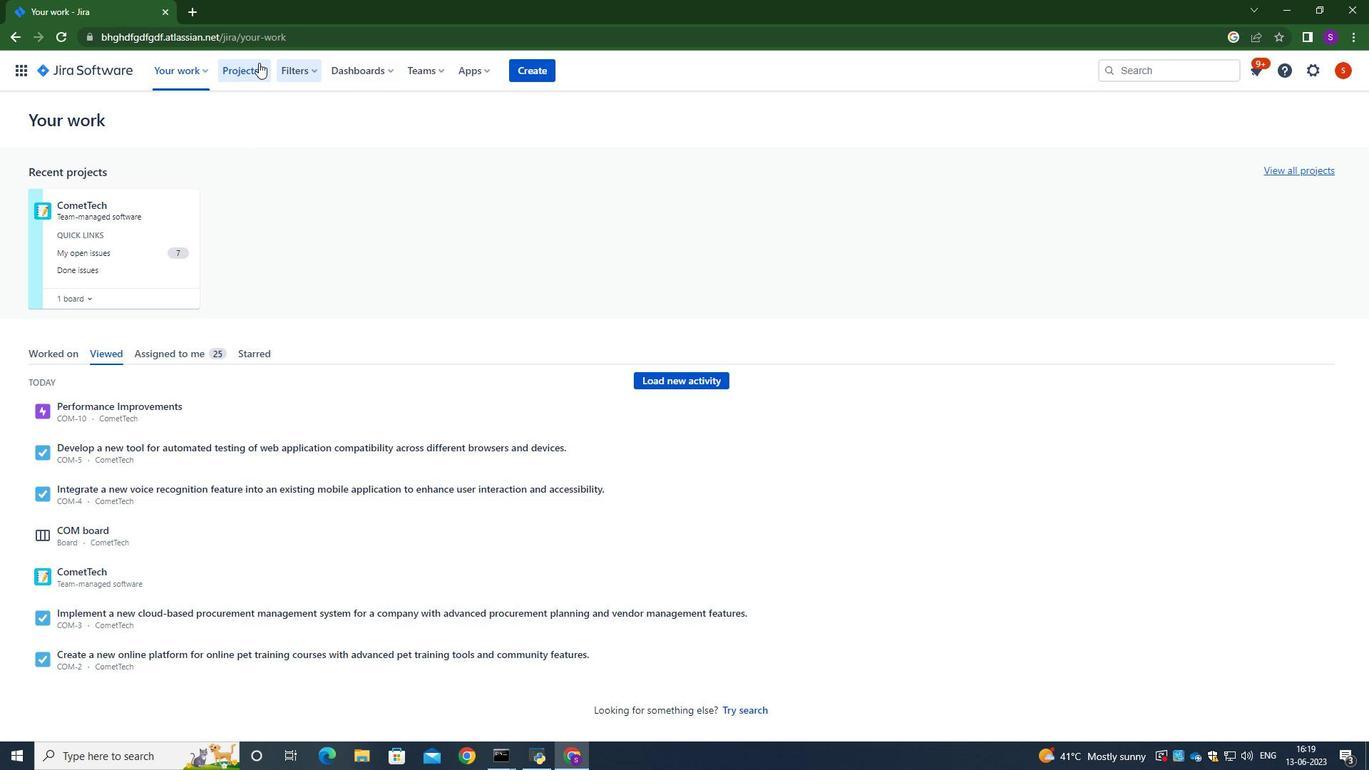
Action: Mouse pressed left at (246, 62)
Screenshot: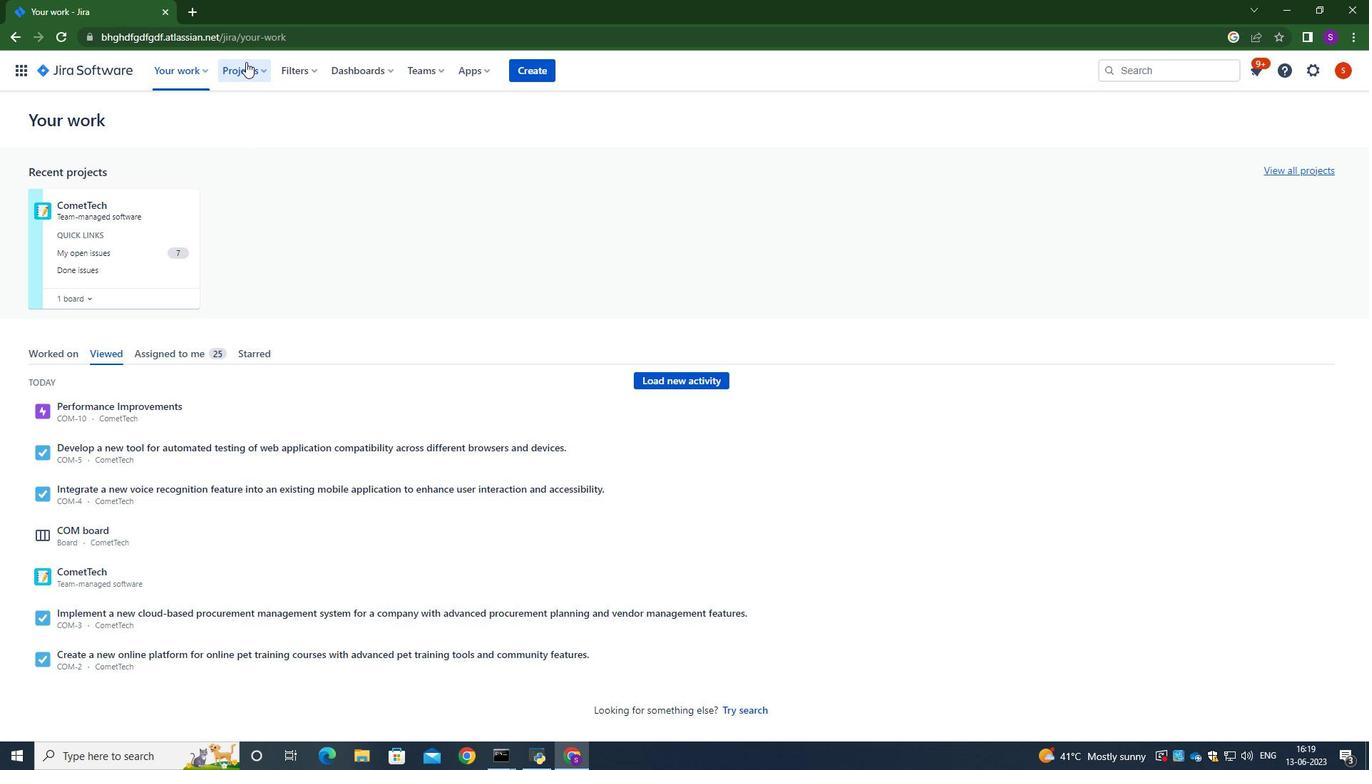 
Action: Mouse moved to (275, 143)
Screenshot: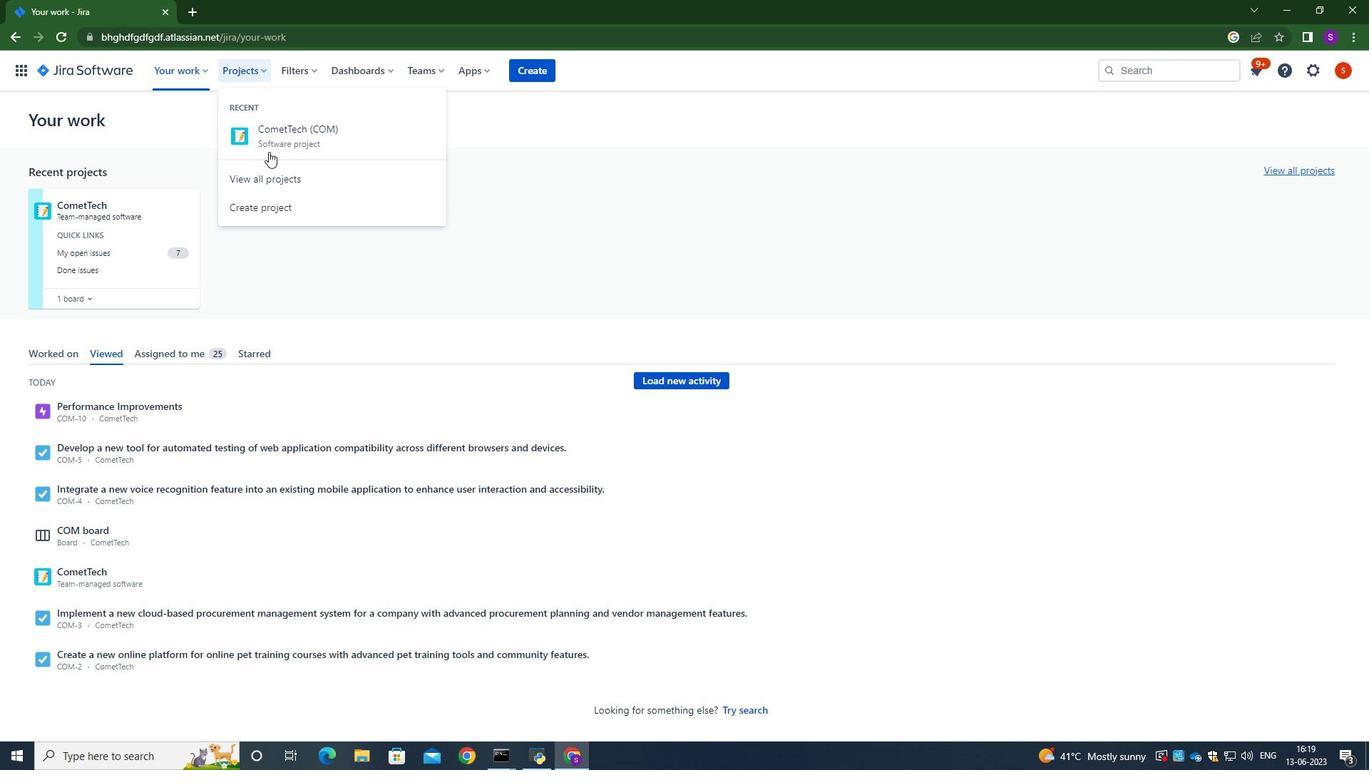 
Action: Mouse pressed left at (275, 143)
Screenshot: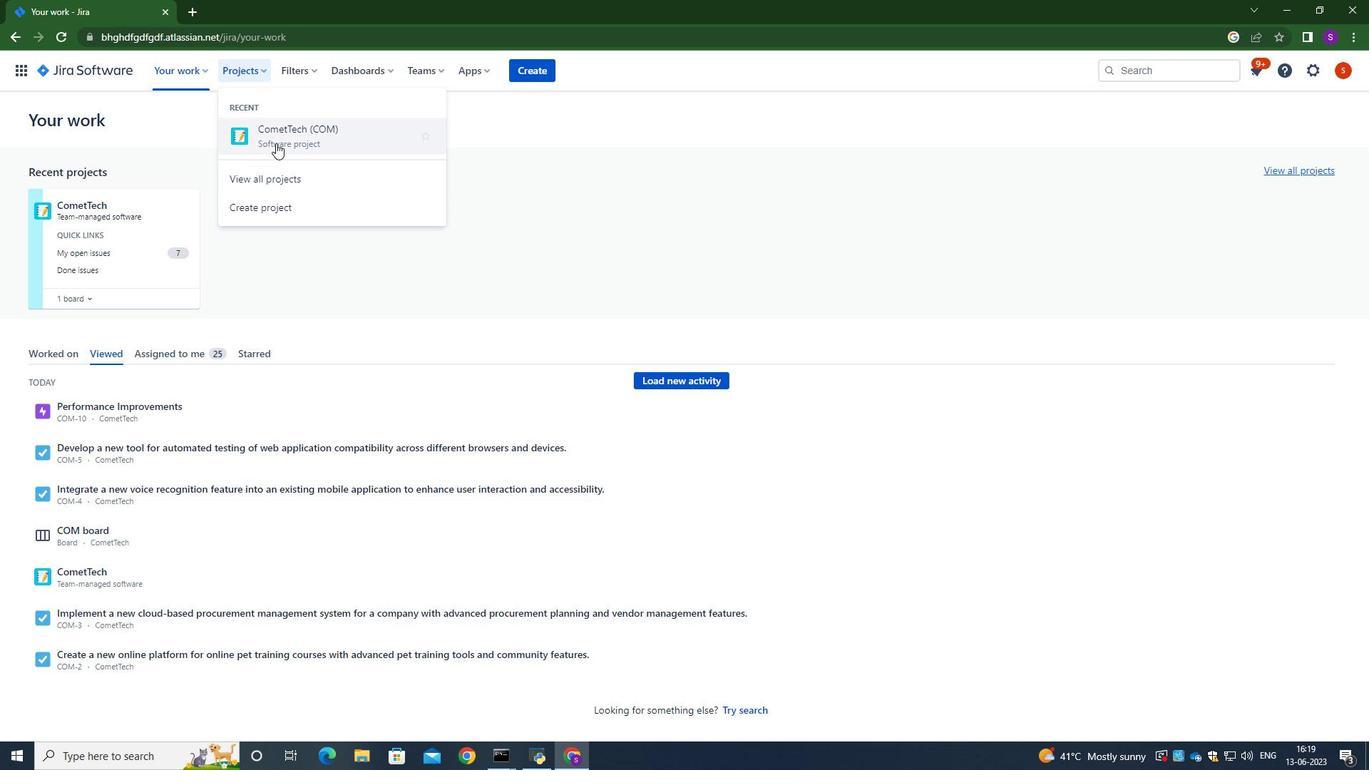 
Action: Mouse moved to (252, 71)
Screenshot: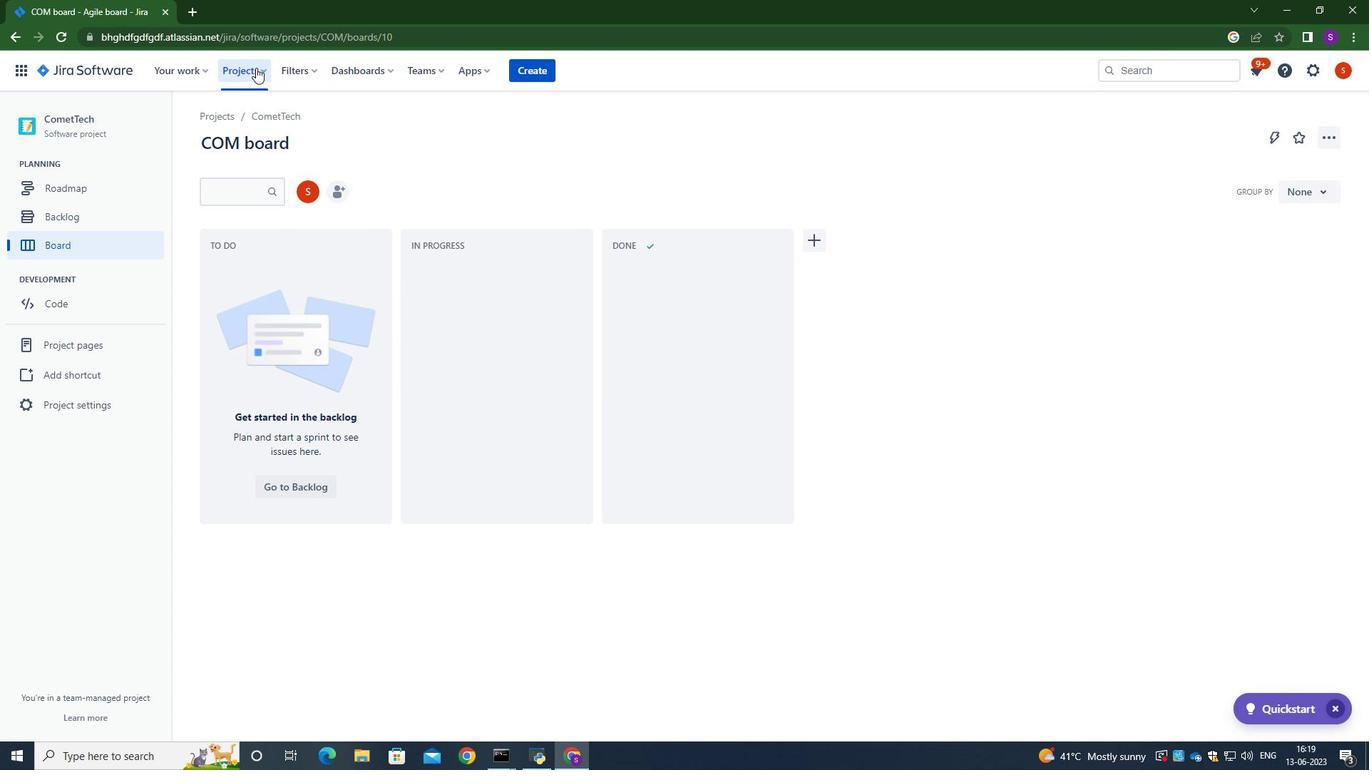 
Action: Mouse pressed left at (252, 71)
Screenshot: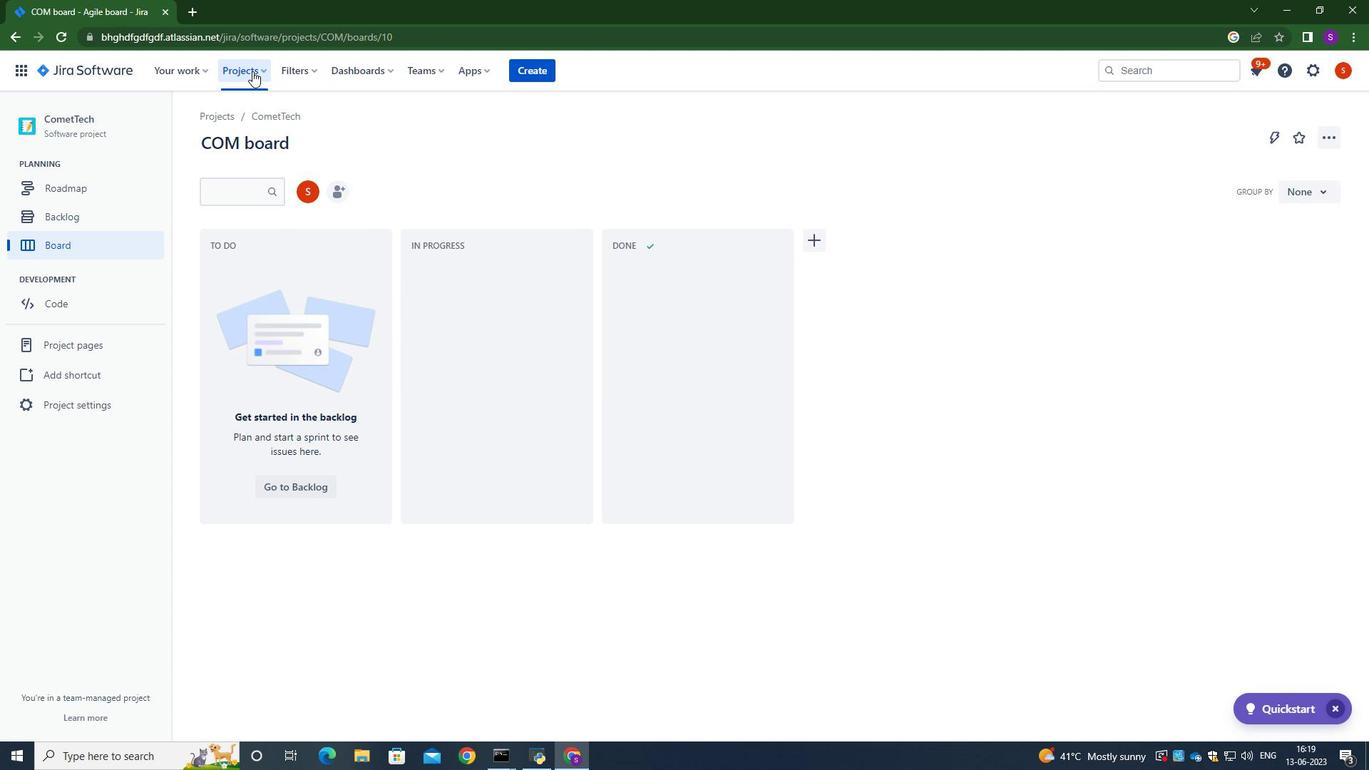 
Action: Mouse moved to (265, 171)
Screenshot: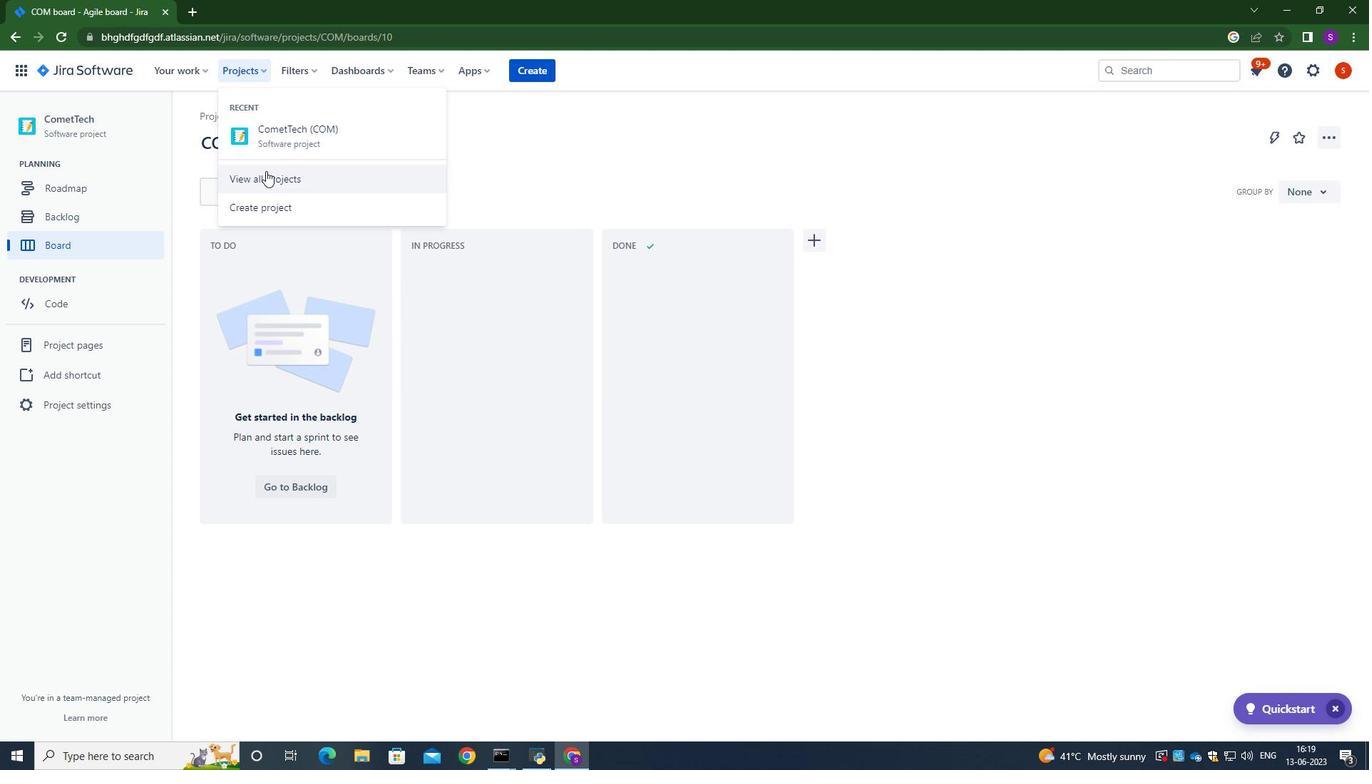 
Action: Mouse pressed left at (265, 171)
Screenshot: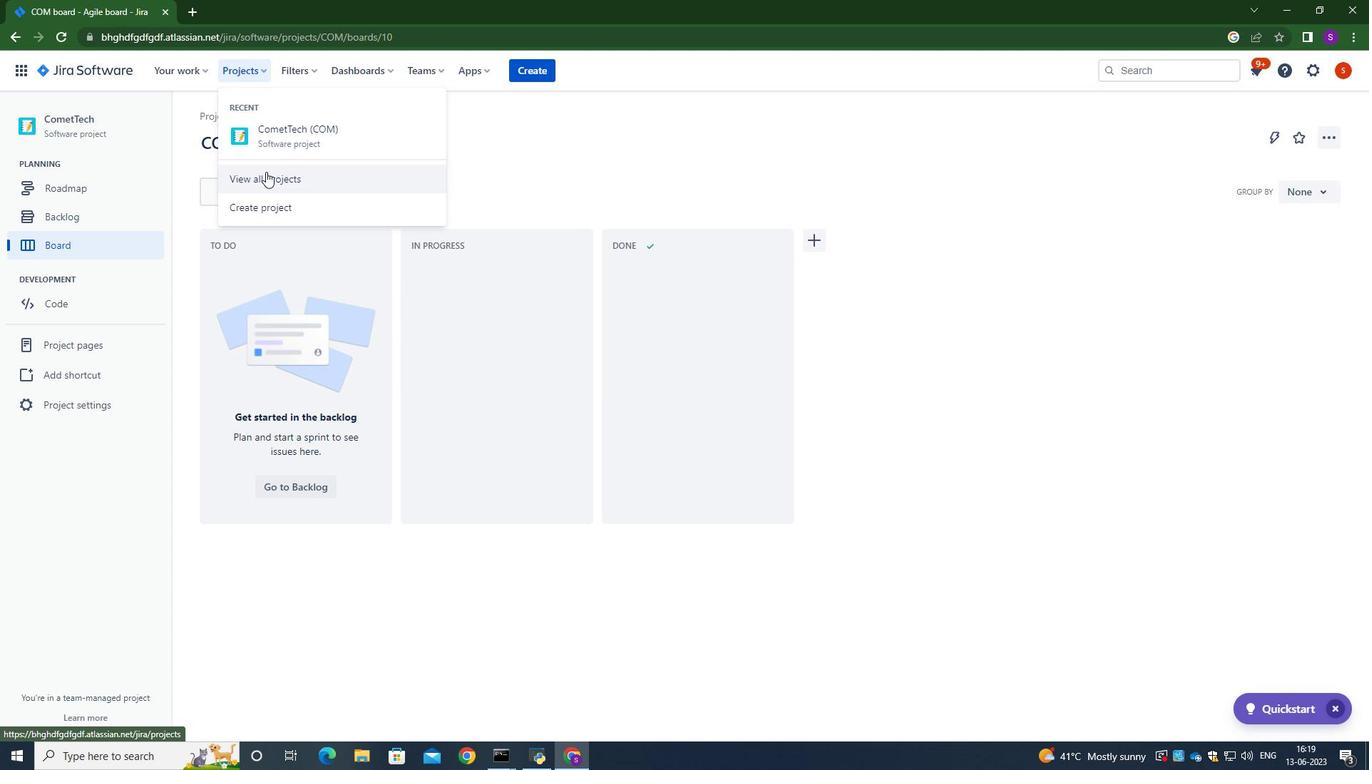
Action: Mouse moved to (134, 502)
Screenshot: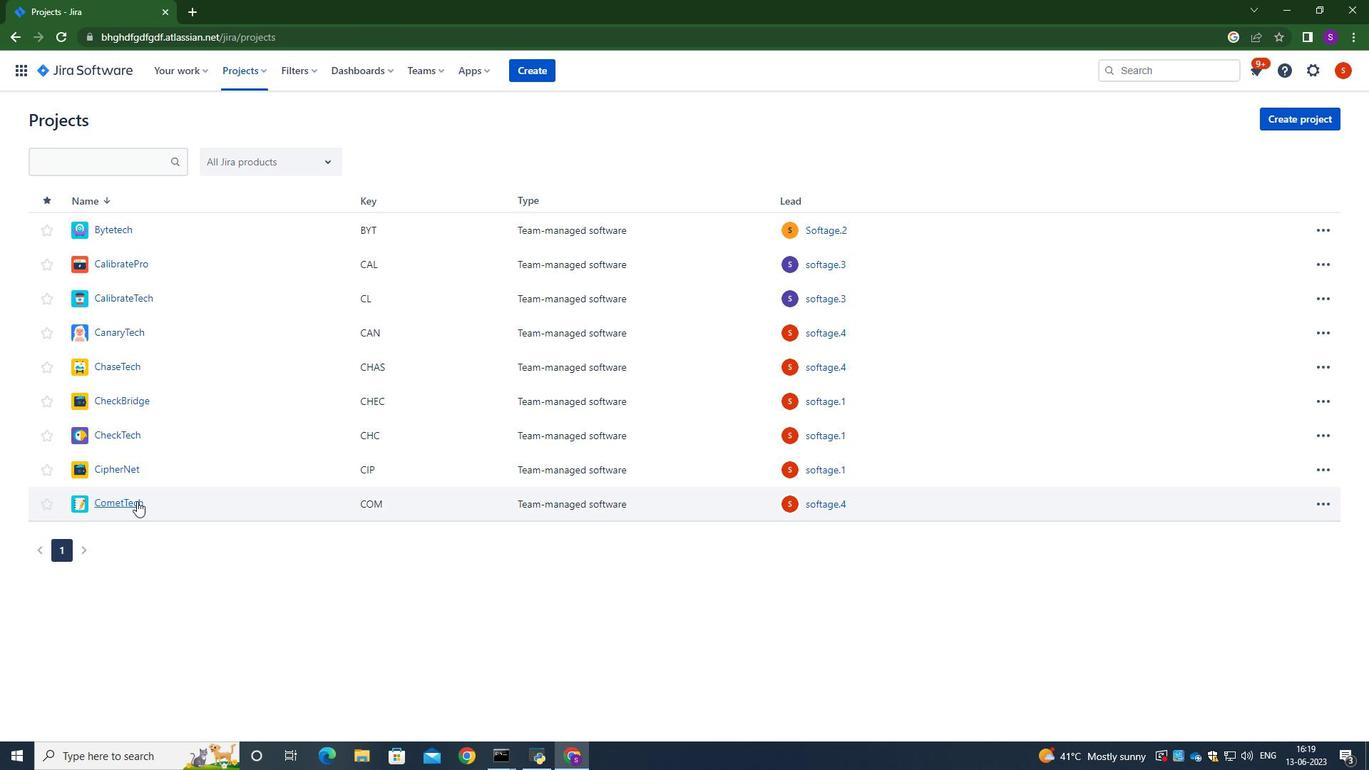 
Action: Mouse pressed left at (134, 502)
Screenshot: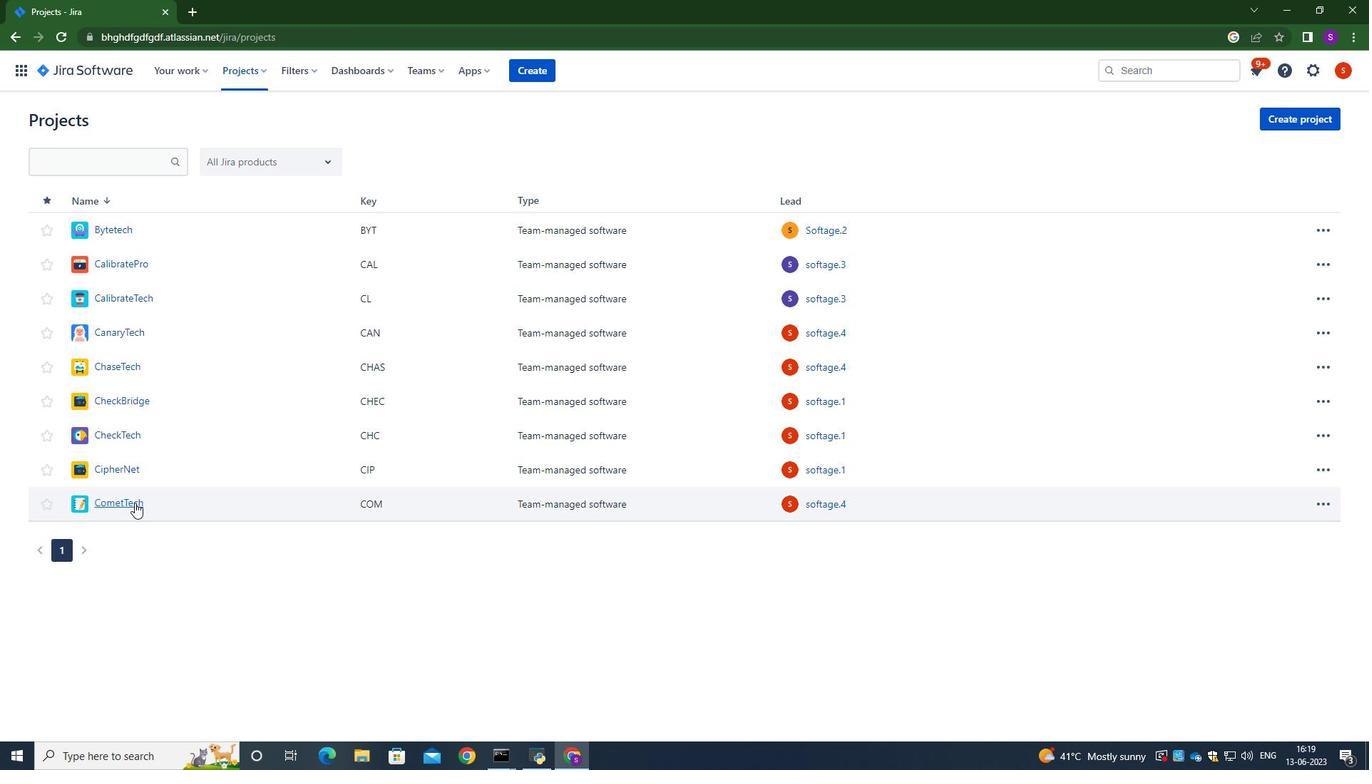 
Action: Mouse moved to (67, 211)
Screenshot: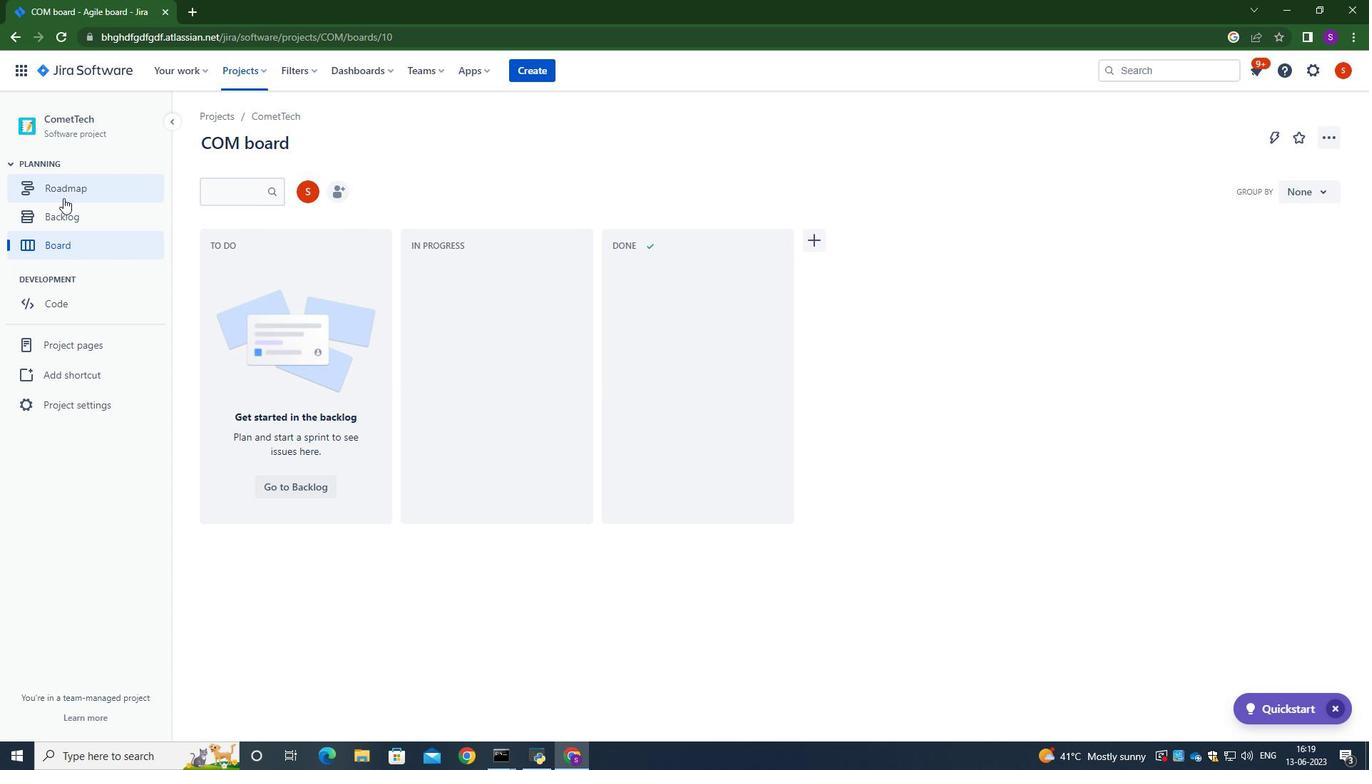 
Action: Mouse pressed left at (67, 211)
Screenshot: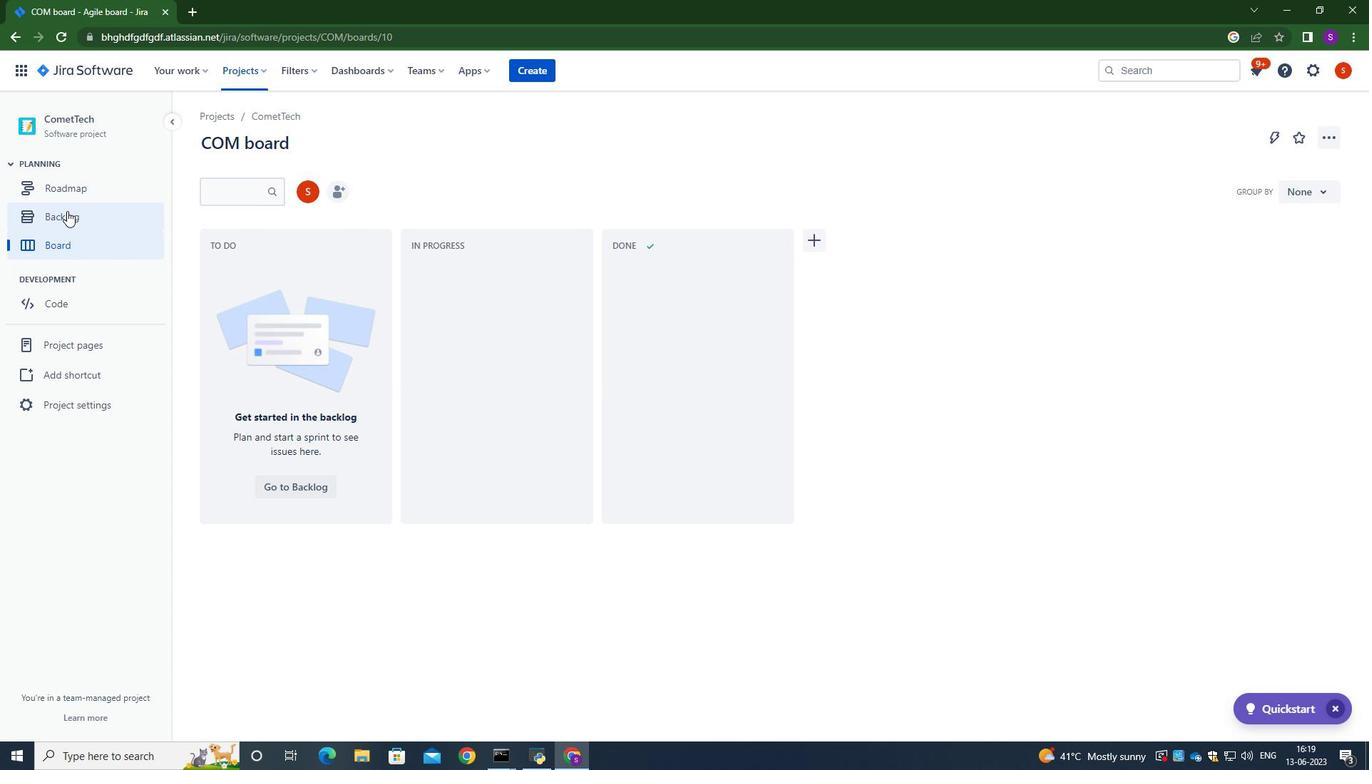 
Action: Mouse moved to (293, 288)
Screenshot: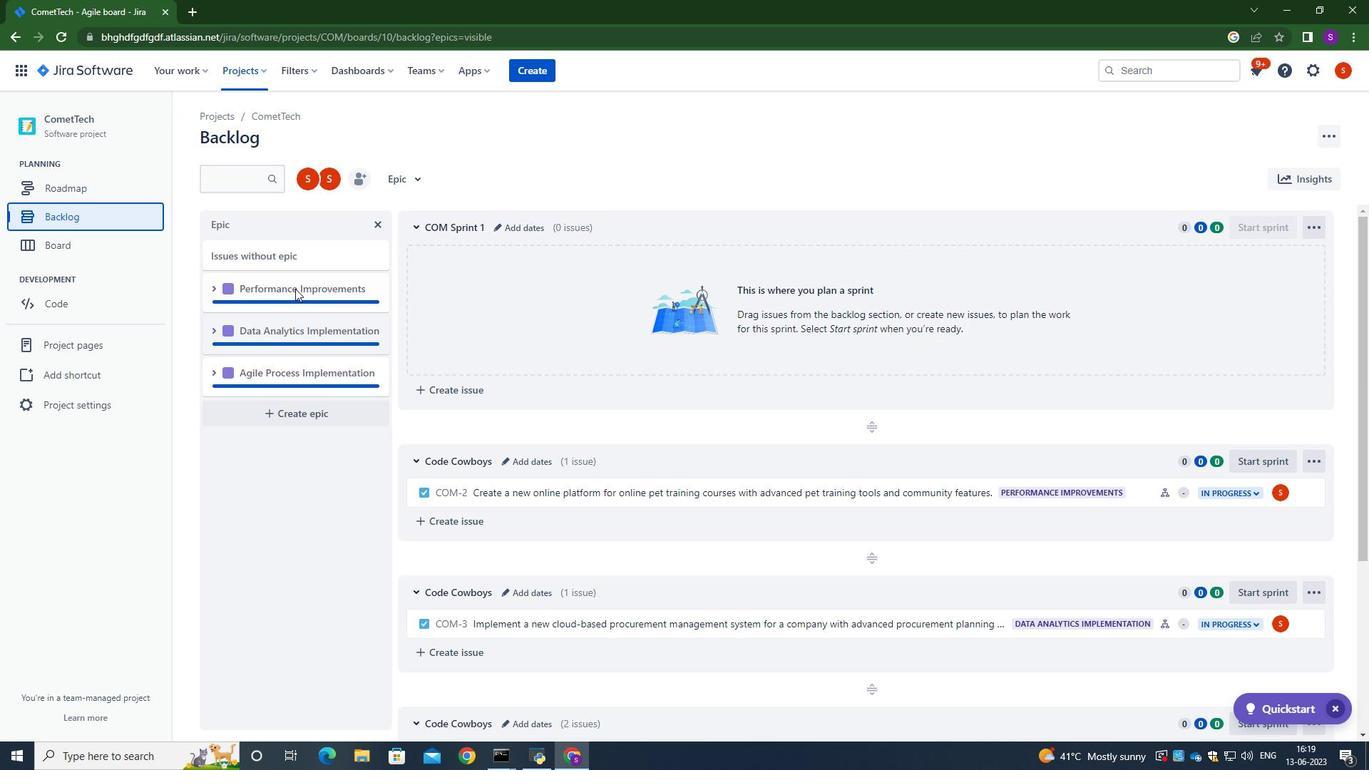 
Action: Mouse pressed left at (293, 288)
Screenshot: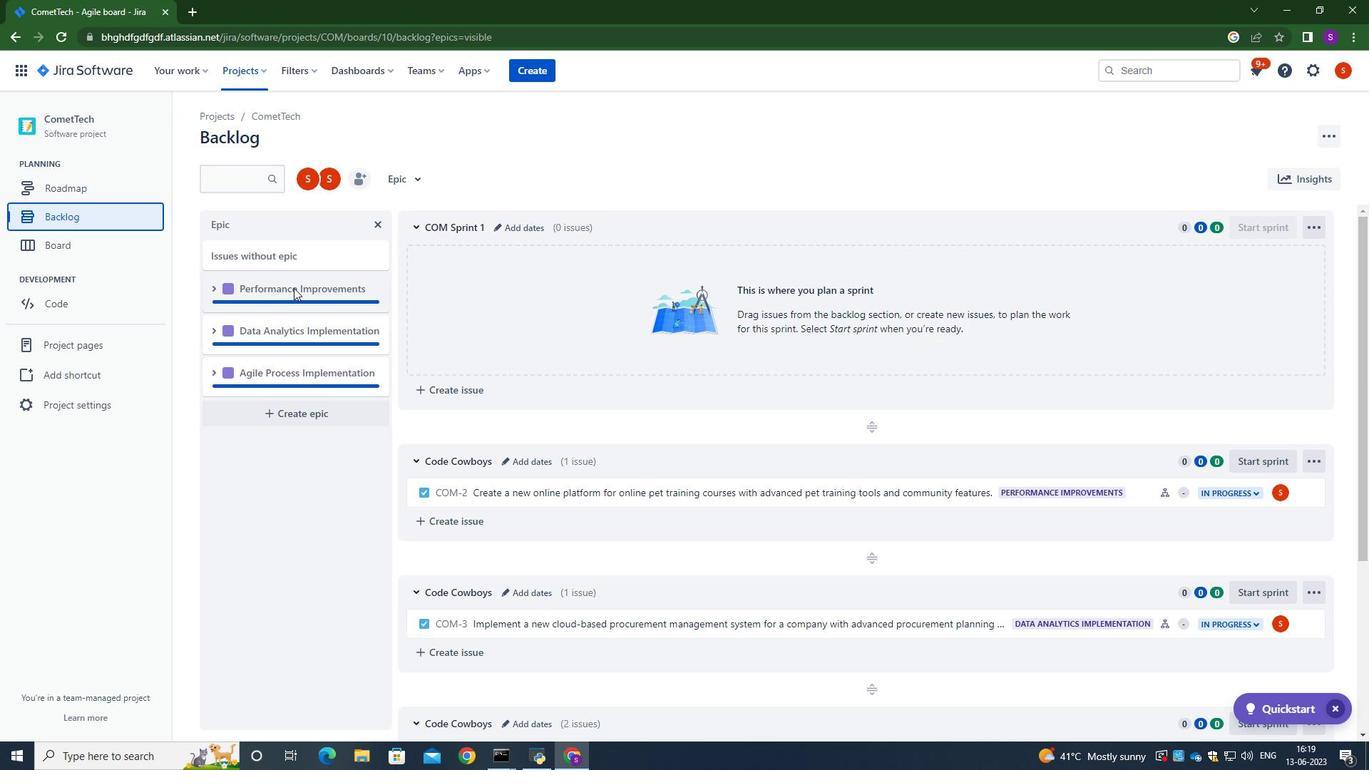 
Action: Mouse moved to (208, 288)
Screenshot: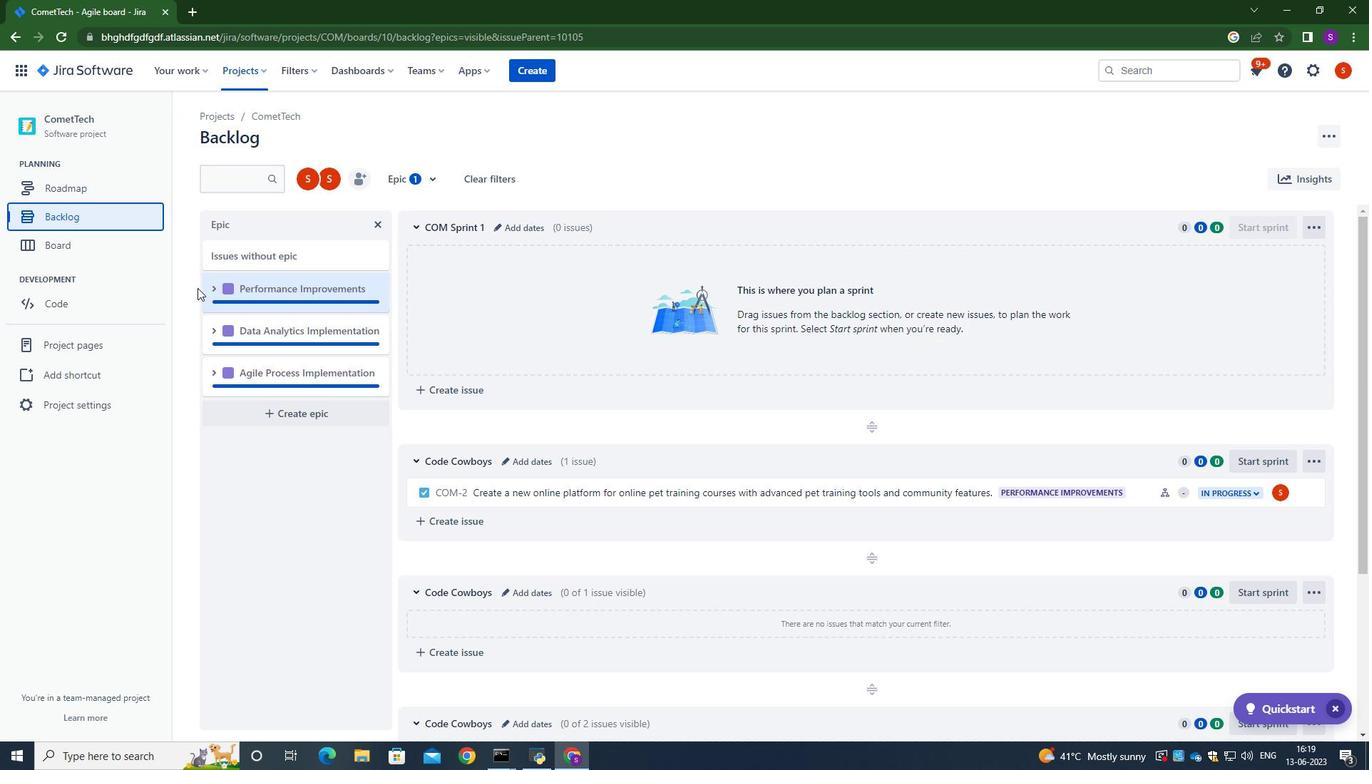 
Action: Mouse pressed left at (208, 288)
Screenshot: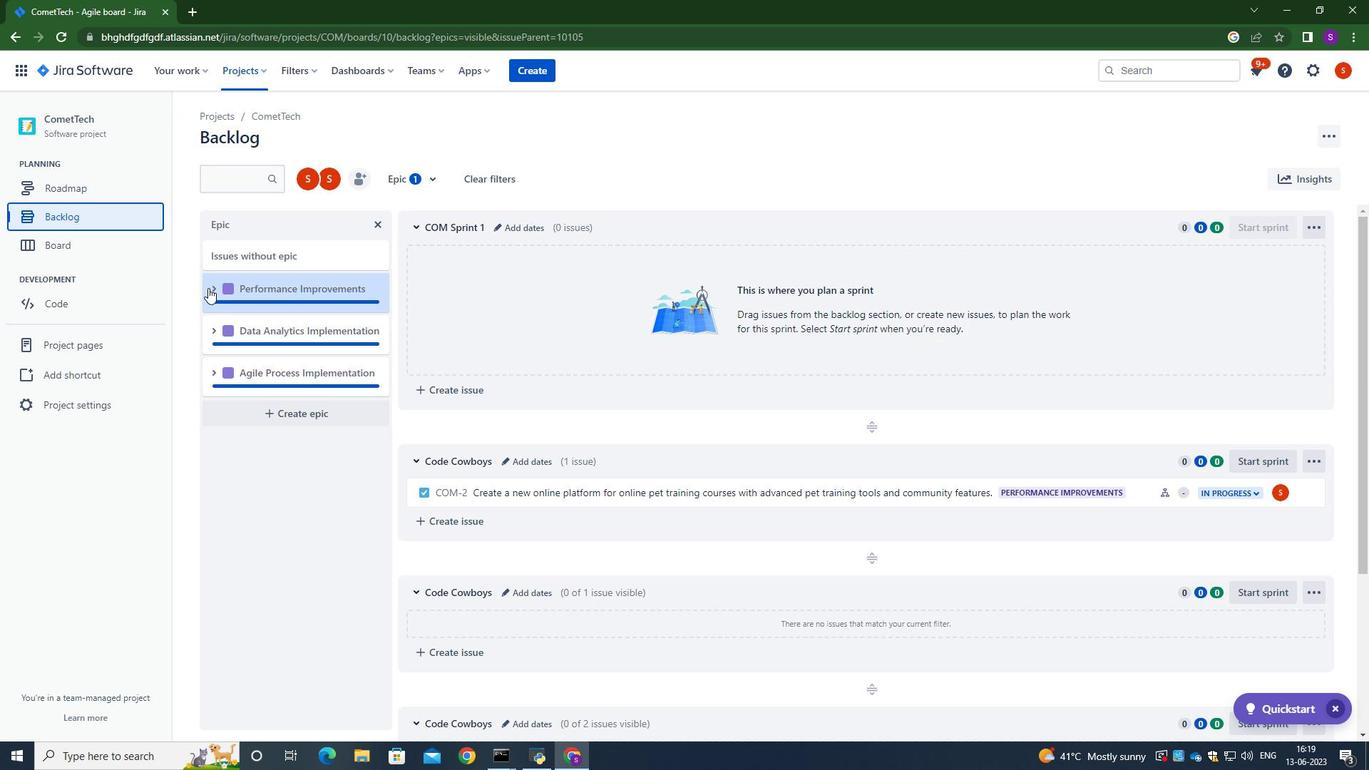 
Action: Mouse moved to (300, 391)
Screenshot: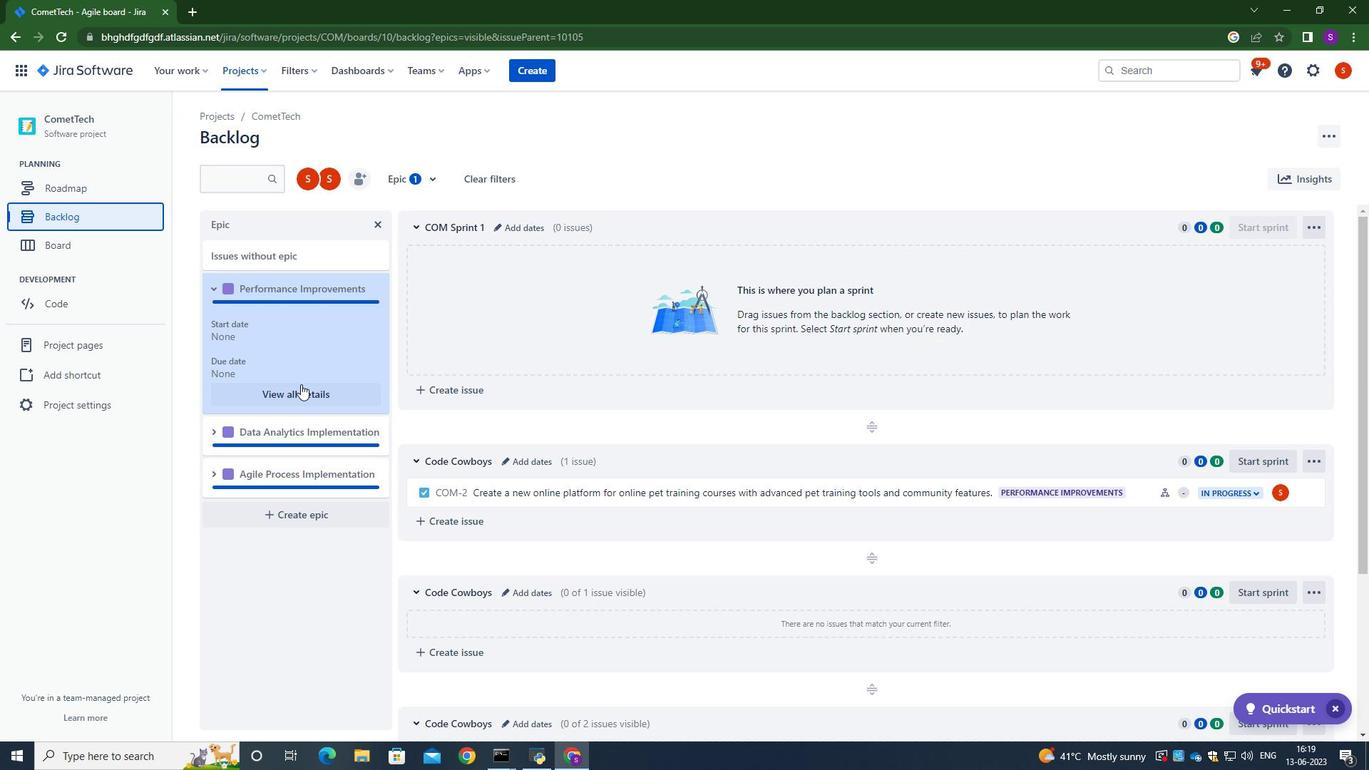 
Action: Mouse pressed left at (300, 391)
Screenshot: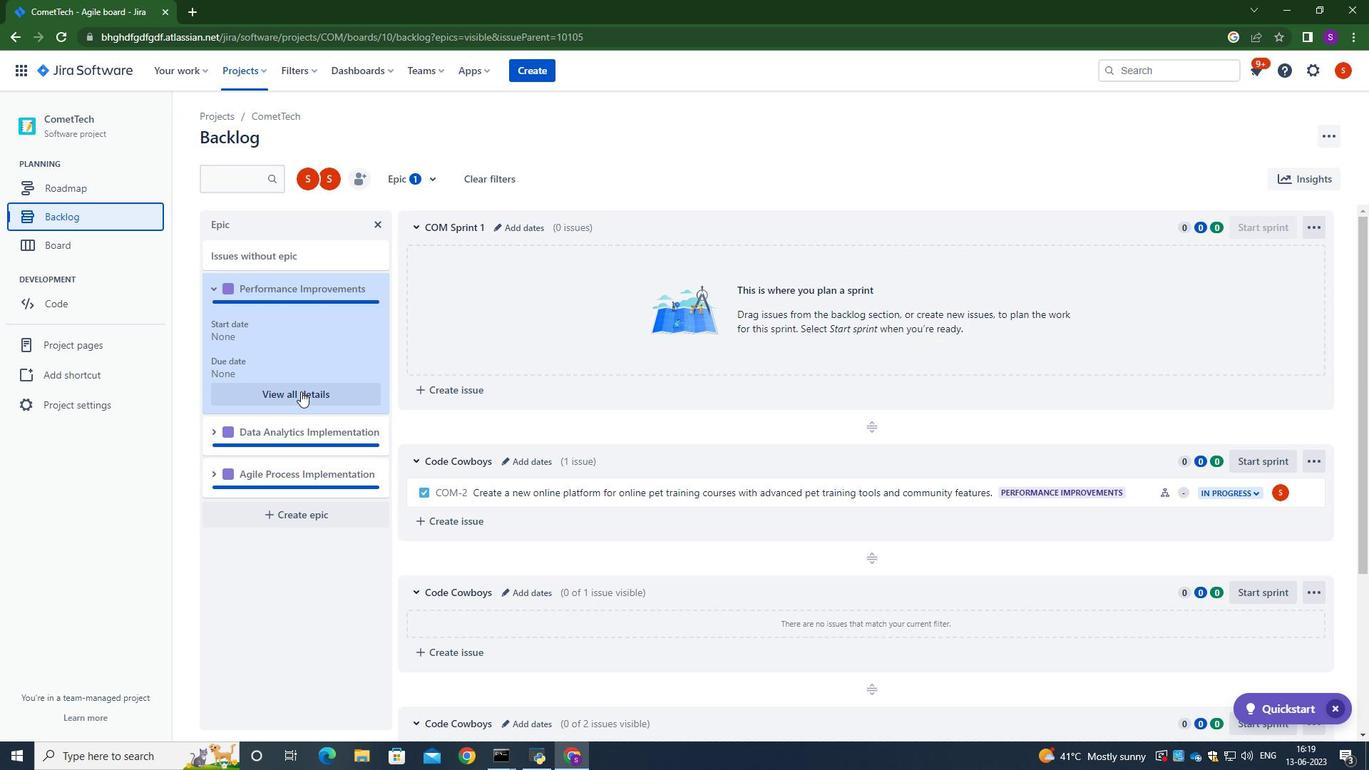 
Action: Mouse moved to (1107, 437)
Screenshot: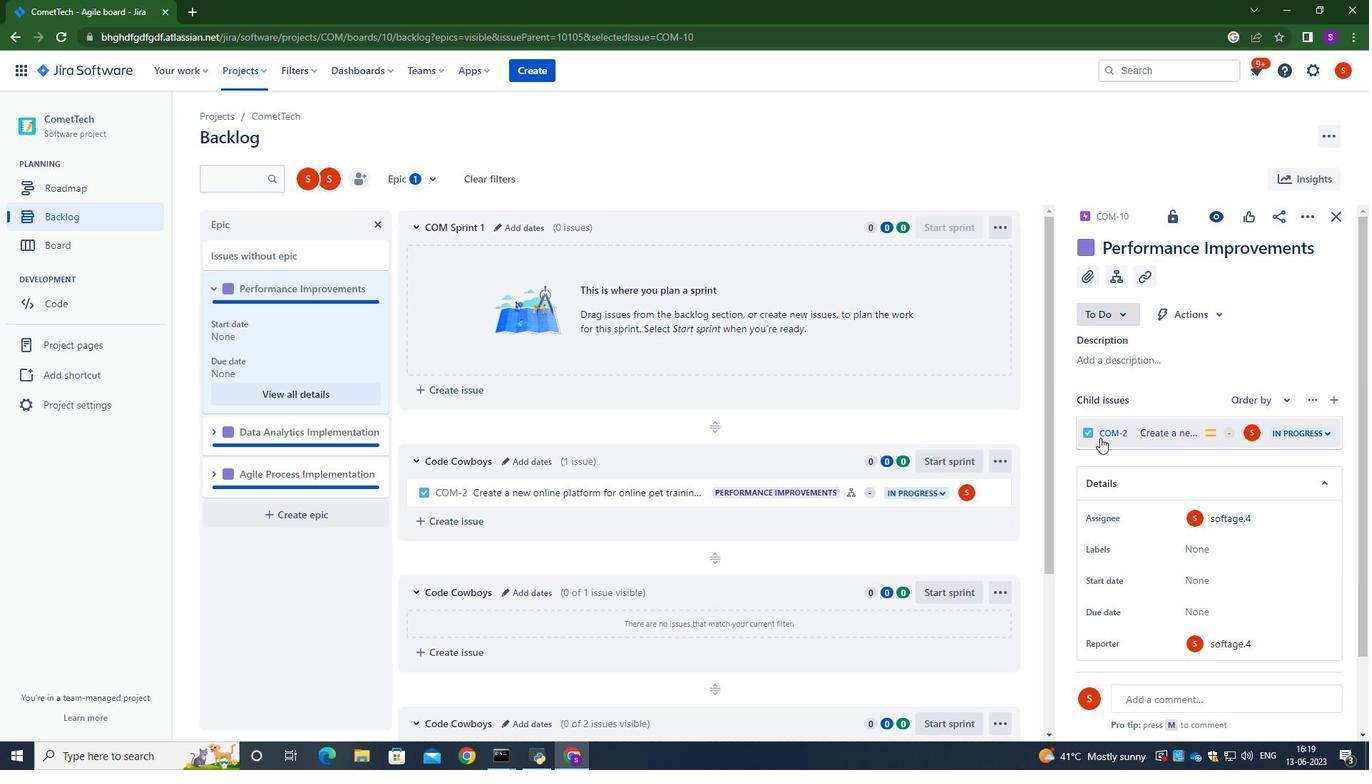 
Action: Mouse scrolled (1107, 437) with delta (0, 0)
Screenshot: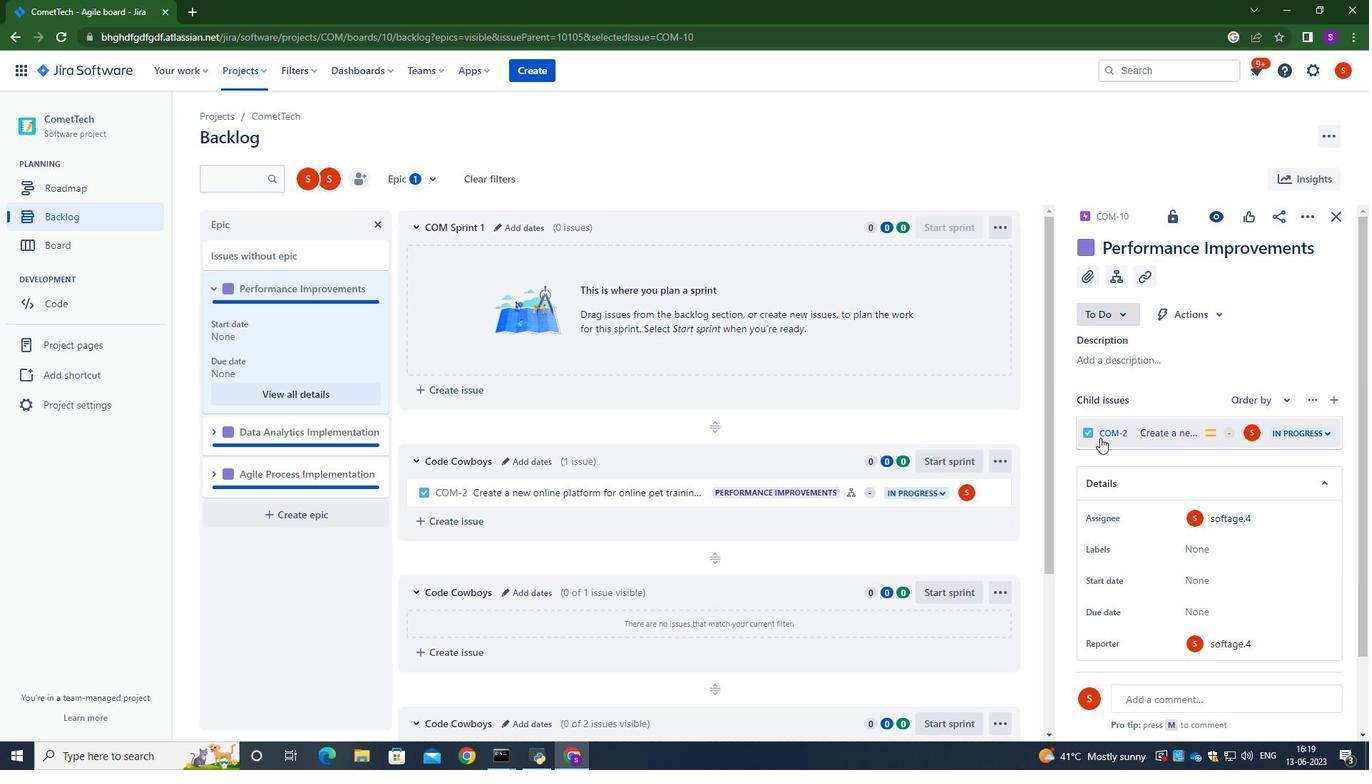 
Action: Mouse scrolled (1107, 437) with delta (0, 0)
Screenshot: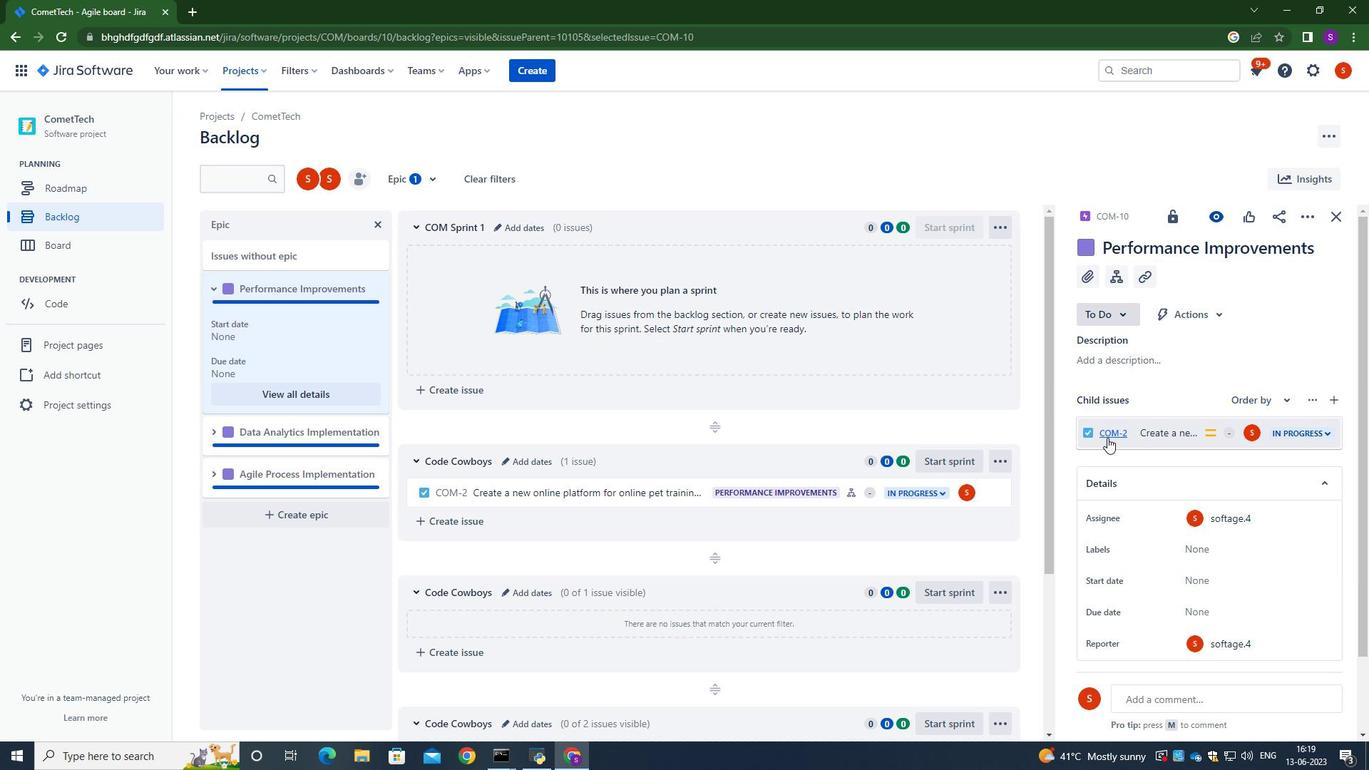 
Action: Mouse scrolled (1107, 437) with delta (0, 0)
Screenshot: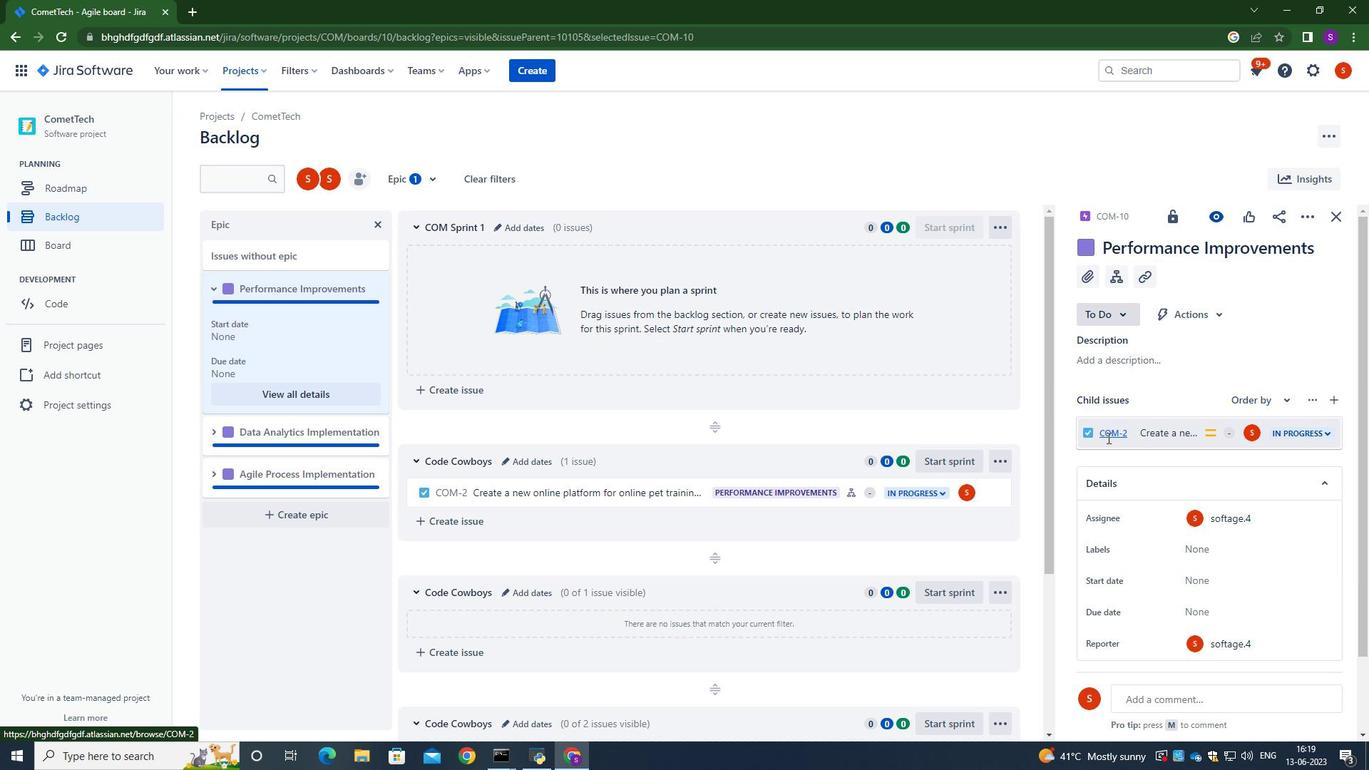 
Action: Mouse moved to (1215, 460)
Screenshot: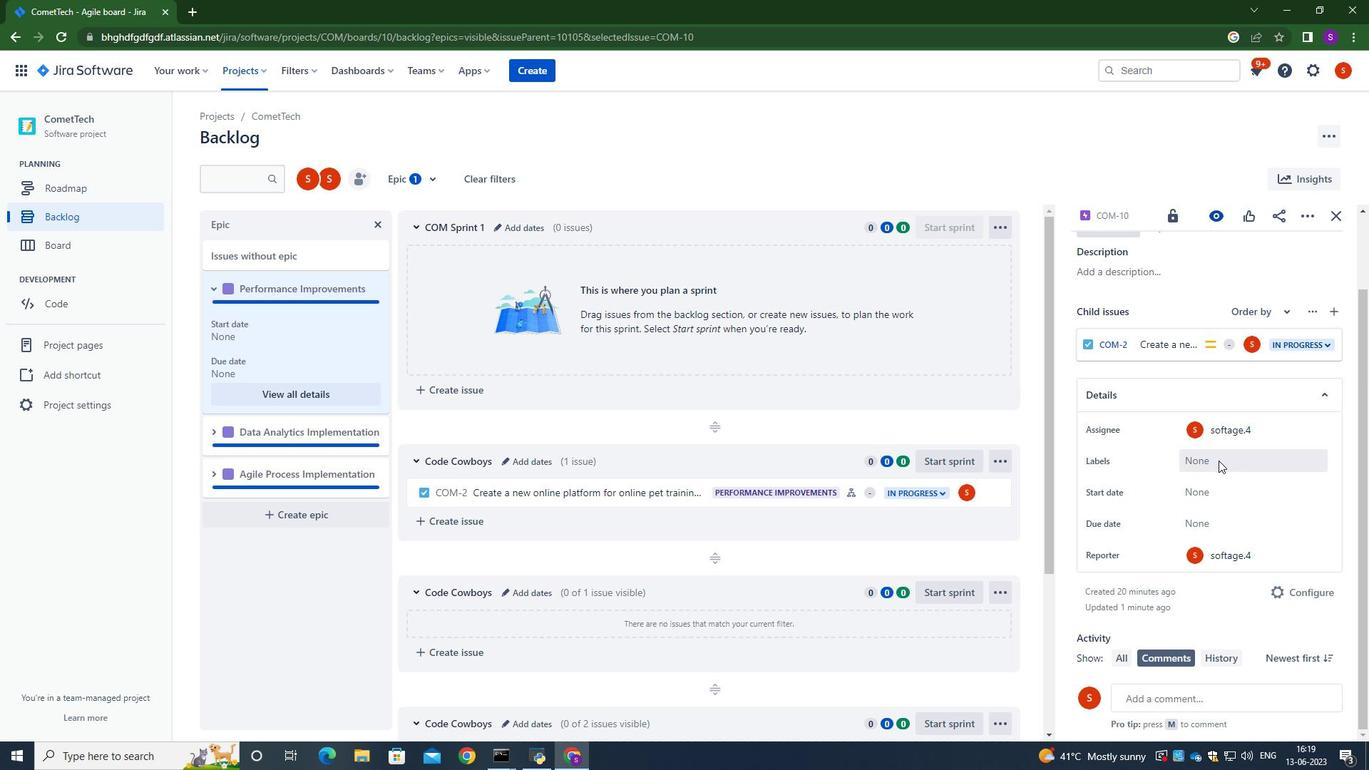 
Action: Mouse pressed left at (1215, 460)
Screenshot: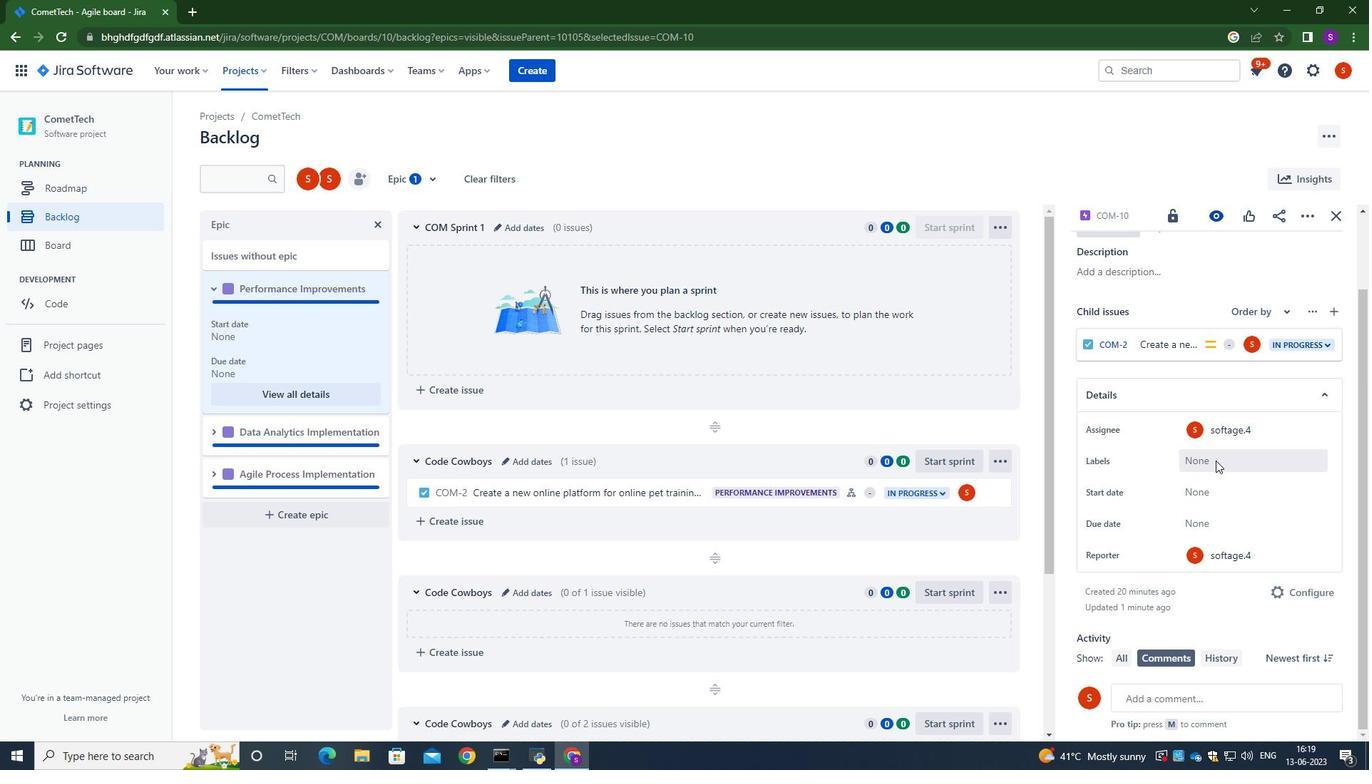 
Action: Mouse moved to (1154, 437)
Screenshot: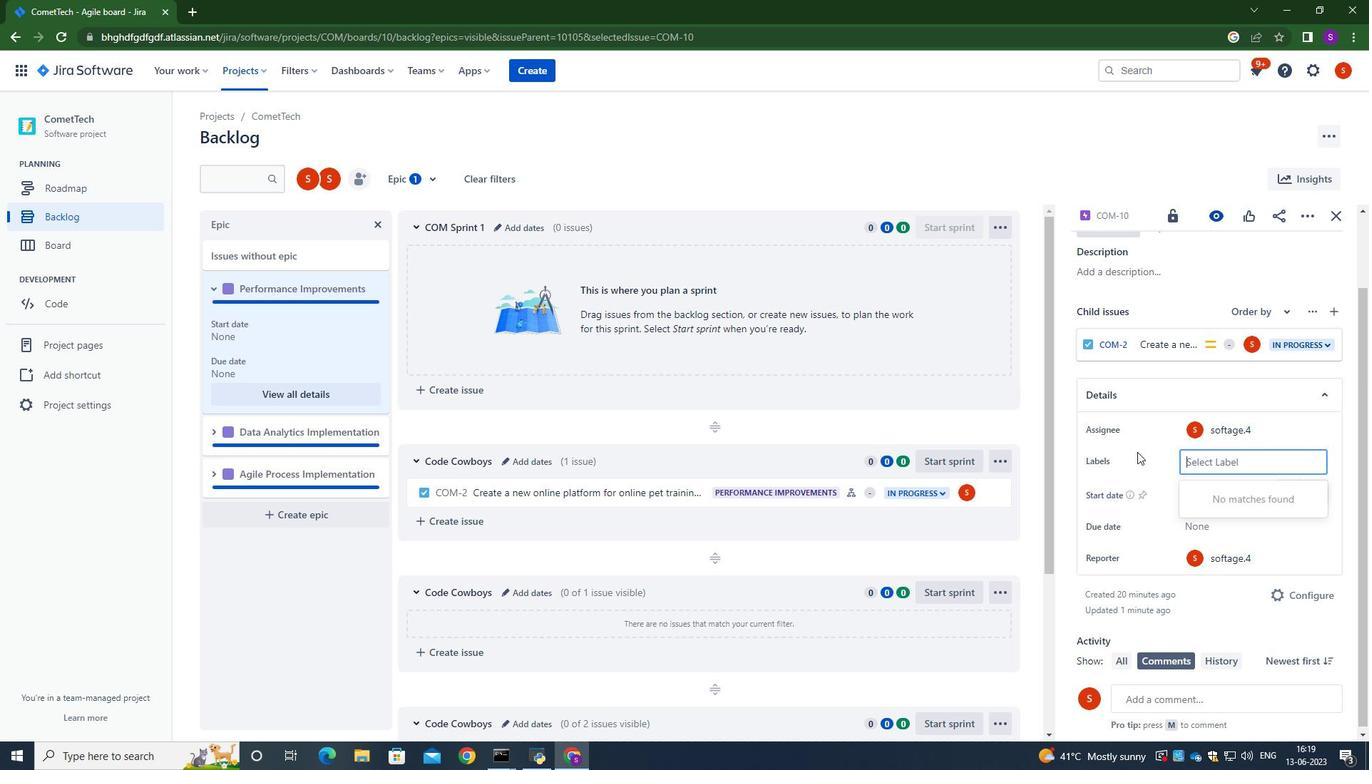 
Action: Mouse pressed left at (1154, 437)
Screenshot: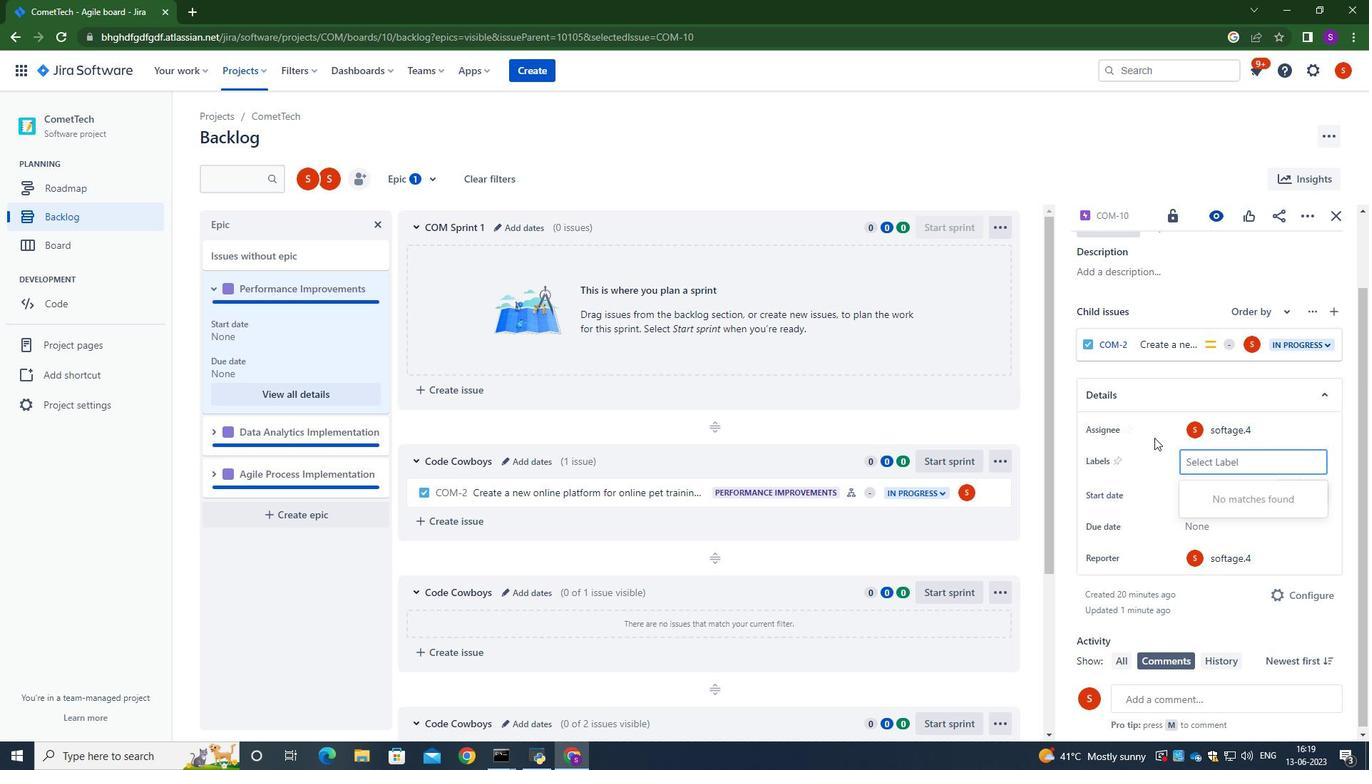 
Action: Mouse moved to (1204, 494)
Screenshot: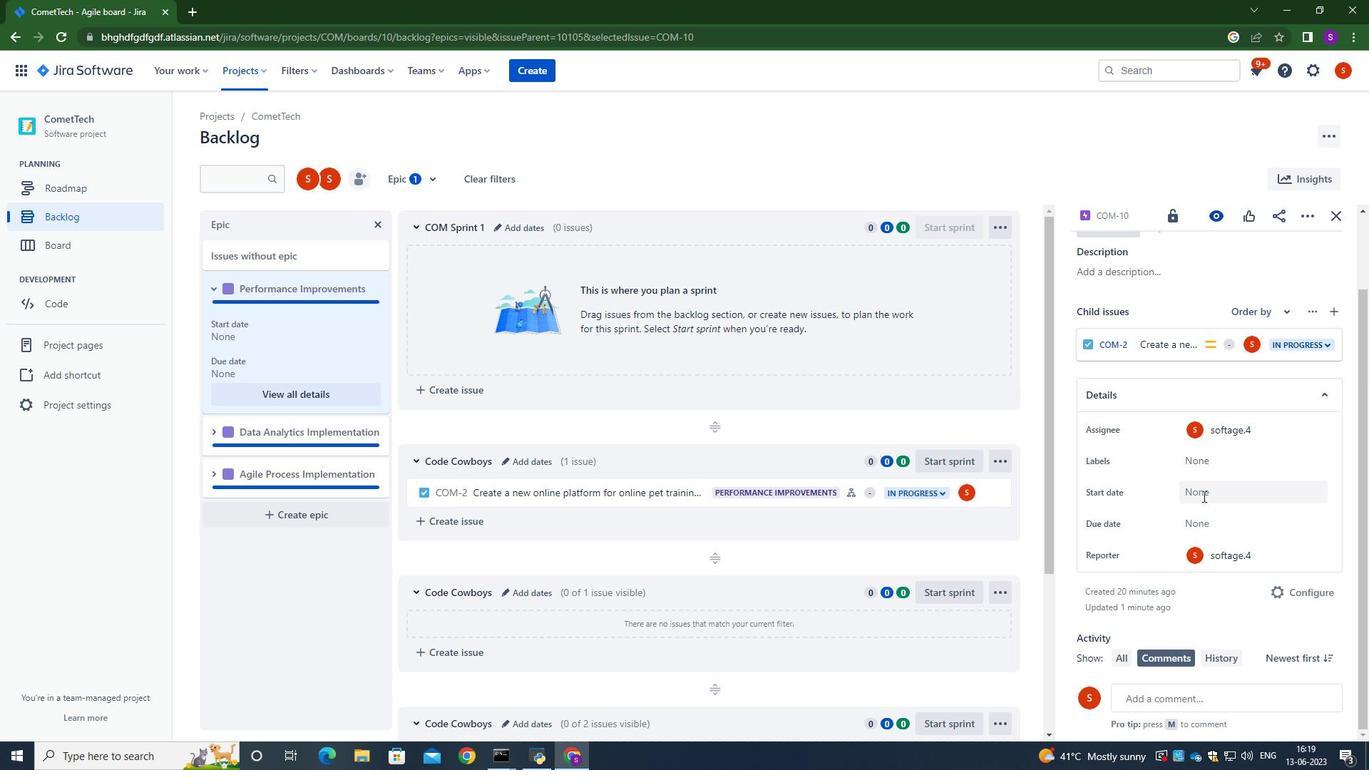 
Action: Mouse pressed left at (1204, 494)
Screenshot: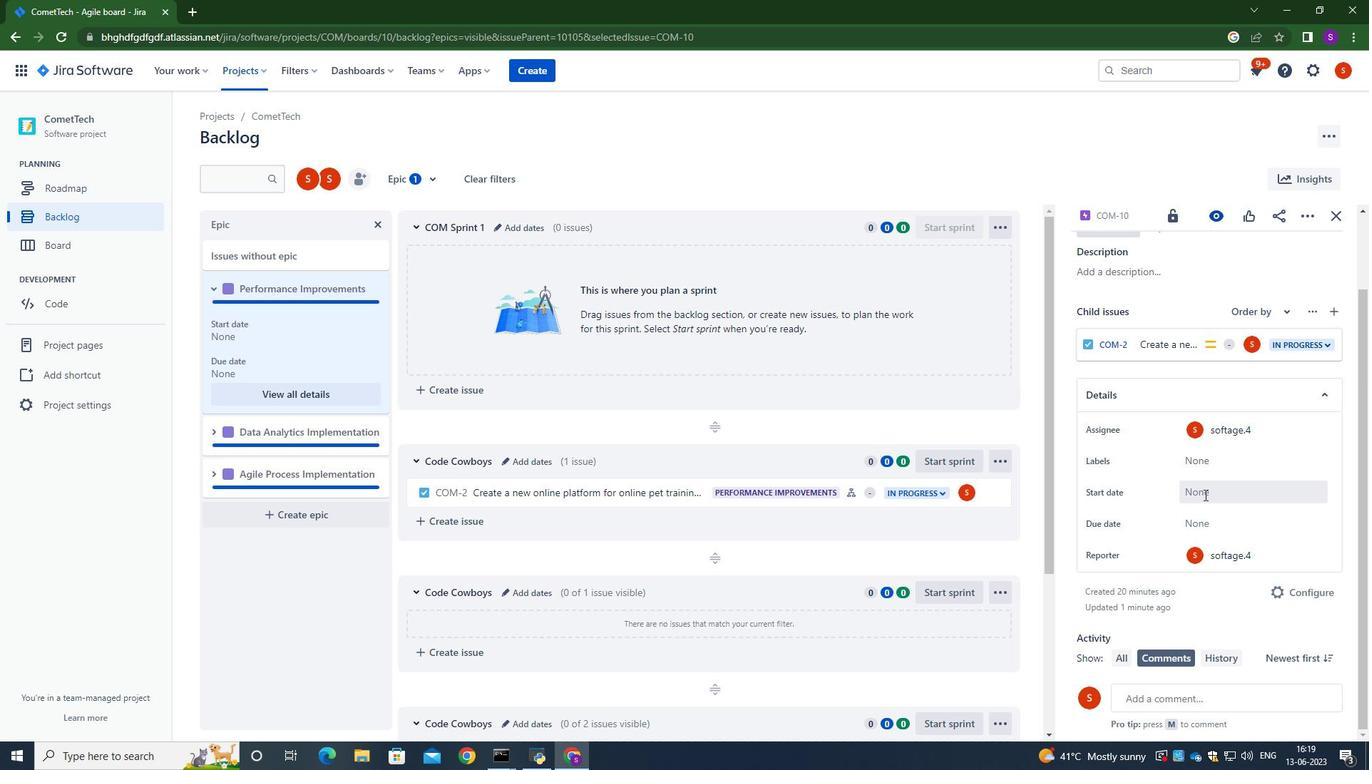 
Action: Mouse moved to (1204, 493)
Screenshot: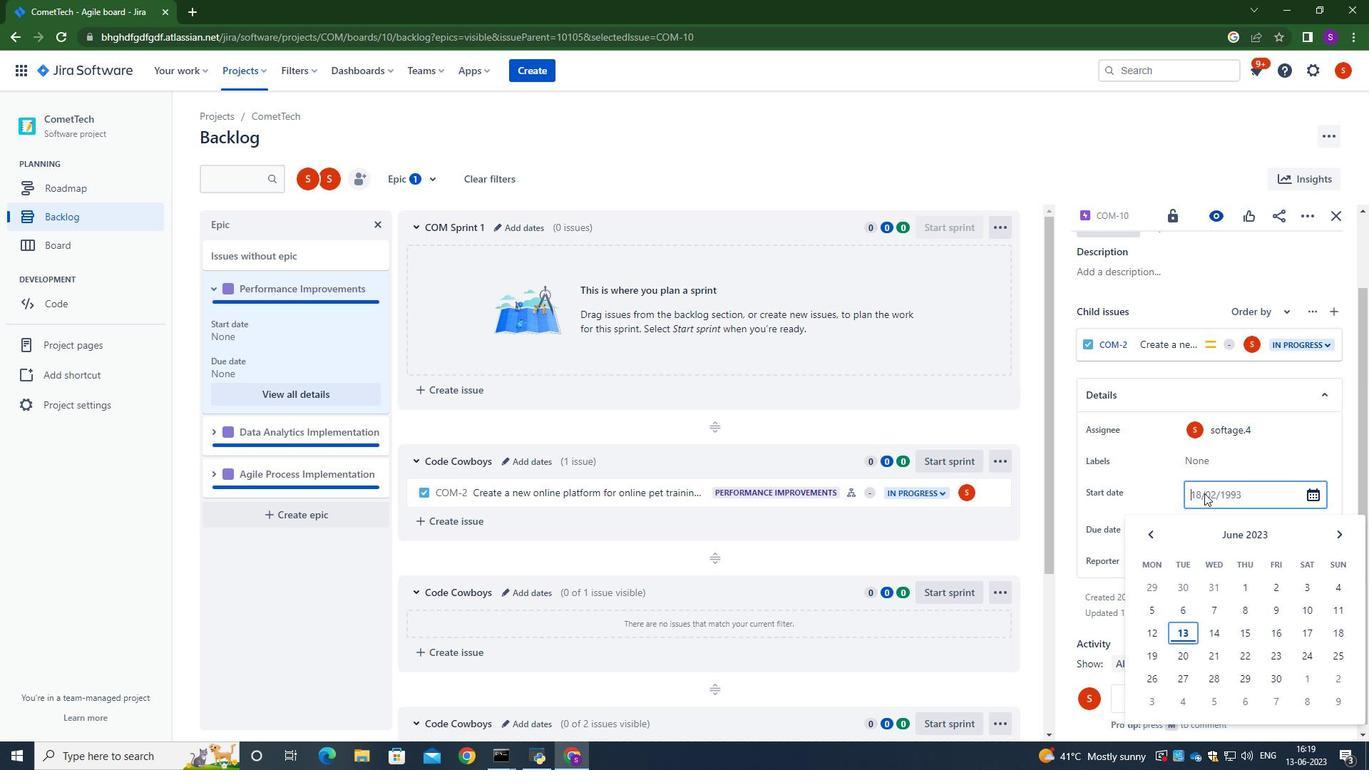 
Action: Key pressed 2024/03/19
Screenshot: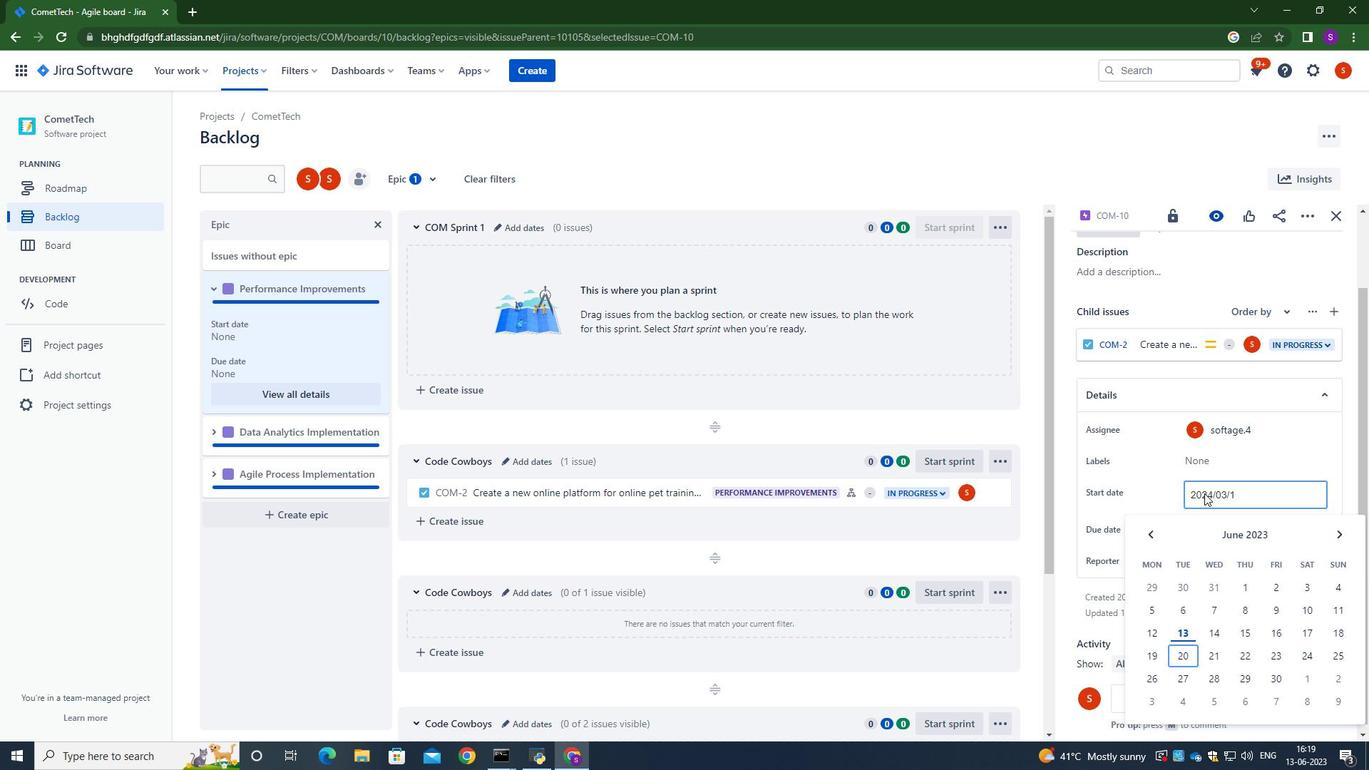 
Action: Mouse moved to (1204, 493)
Screenshot: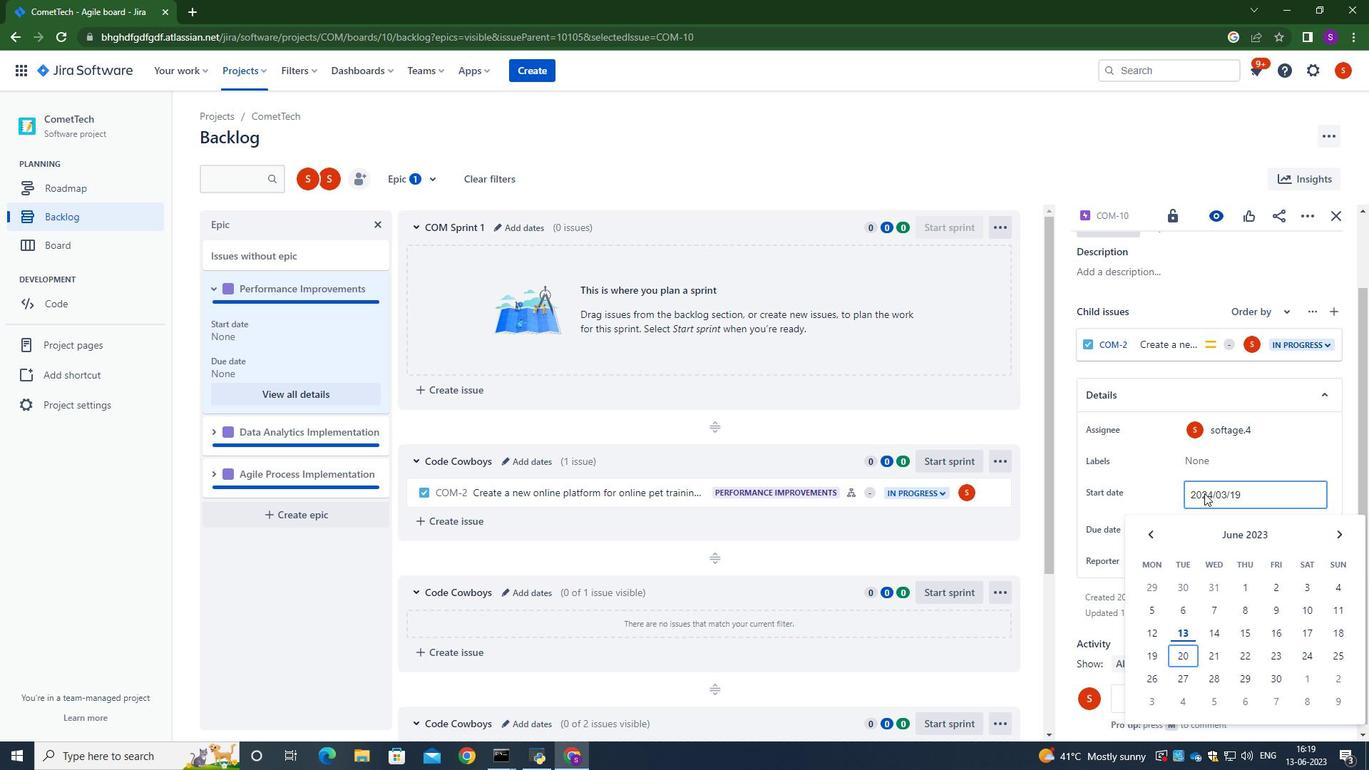 
Action: Key pressed <Key.enter>
Screenshot: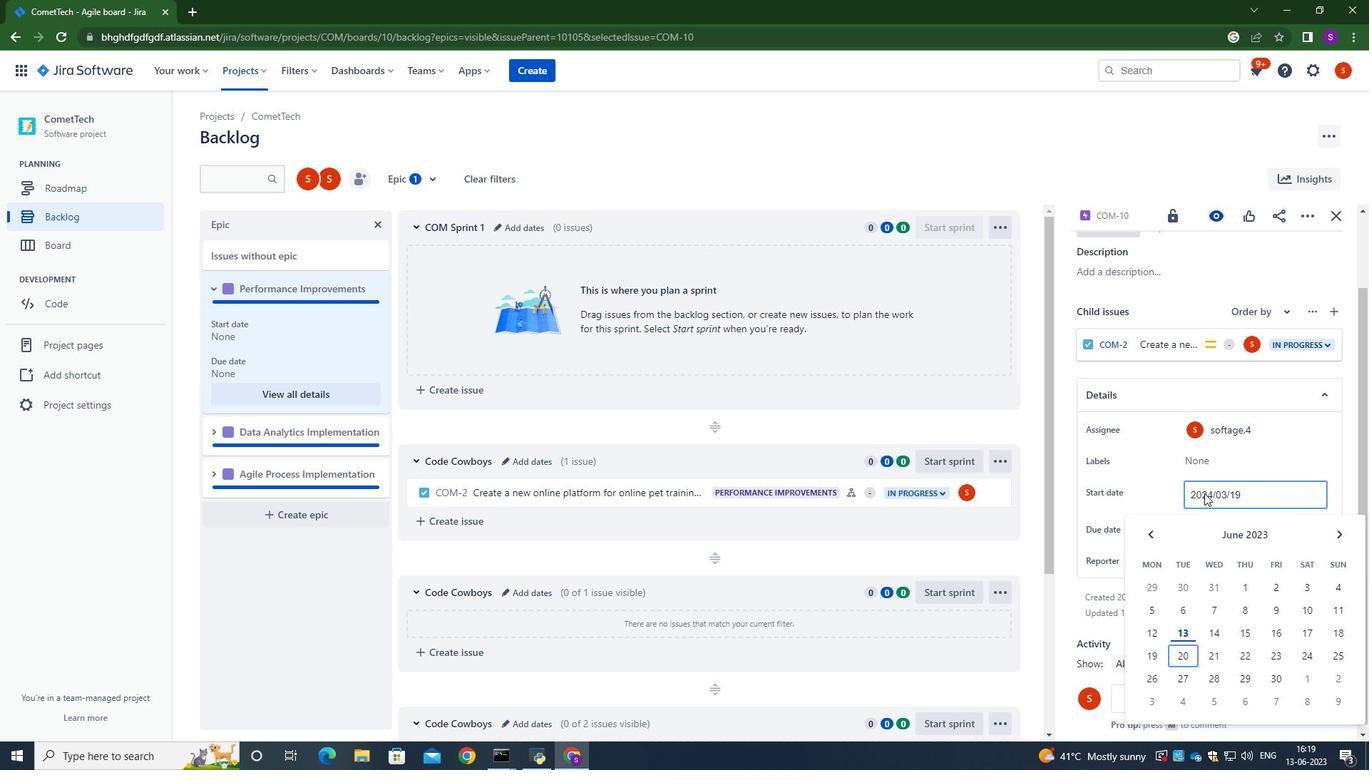 
Action: Mouse moved to (1234, 532)
Screenshot: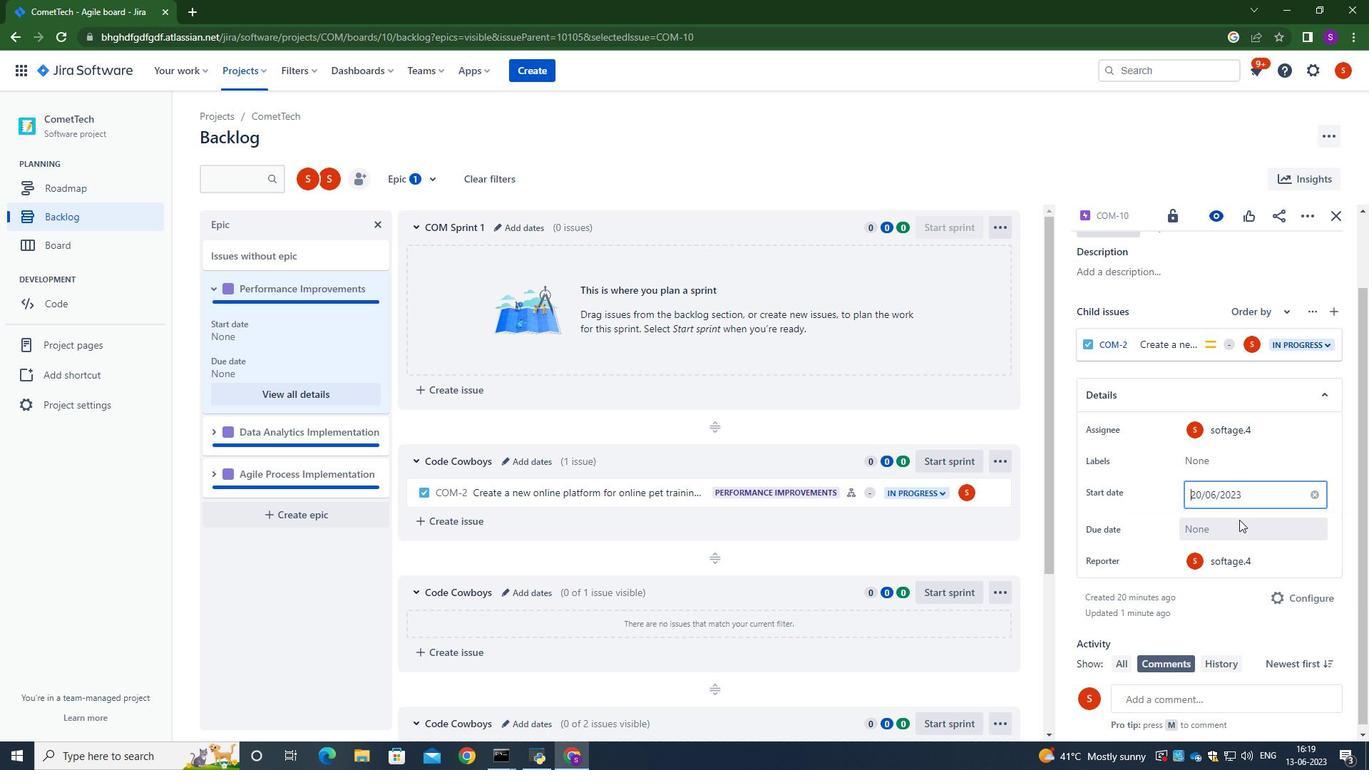 
Action: Mouse pressed left at (1234, 532)
Screenshot: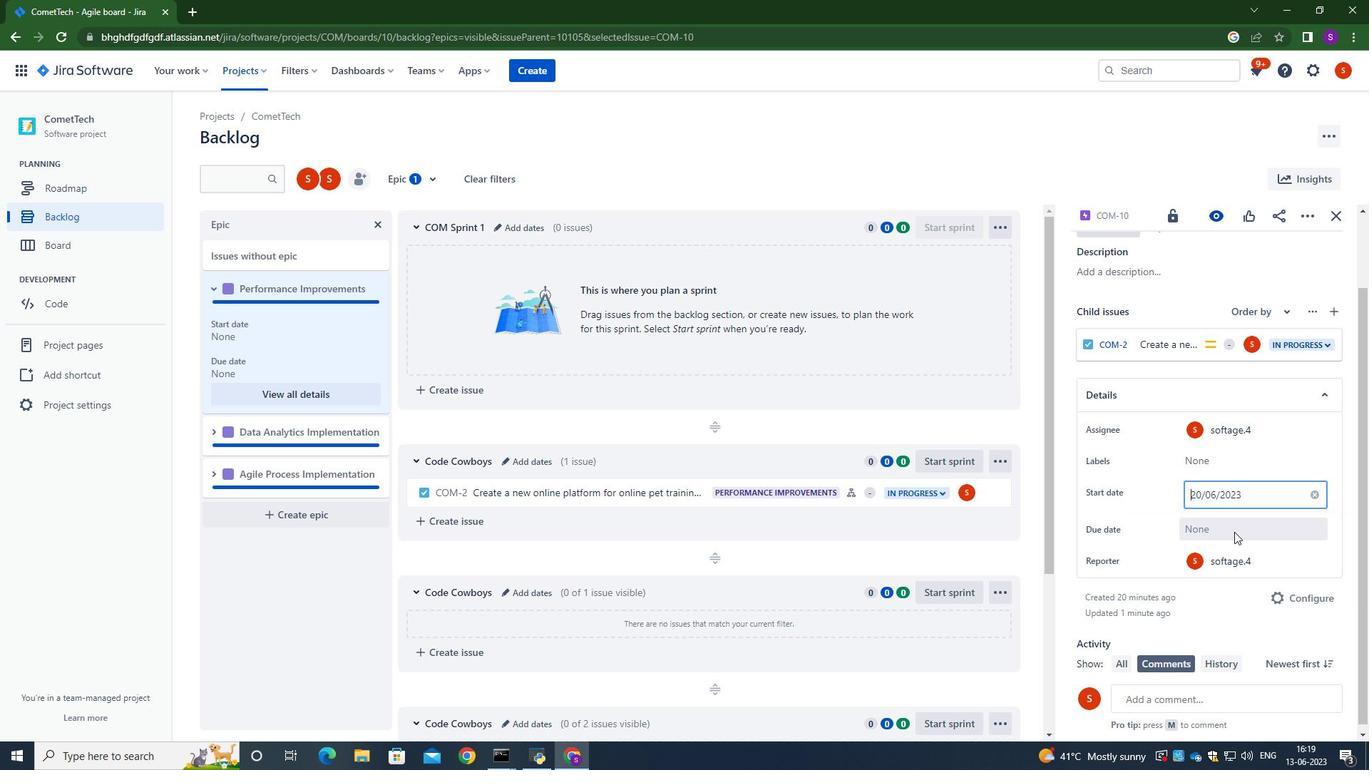 
Action: Mouse moved to (1218, 524)
Screenshot: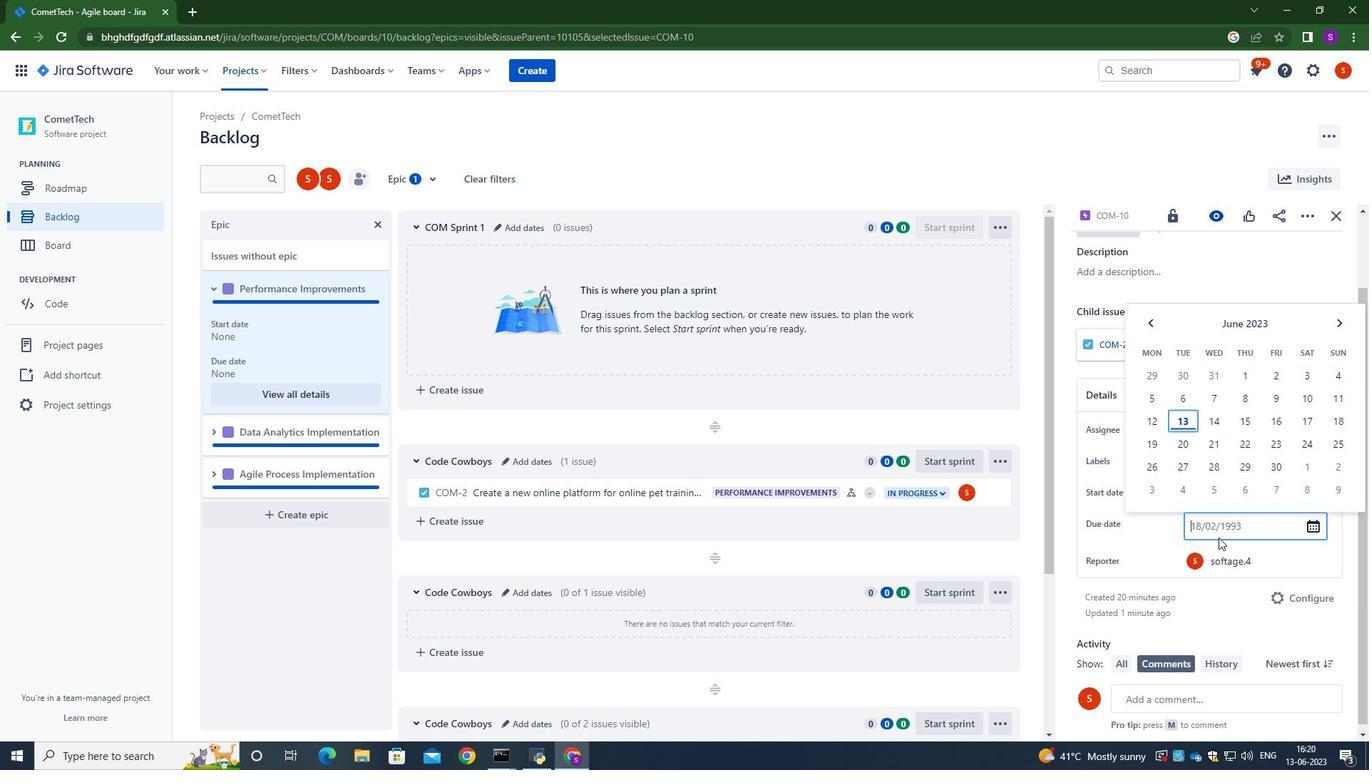 
Action: Key pressed 2024/09/27<Key.enter>
Screenshot: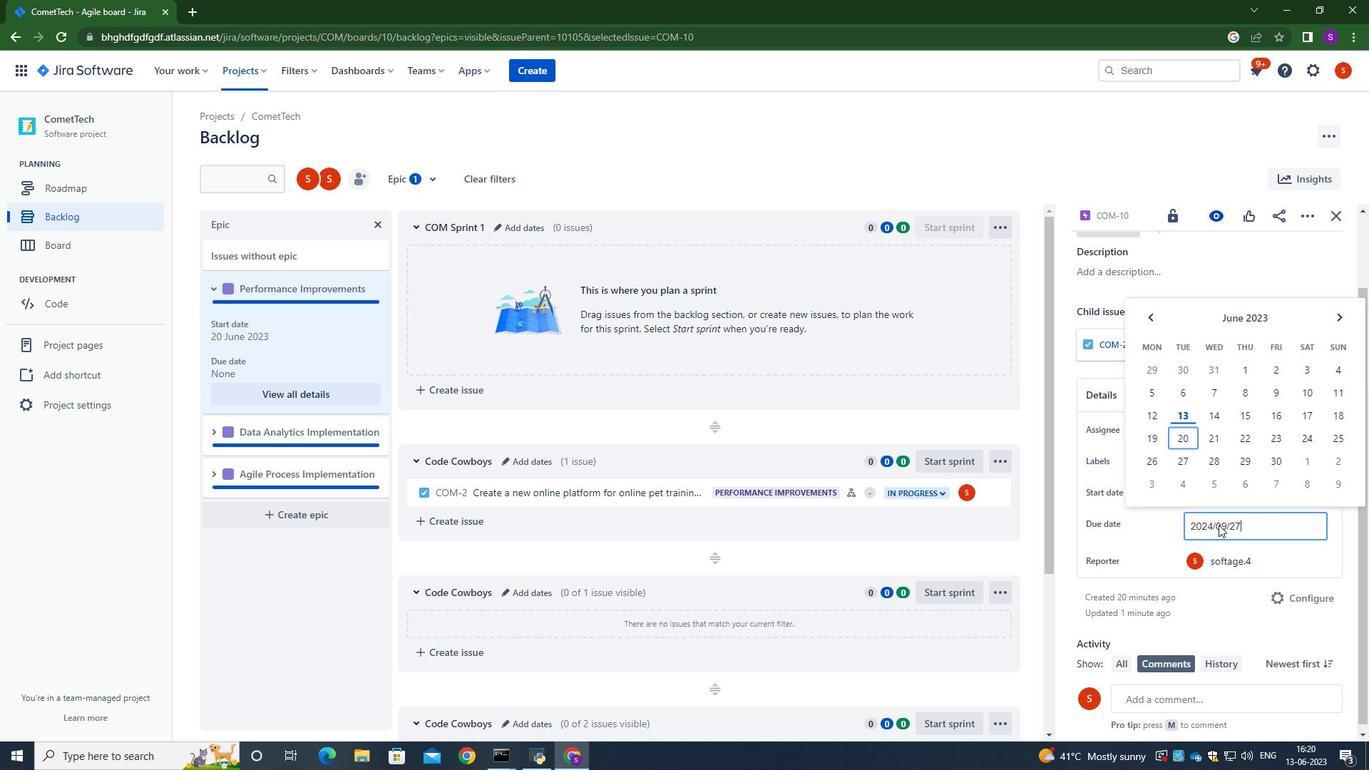 
Action: Mouse moved to (1288, 558)
Screenshot: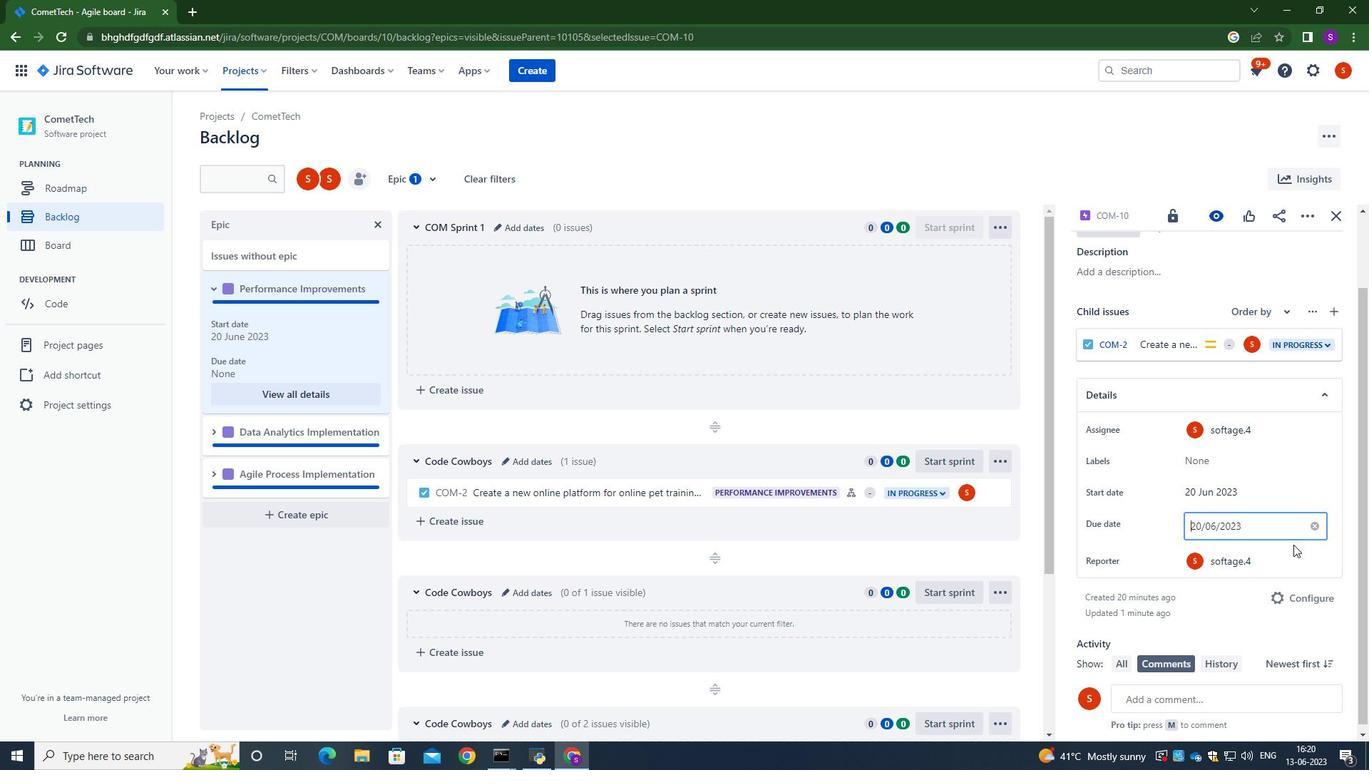 
Action: Mouse pressed left at (1288, 558)
Screenshot: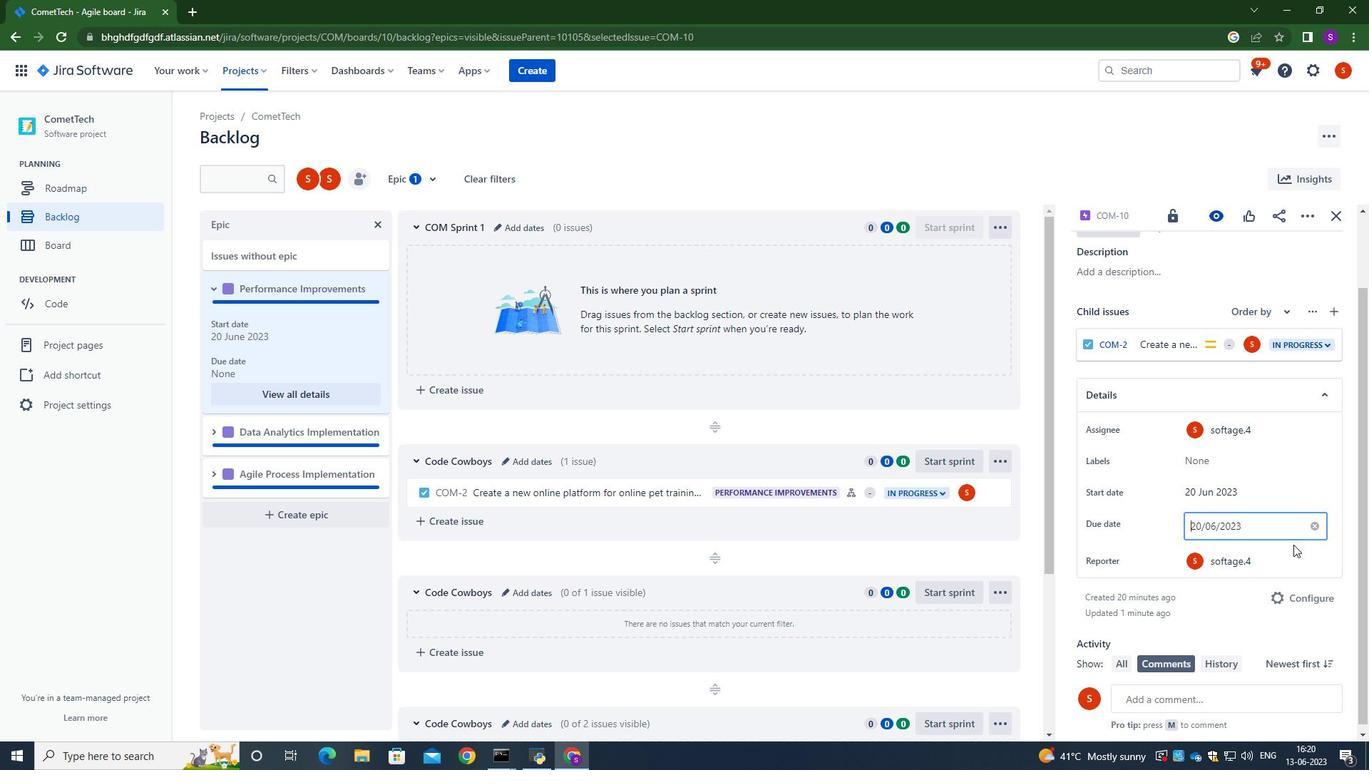 
Action: Mouse moved to (276, 597)
Screenshot: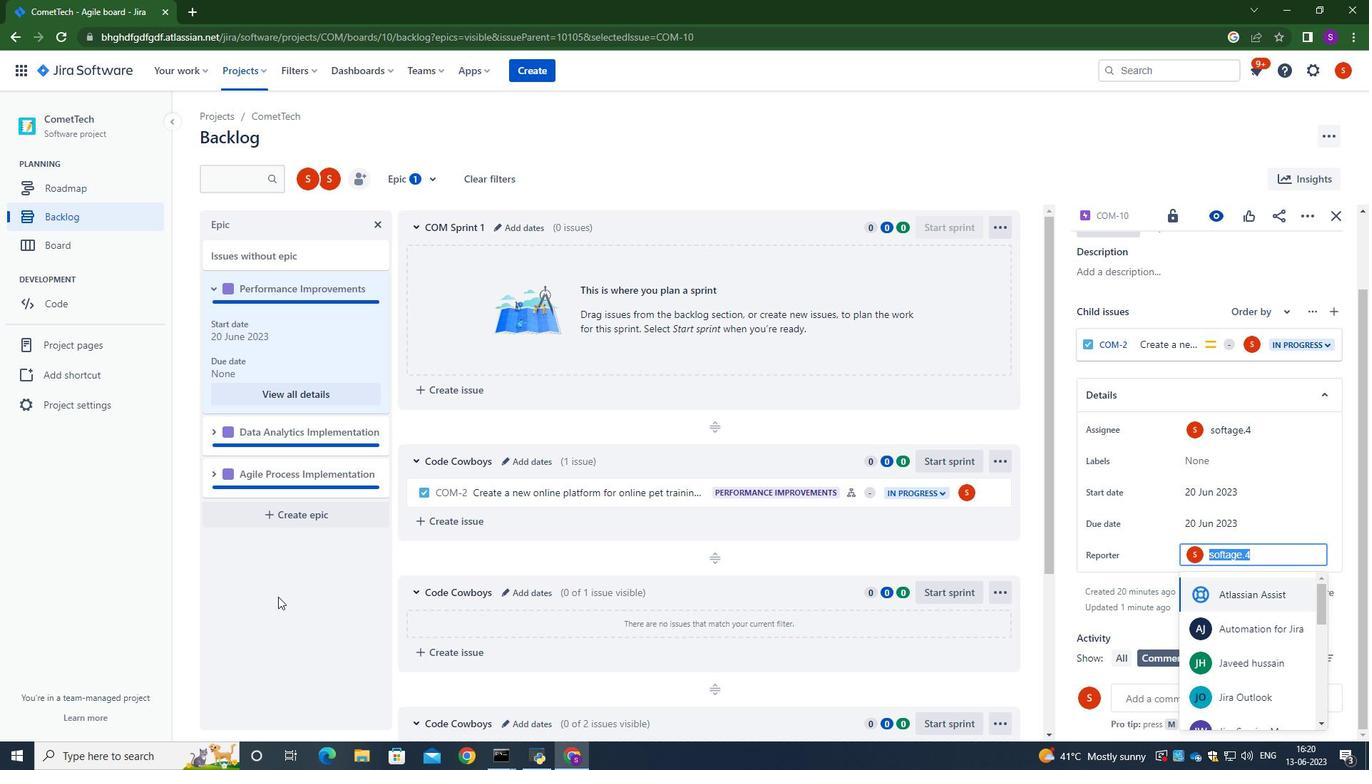 
Action: Mouse pressed left at (276, 597)
Screenshot: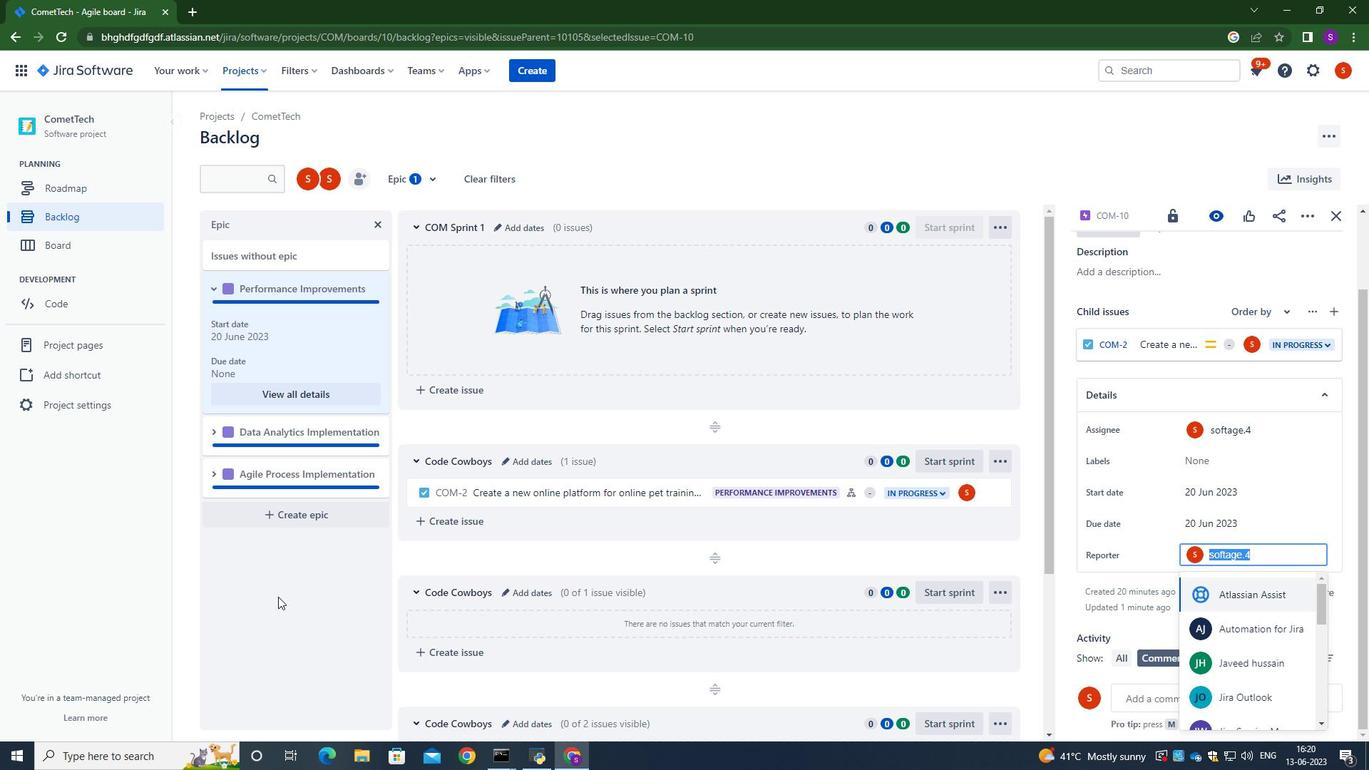 
Action: Mouse moved to (211, 438)
Screenshot: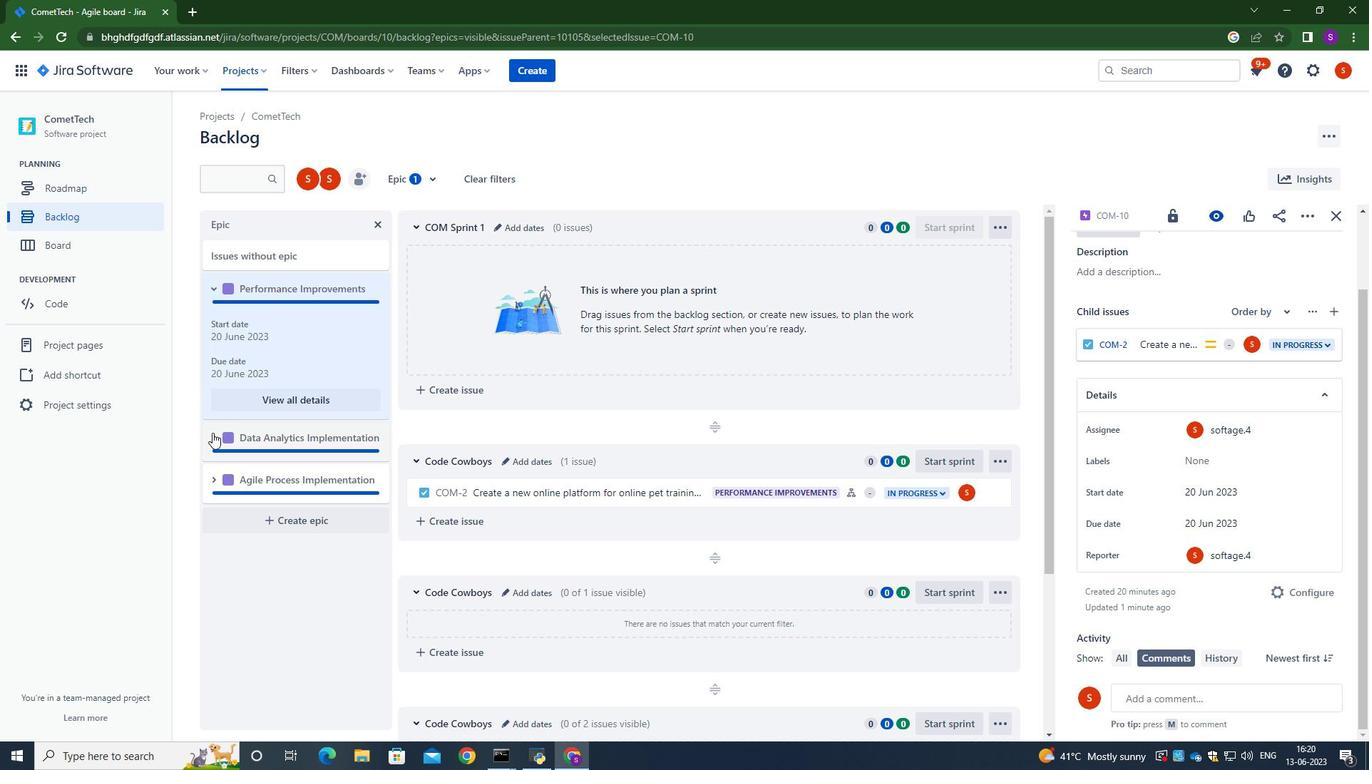 
Action: Mouse pressed left at (211, 438)
Screenshot: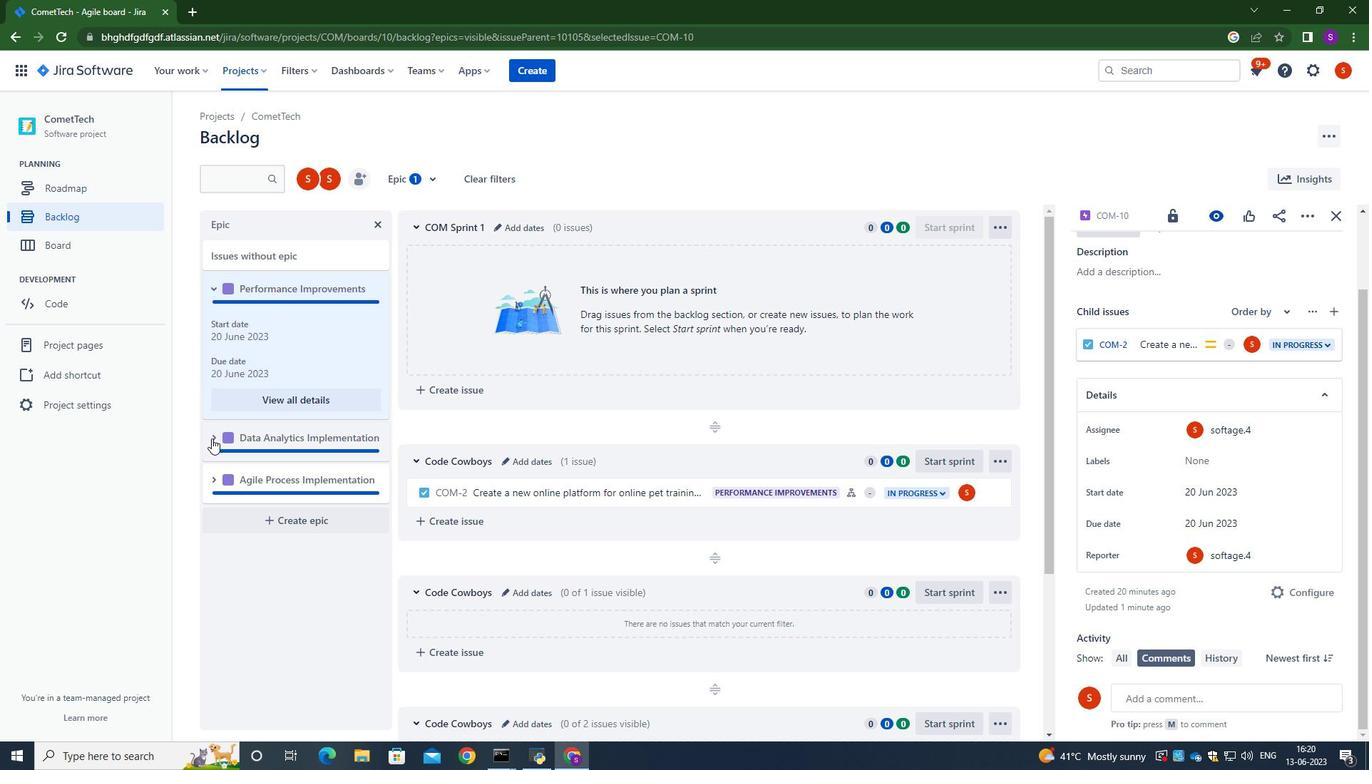 
Action: Mouse moved to (299, 546)
Screenshot: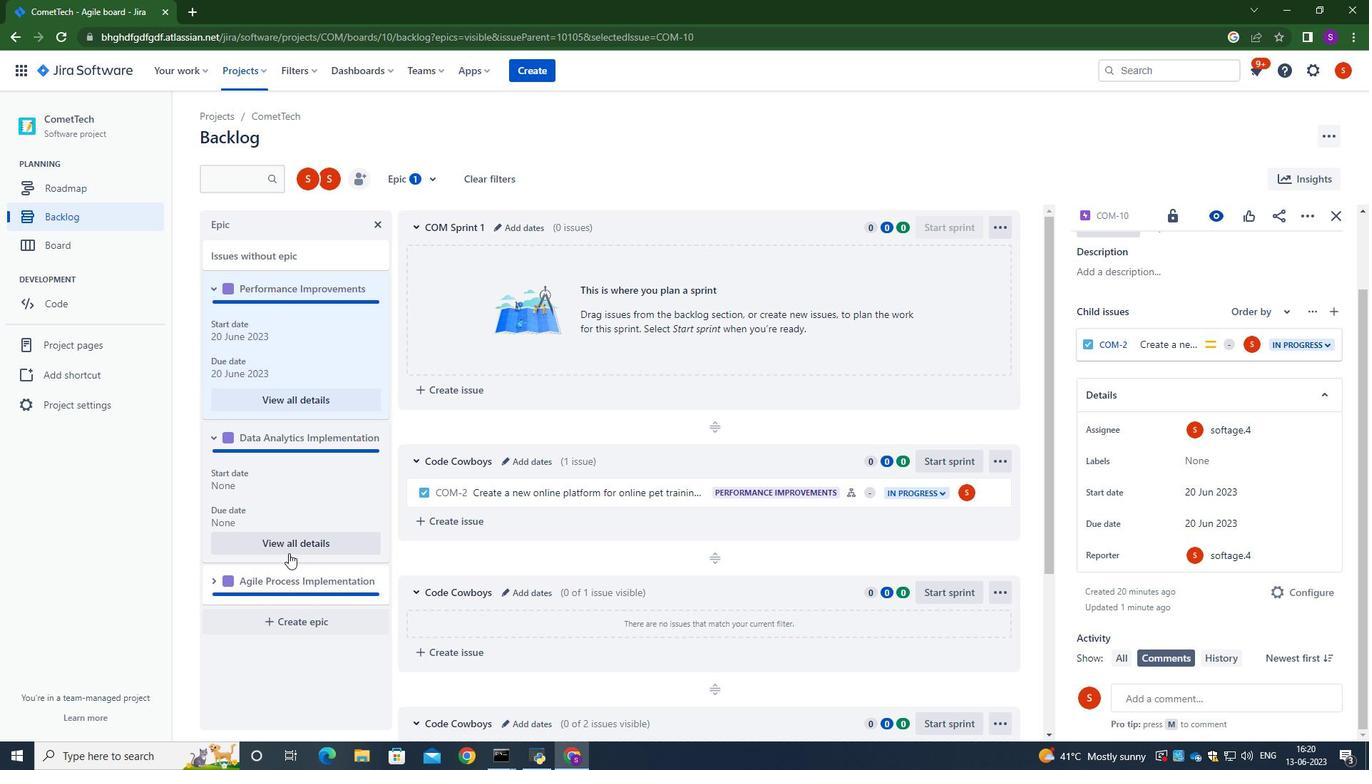 
Action: Mouse pressed left at (299, 546)
Screenshot: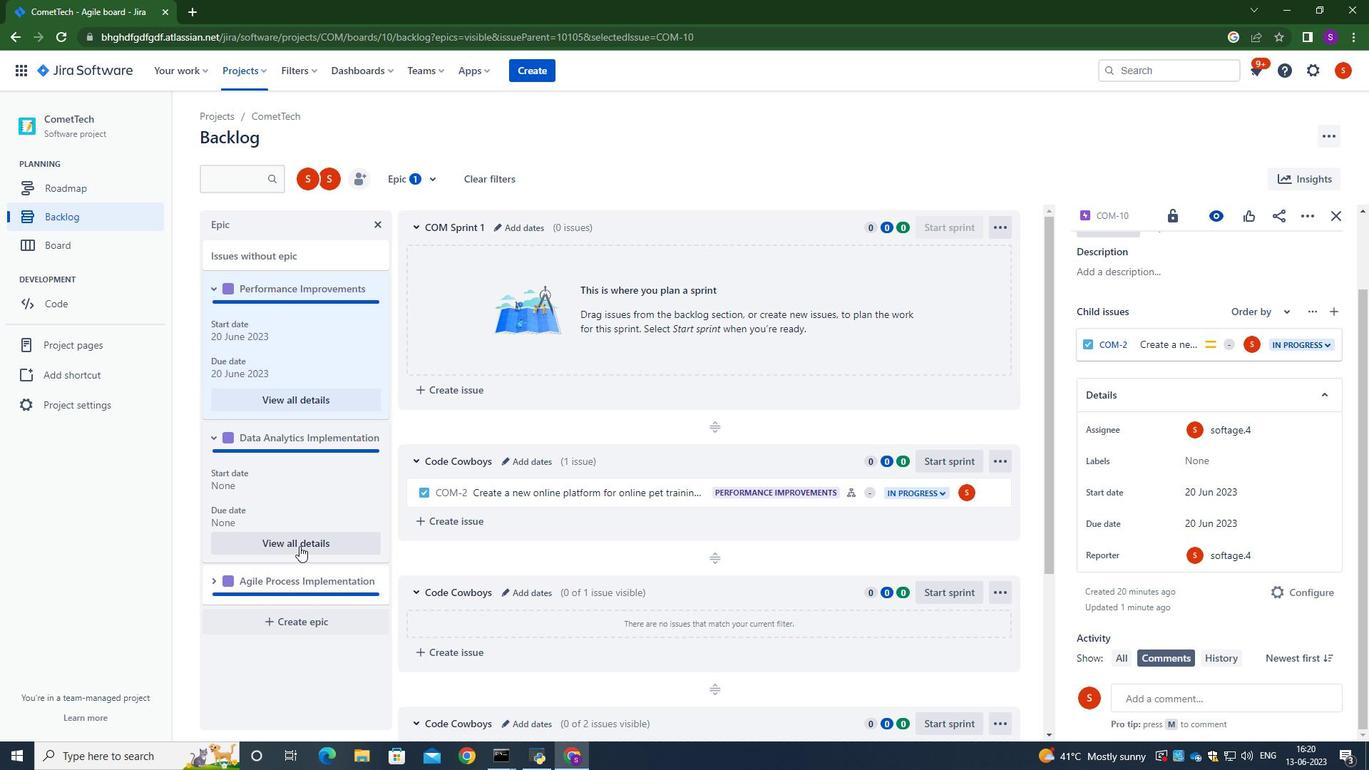 
Action: Mouse moved to (1222, 513)
Screenshot: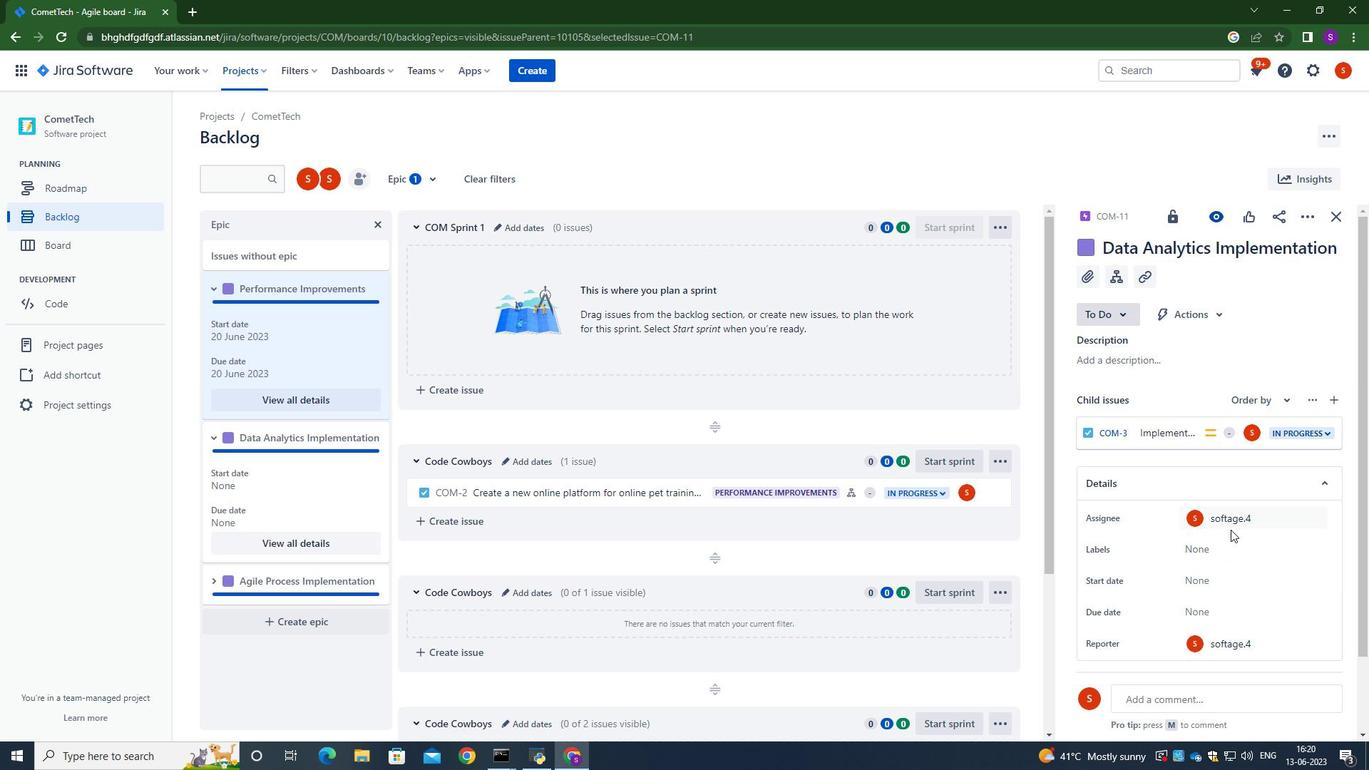 
Action: Mouse scrolled (1222, 512) with delta (0, 0)
Screenshot: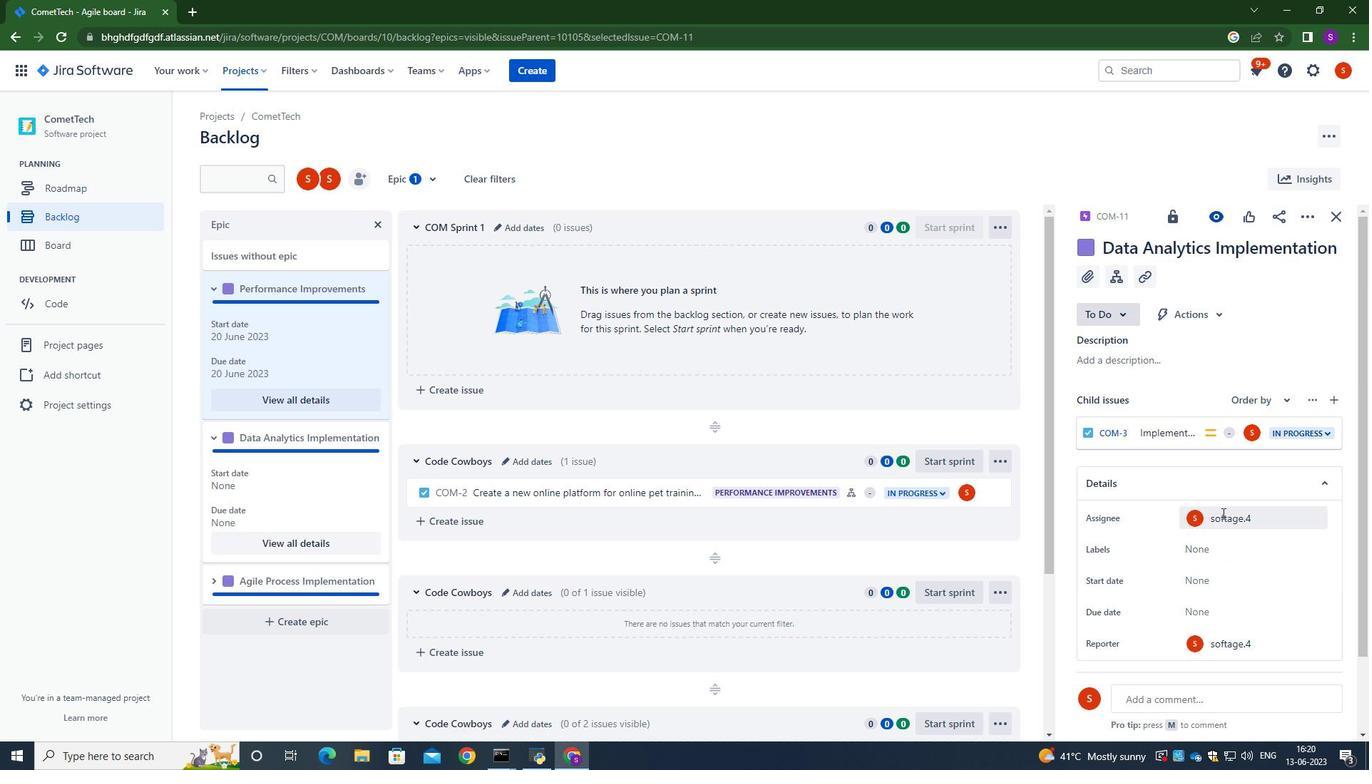
Action: Mouse scrolled (1222, 512) with delta (0, 0)
Screenshot: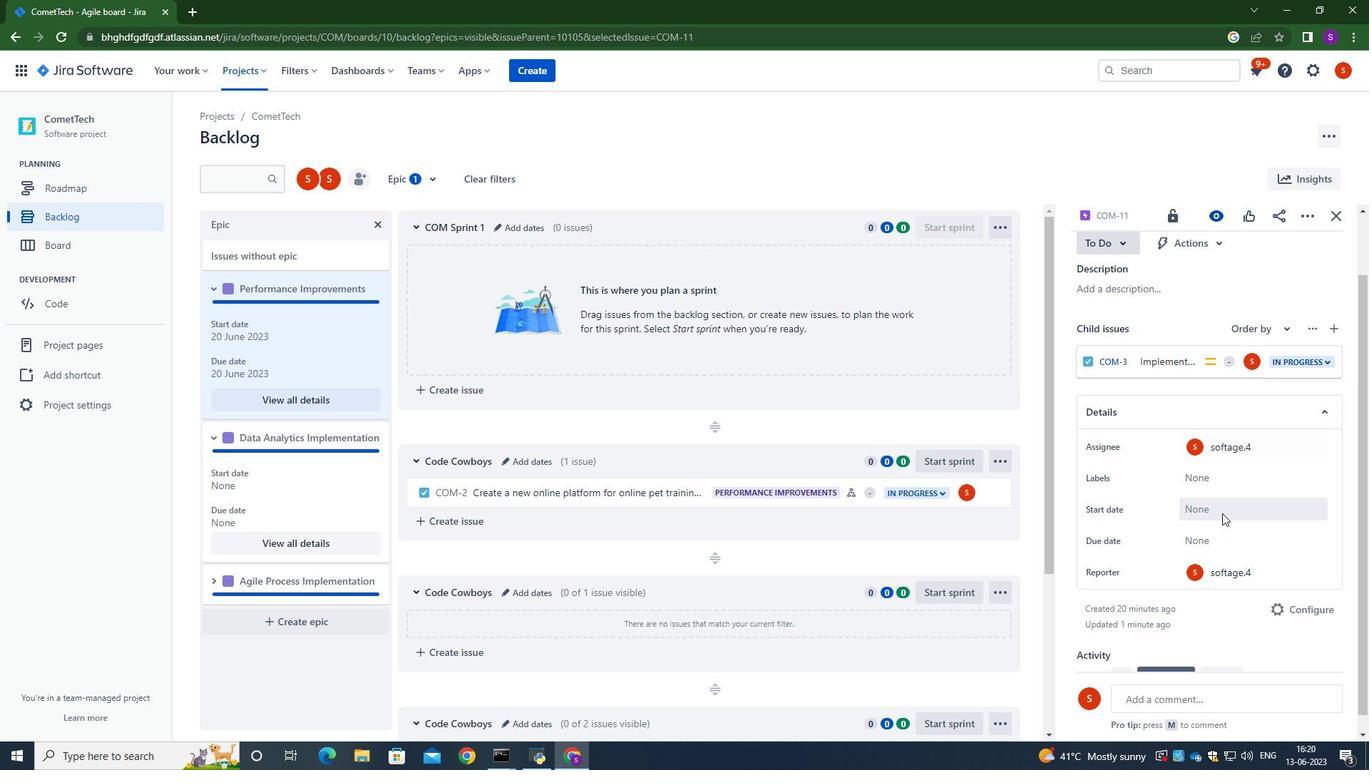 
Action: Mouse moved to (1253, 507)
Screenshot: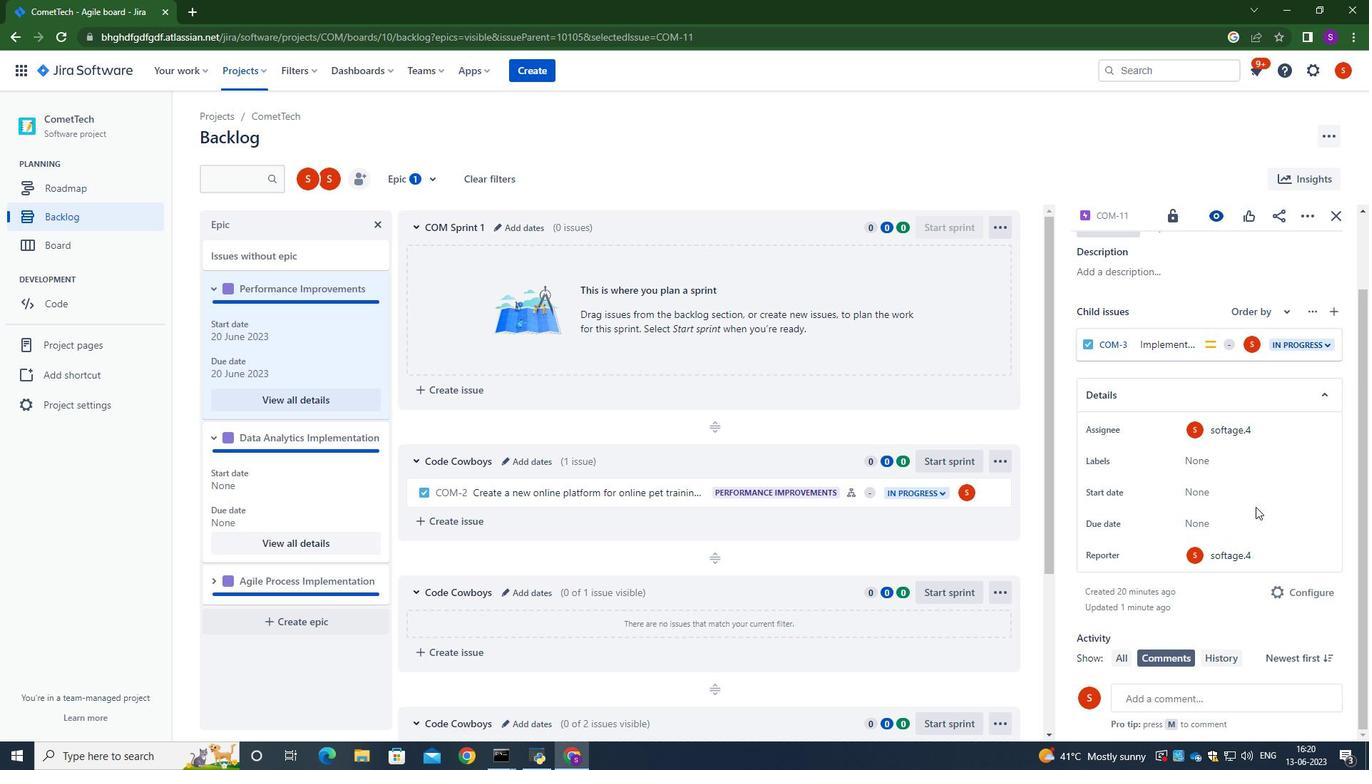
Action: Mouse scrolled (1253, 507) with delta (0, 0)
Screenshot: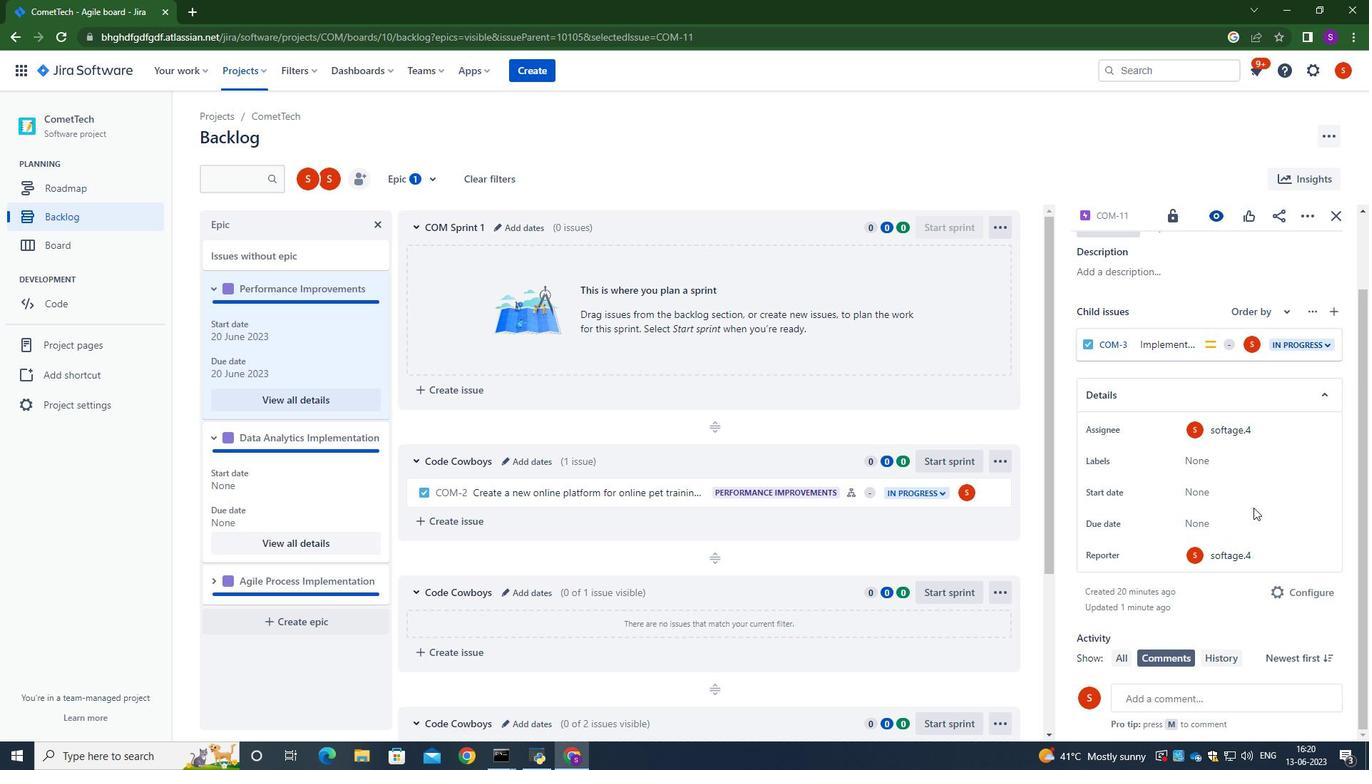 
Action: Mouse moved to (1216, 489)
Screenshot: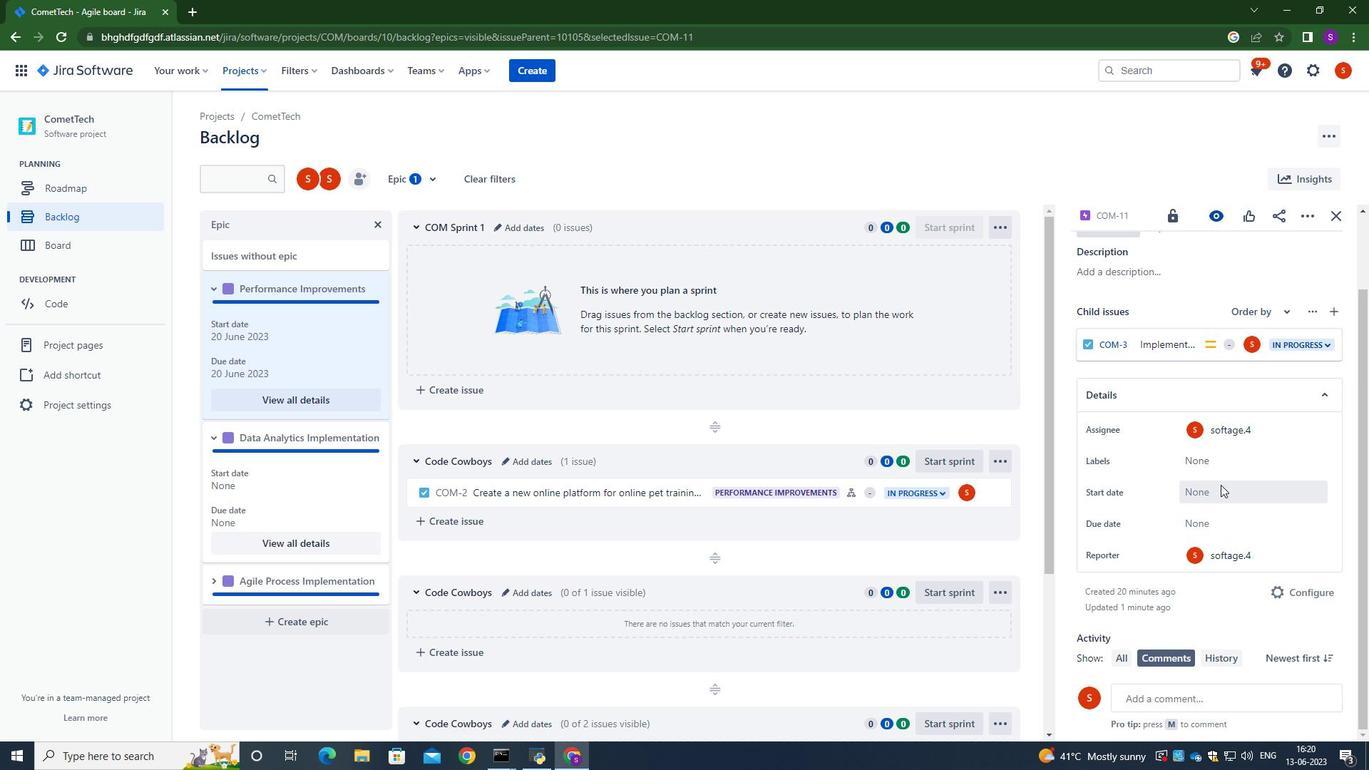 
Action: Mouse pressed left at (1216, 489)
Screenshot: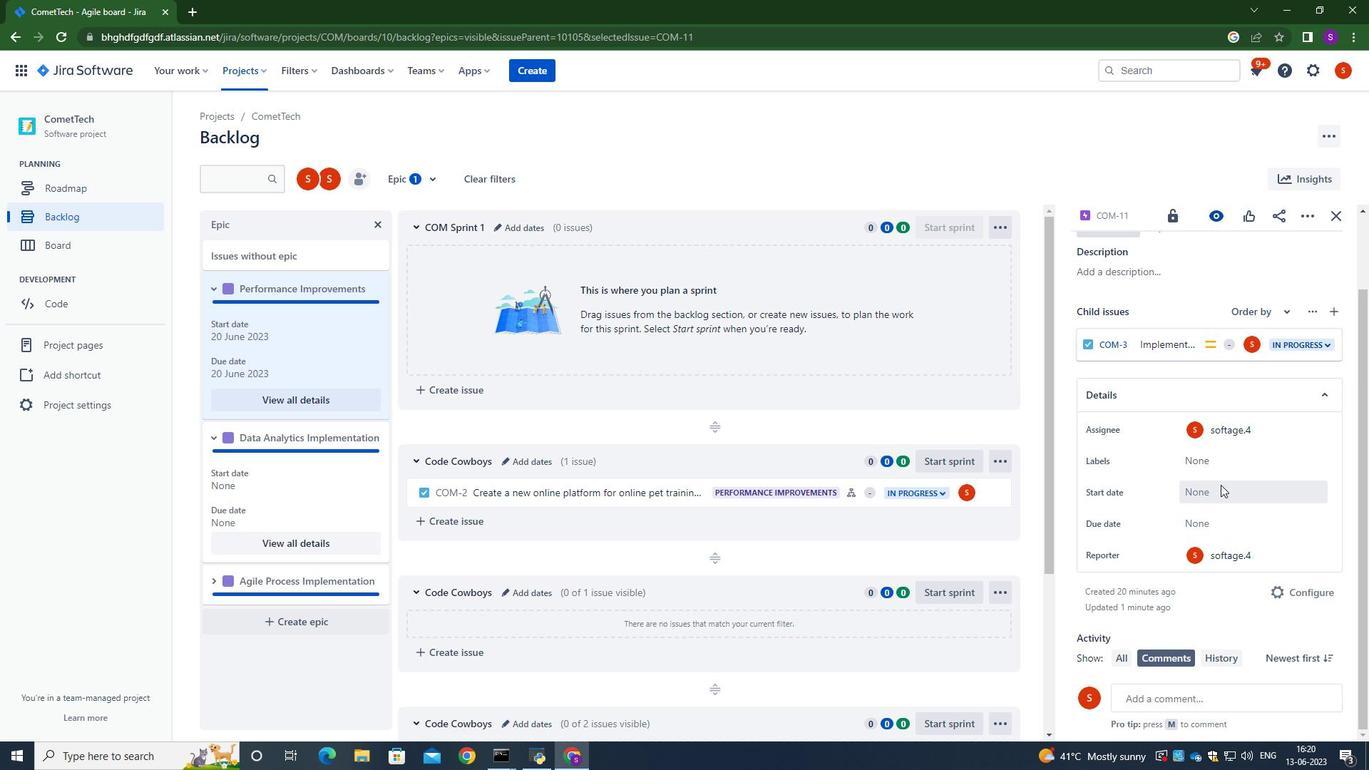 
Action: Key pressed 2023/01/18<Key.enter>
Screenshot: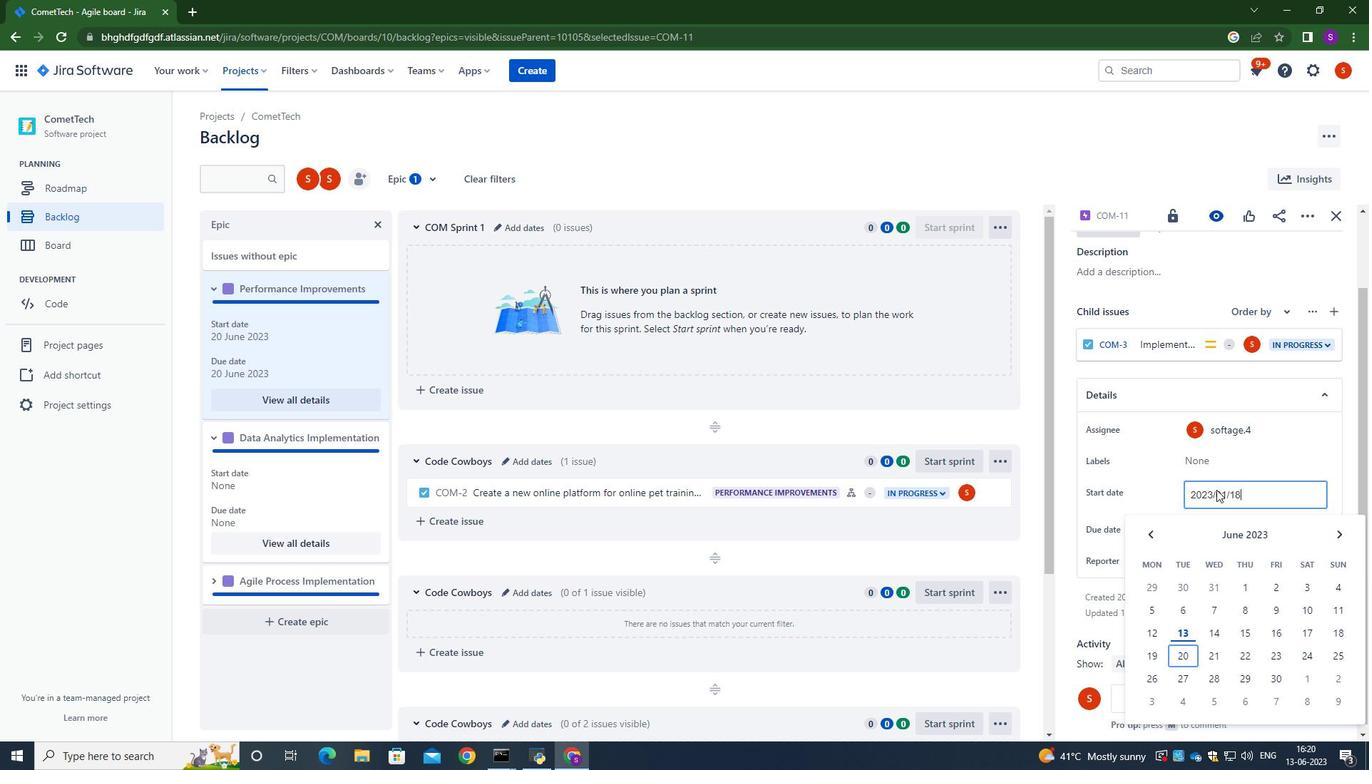 
Action: Mouse moved to (1212, 534)
Screenshot: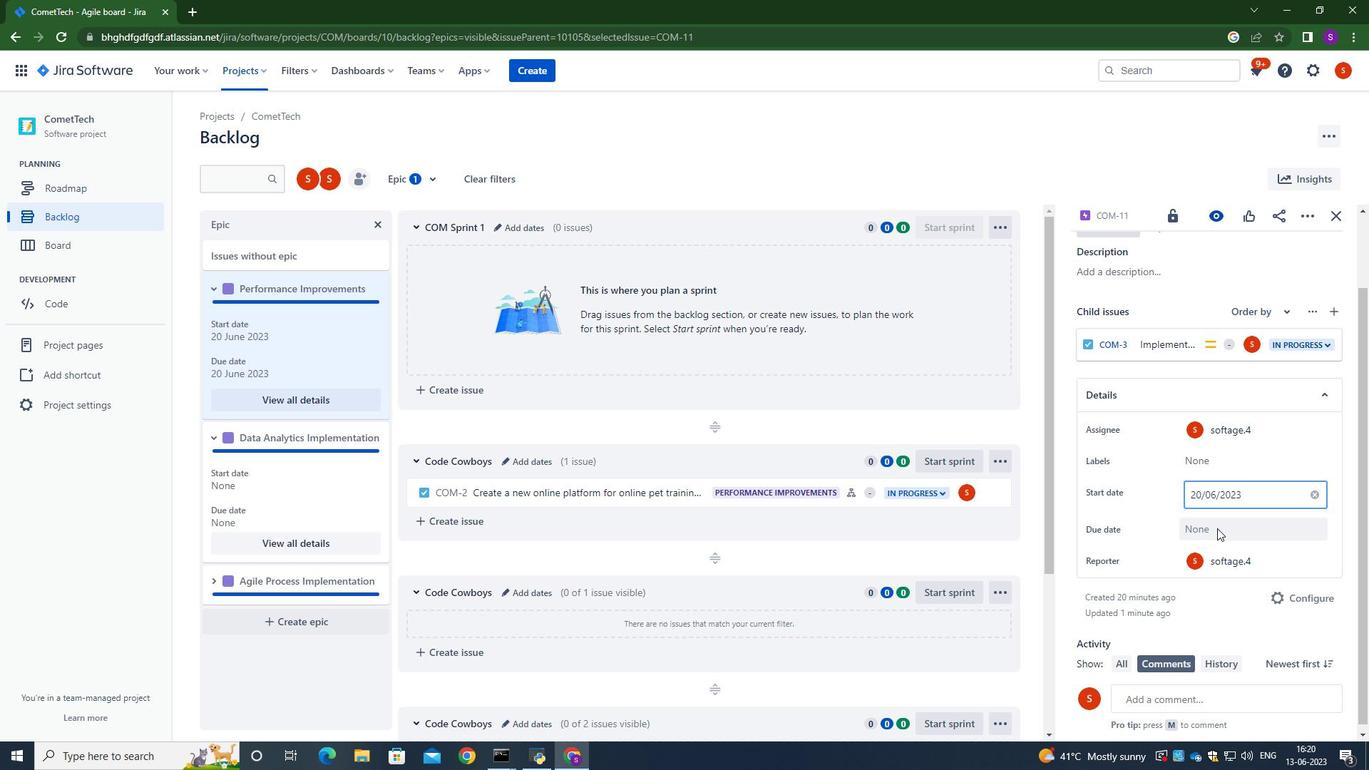 
Action: Mouse pressed left at (1212, 534)
Screenshot: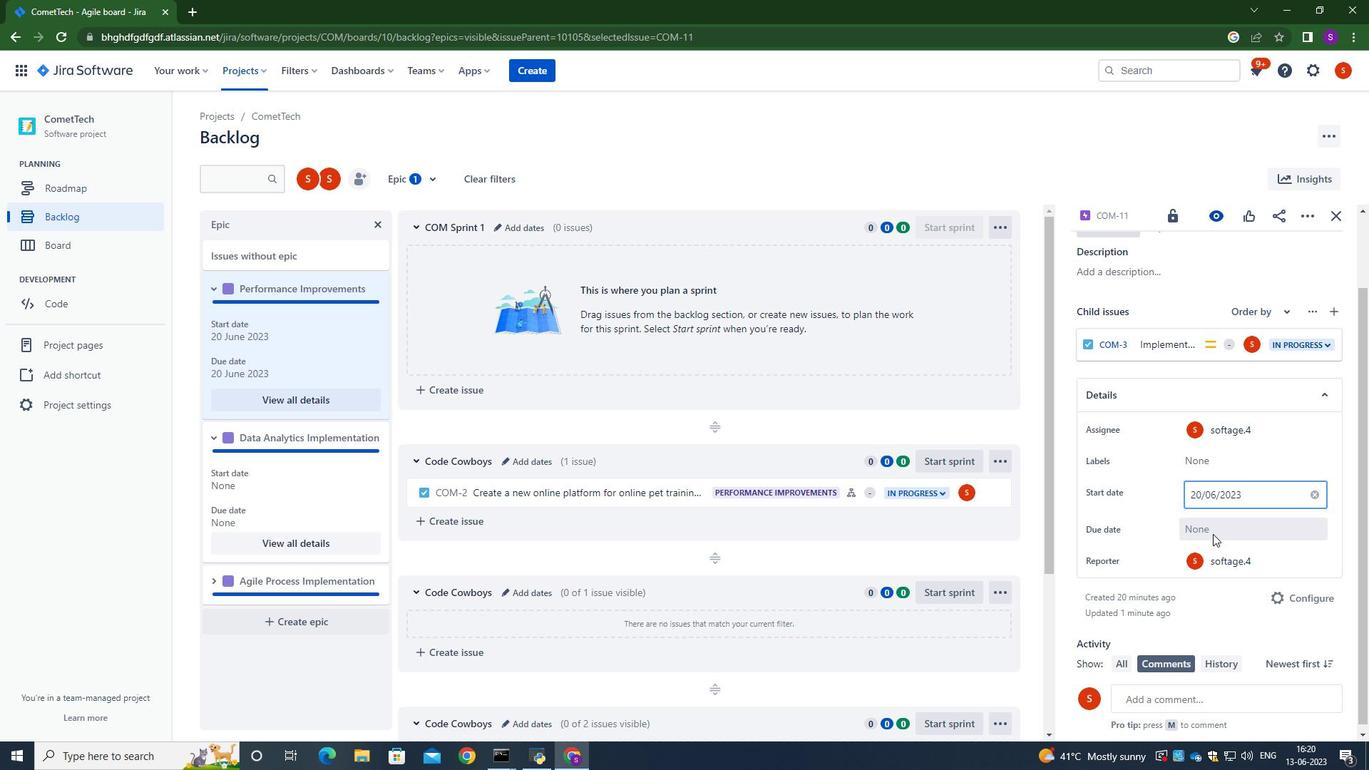 
Action: Key pressed 2025/08/10<Key.enter>
Screenshot: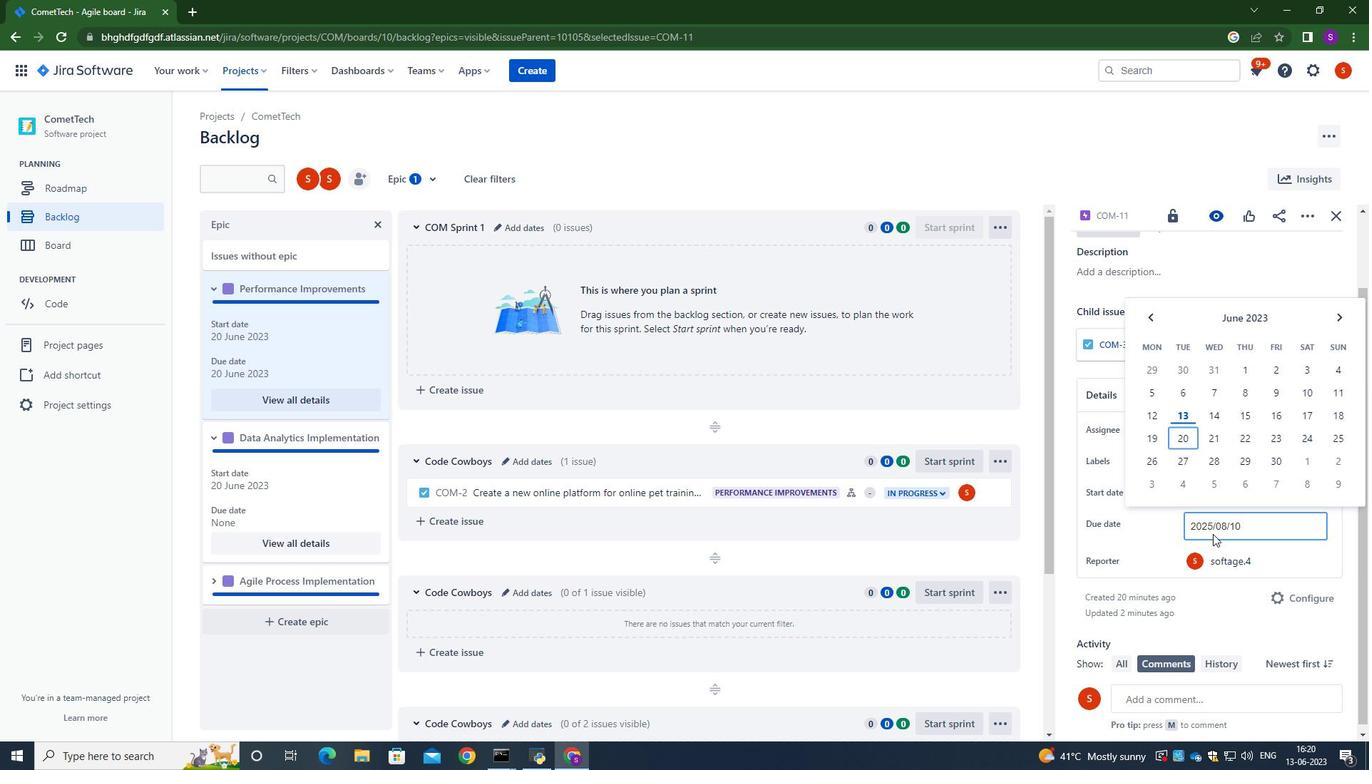 
Action: Mouse moved to (215, 584)
Screenshot: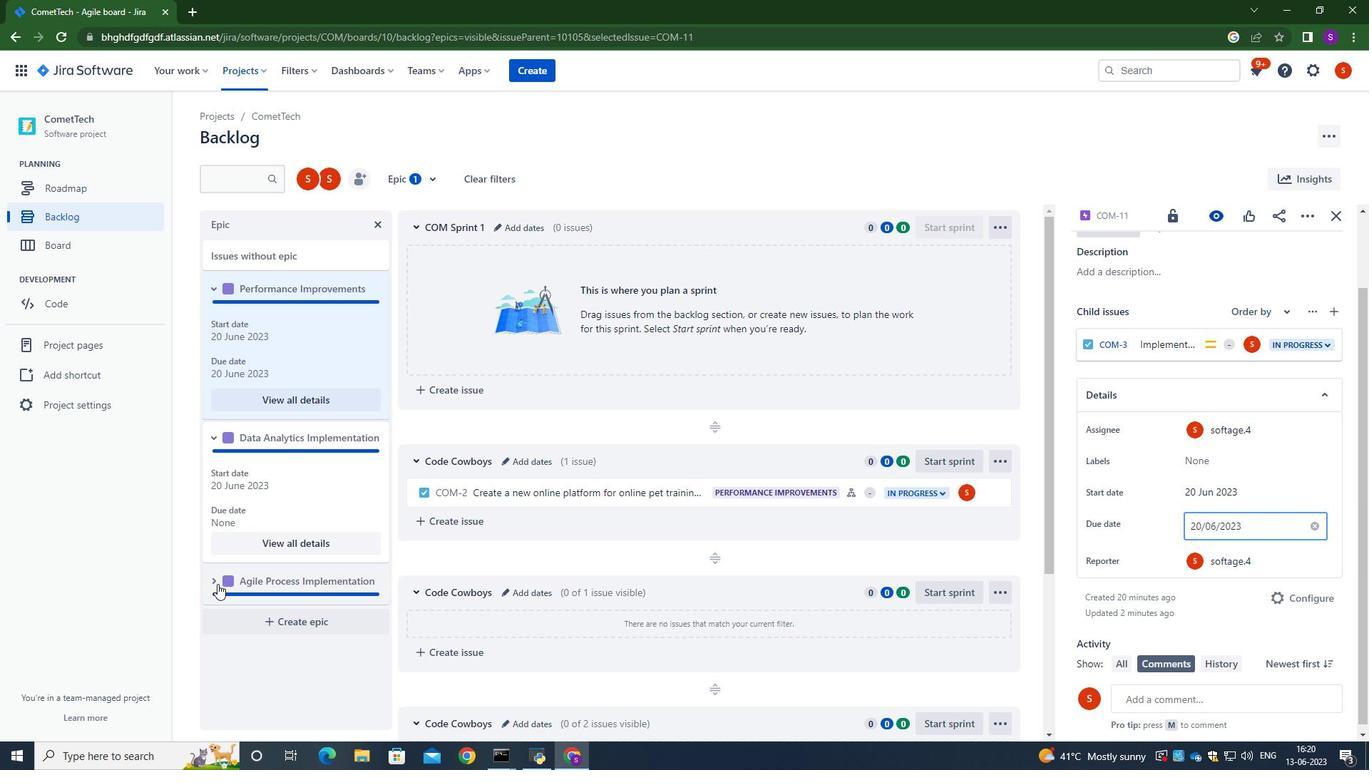 
Action: Mouse pressed left at (215, 584)
Screenshot: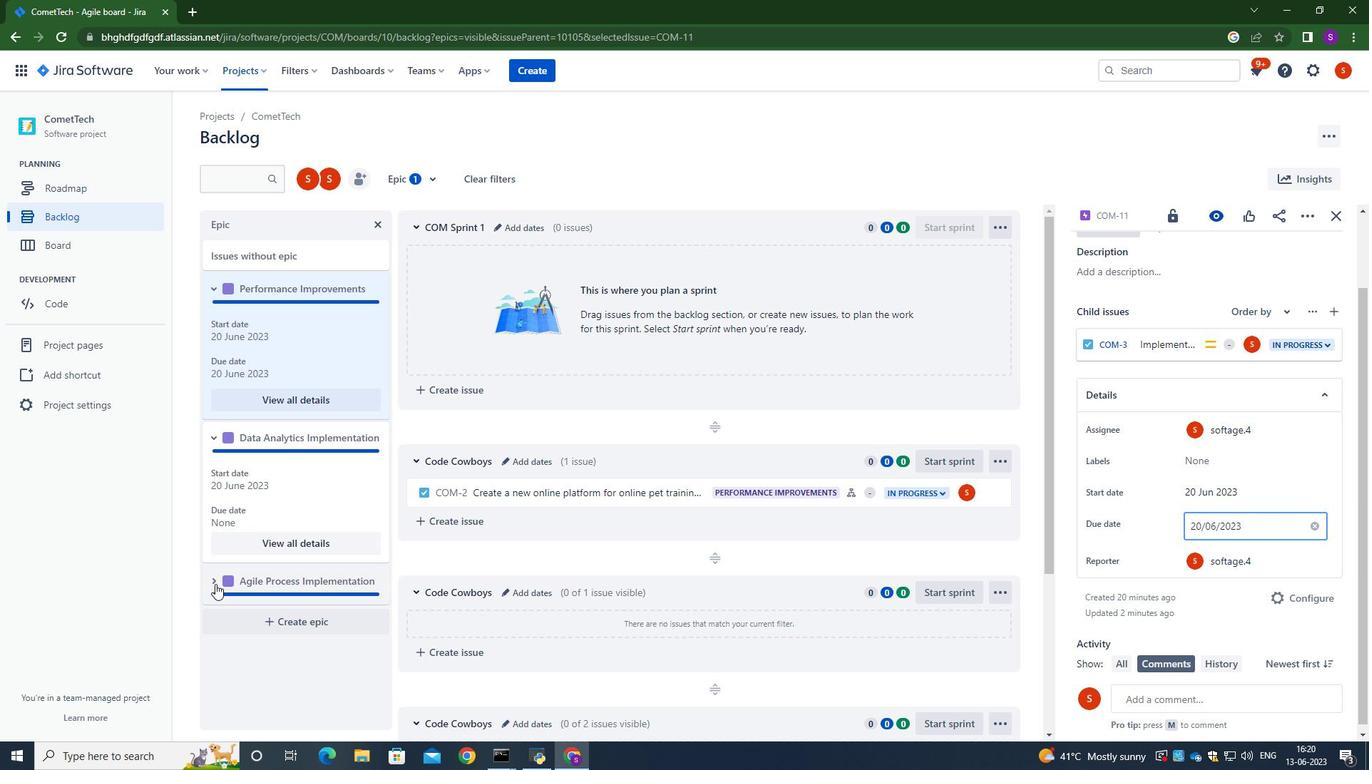
Action: Mouse moved to (216, 537)
Screenshot: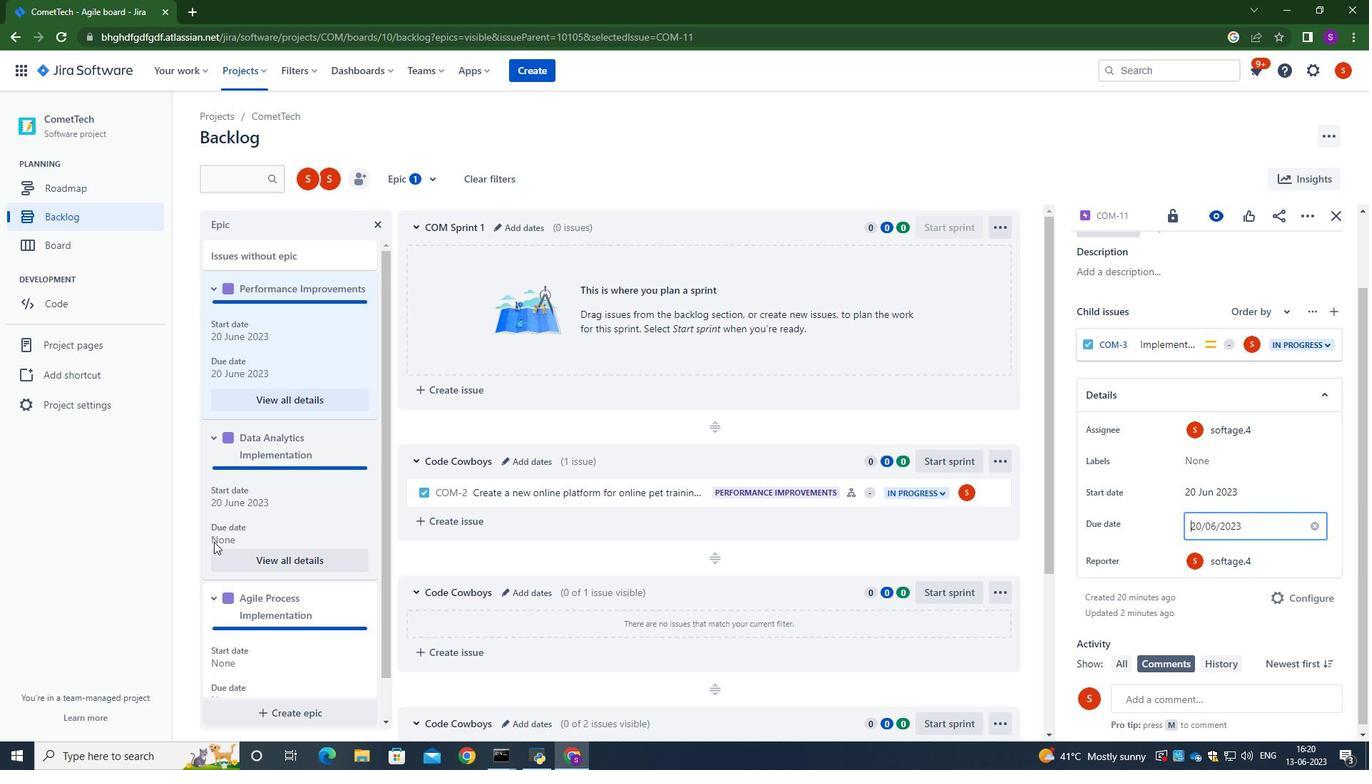 
Action: Mouse pressed left at (216, 537)
Screenshot: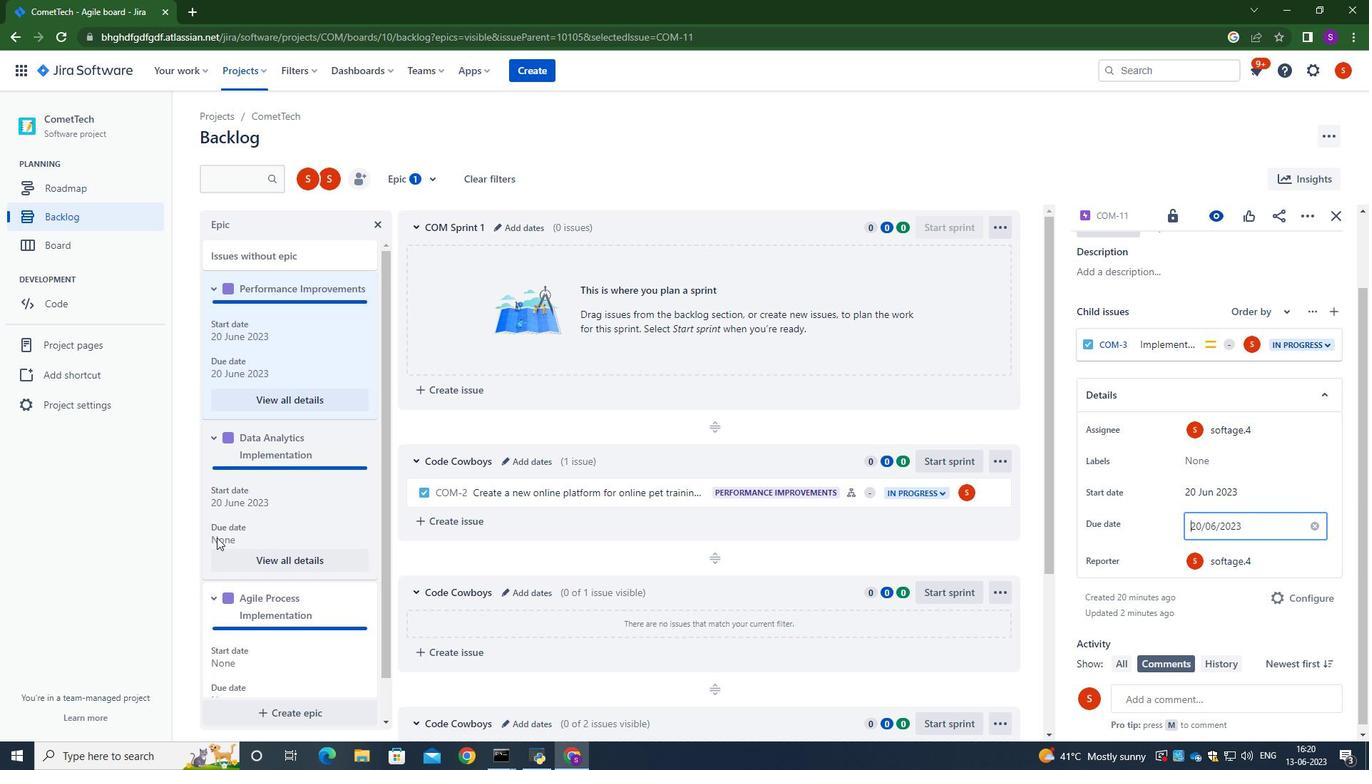 
Action: Mouse moved to (1250, 524)
Screenshot: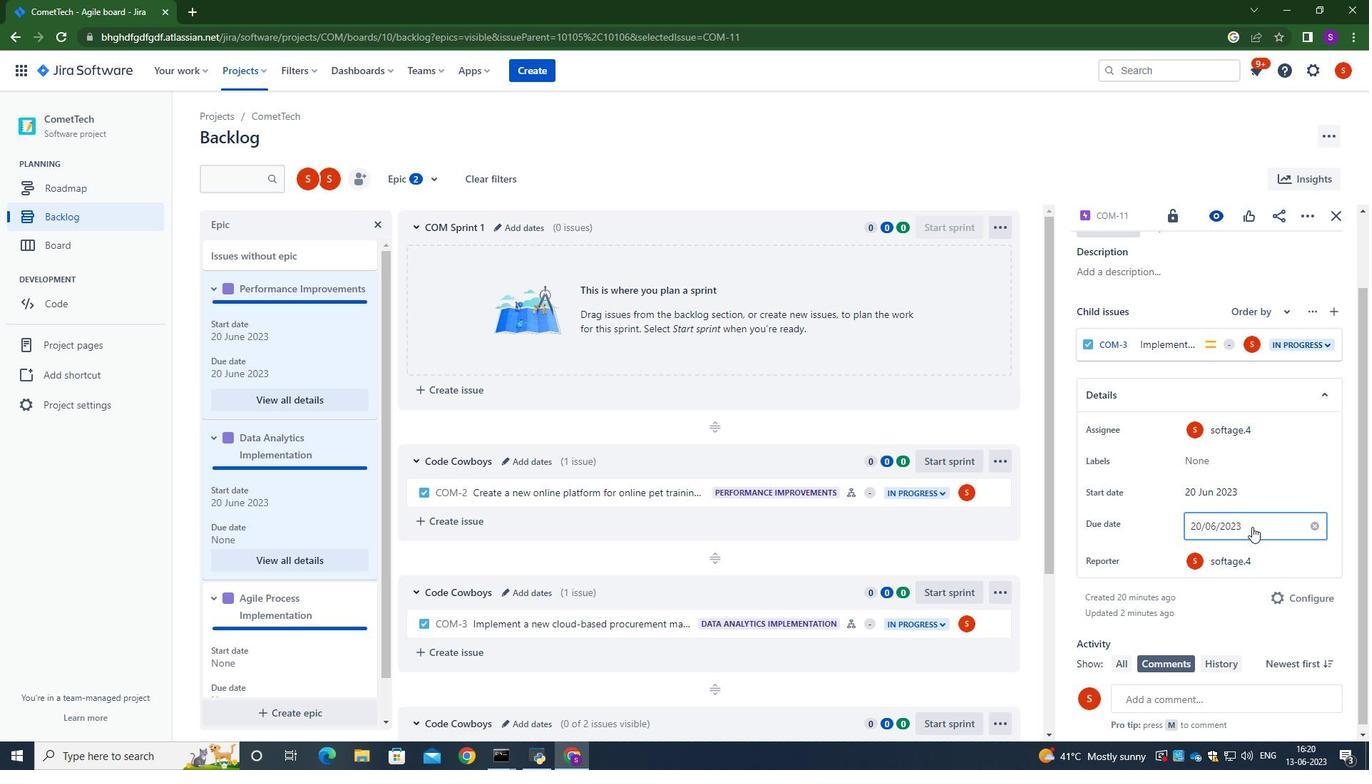 
Action: Mouse pressed left at (1250, 524)
Screenshot: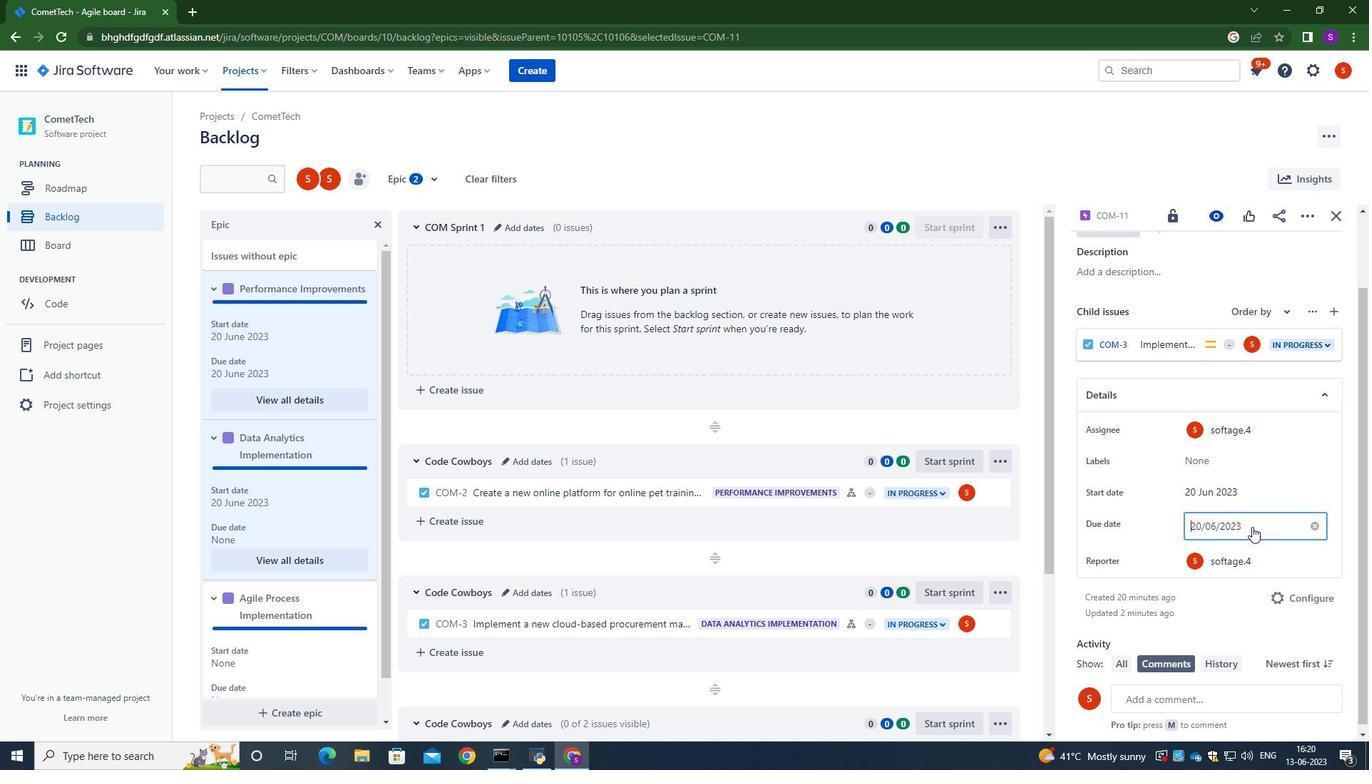 
Action: Key pressed 2025/08/10<Key.enter>
Screenshot: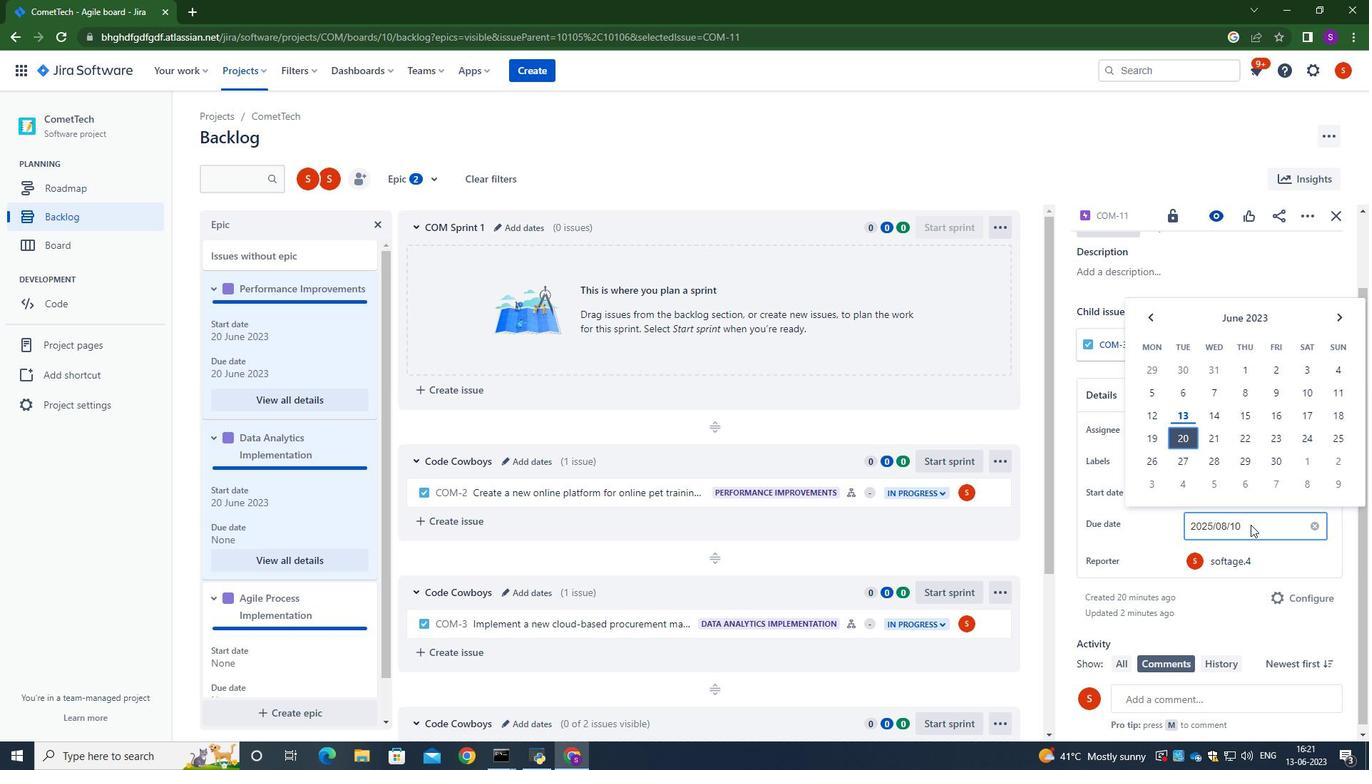 
Action: Mouse moved to (1313, 500)
Screenshot: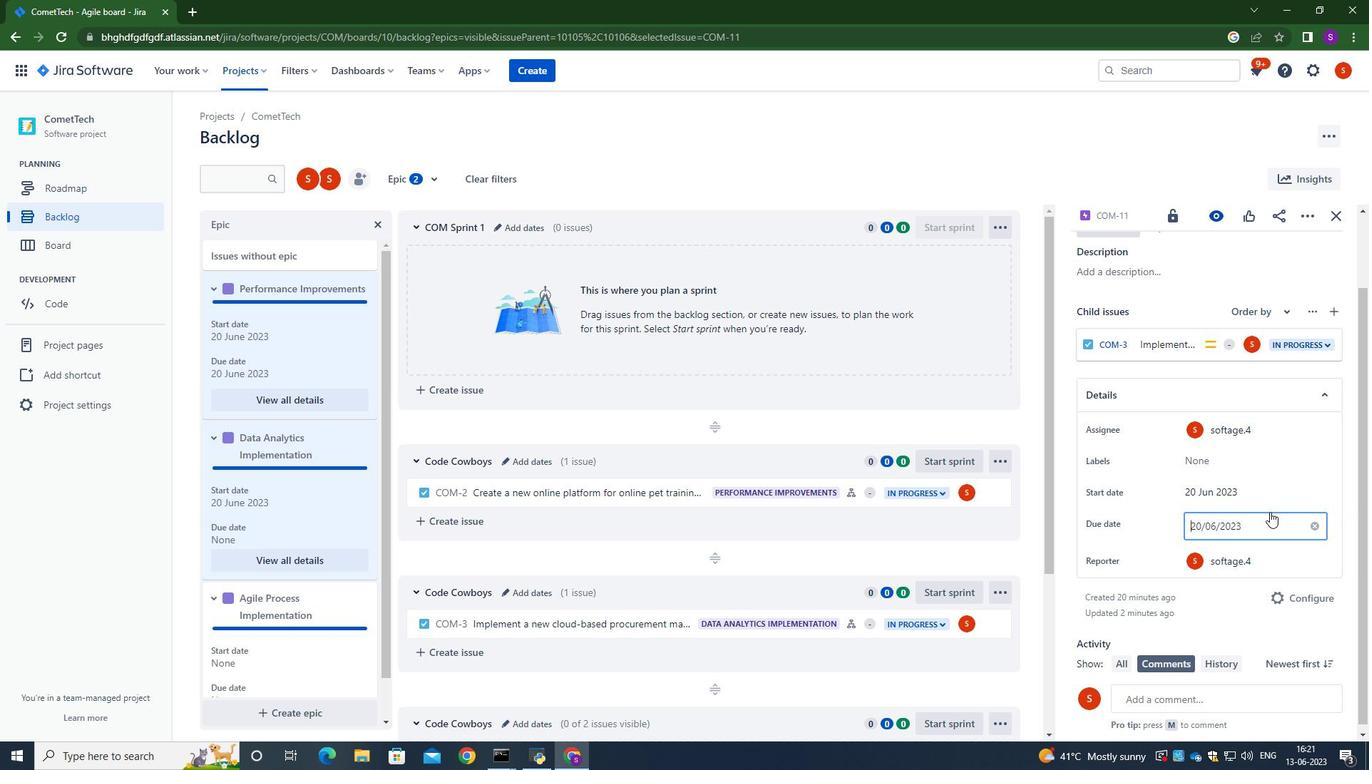 
Action: Mouse scrolled (1313, 499) with delta (0, 0)
Screenshot: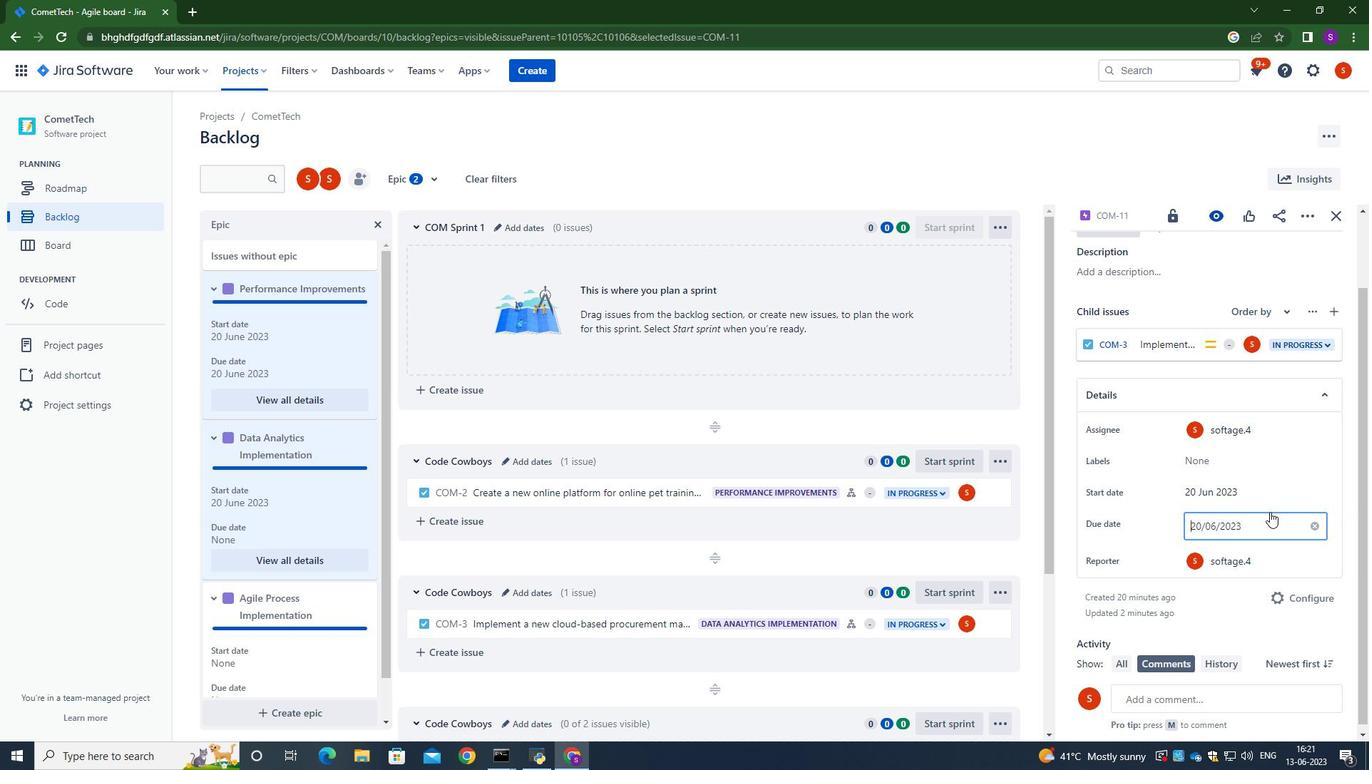 
Action: Mouse scrolled (1313, 499) with delta (0, 0)
Screenshot: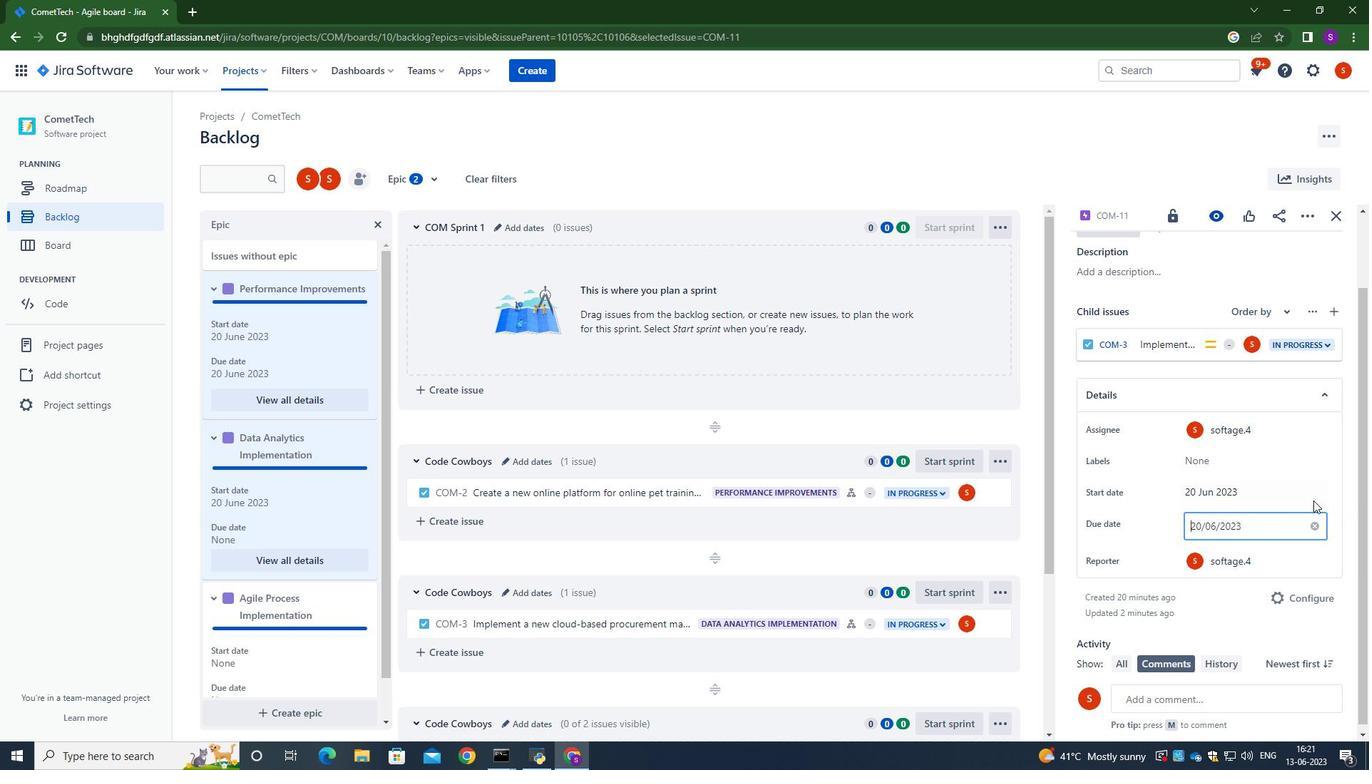 
Action: Mouse moved to (1222, 588)
Screenshot: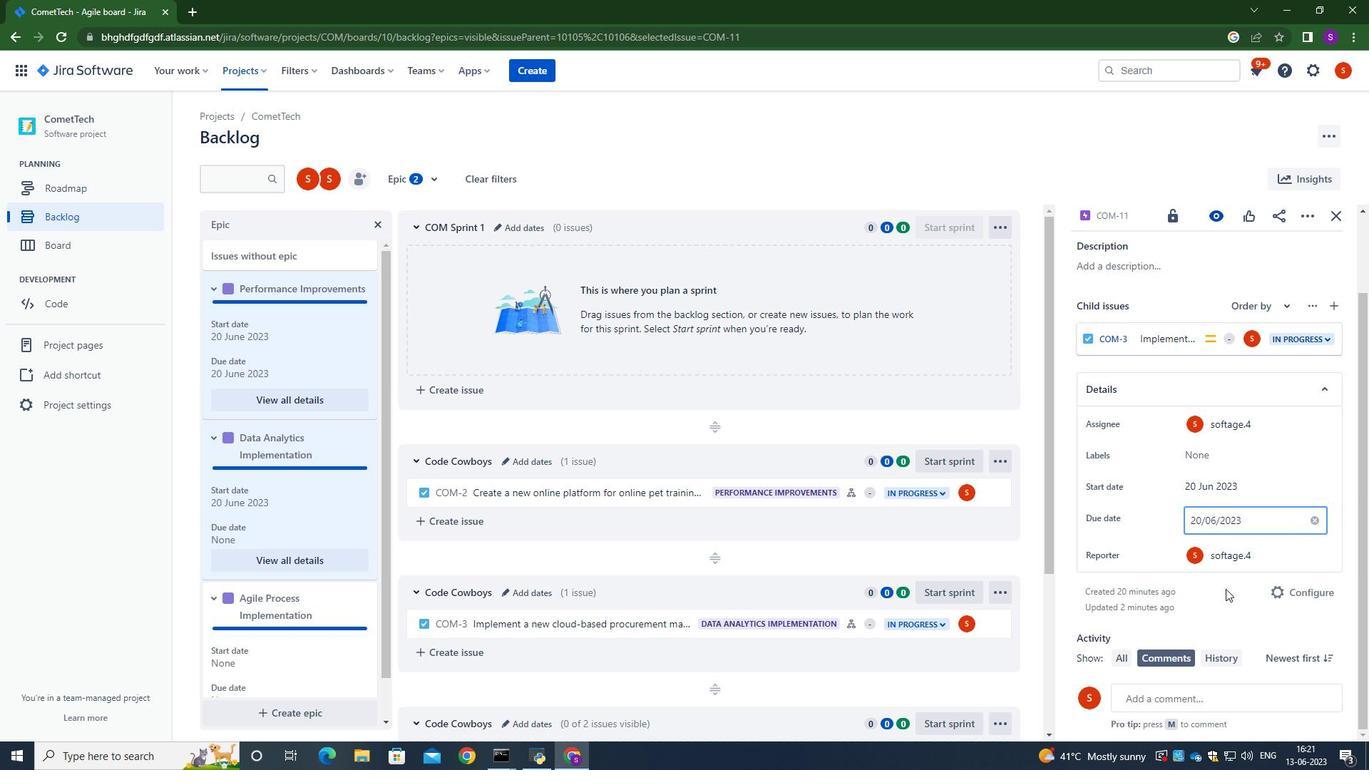 
Action: Mouse pressed left at (1222, 588)
Screenshot: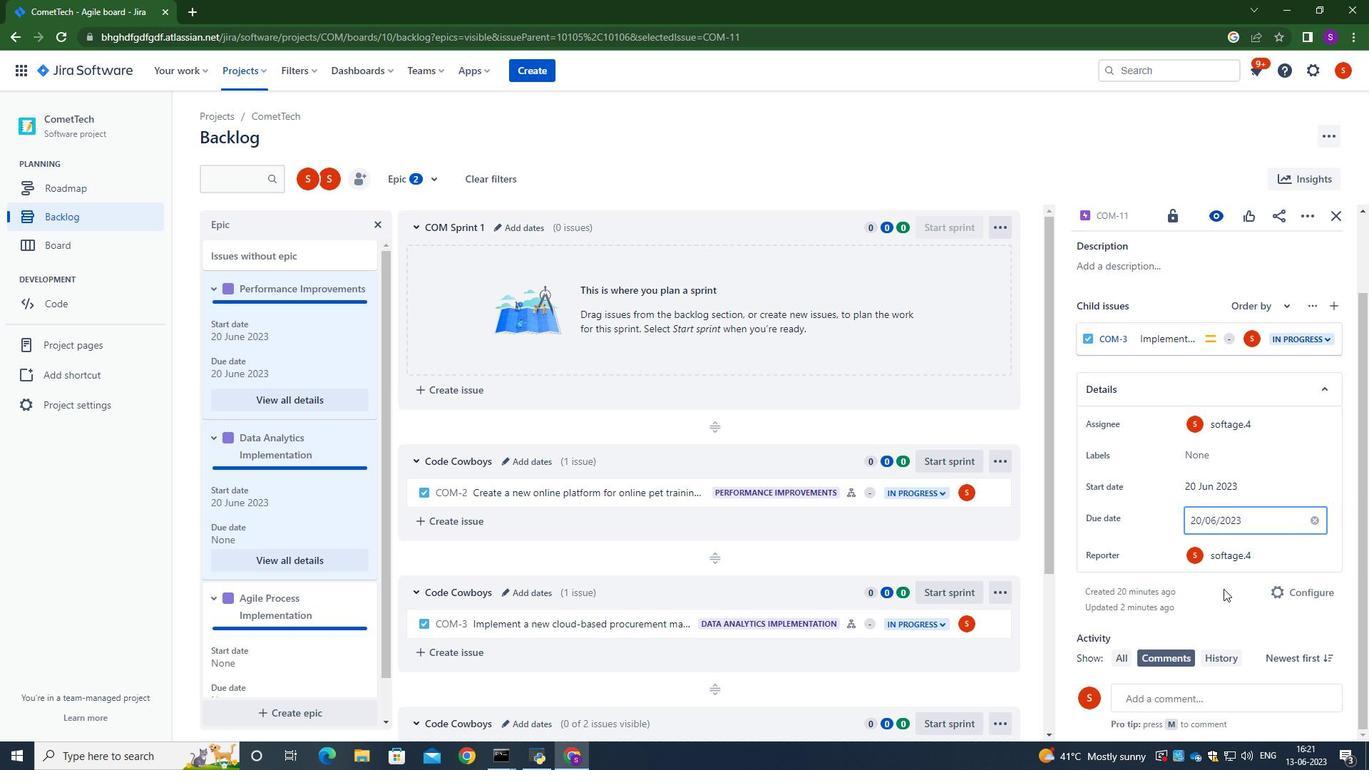 
Action: Mouse moved to (1247, 524)
Screenshot: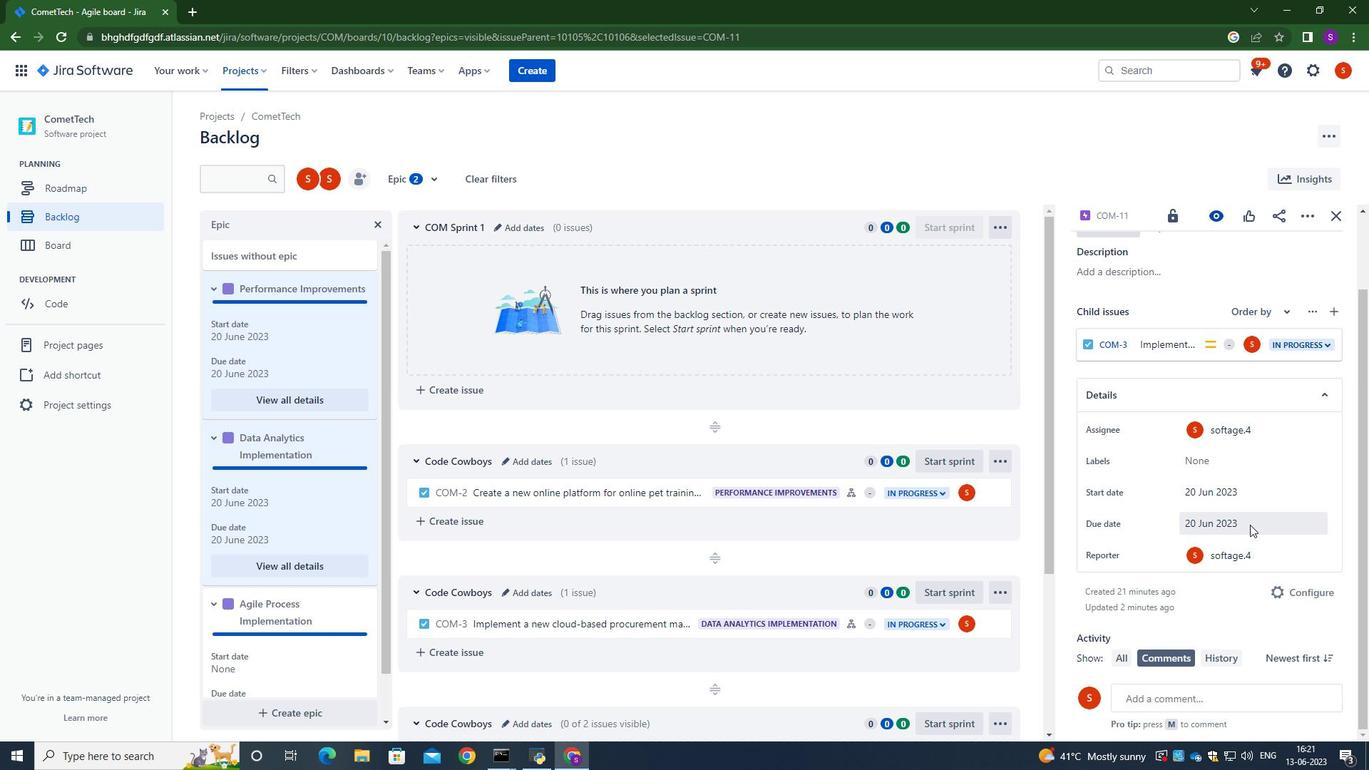 
Action: Mouse pressed left at (1247, 524)
Screenshot: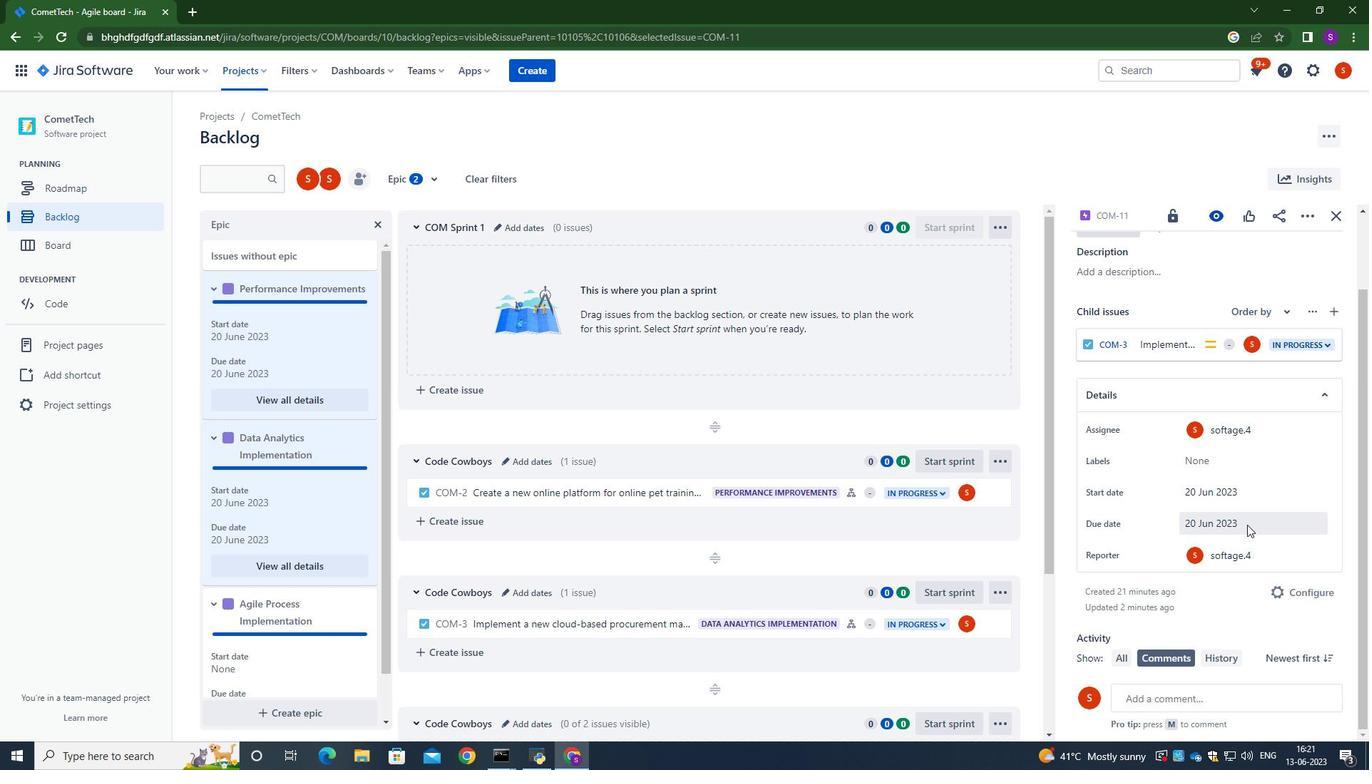 
Action: Mouse moved to (1338, 317)
Screenshot: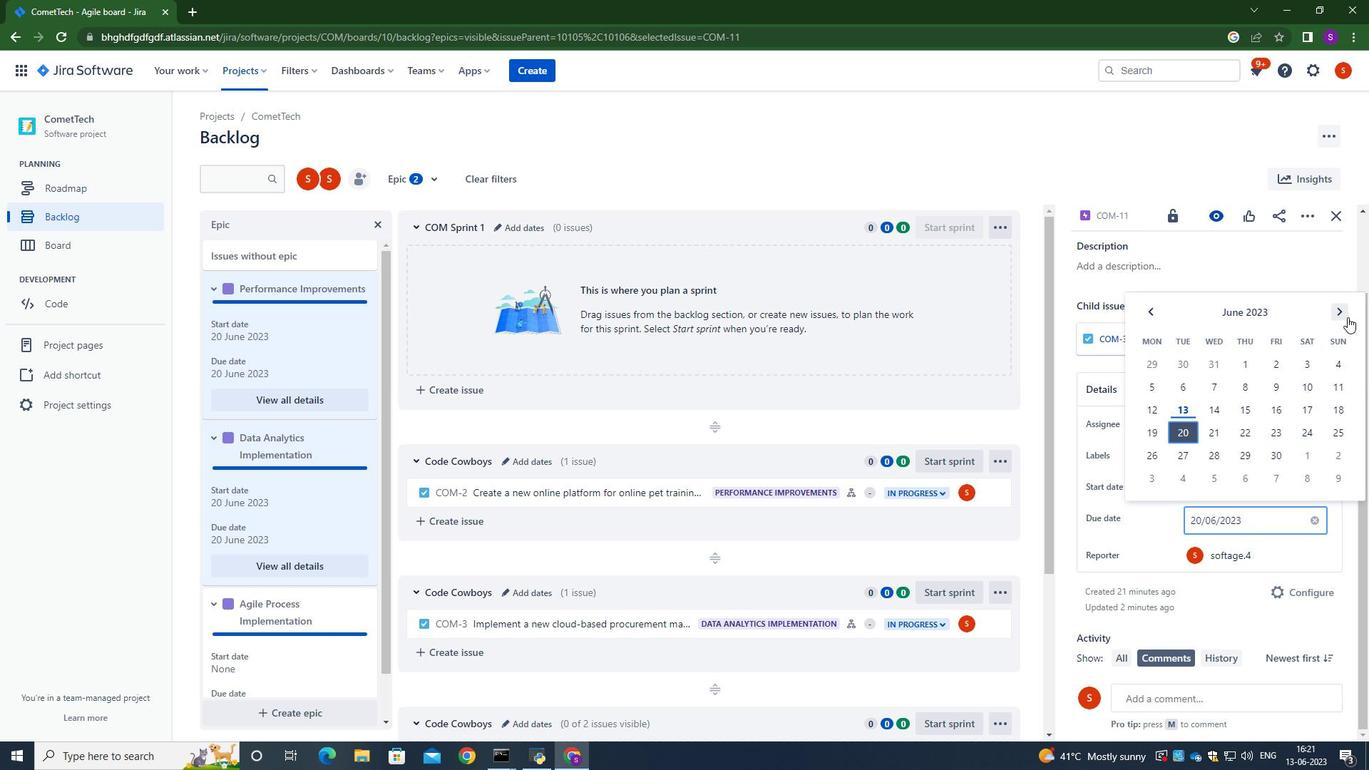 
Action: Mouse pressed left at (1338, 317)
Screenshot: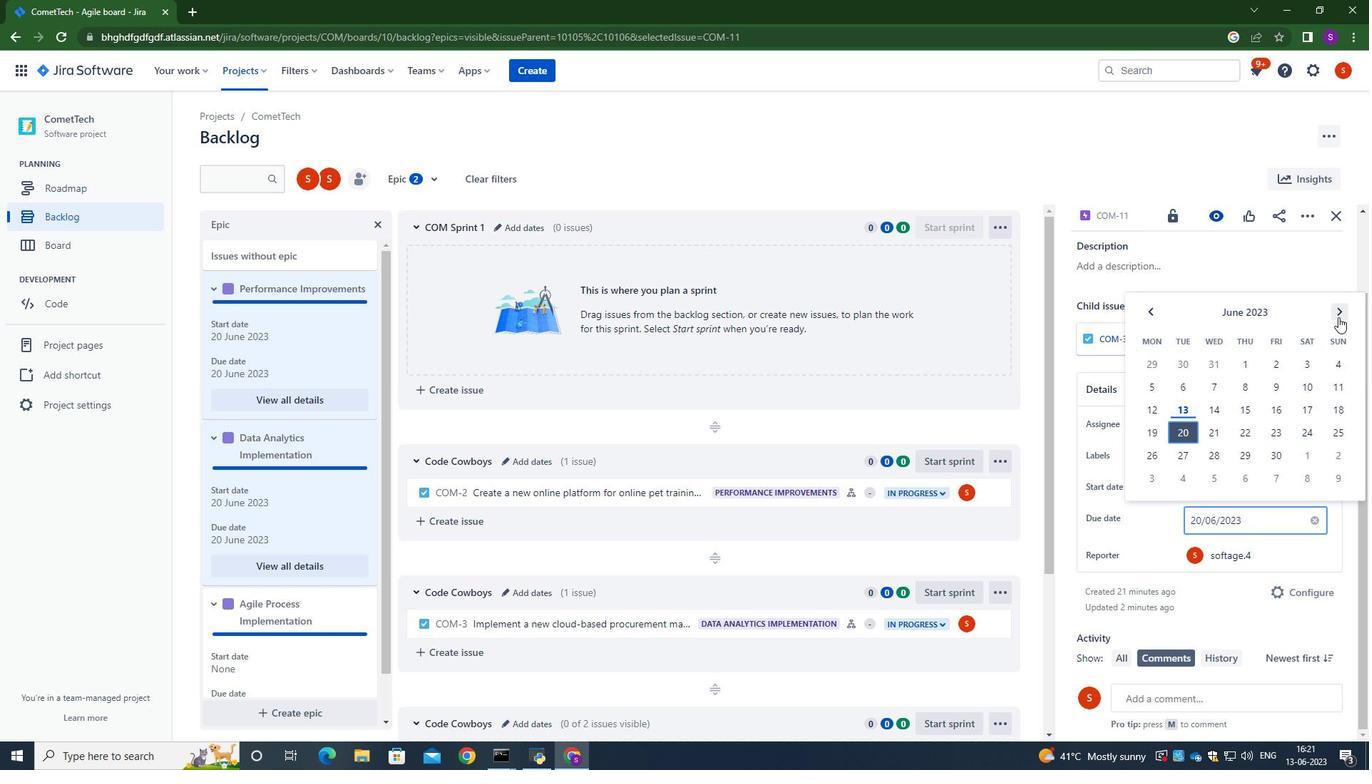 
Action: Mouse pressed left at (1338, 317)
Screenshot: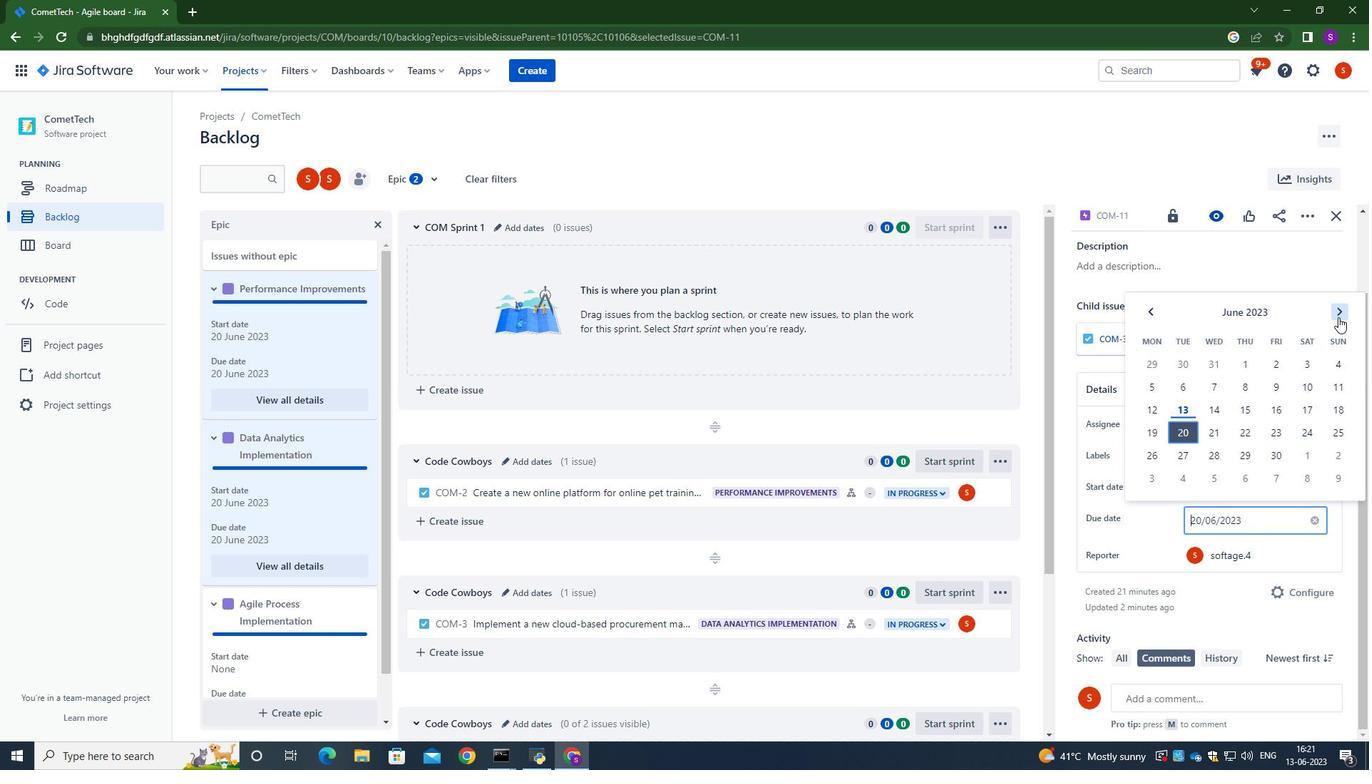 
Action: Mouse pressed left at (1338, 317)
Screenshot: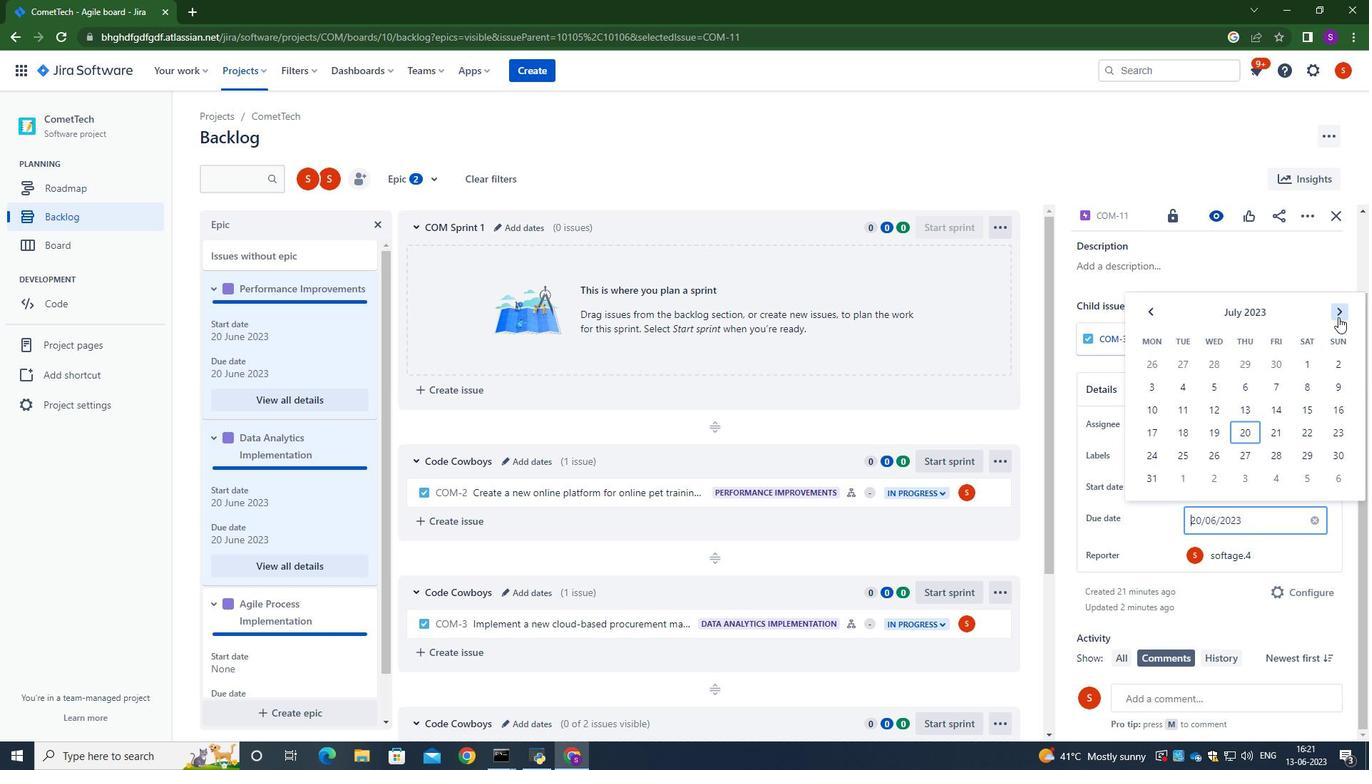 
Action: Mouse pressed left at (1338, 317)
Screenshot: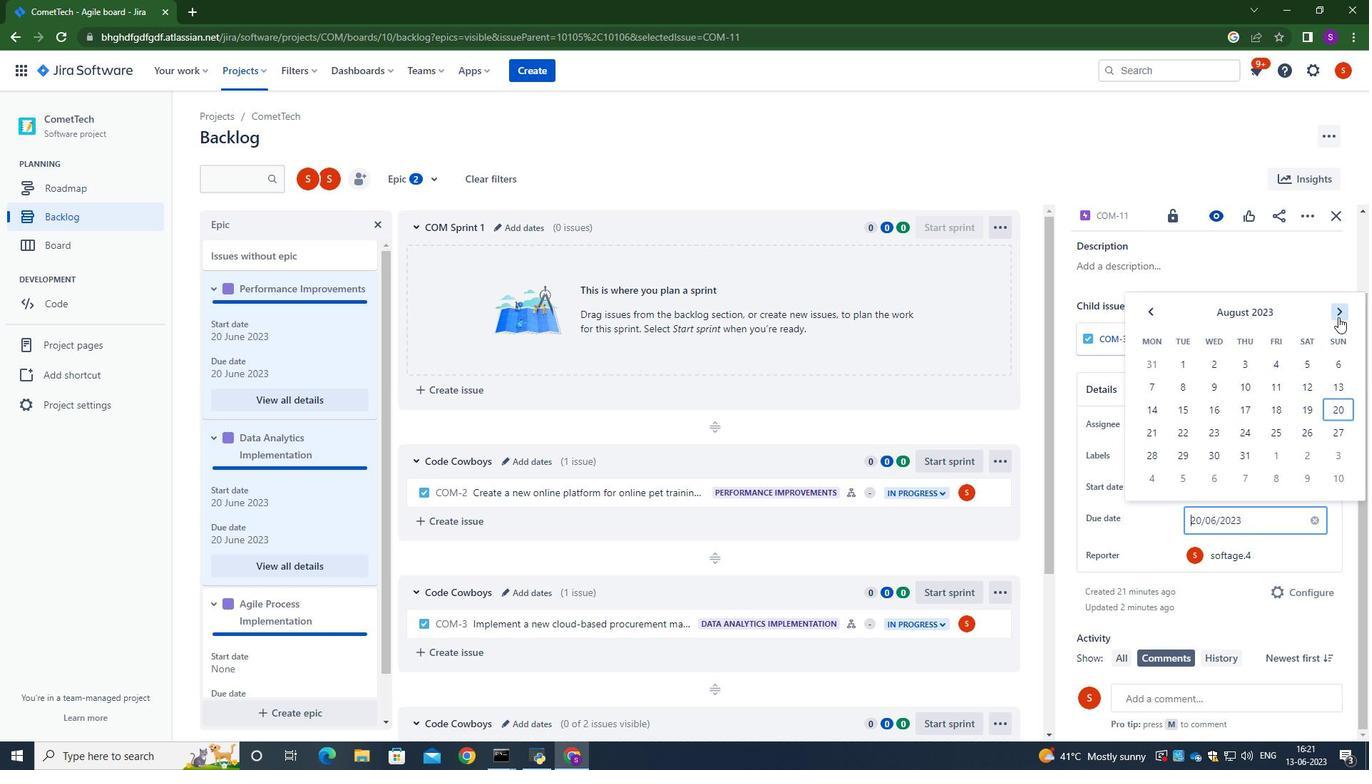 
Action: Mouse pressed left at (1338, 317)
Screenshot: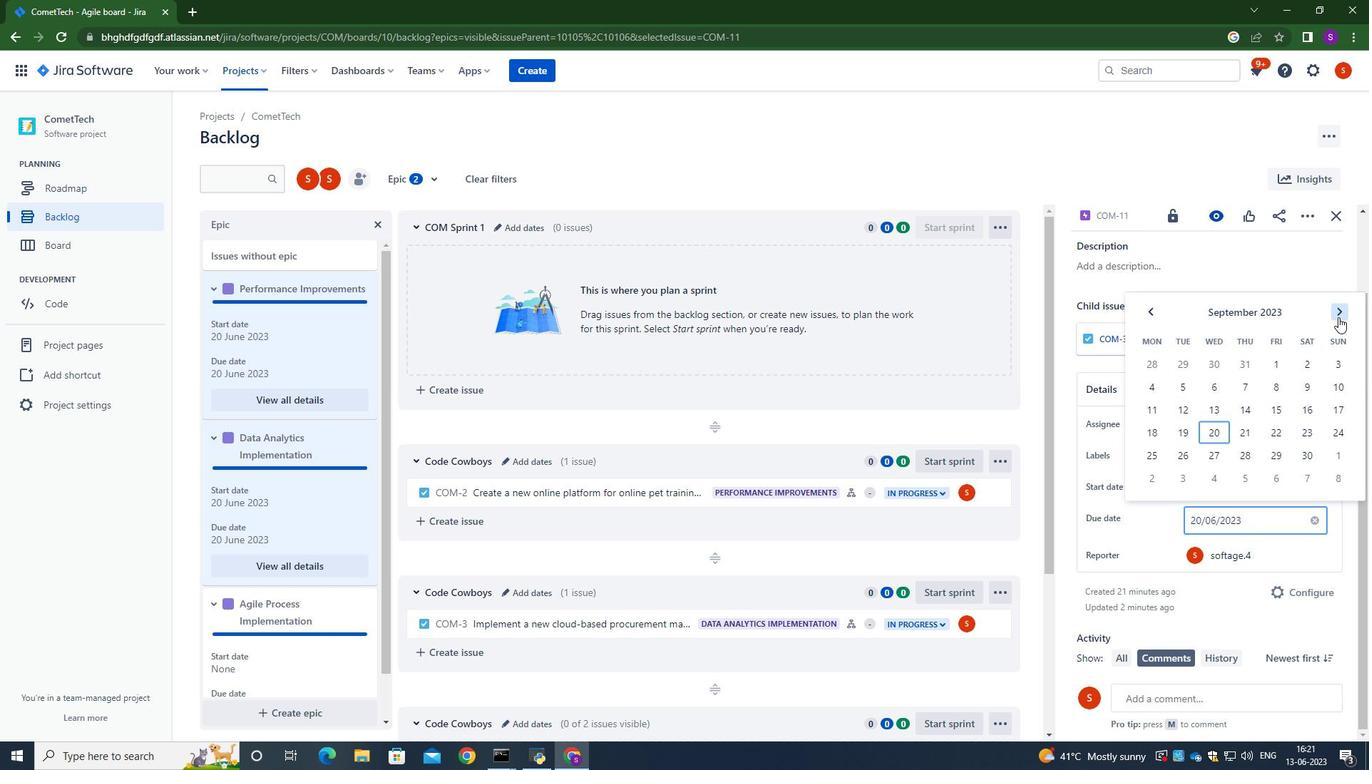 
Action: Mouse pressed left at (1338, 317)
Screenshot: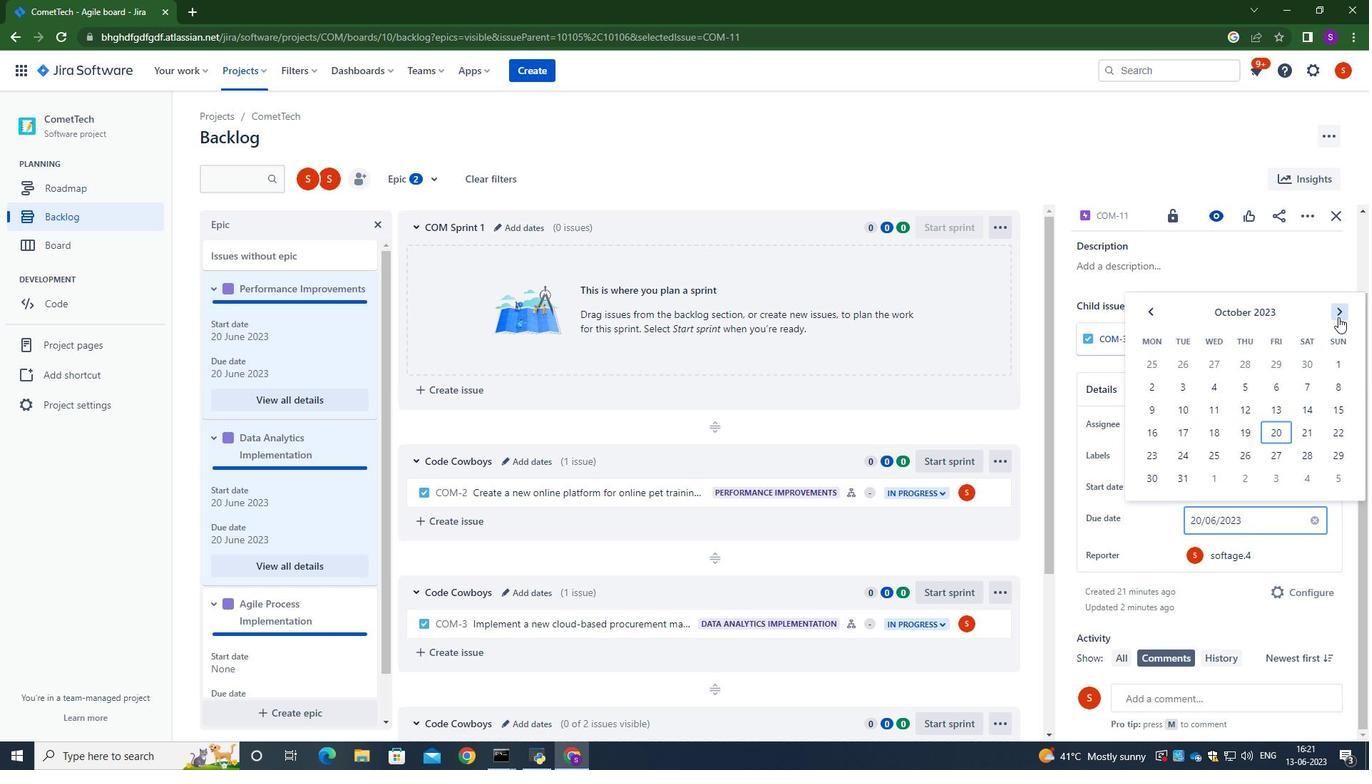 
Action: Mouse pressed left at (1338, 317)
Screenshot: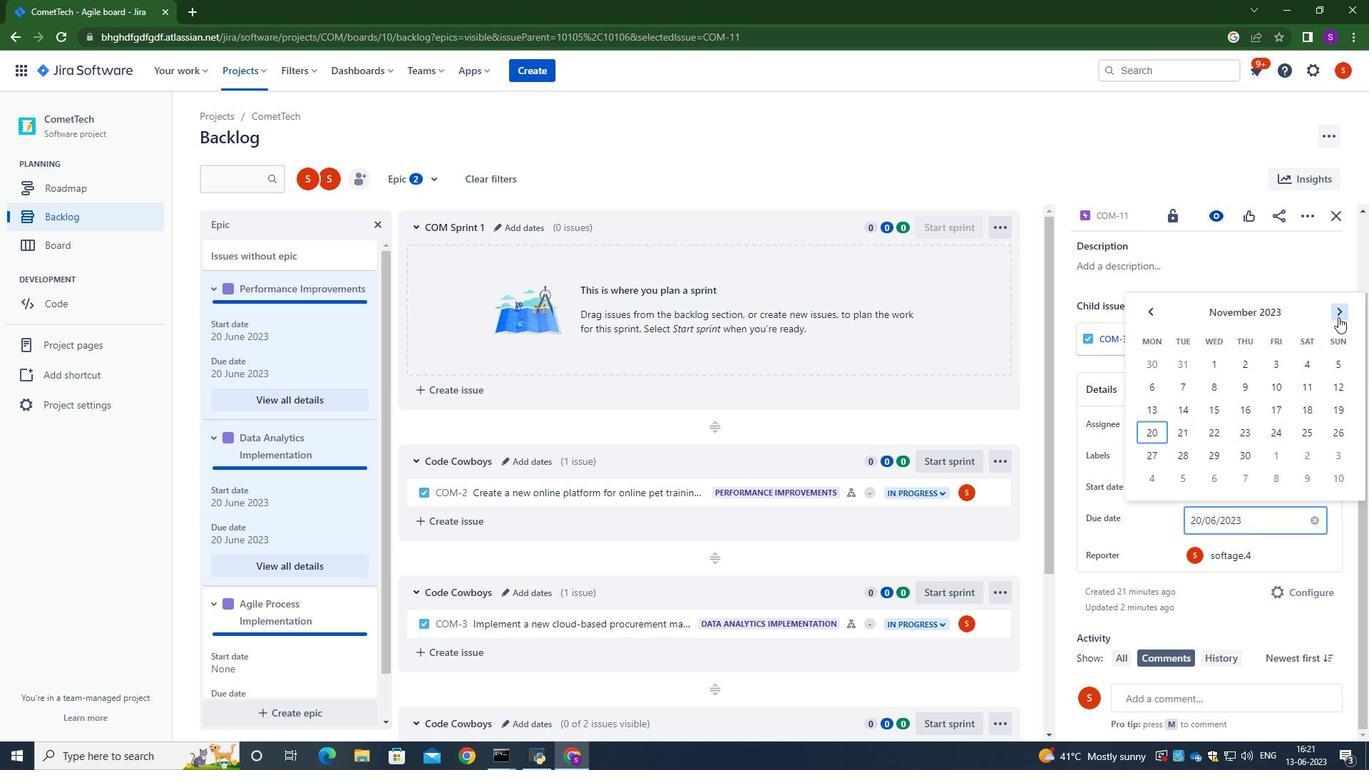 
Action: Mouse pressed left at (1338, 317)
Screenshot: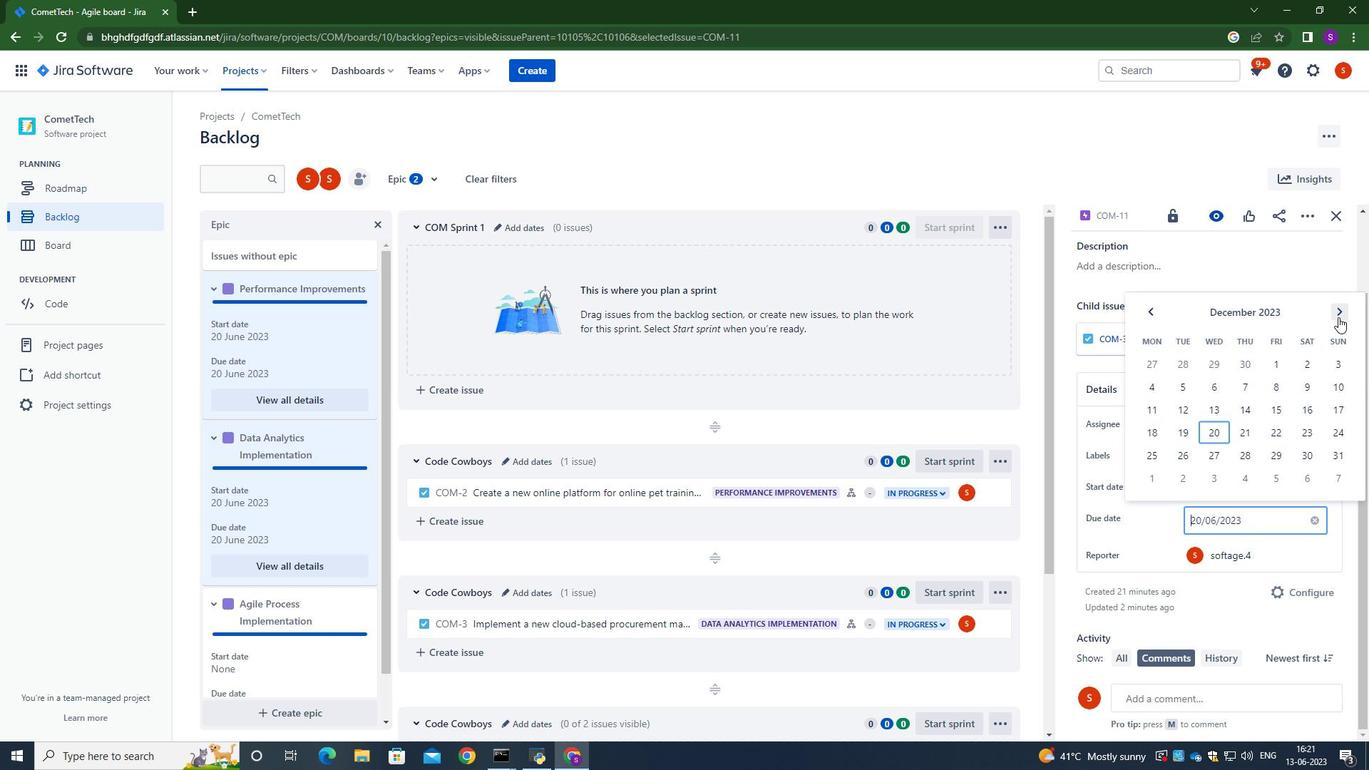 
Action: Mouse pressed left at (1338, 317)
Screenshot: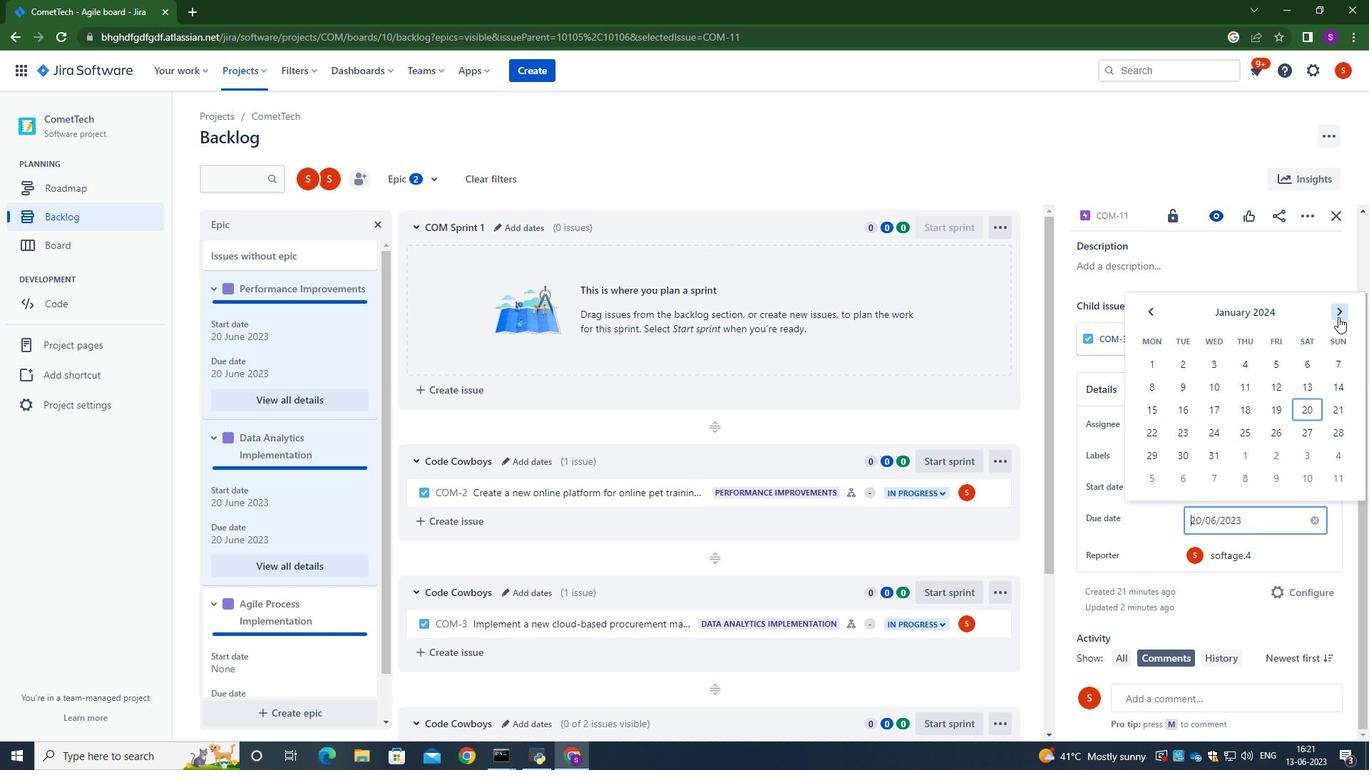 
Action: Mouse pressed left at (1338, 317)
Screenshot: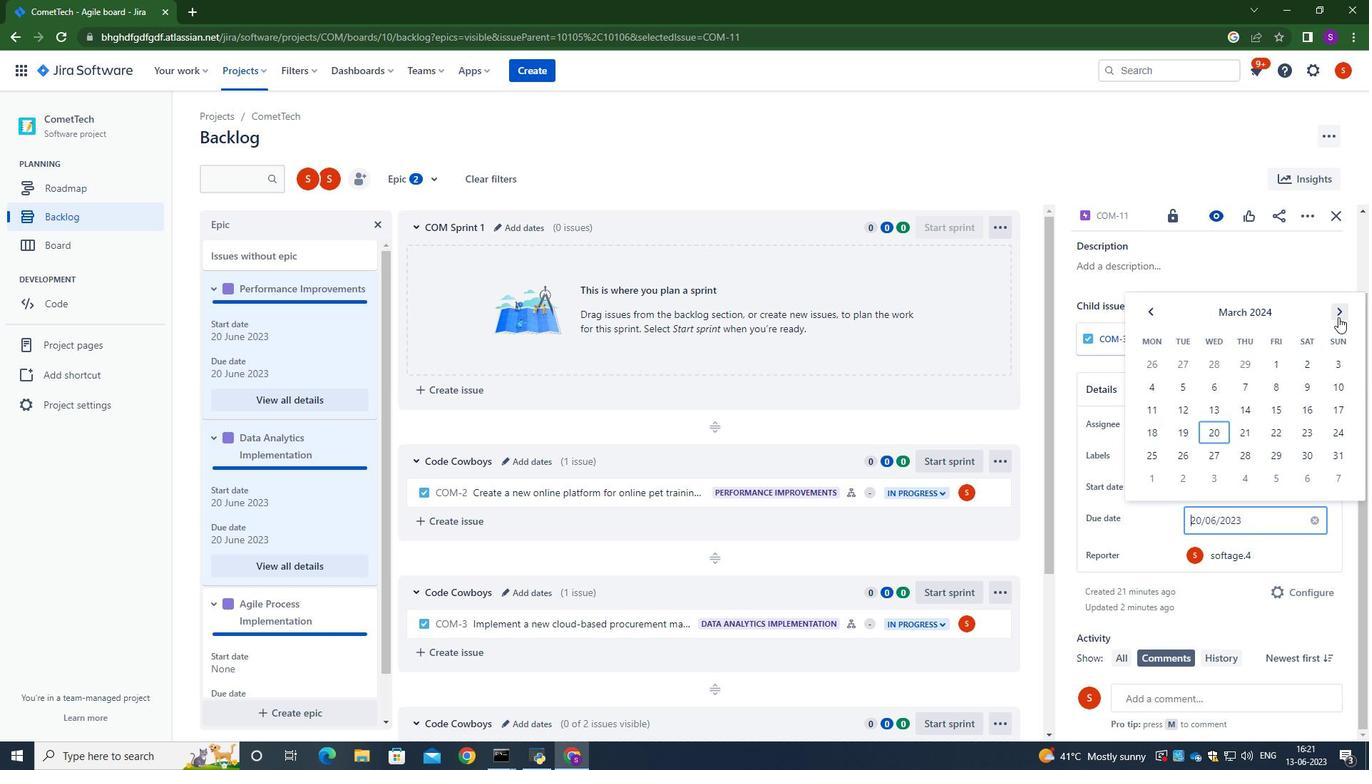 
Action: Mouse pressed left at (1338, 317)
Screenshot: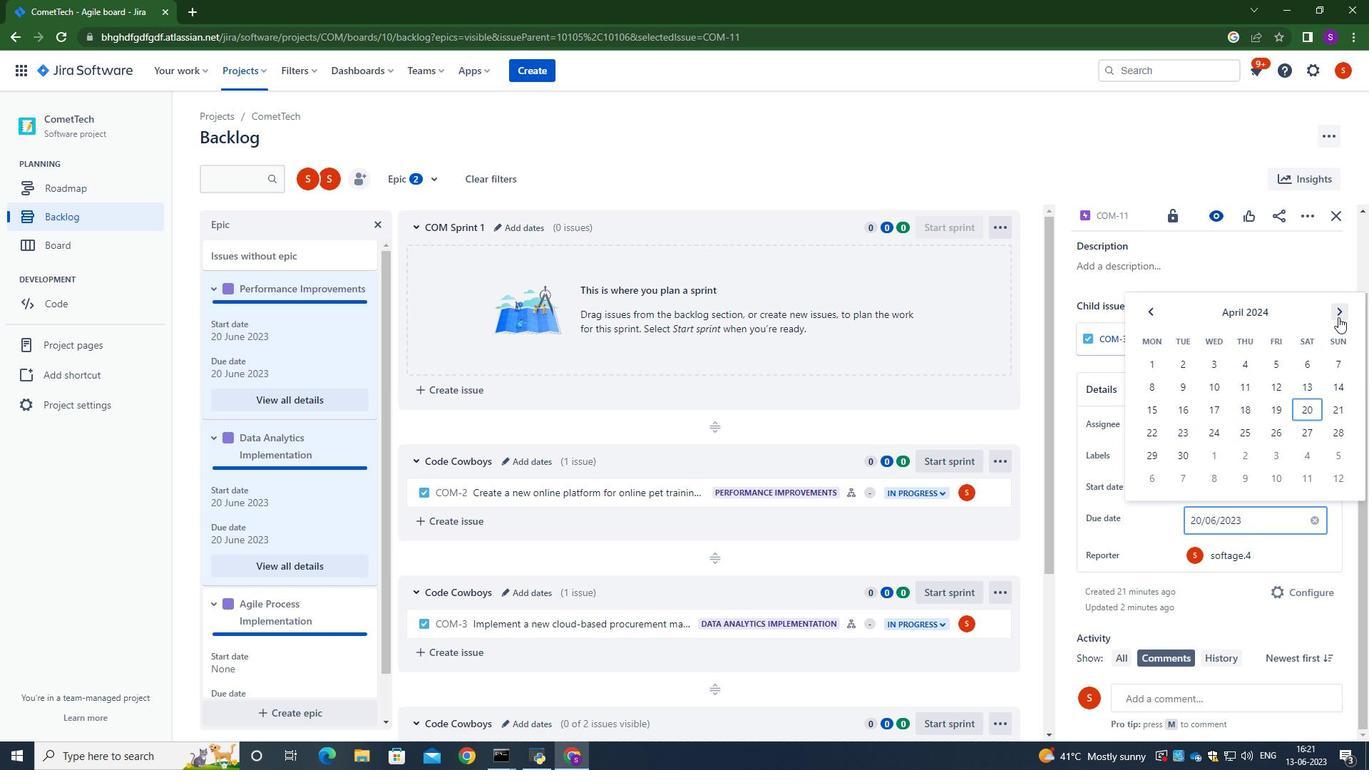 
Action: Mouse pressed left at (1338, 317)
Screenshot: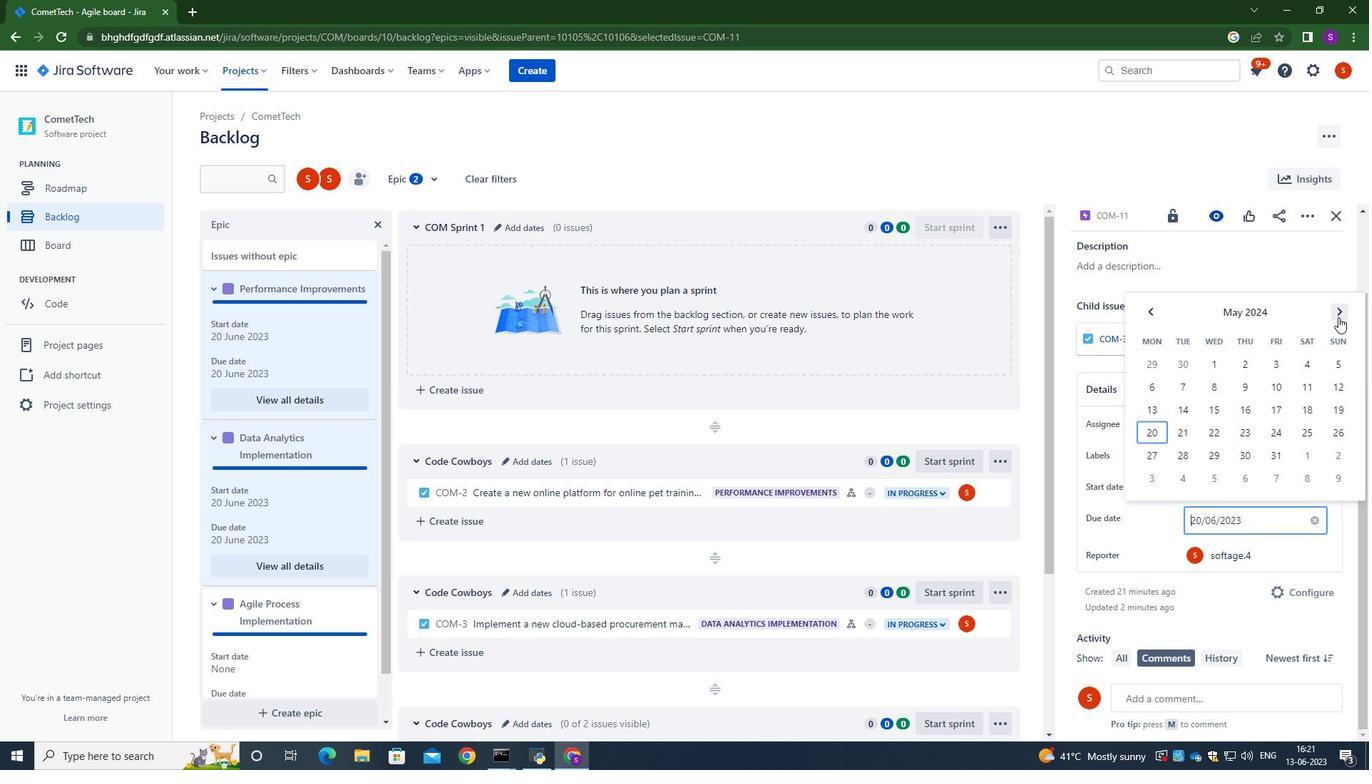 
Action: Mouse pressed left at (1338, 317)
Screenshot: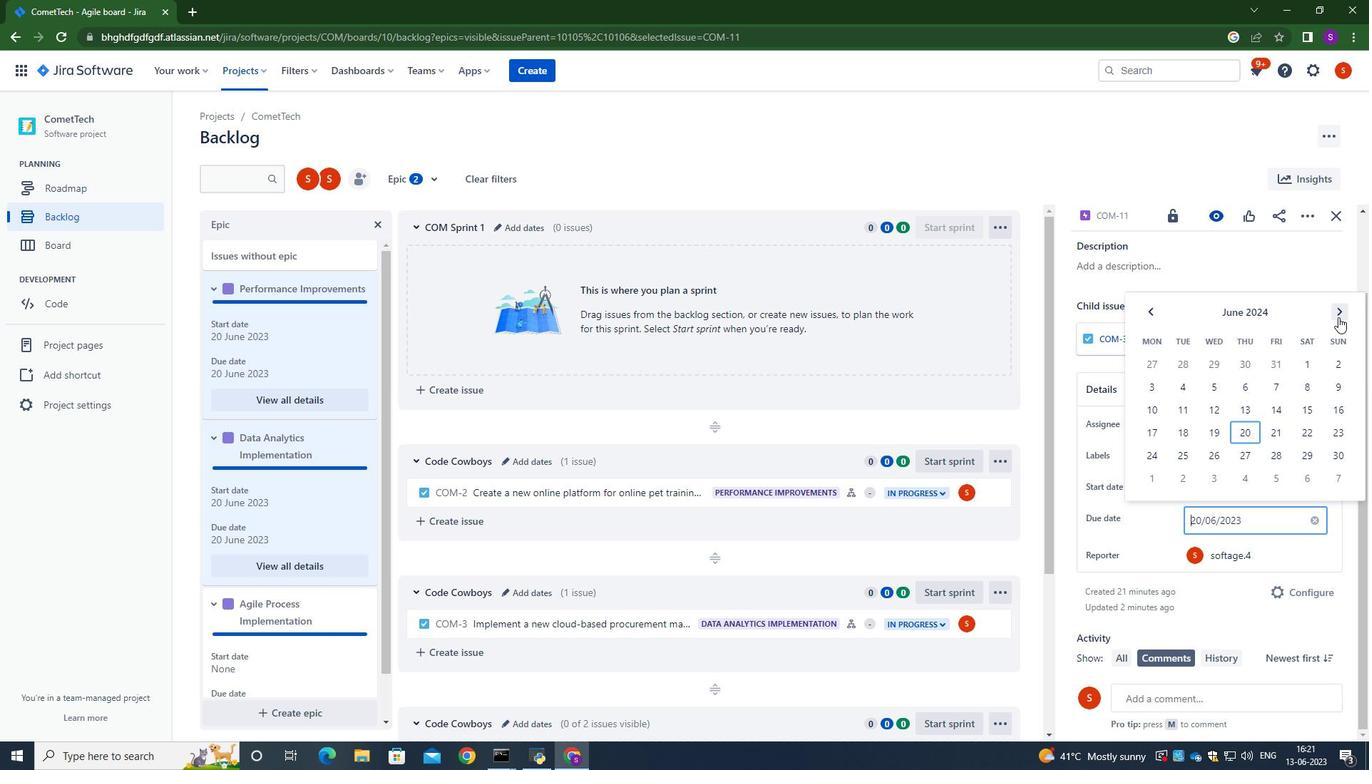 
Action: Mouse moved to (1153, 310)
Screenshot: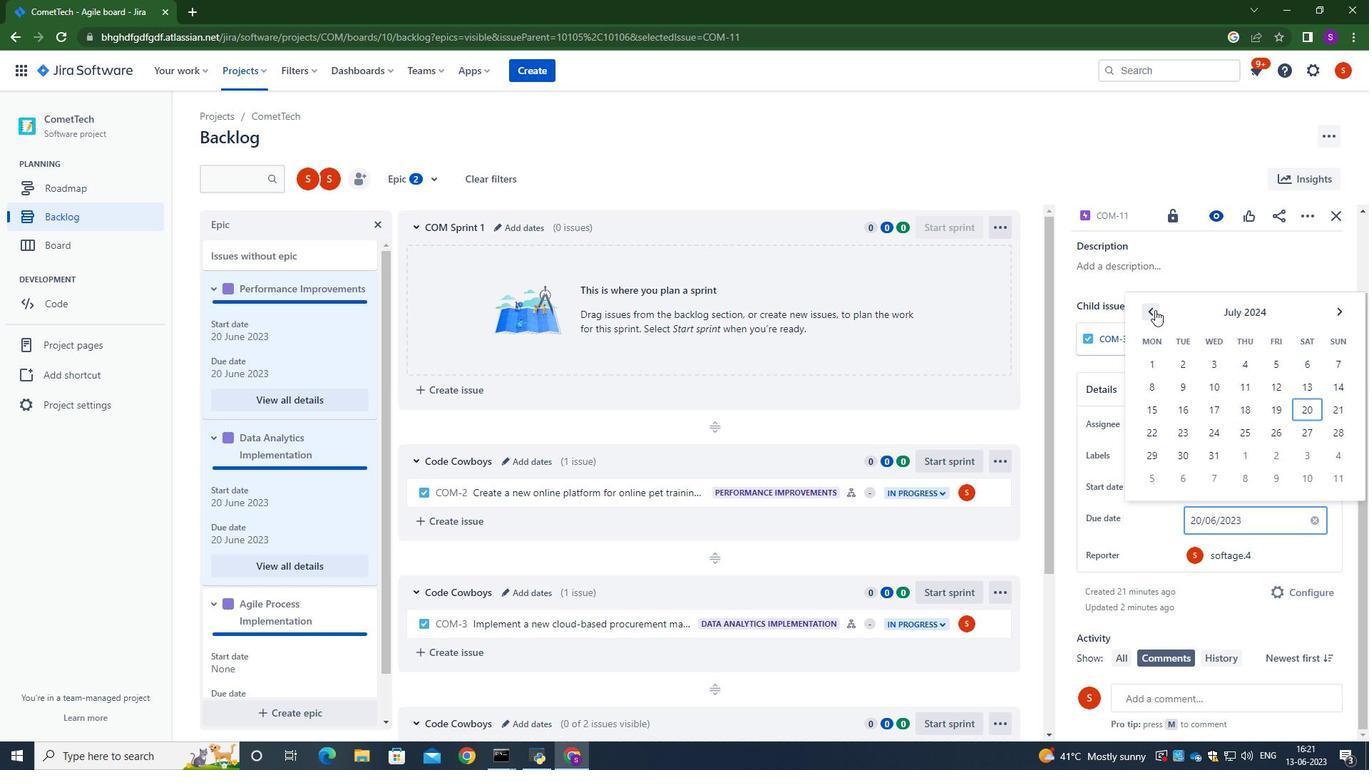 
Action: Mouse pressed left at (1153, 310)
Screenshot: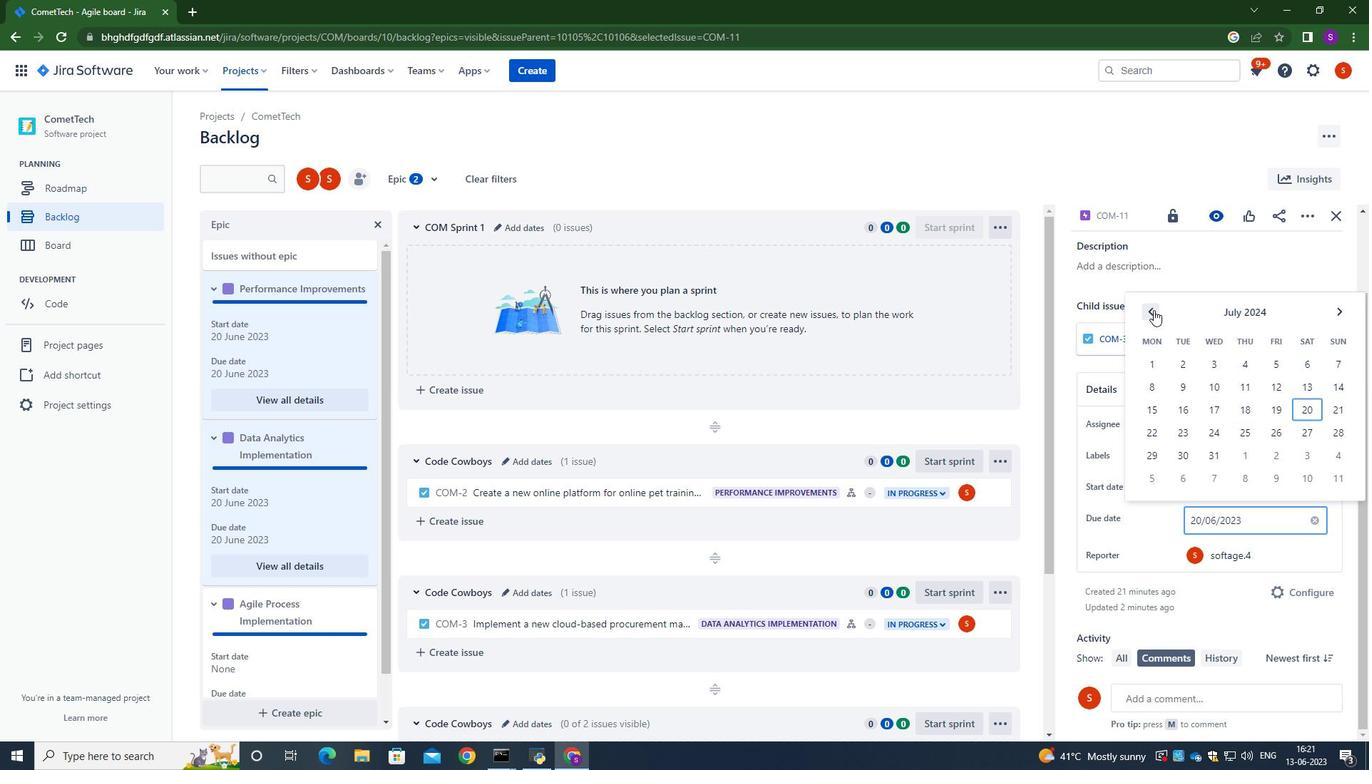
Action: Mouse moved to (1334, 313)
Screenshot: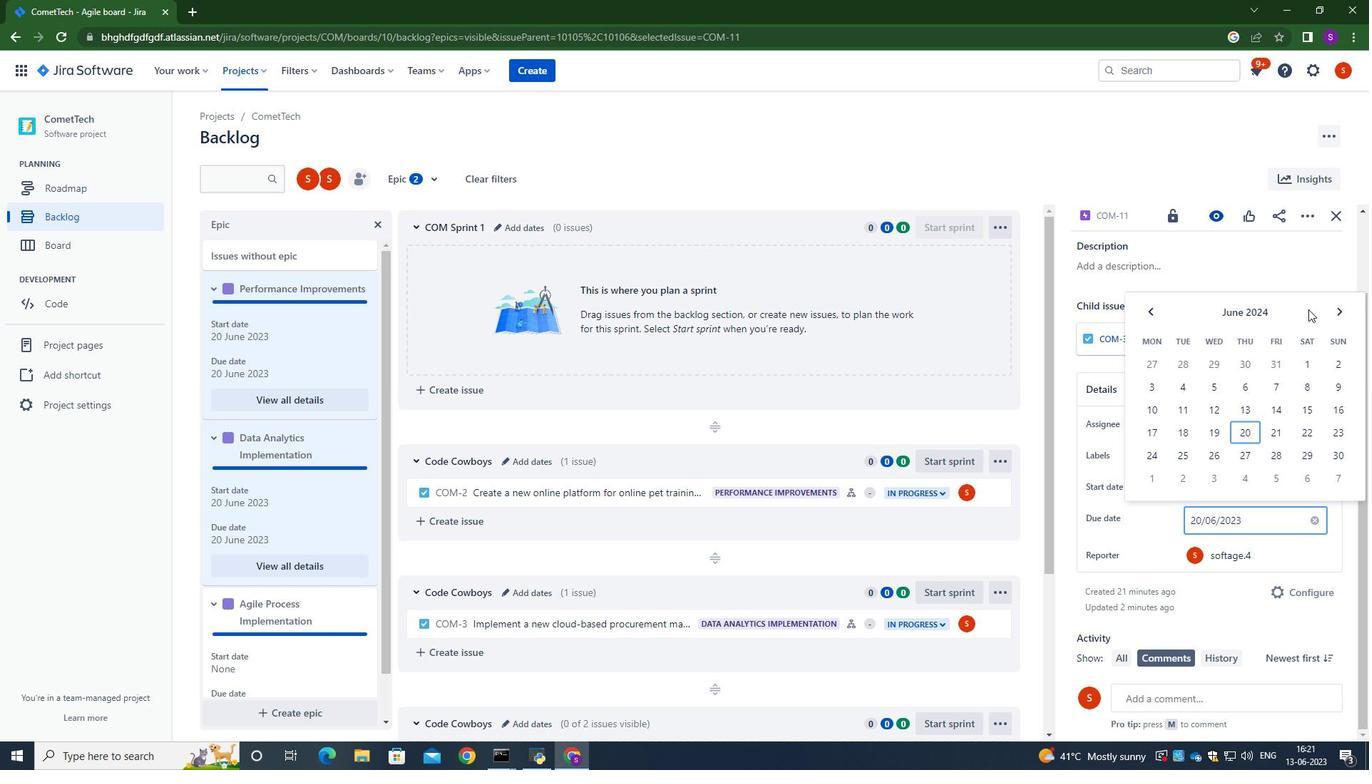 
Action: Mouse pressed left at (1334, 313)
Screenshot: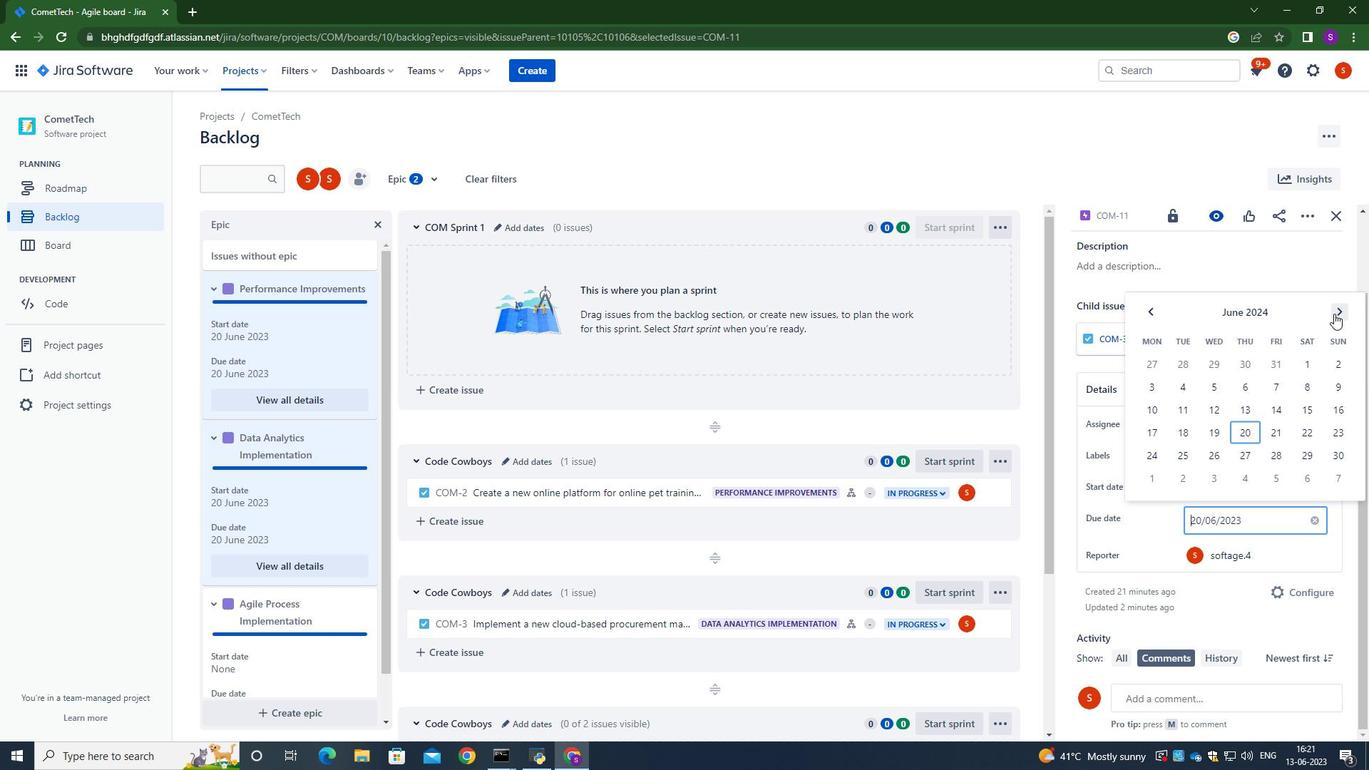 
Action: Mouse pressed left at (1334, 313)
Screenshot: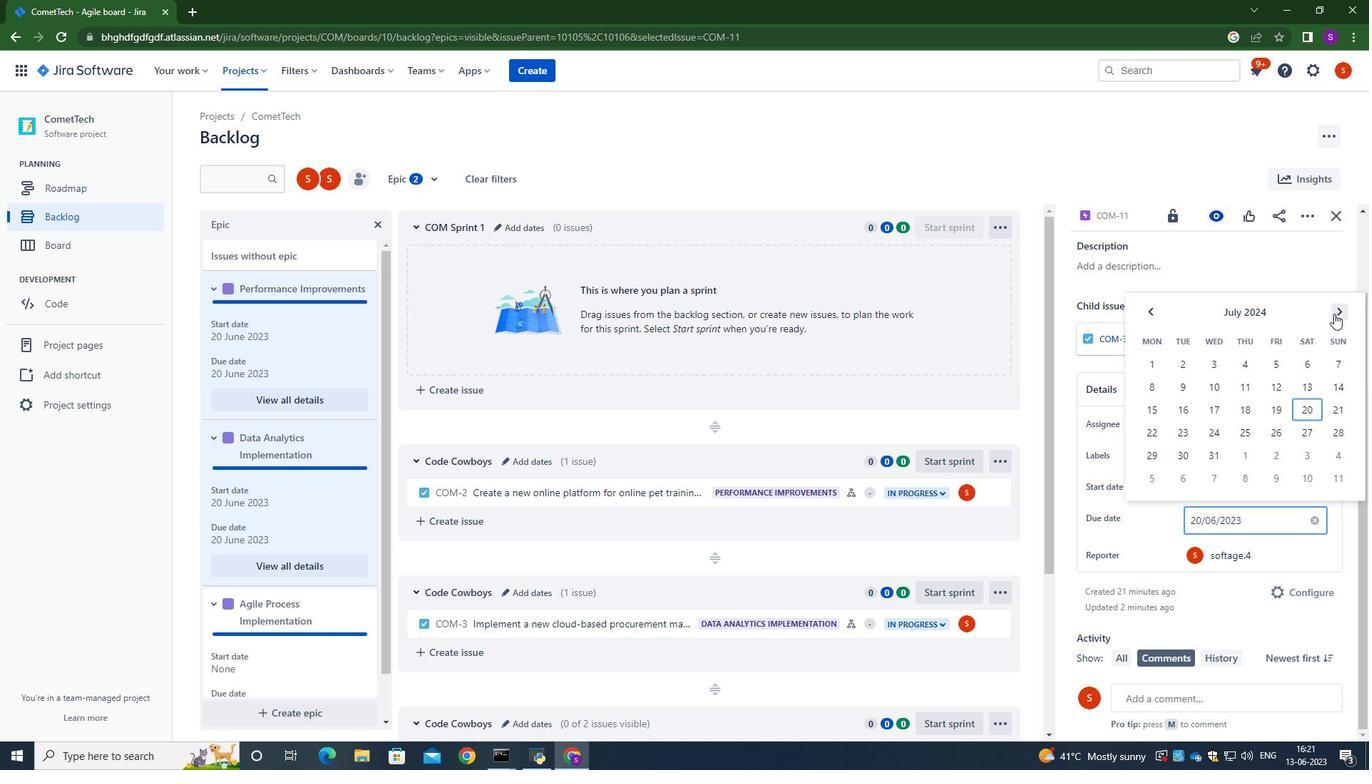 
Action: Mouse moved to (1305, 385)
Screenshot: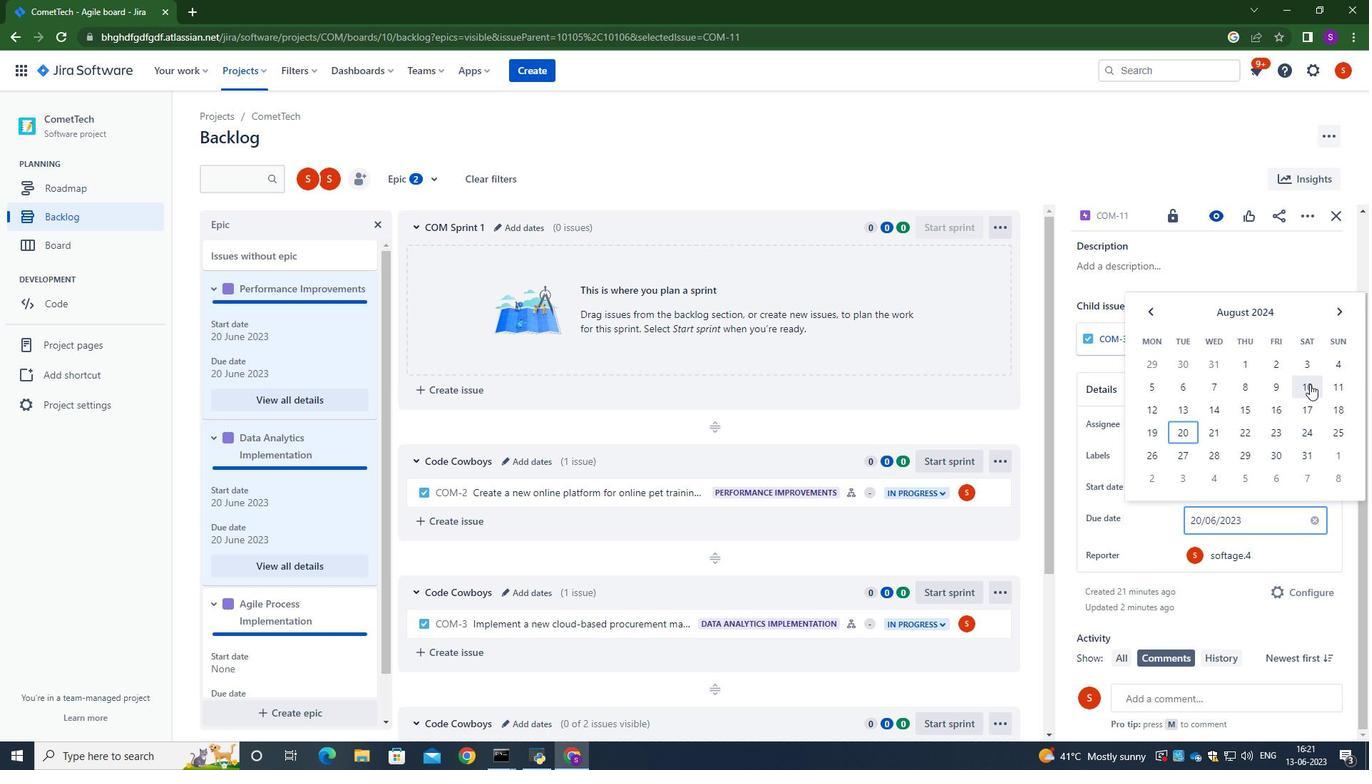 
Action: Mouse pressed left at (1305, 385)
Screenshot: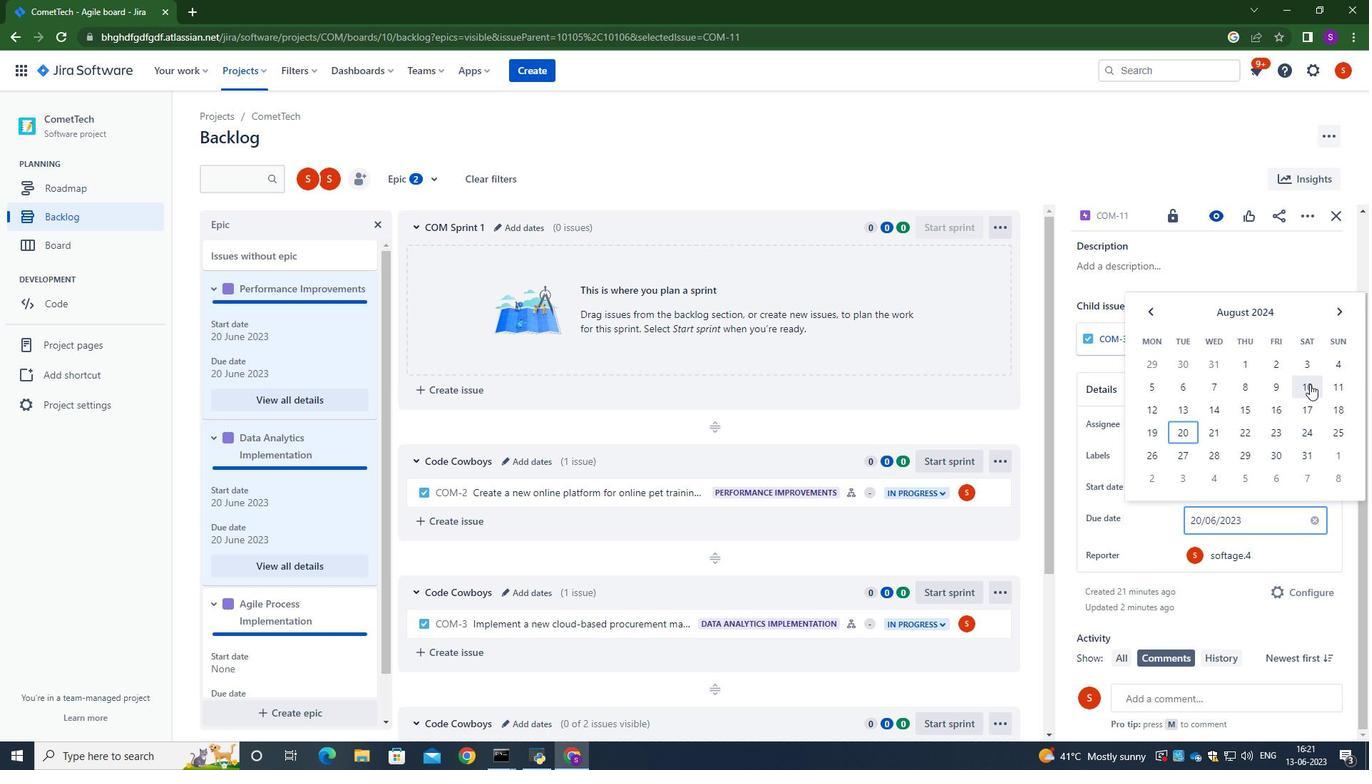 
Action: Mouse moved to (1220, 591)
Screenshot: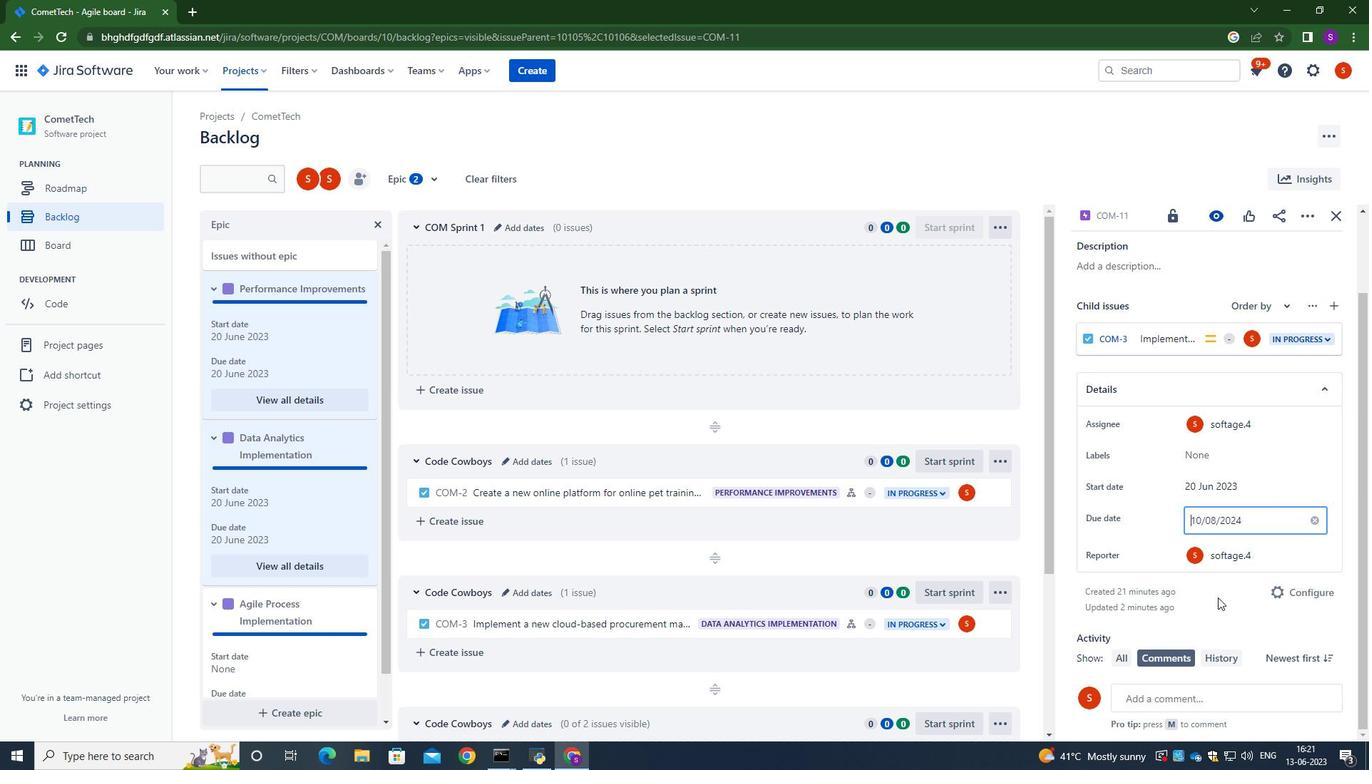 
Action: Mouse pressed left at (1220, 591)
Screenshot: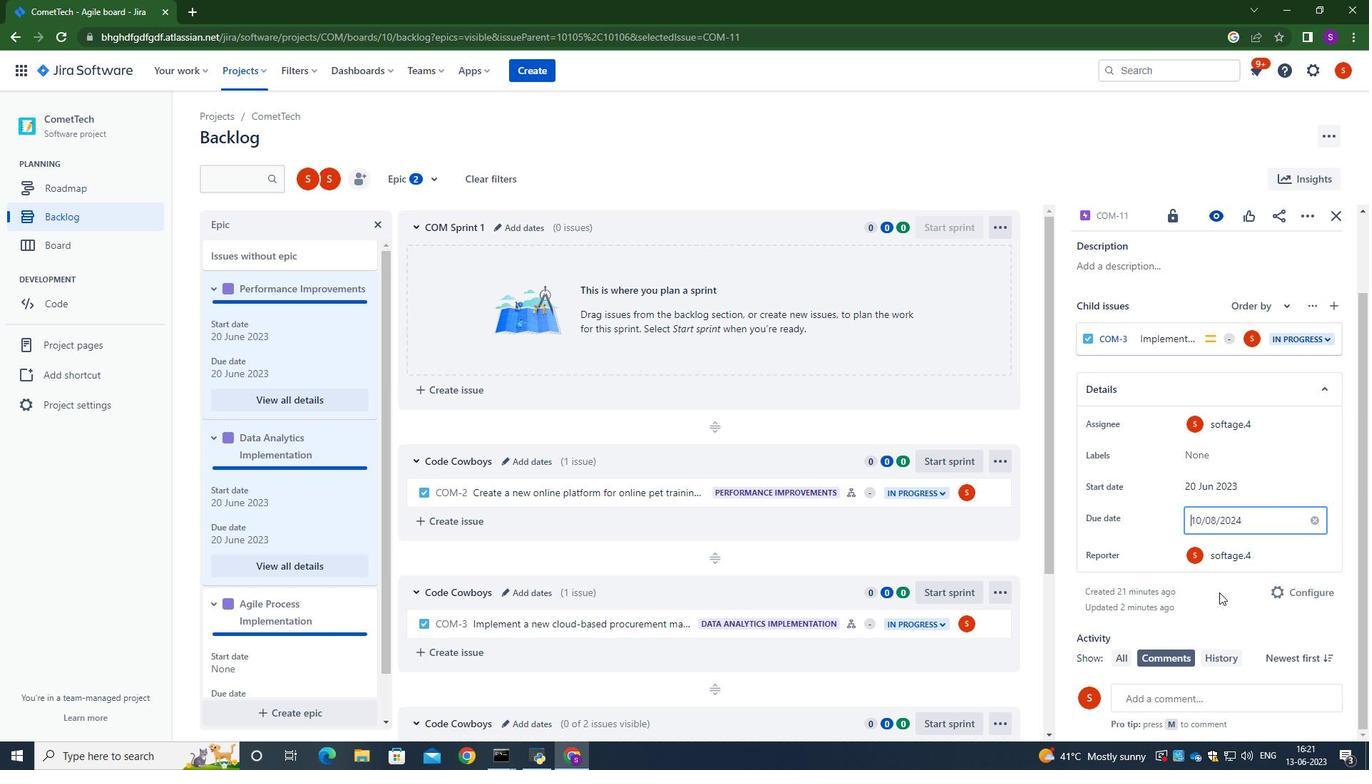 
Action: Mouse moved to (318, 490)
Screenshot: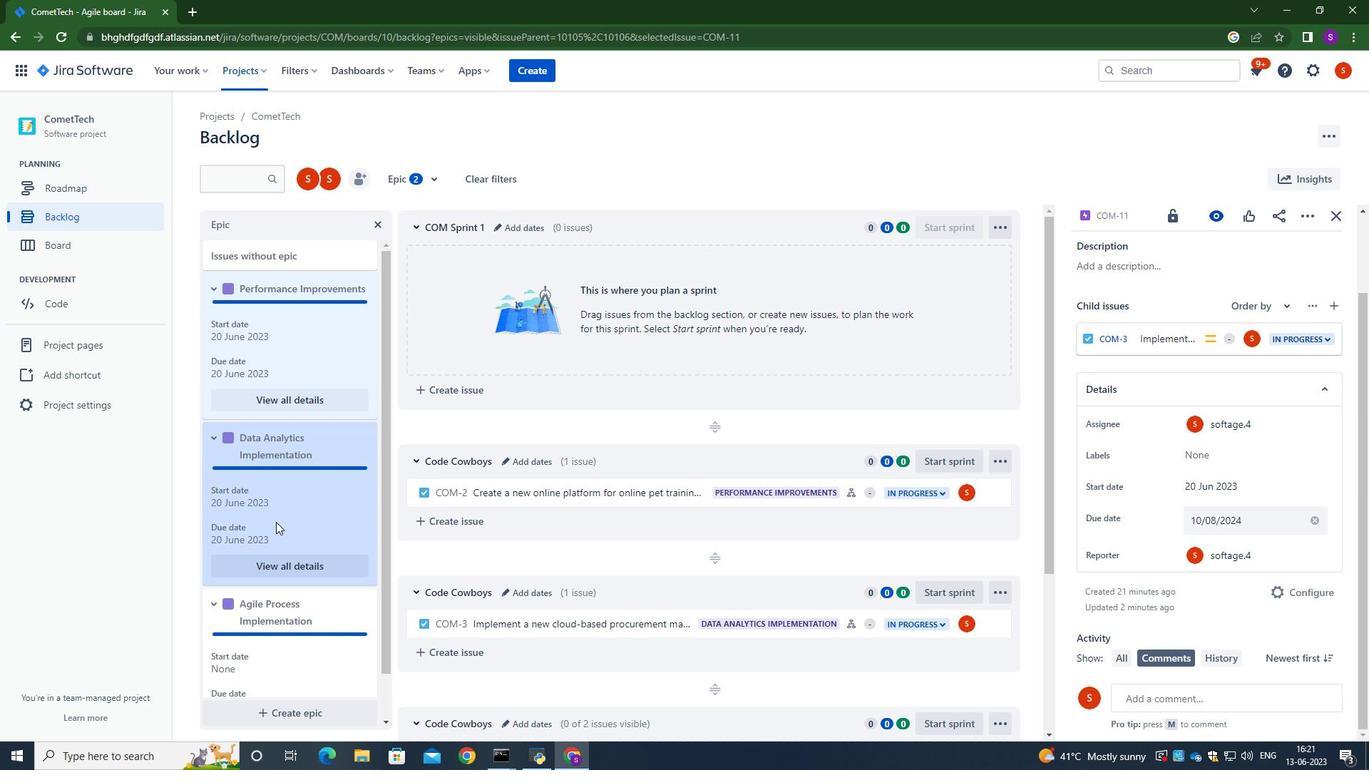 
Action: Mouse scrolled (318, 489) with delta (0, 0)
Screenshot: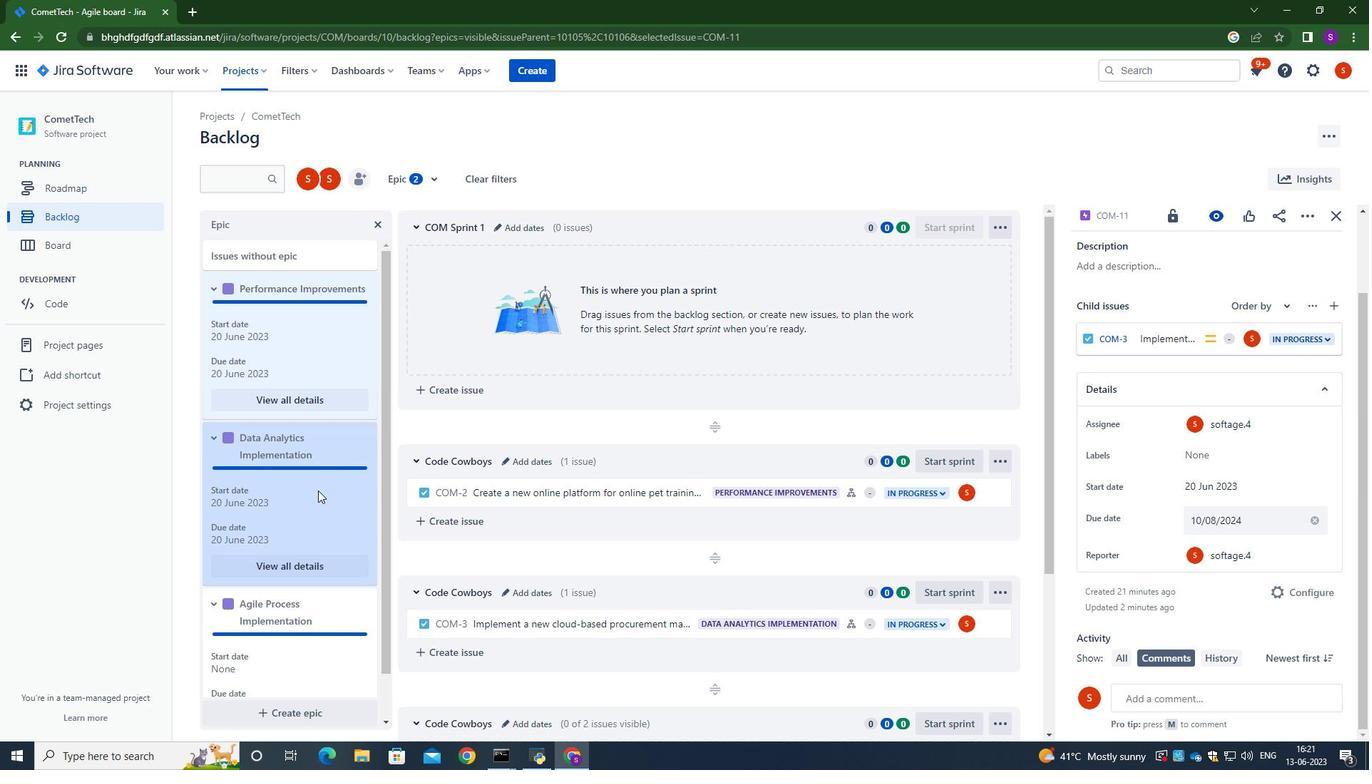 
Action: Mouse scrolled (318, 489) with delta (0, 0)
Screenshot: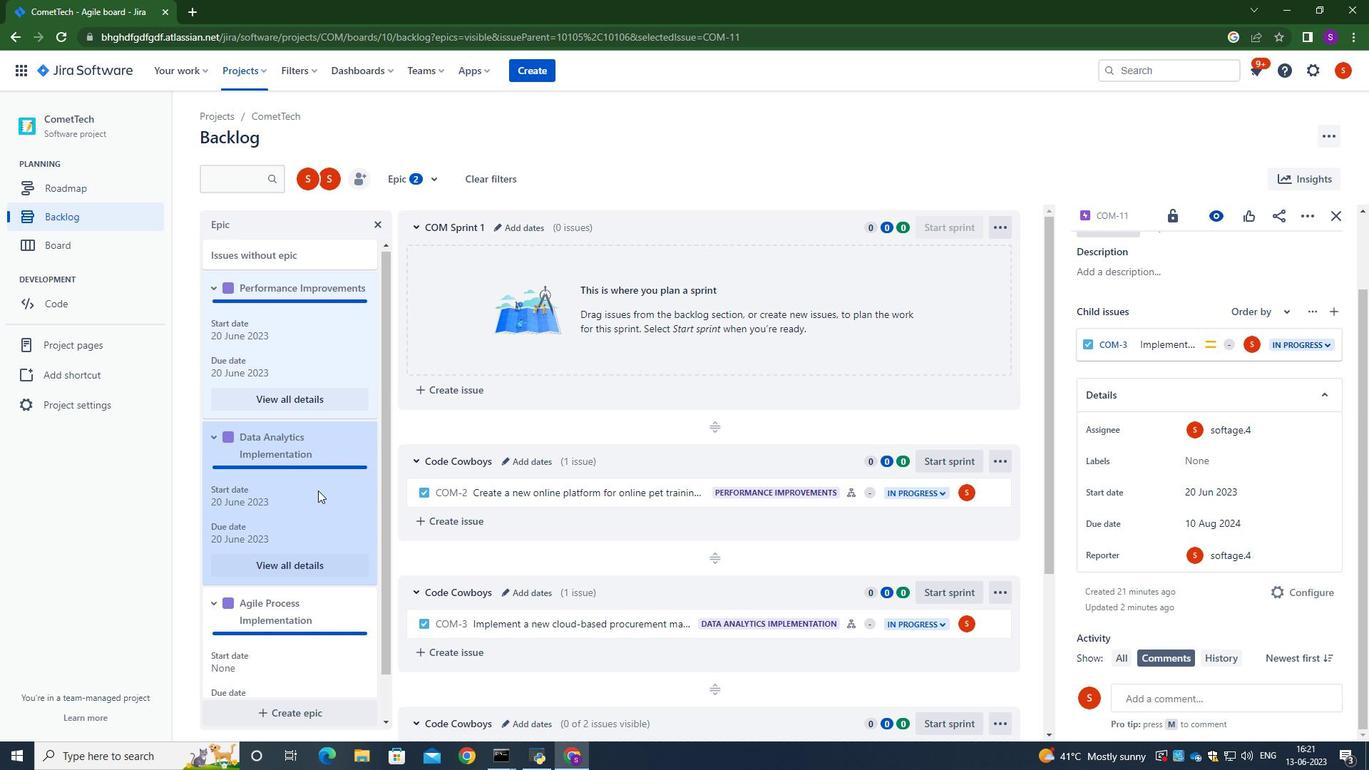 
Action: Mouse moved to (304, 616)
Screenshot: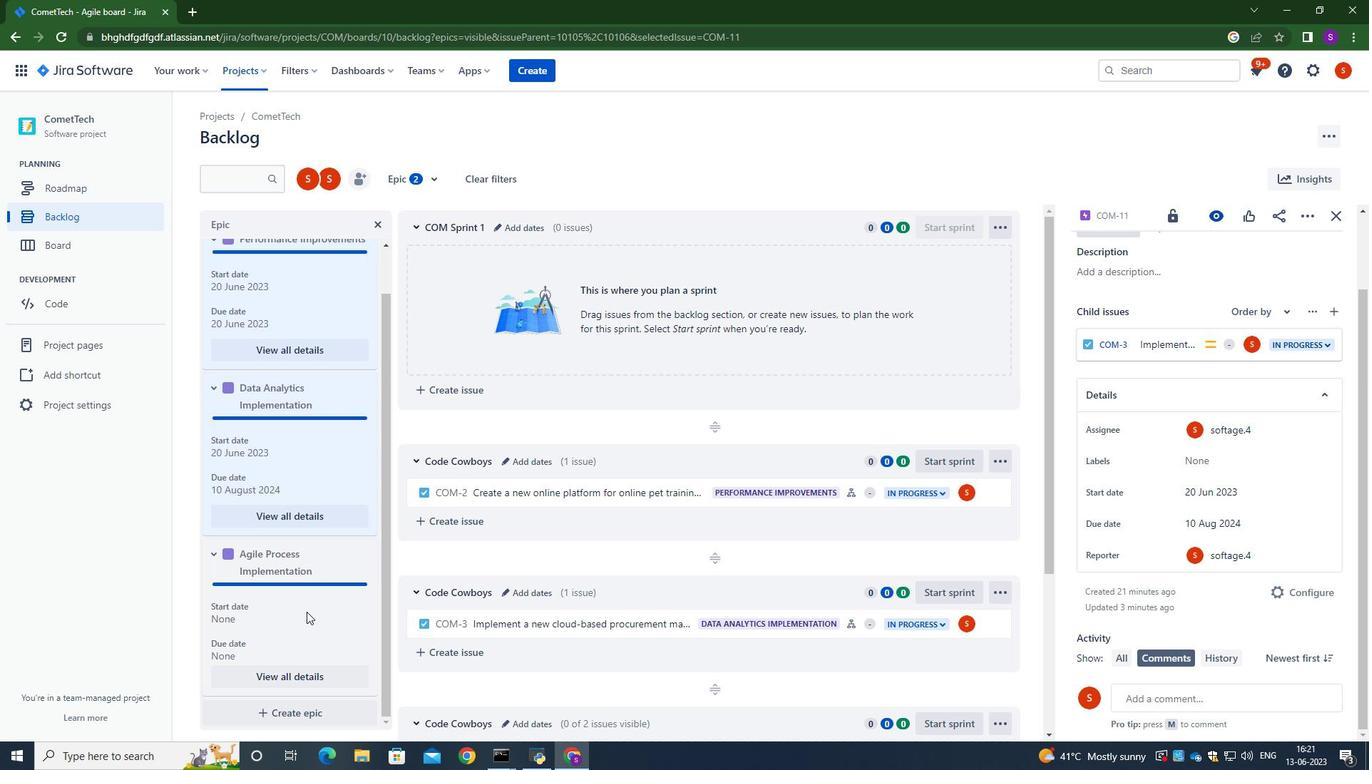 
Action: Mouse pressed left at (304, 616)
Screenshot: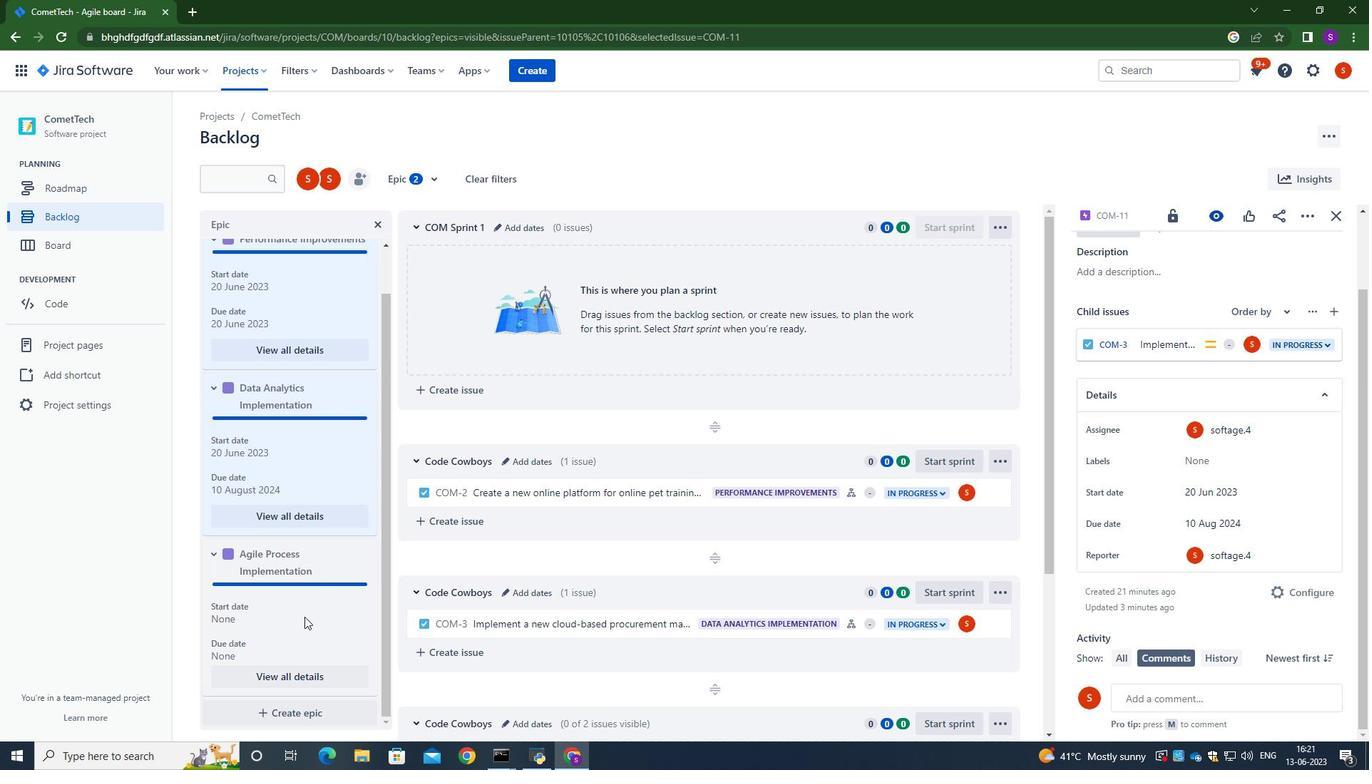 
Action: Mouse moved to (372, 530)
Screenshot: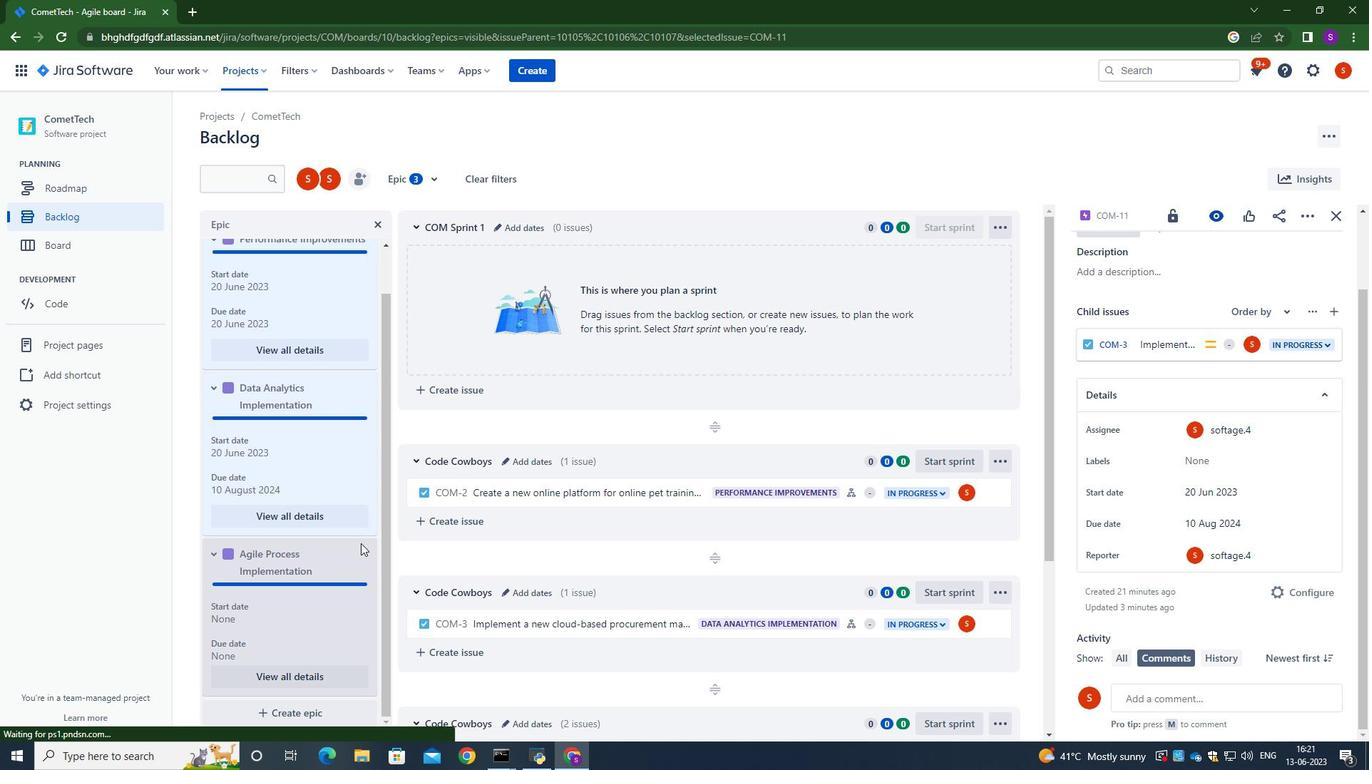 
Action: Mouse scrolled (372, 529) with delta (0, 0)
Screenshot: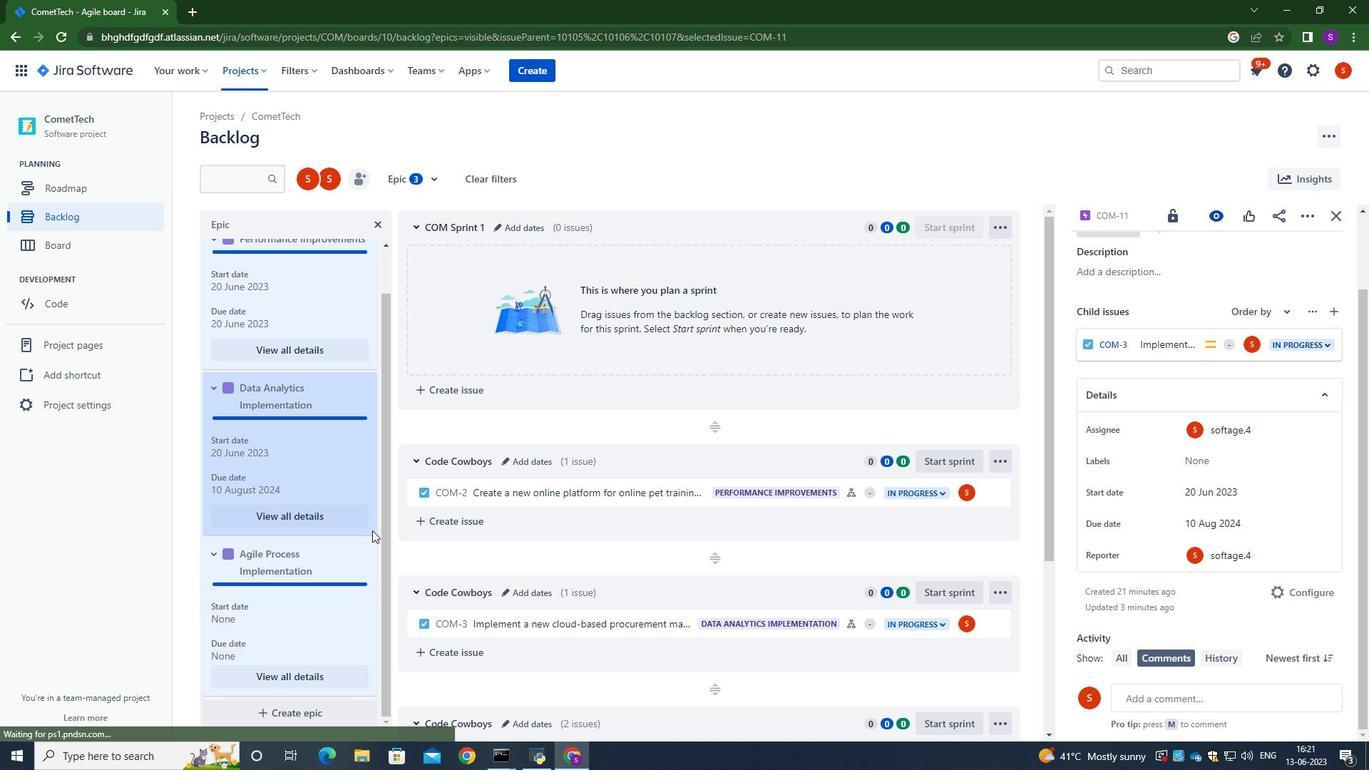 
Action: Mouse scrolled (372, 529) with delta (0, 0)
Screenshot: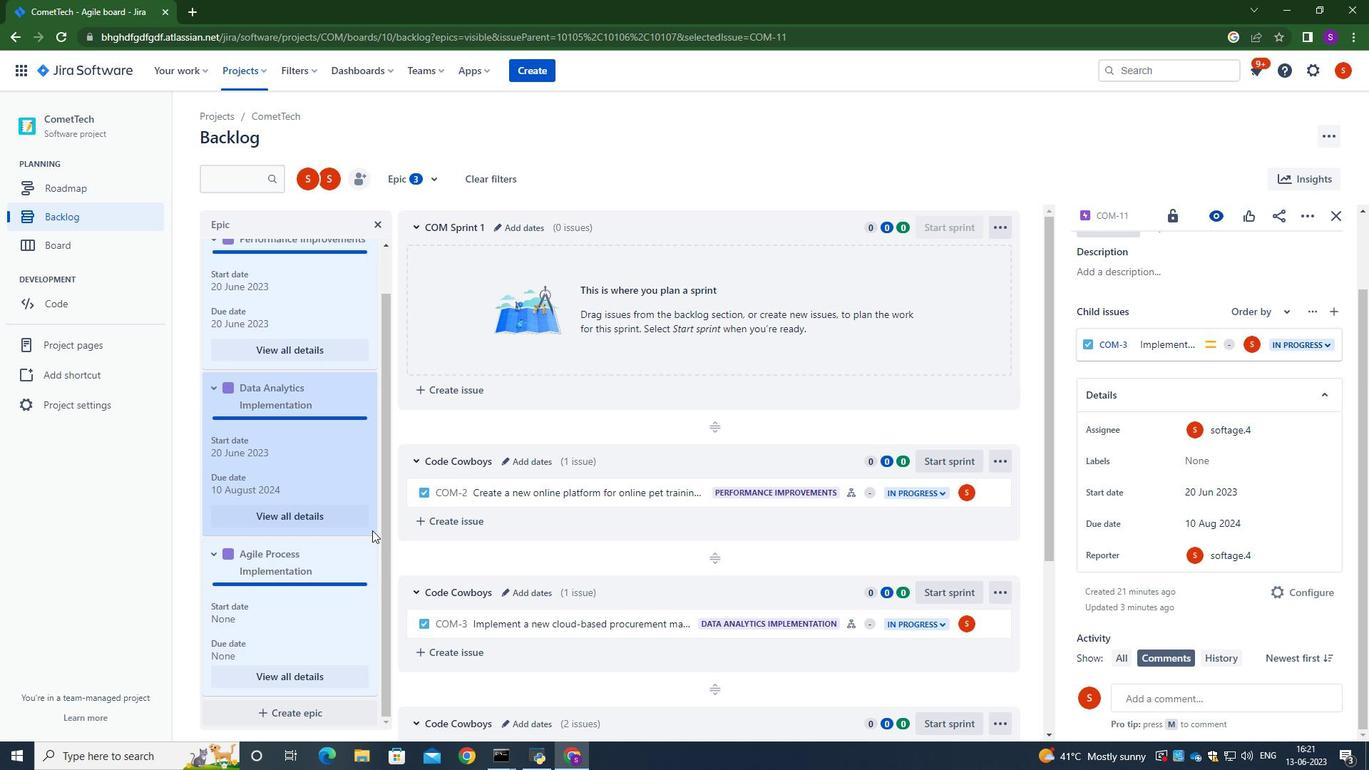 
Action: Mouse moved to (294, 674)
Screenshot: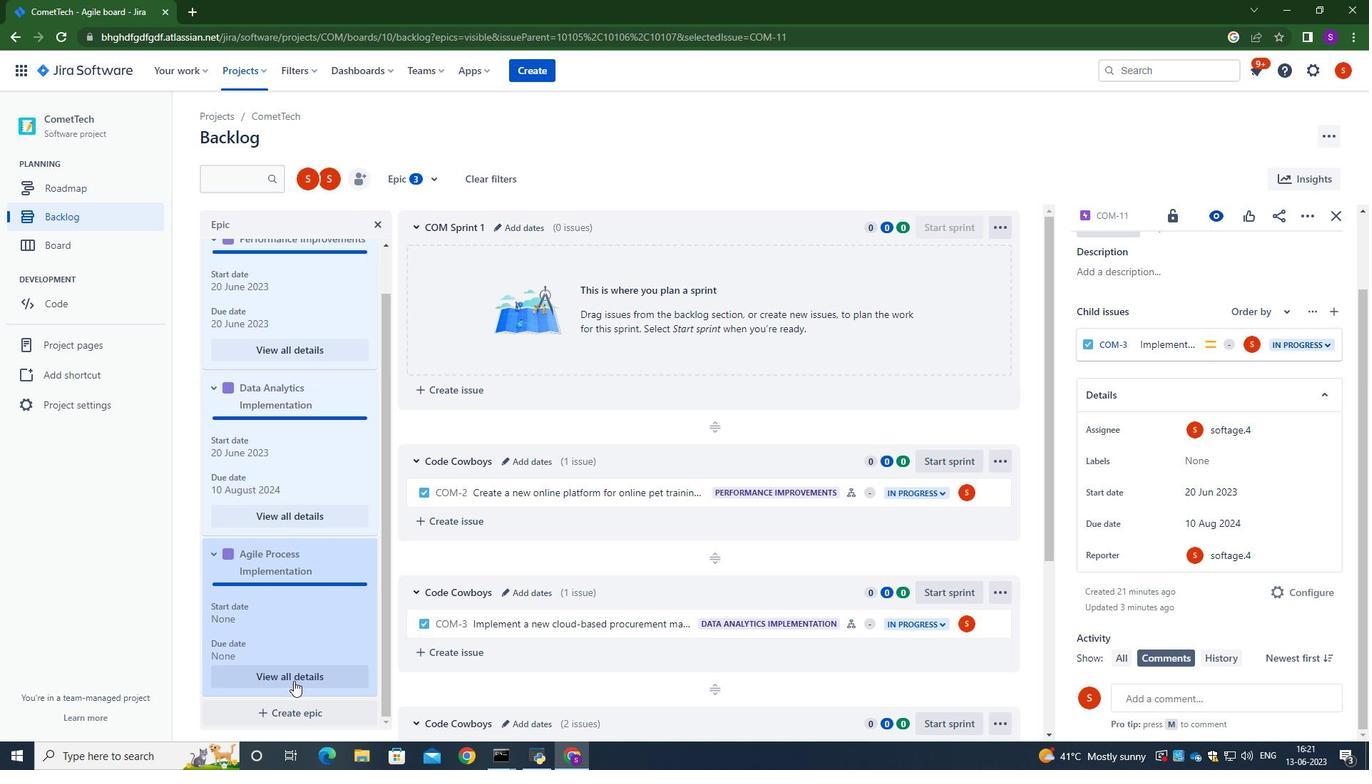 
Action: Mouse pressed left at (294, 674)
Screenshot: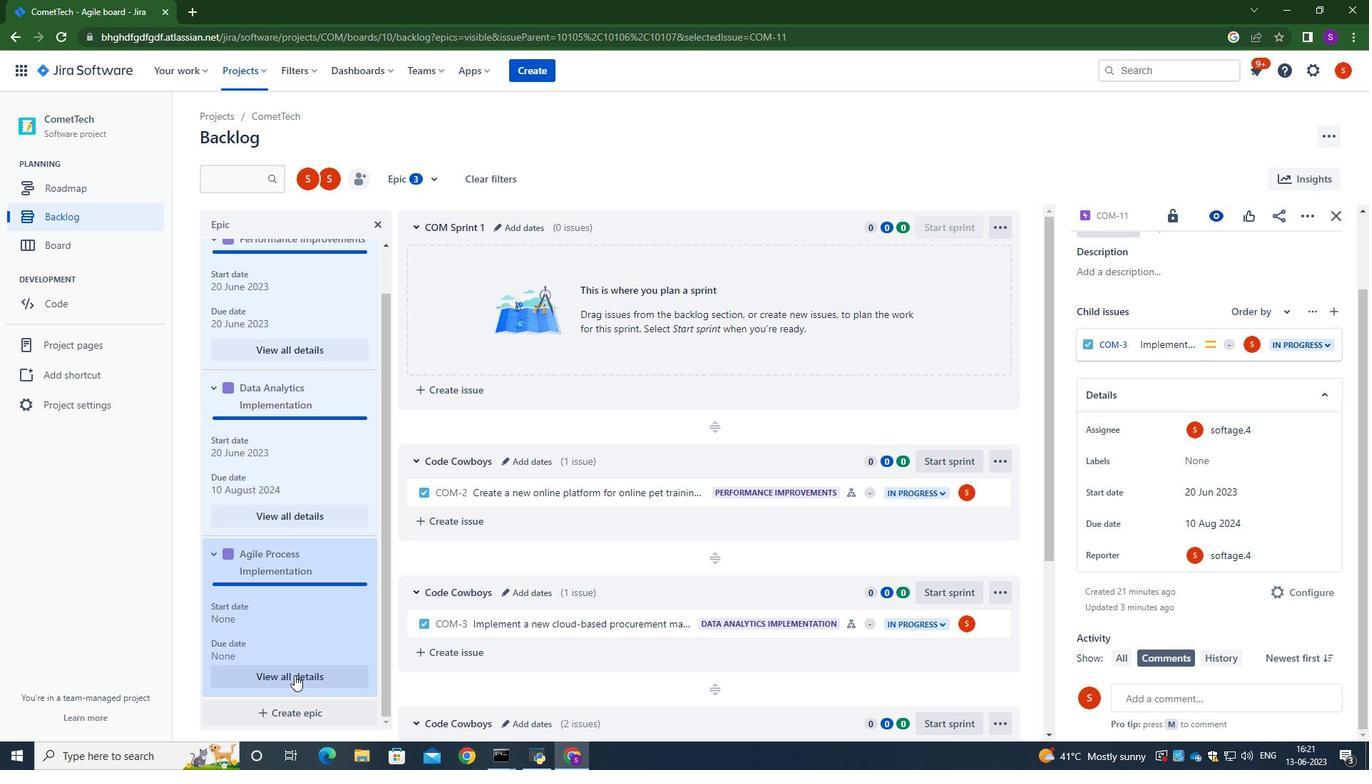 
Action: Mouse moved to (1186, 447)
Screenshot: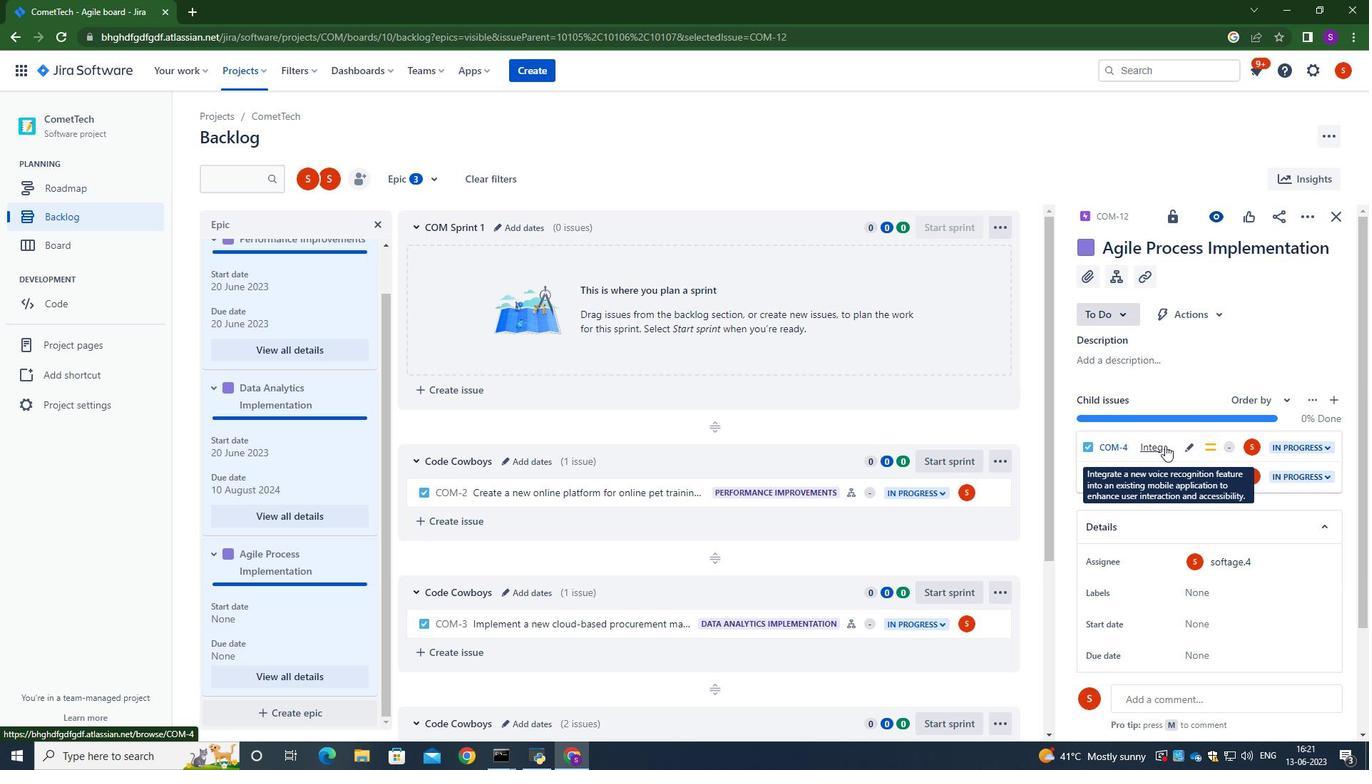 
Action: Mouse scrolled (1186, 446) with delta (0, 0)
Screenshot: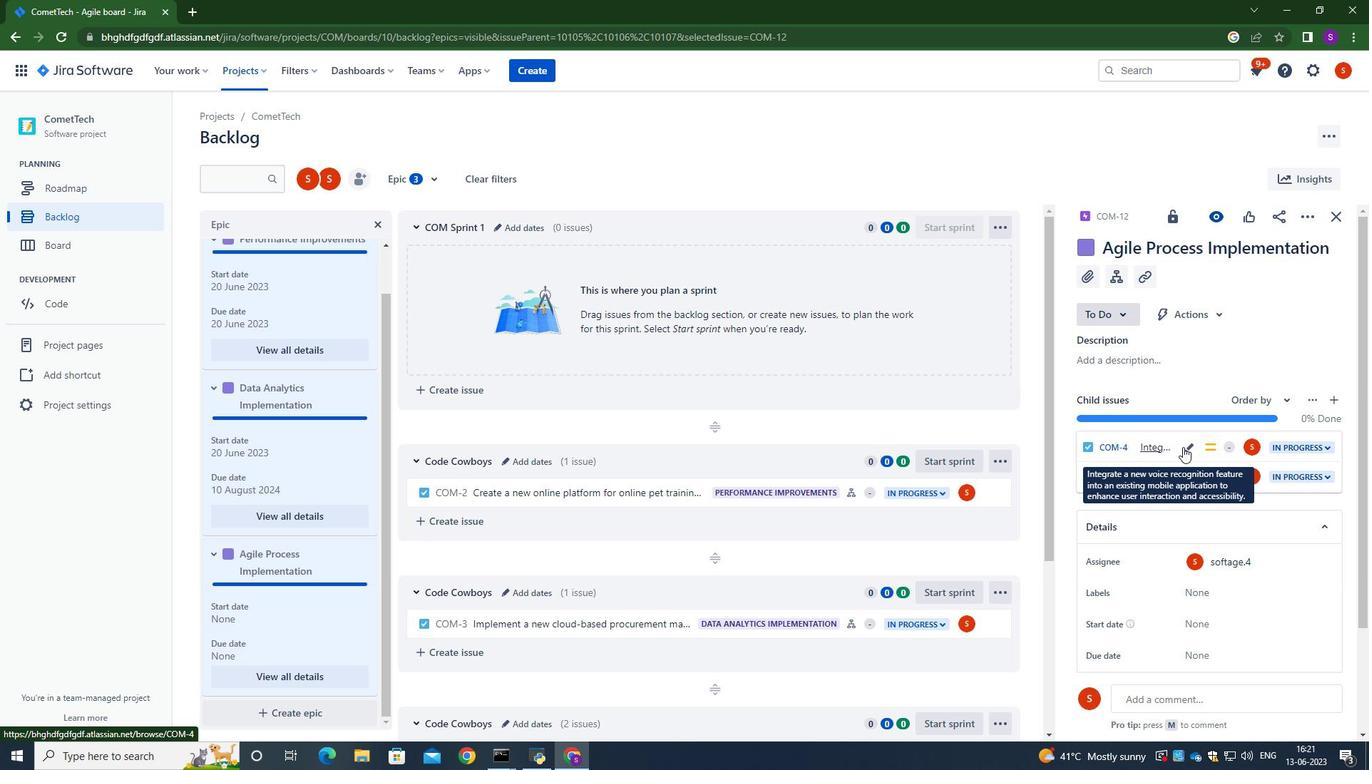 
Action: Mouse moved to (1187, 449)
Screenshot: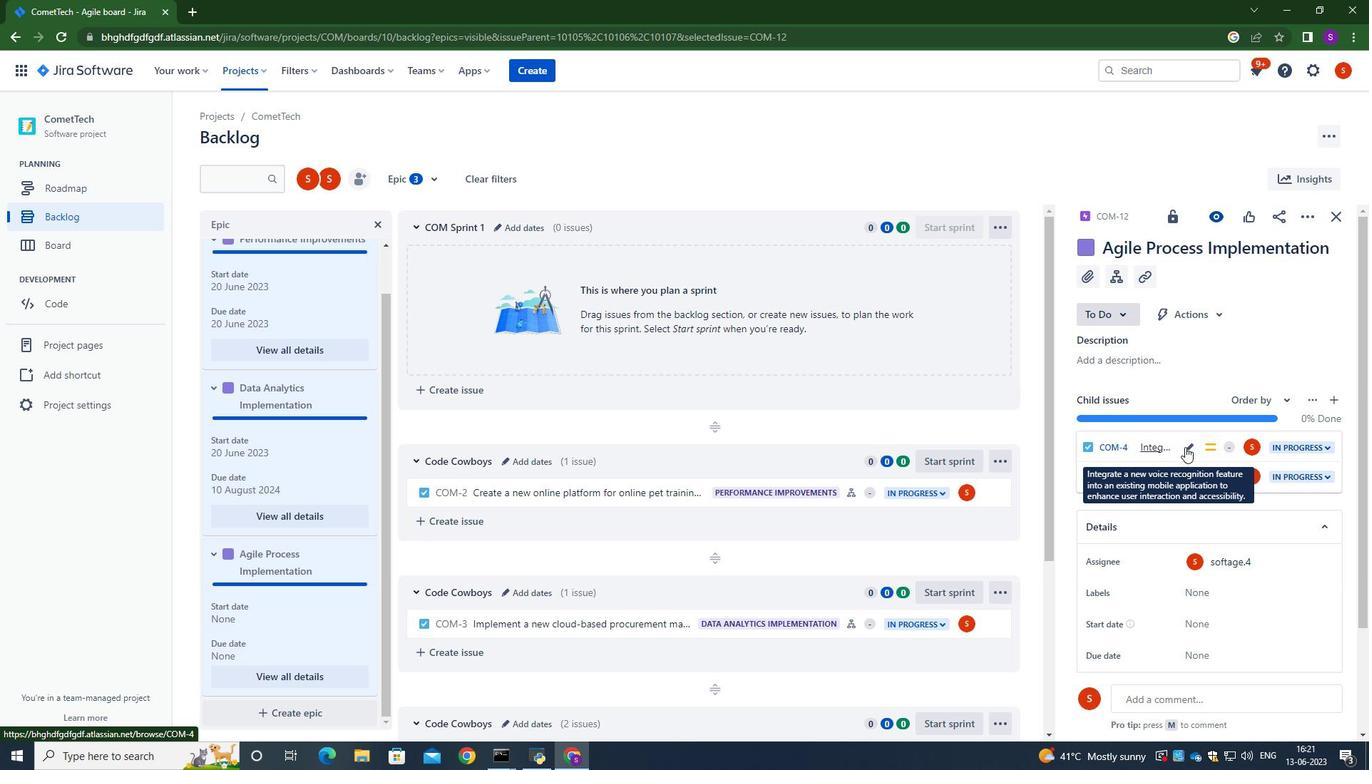 
Action: Mouse scrolled (1187, 447) with delta (0, 0)
Screenshot: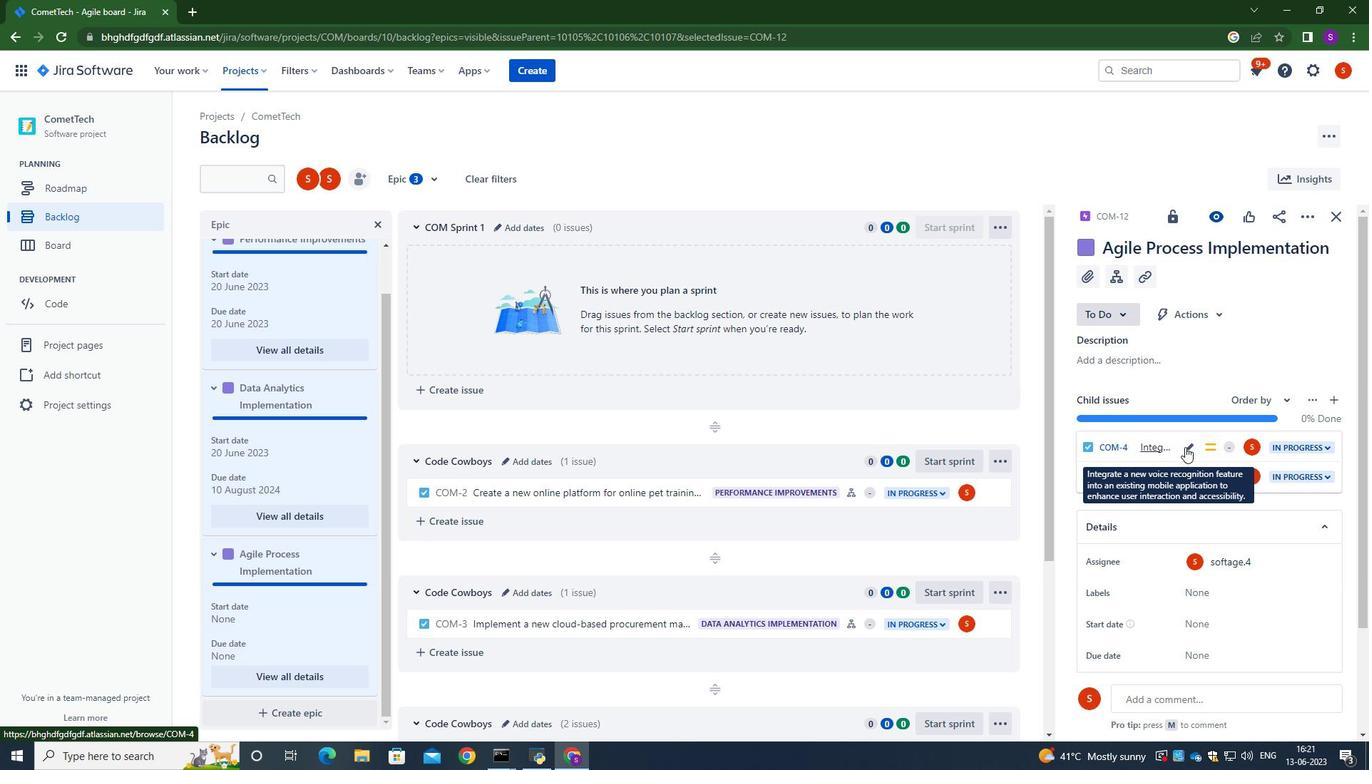 
Action: Mouse scrolled (1187, 448) with delta (0, 0)
Screenshot: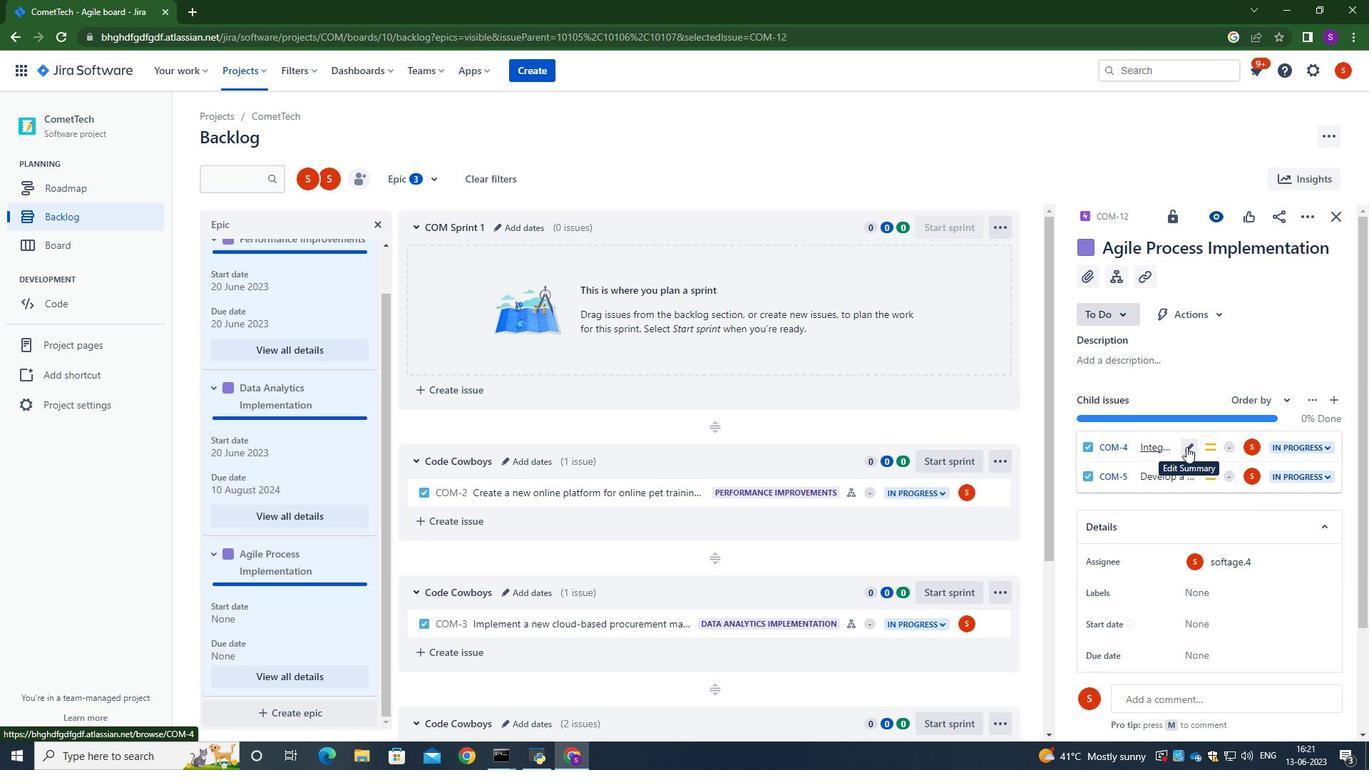 
Action: Mouse scrolled (1187, 448) with delta (0, 0)
Screenshot: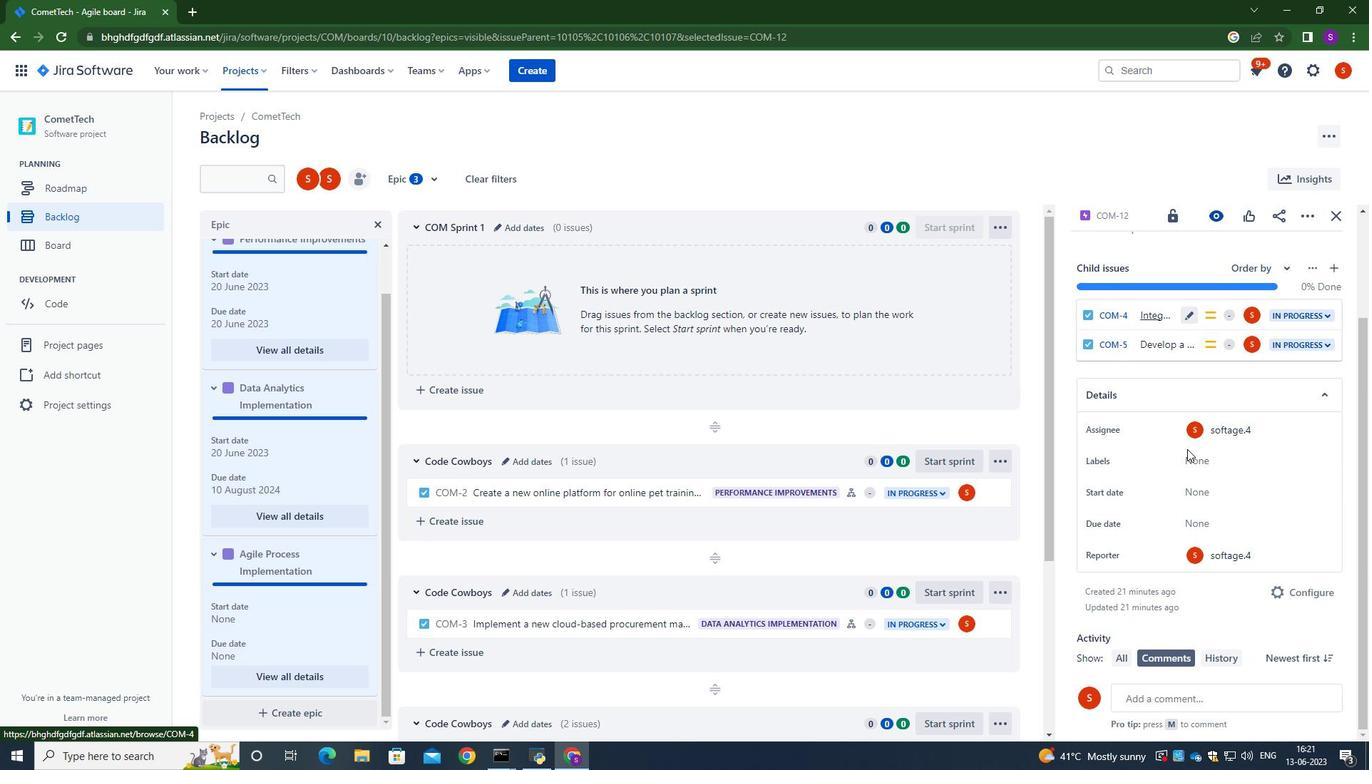
Action: Mouse scrolled (1187, 448) with delta (0, 0)
Screenshot: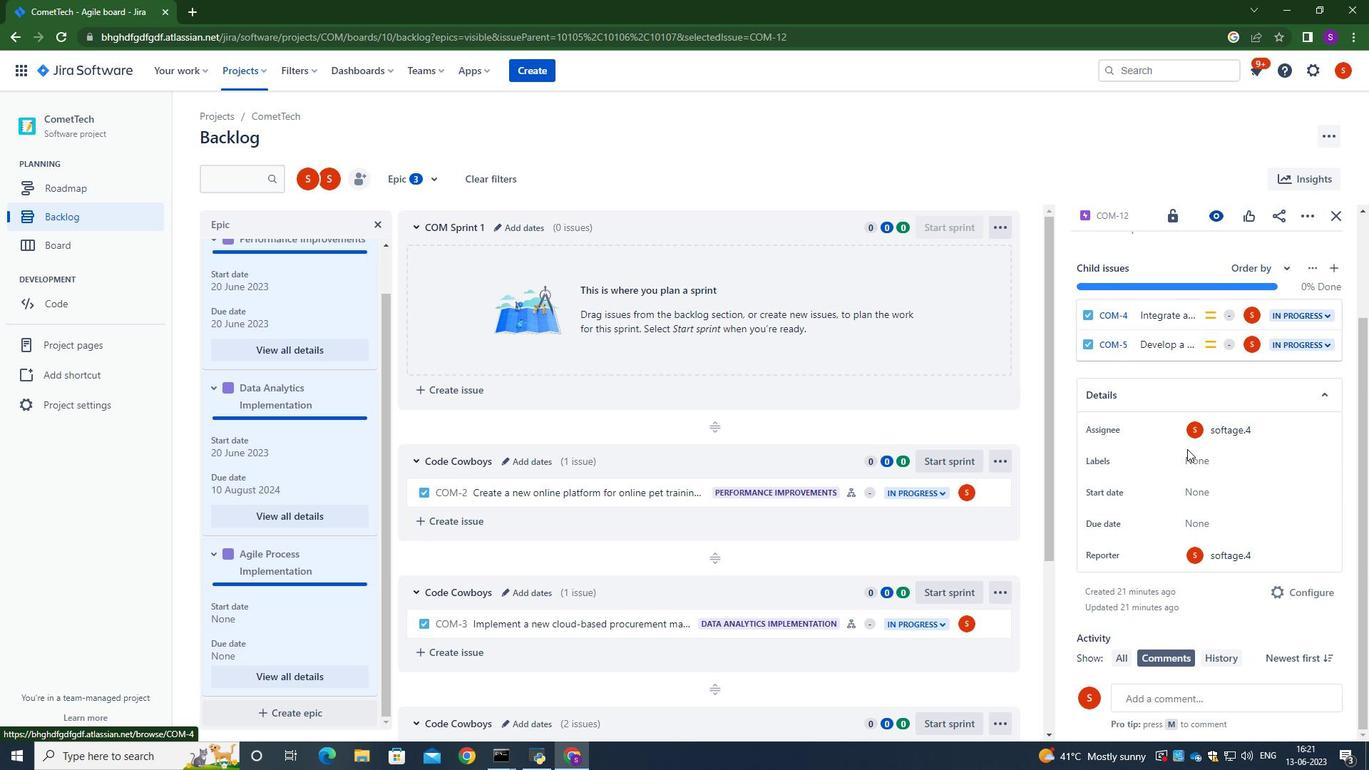 
Action: Mouse moved to (1205, 497)
Screenshot: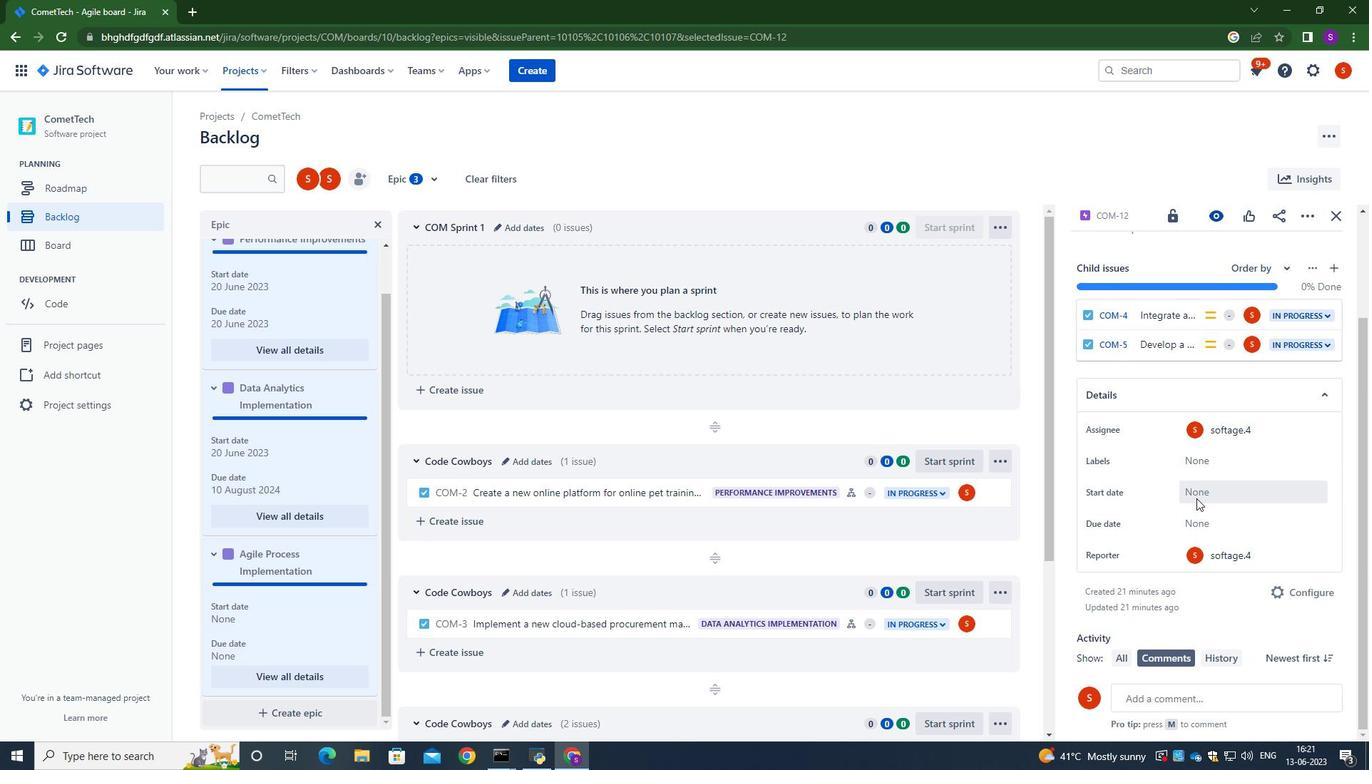 
Action: Mouse pressed left at (1205, 497)
